 Task: Research Airbnb accommodation in Wijchen, Netherlands from 6th November, 2023 to 8th November, 2023 for 2 adults.1  bedroom having 2 beds and 1 bathroom. Property type can be flat. Amenities needed are: wifi. Look for 5 properties as per requirement.
Action: Mouse moved to (437, 63)
Screenshot: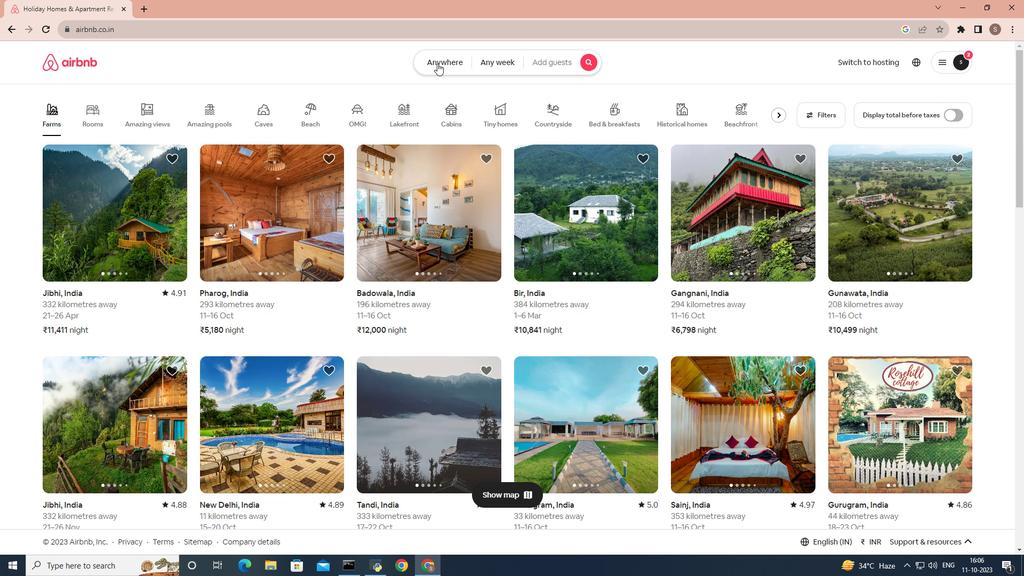 
Action: Mouse pressed left at (437, 63)
Screenshot: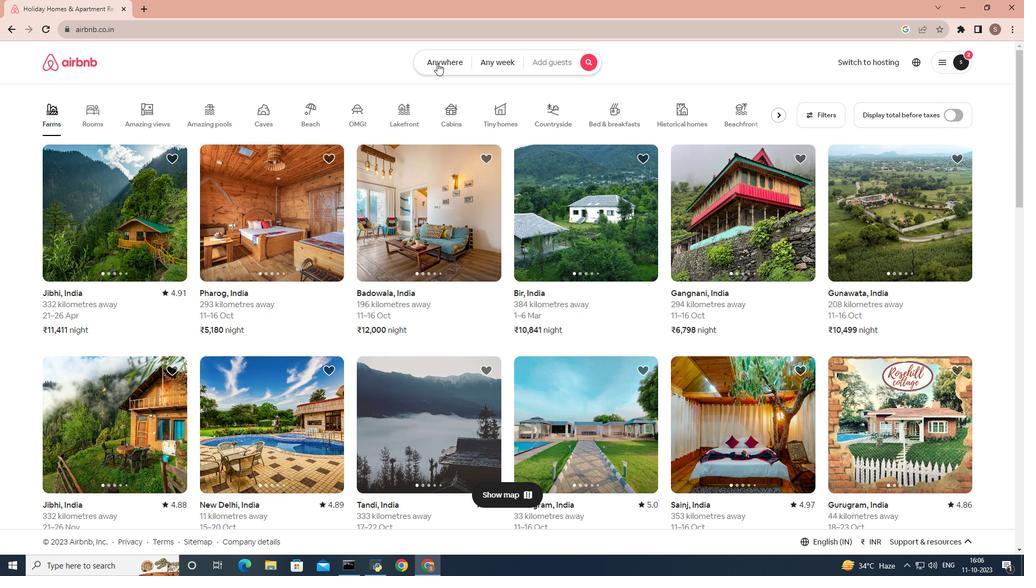
Action: Mouse moved to (333, 105)
Screenshot: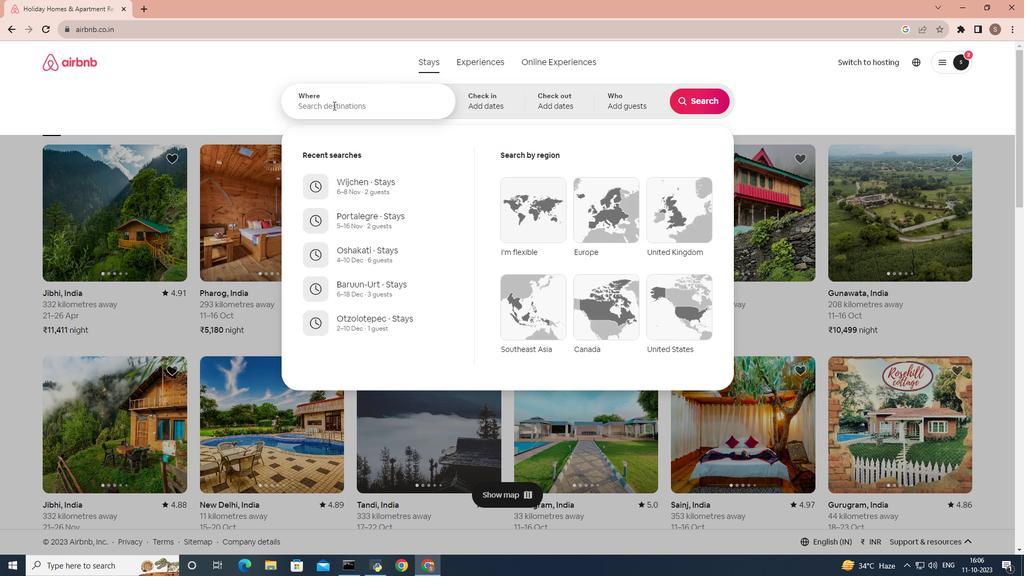 
Action: Mouse pressed left at (333, 105)
Screenshot: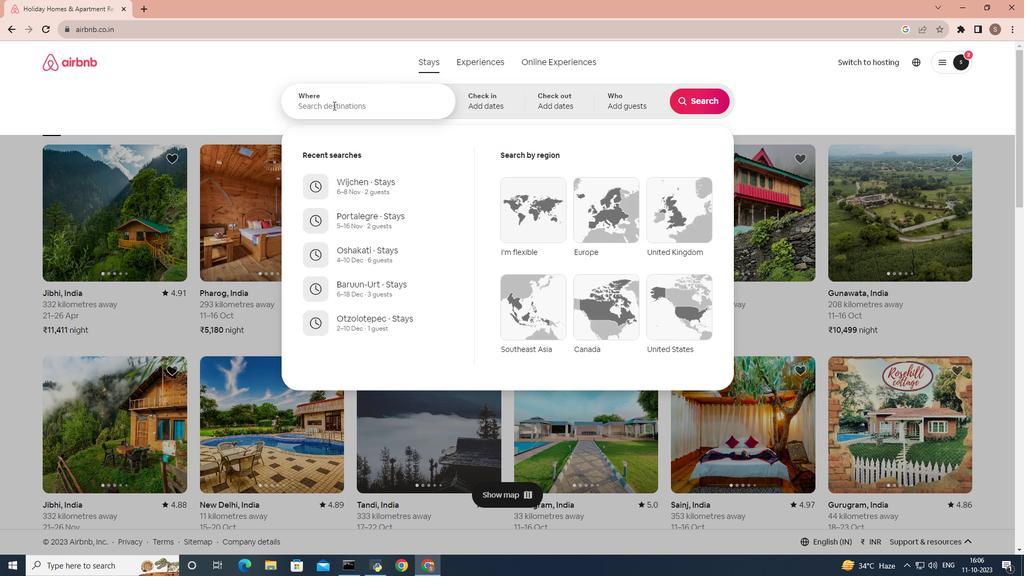 
Action: Mouse moved to (335, 105)
Screenshot: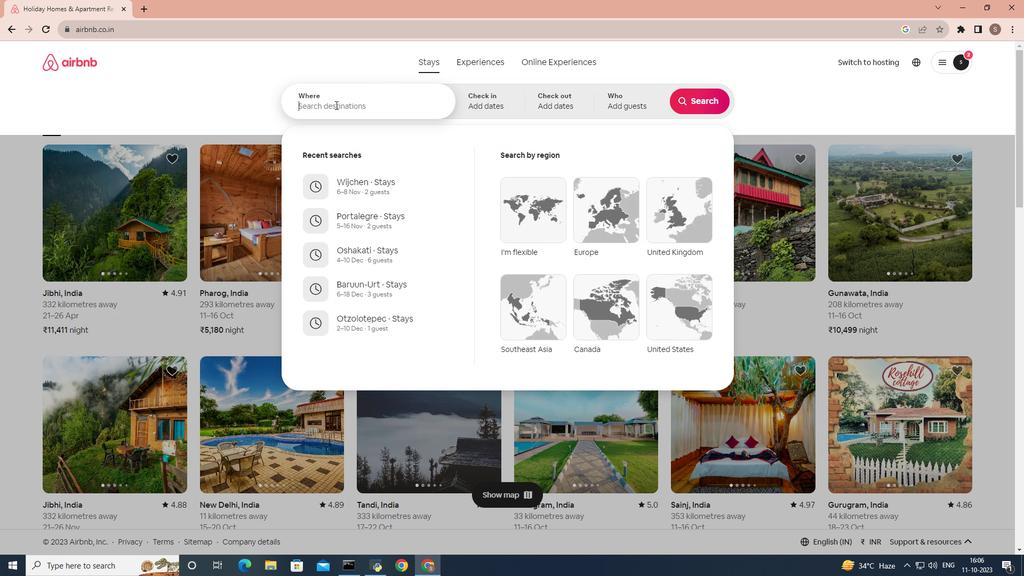 
Action: Key pressed wjichen
Screenshot: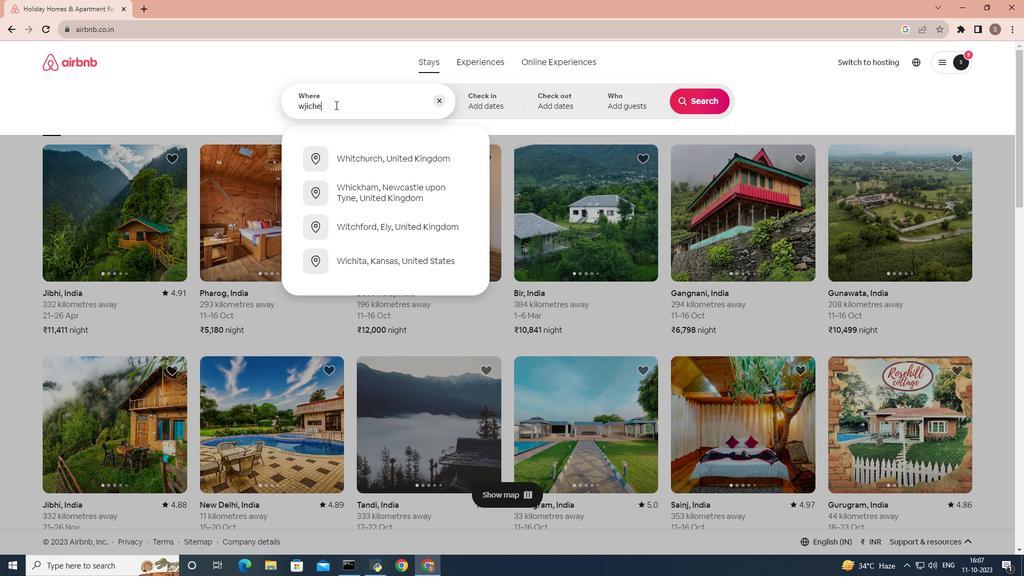 
Action: Mouse moved to (368, 158)
Screenshot: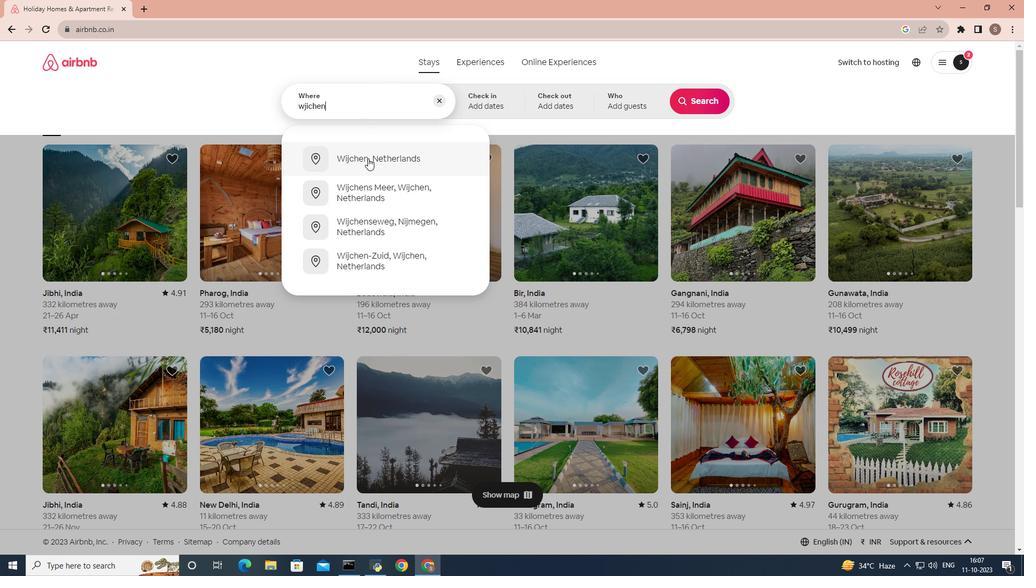 
Action: Mouse pressed left at (368, 158)
Screenshot: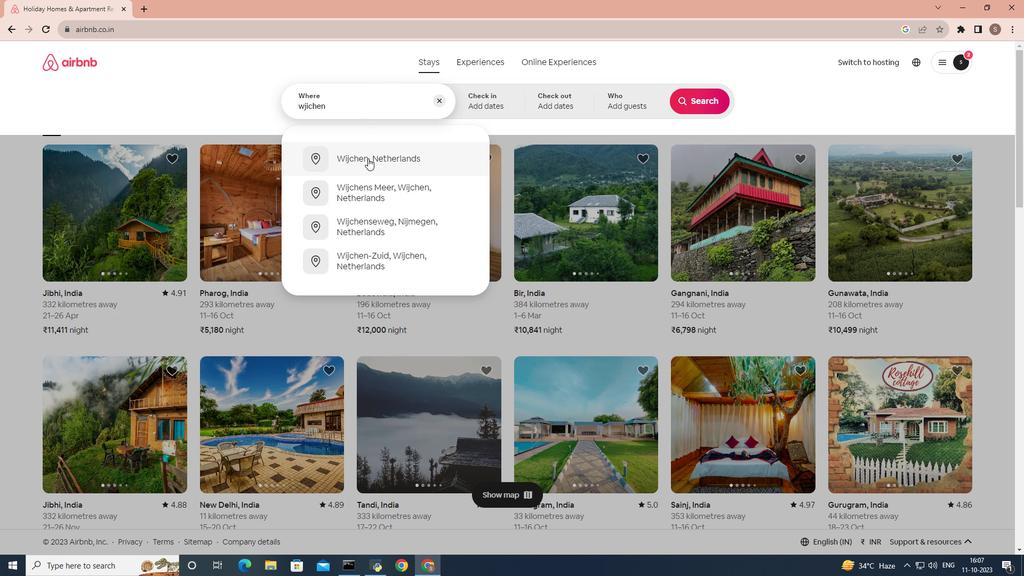 
Action: Mouse moved to (565, 265)
Screenshot: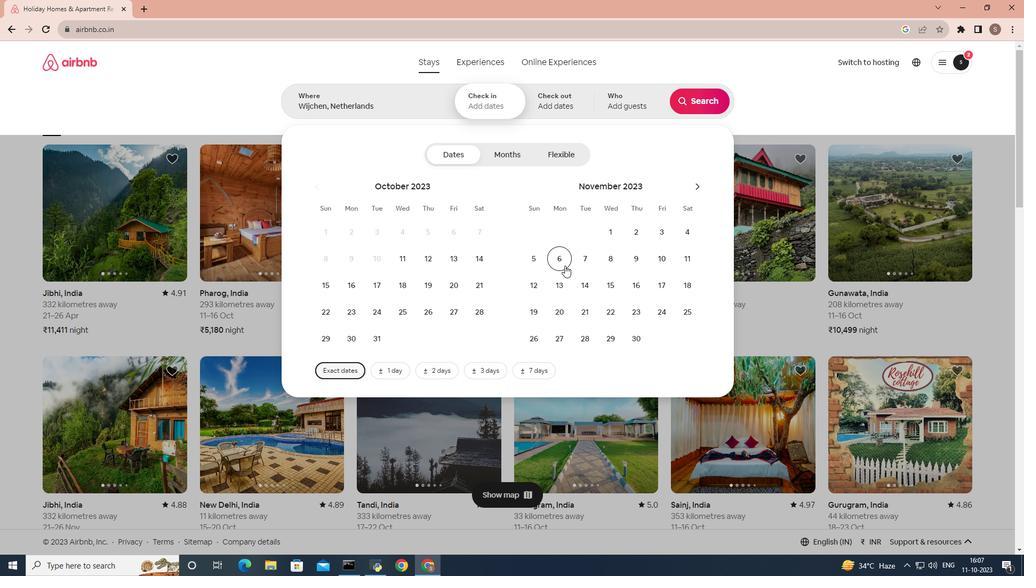 
Action: Mouse pressed left at (565, 265)
Screenshot: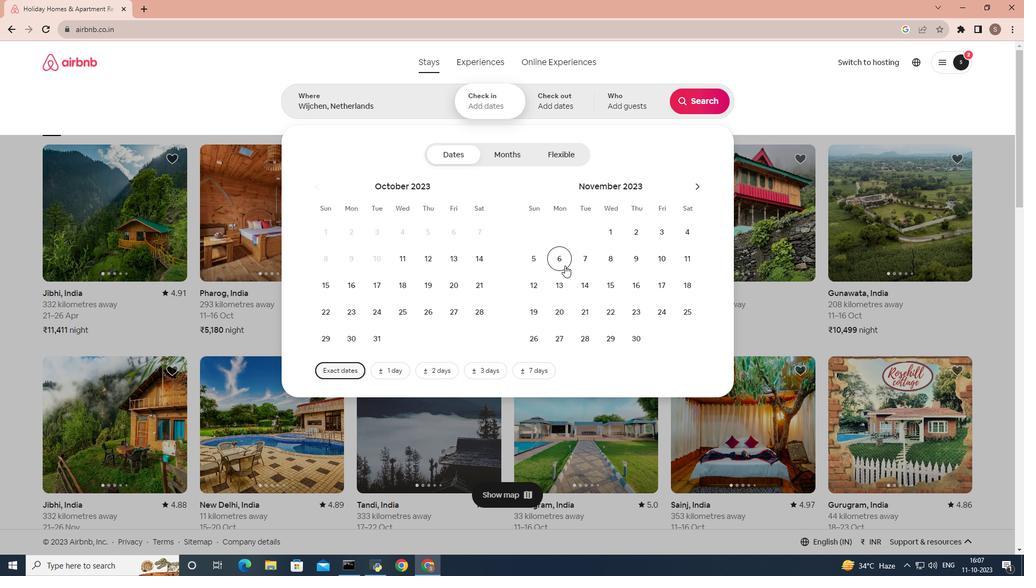 
Action: Mouse moved to (598, 263)
Screenshot: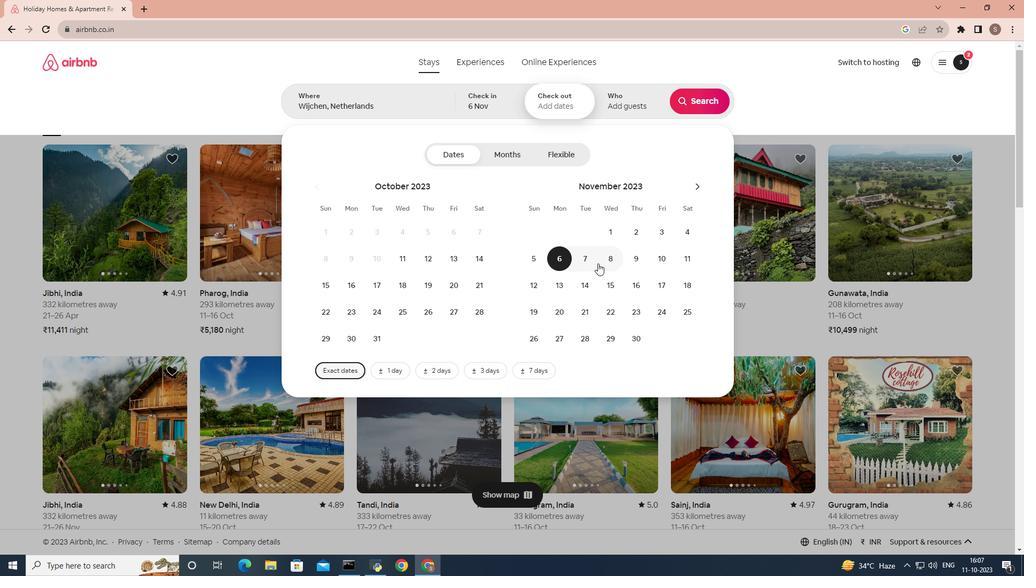 
Action: Mouse pressed left at (598, 263)
Screenshot: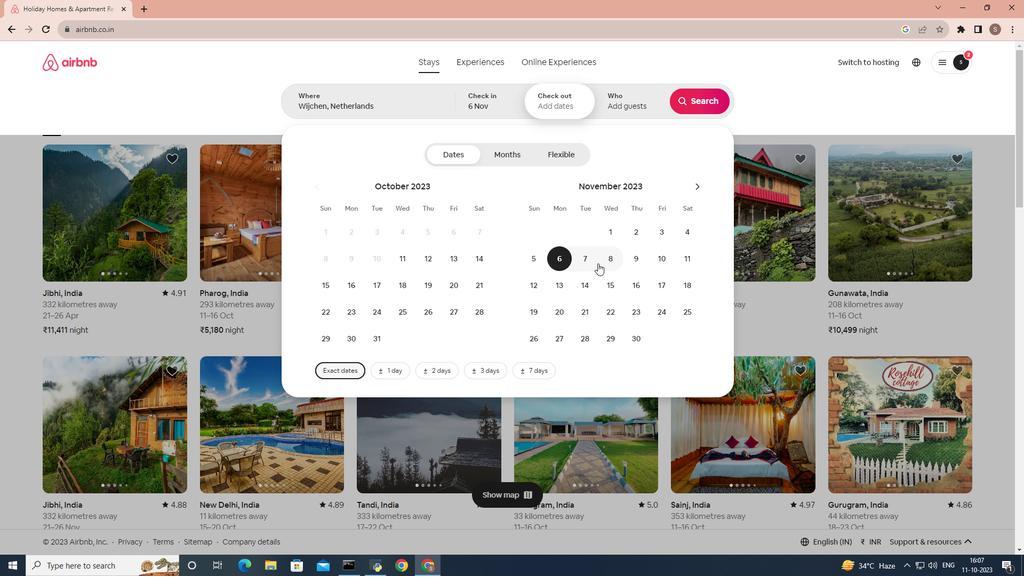
Action: Mouse moved to (643, 108)
Screenshot: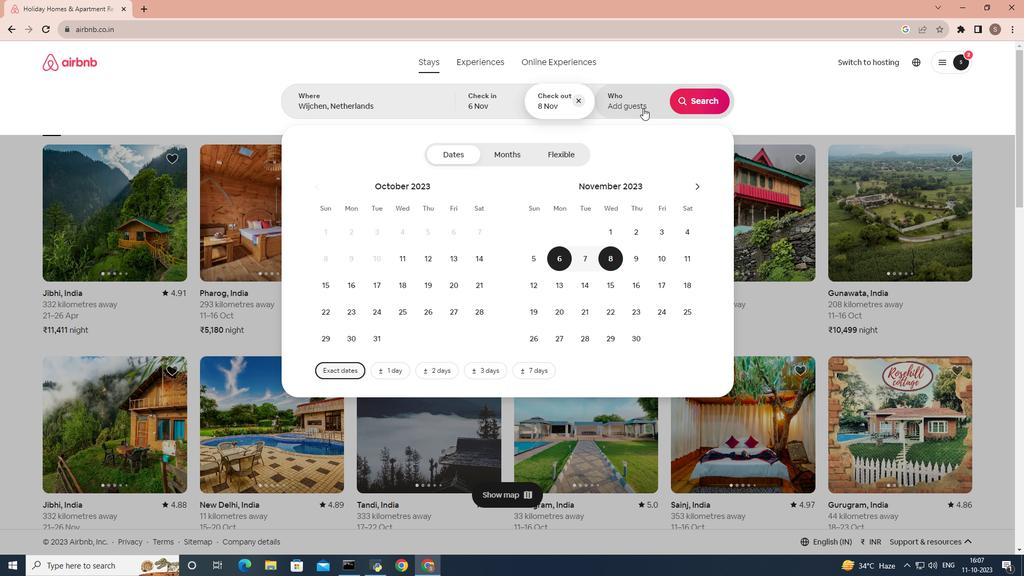 
Action: Mouse pressed left at (643, 108)
Screenshot: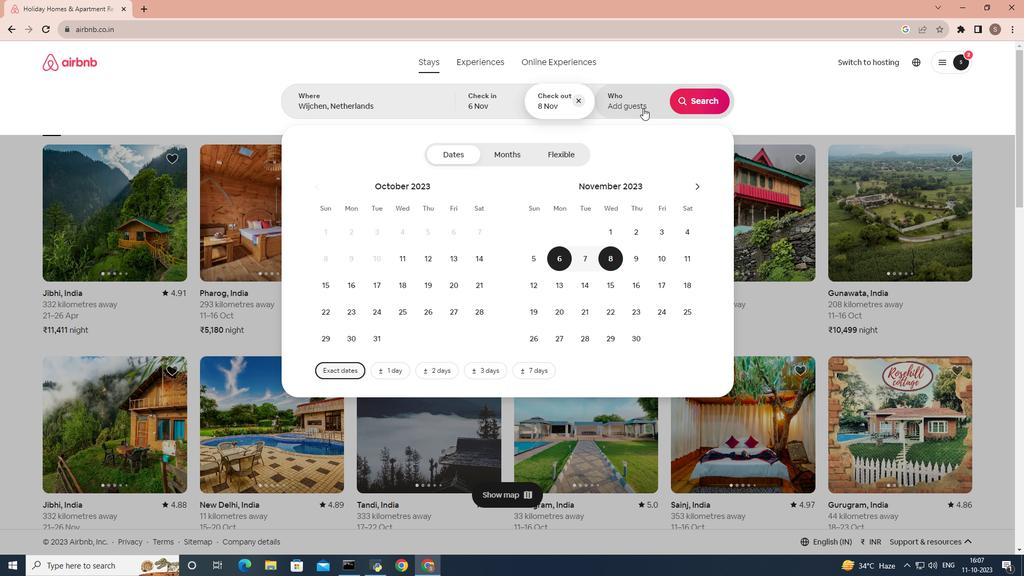 
Action: Mouse moved to (701, 166)
Screenshot: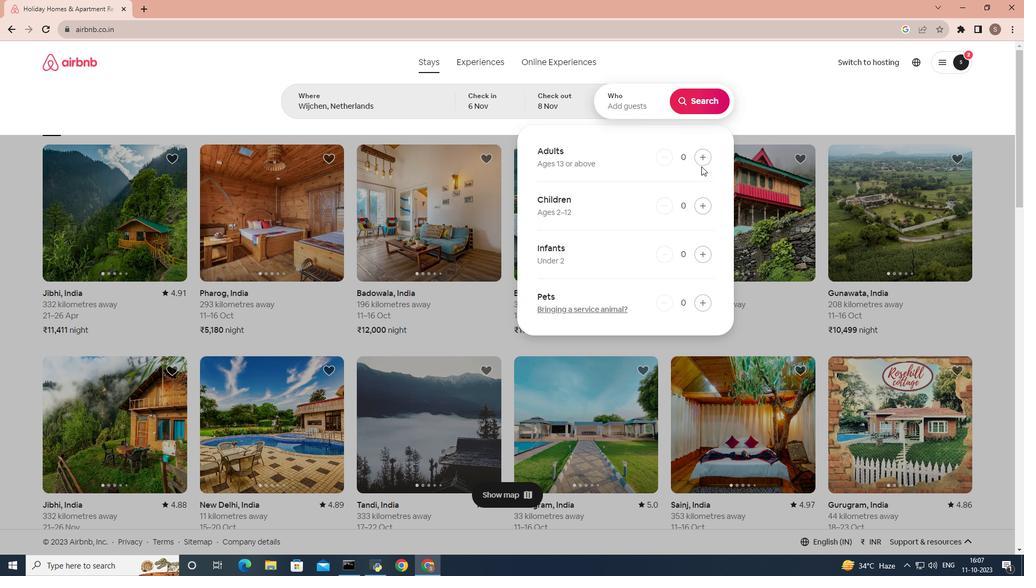
Action: Mouse pressed left at (701, 166)
Screenshot: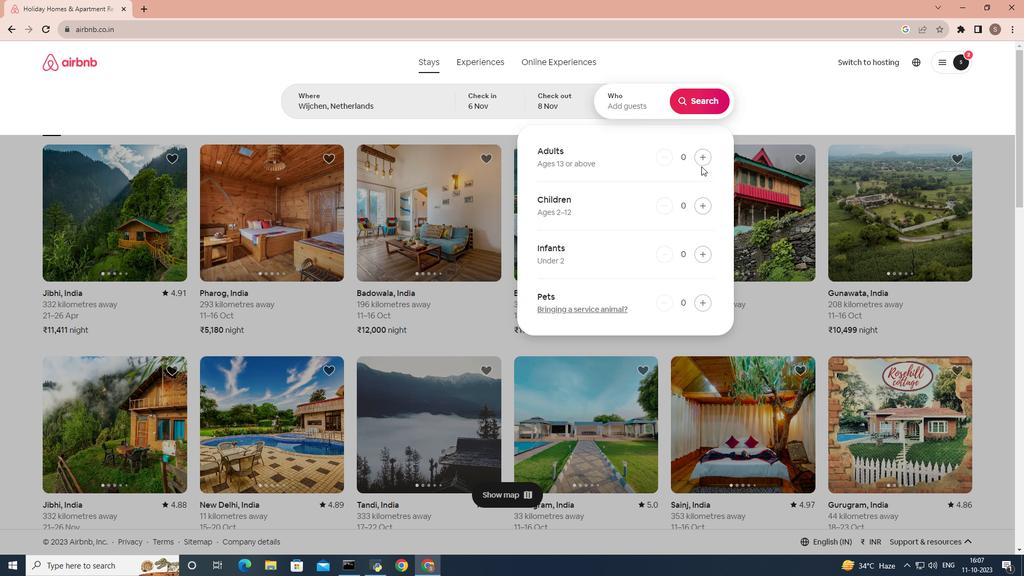 
Action: Mouse moved to (701, 165)
Screenshot: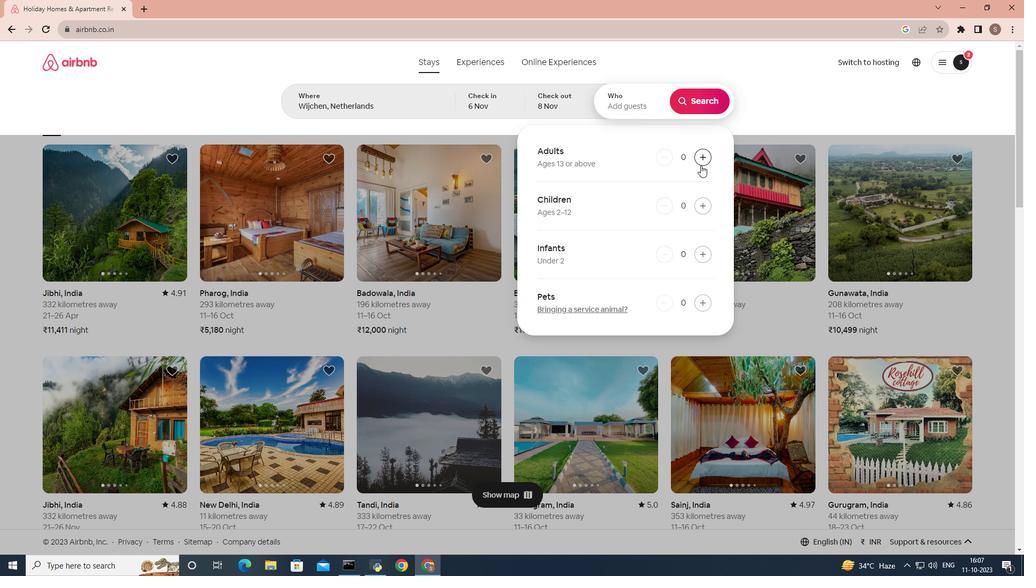 
Action: Mouse pressed left at (701, 165)
Screenshot: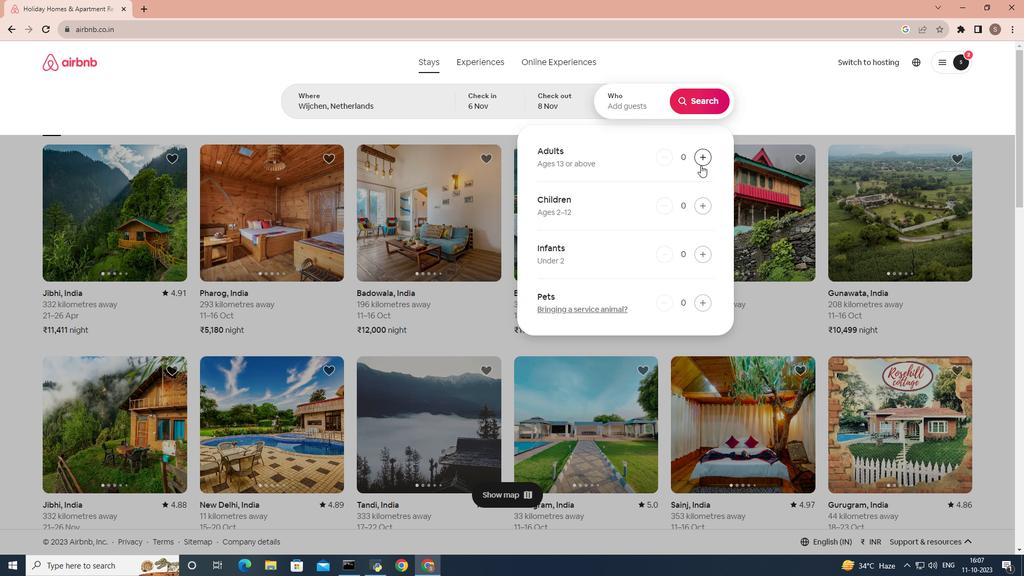 
Action: Mouse pressed left at (701, 165)
Screenshot: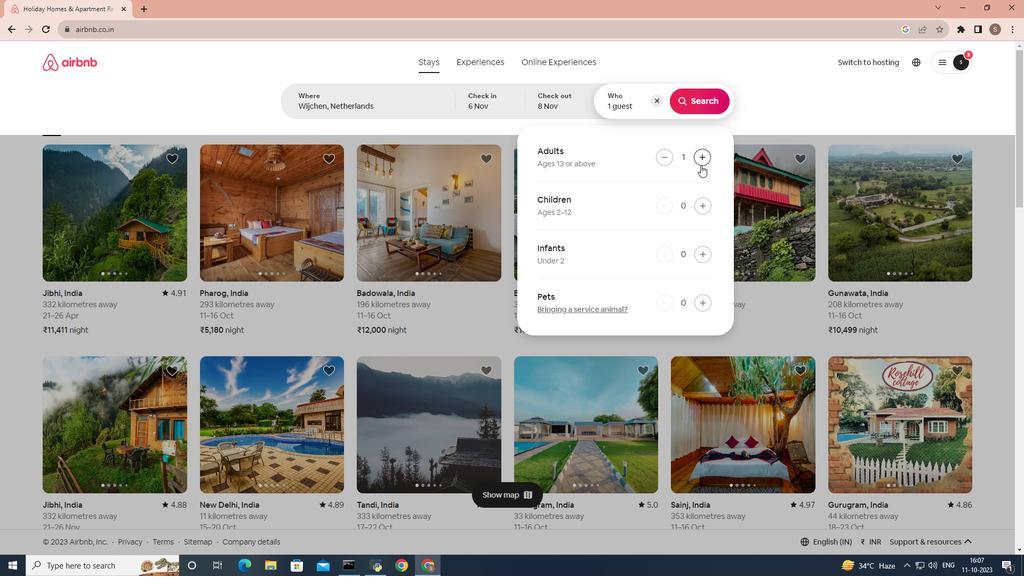 
Action: Mouse pressed left at (701, 165)
Screenshot: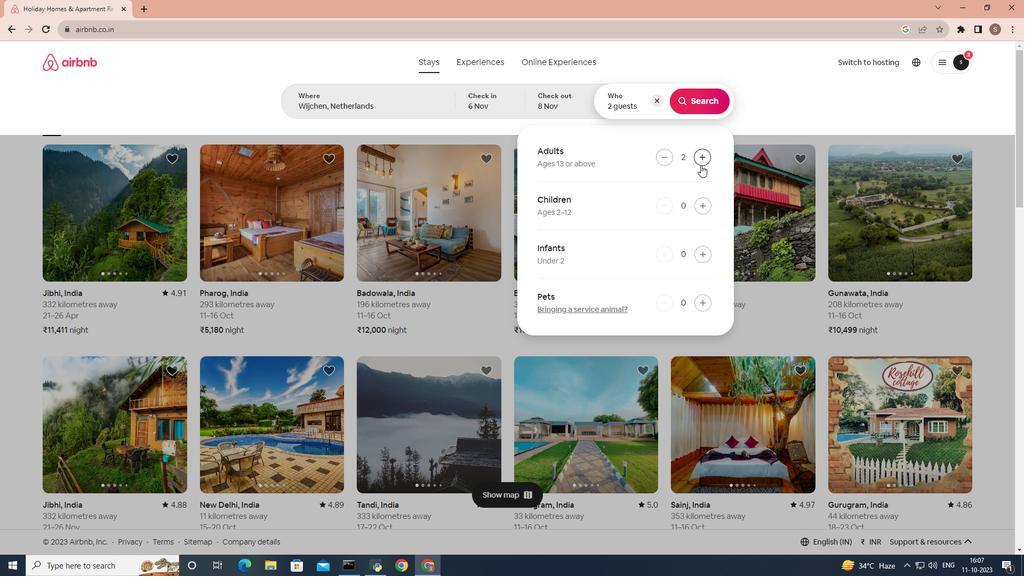 
Action: Mouse moved to (665, 157)
Screenshot: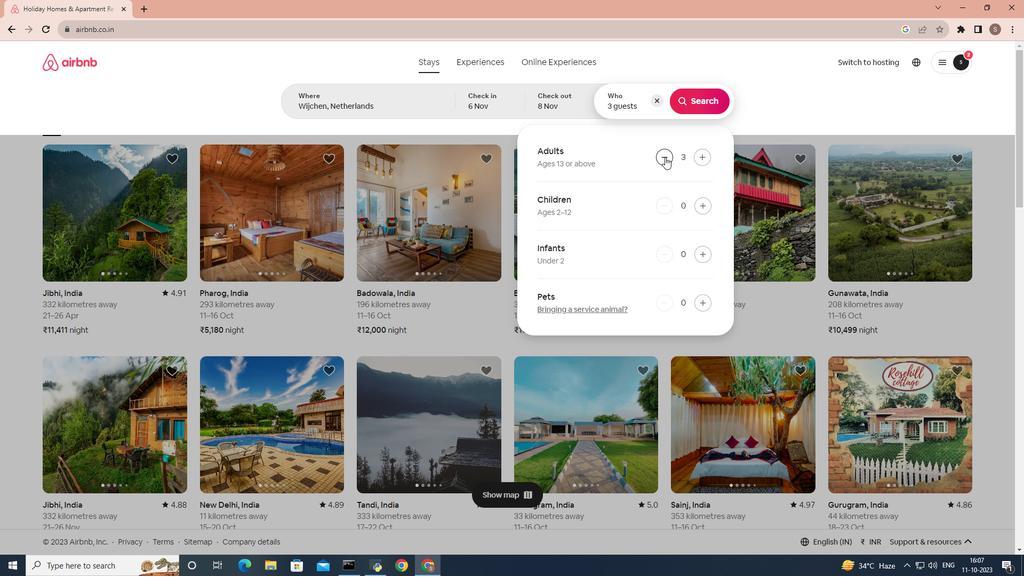 
Action: Mouse pressed left at (665, 157)
Screenshot: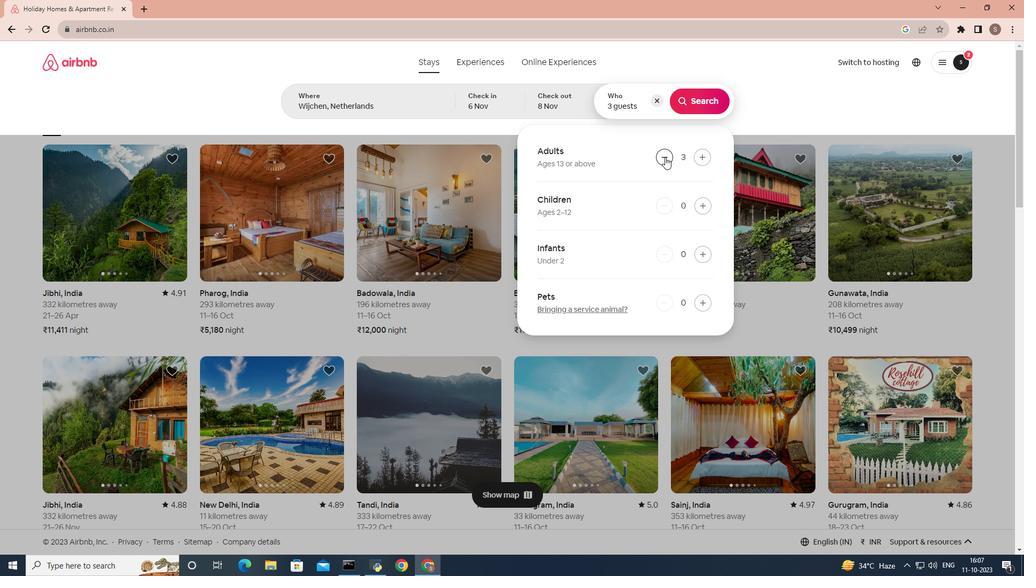 
Action: Mouse moved to (687, 97)
Screenshot: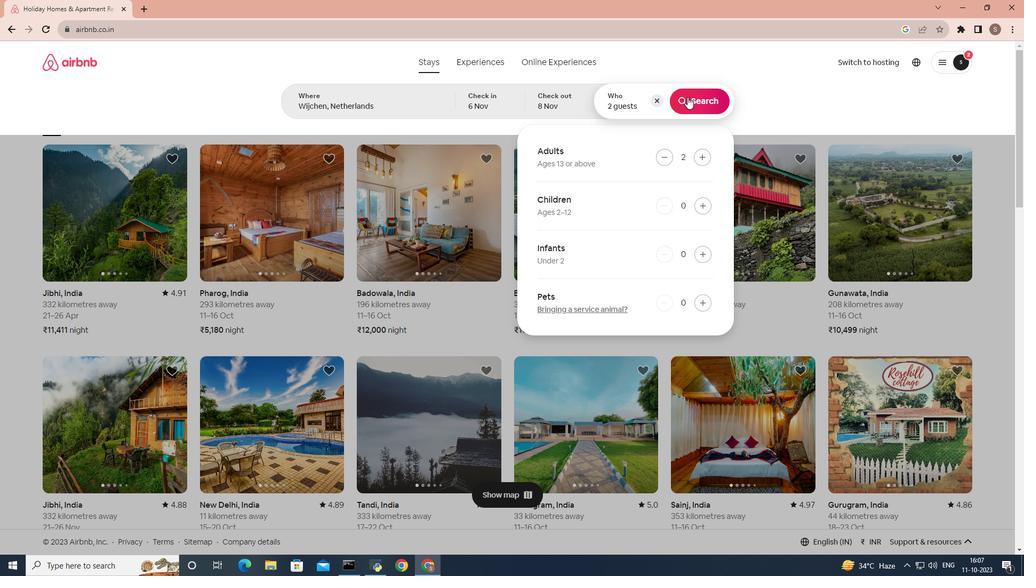 
Action: Mouse pressed left at (687, 97)
Screenshot: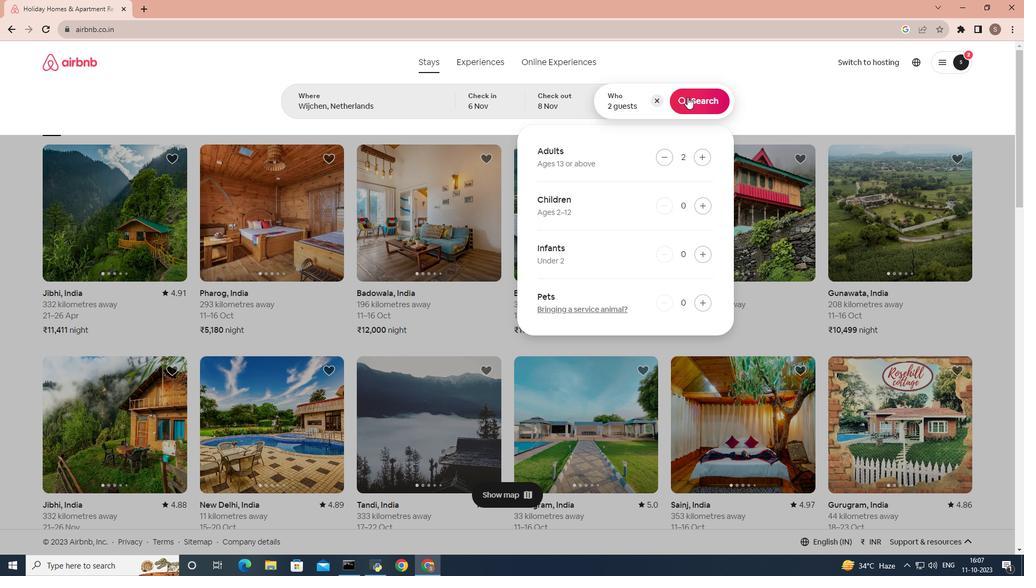 
Action: Mouse moved to (852, 107)
Screenshot: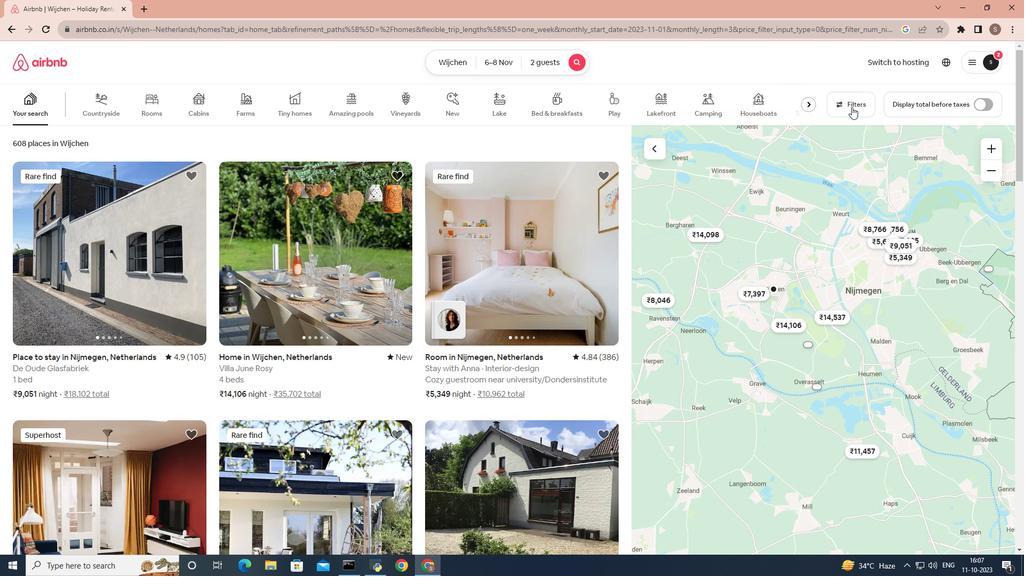 
Action: Mouse pressed left at (852, 107)
Screenshot: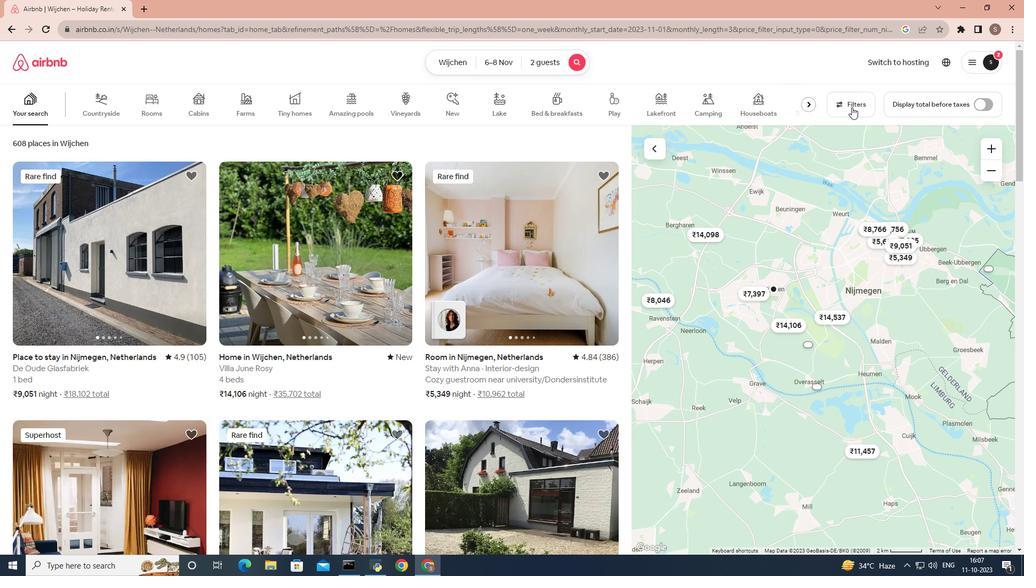 
Action: Mouse moved to (429, 228)
Screenshot: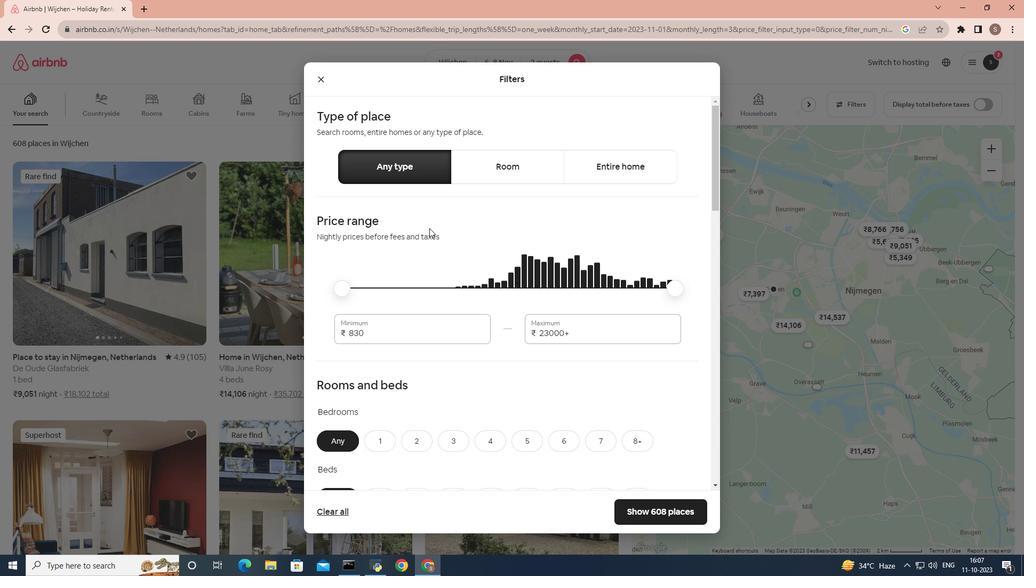 
Action: Mouse scrolled (429, 227) with delta (0, 0)
Screenshot: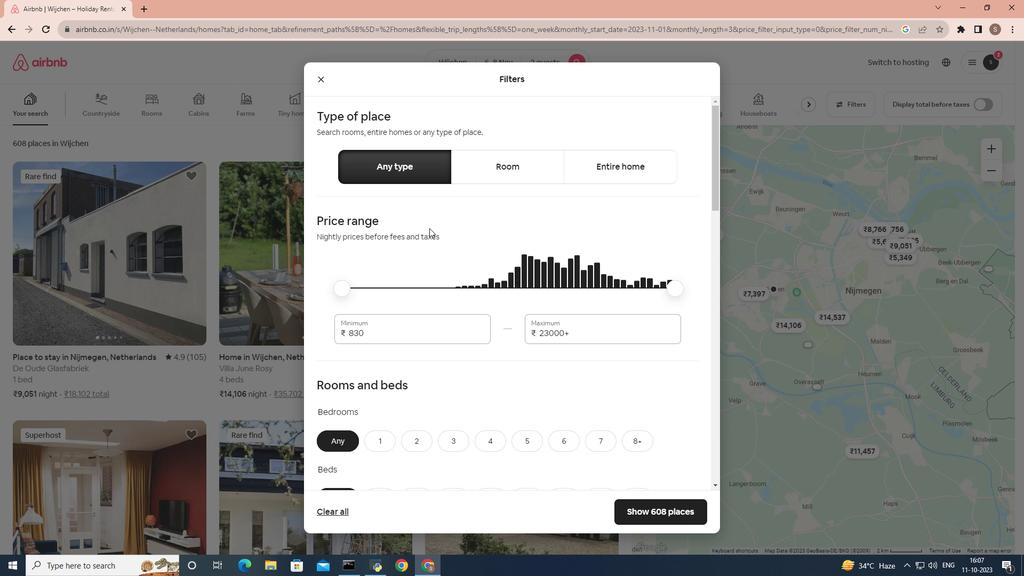 
Action: Mouse scrolled (429, 227) with delta (0, 0)
Screenshot: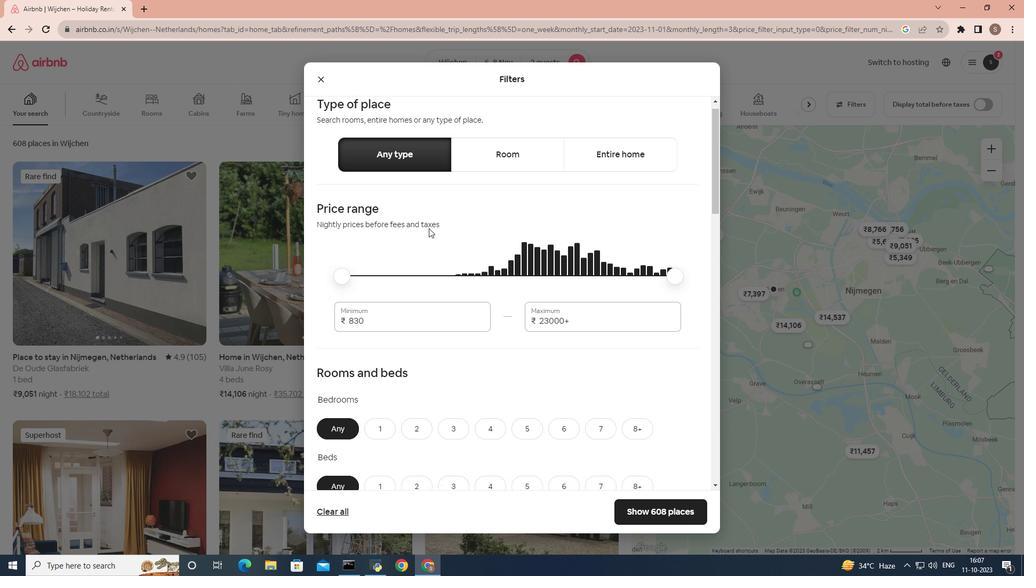 
Action: Mouse moved to (429, 228)
Screenshot: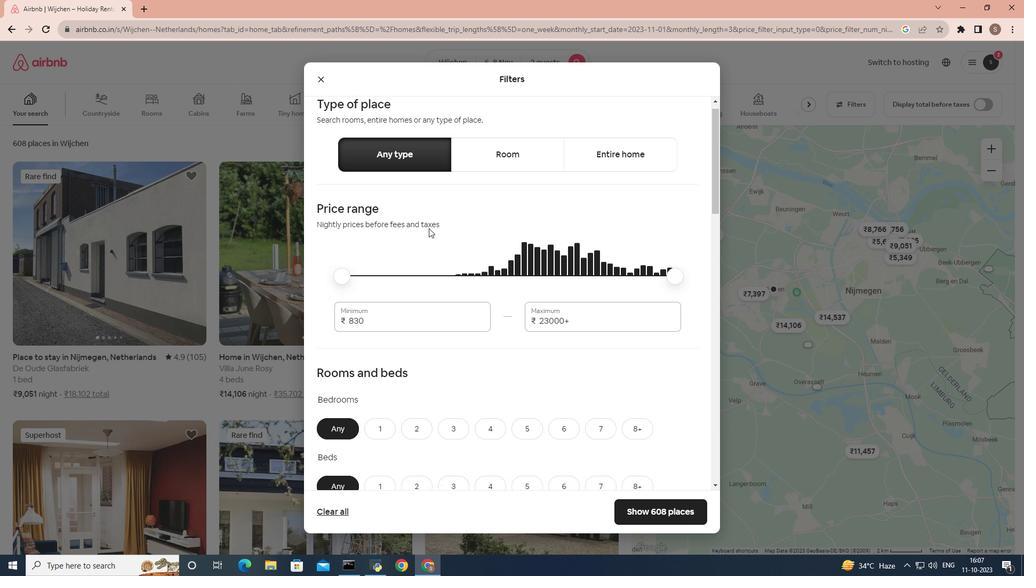 
Action: Mouse scrolled (429, 227) with delta (0, 0)
Screenshot: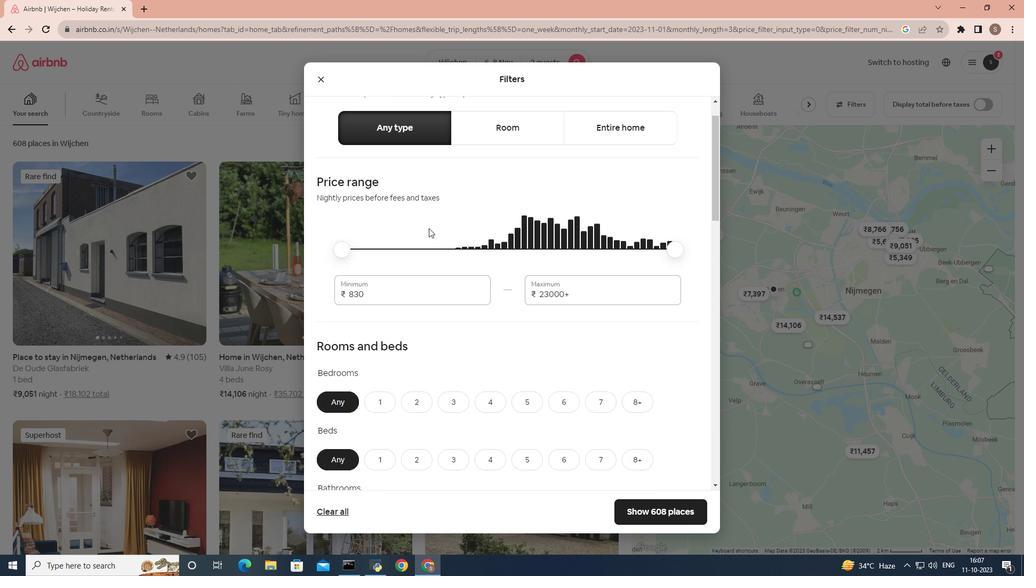 
Action: Mouse scrolled (429, 227) with delta (0, 0)
Screenshot: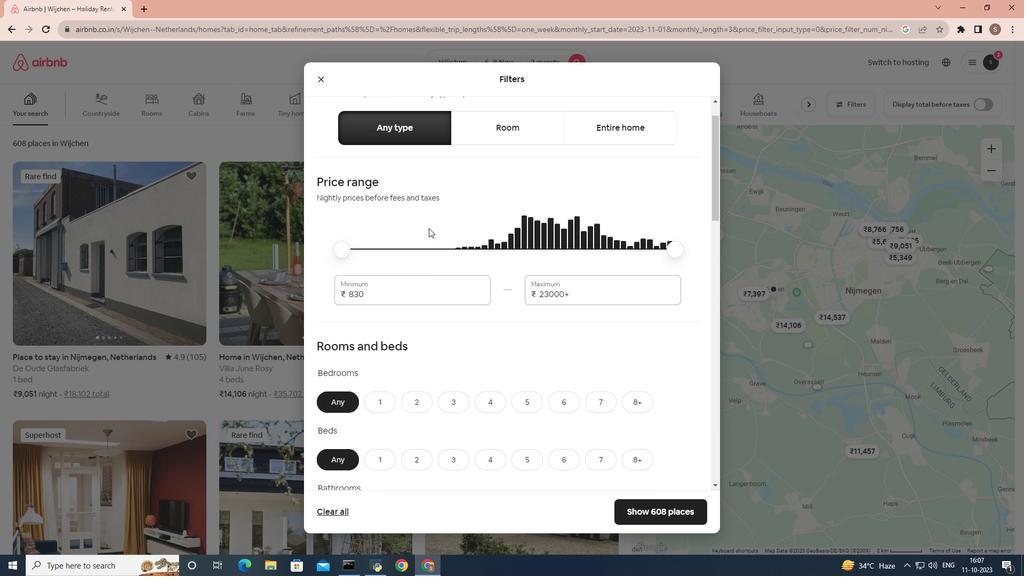 
Action: Mouse scrolled (429, 227) with delta (0, 0)
Screenshot: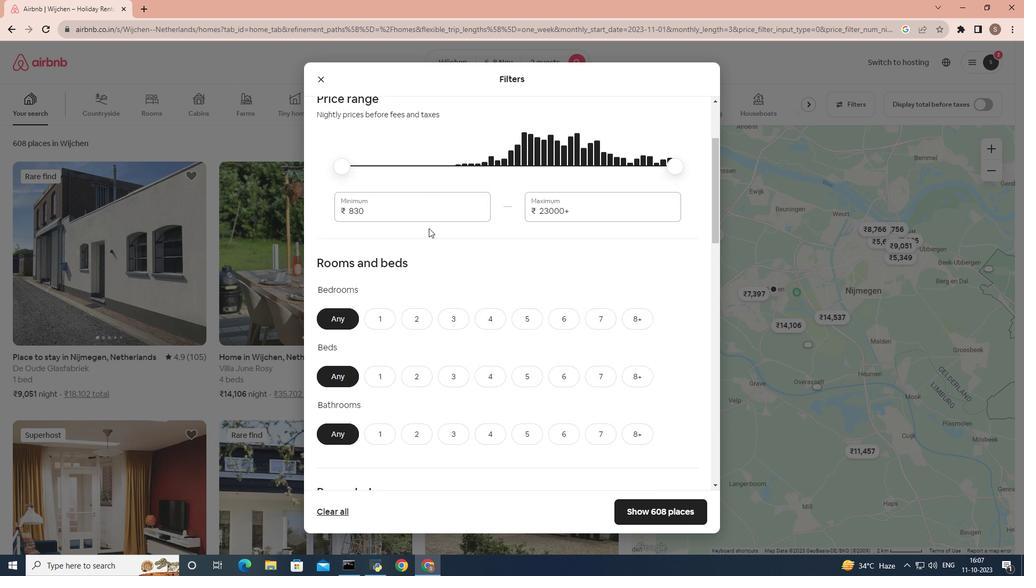 
Action: Mouse moved to (429, 227)
Screenshot: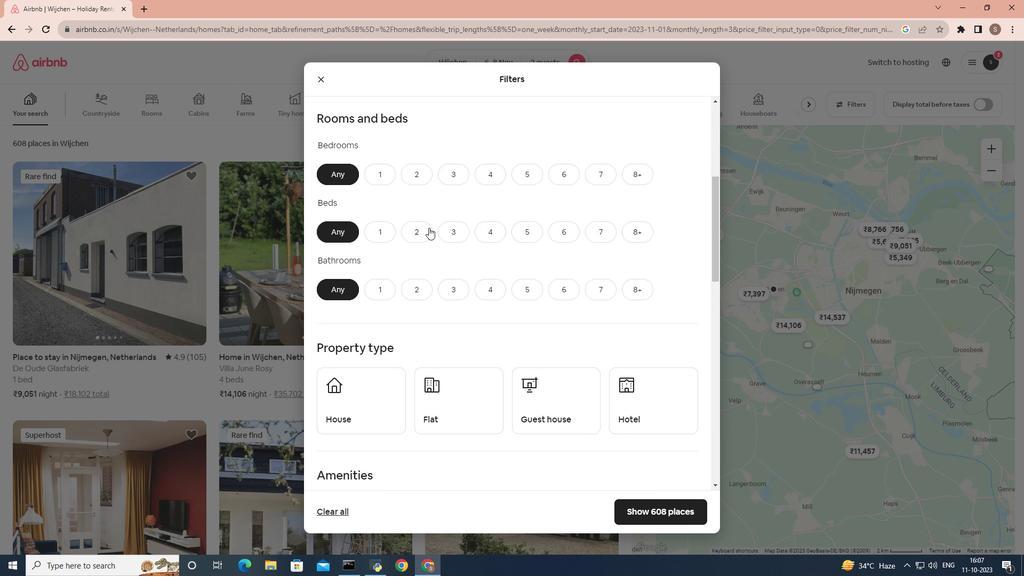
Action: Mouse scrolled (429, 228) with delta (0, 0)
Screenshot: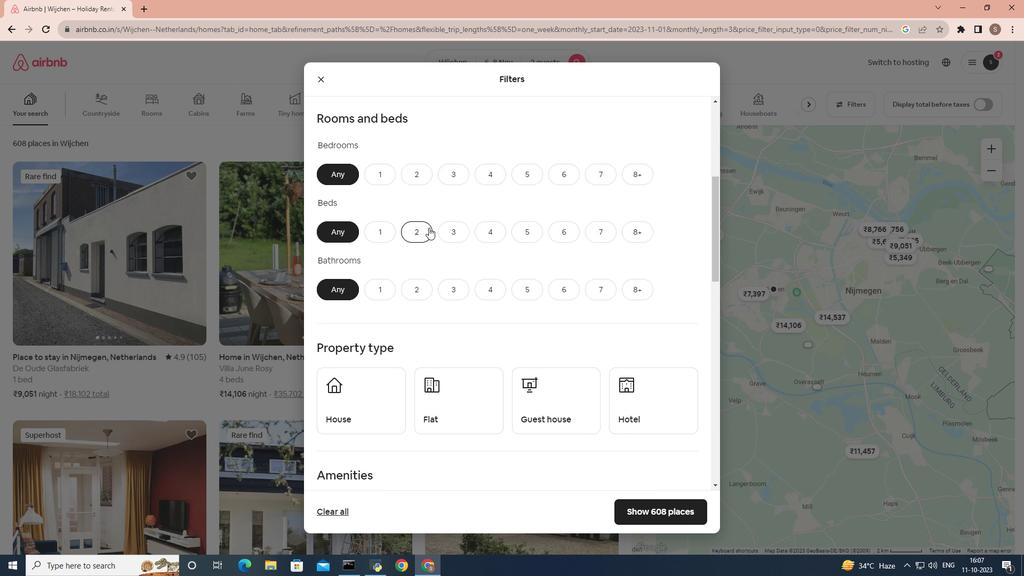 
Action: Mouse scrolled (429, 228) with delta (0, 0)
Screenshot: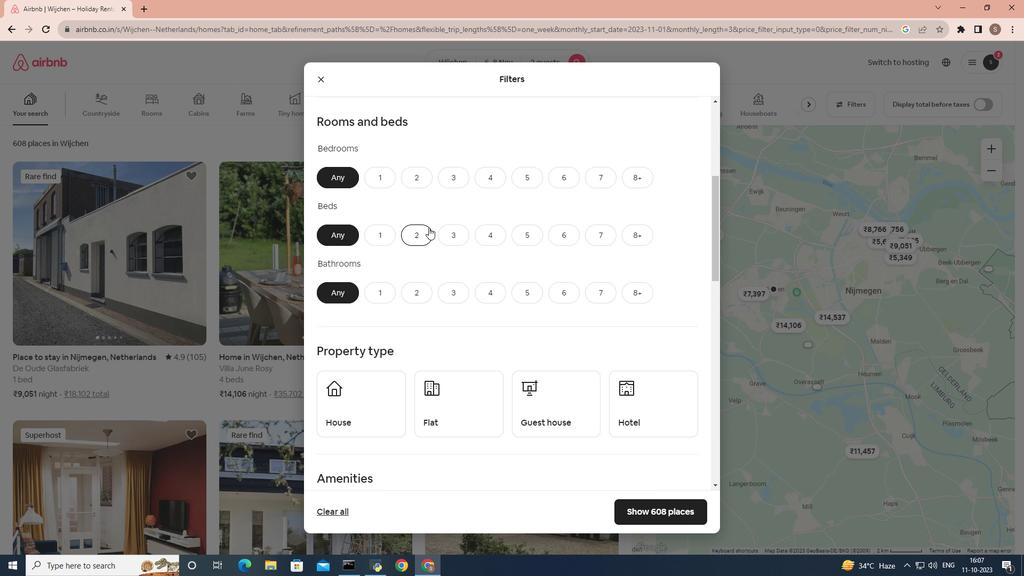 
Action: Mouse scrolled (429, 228) with delta (0, 0)
Screenshot: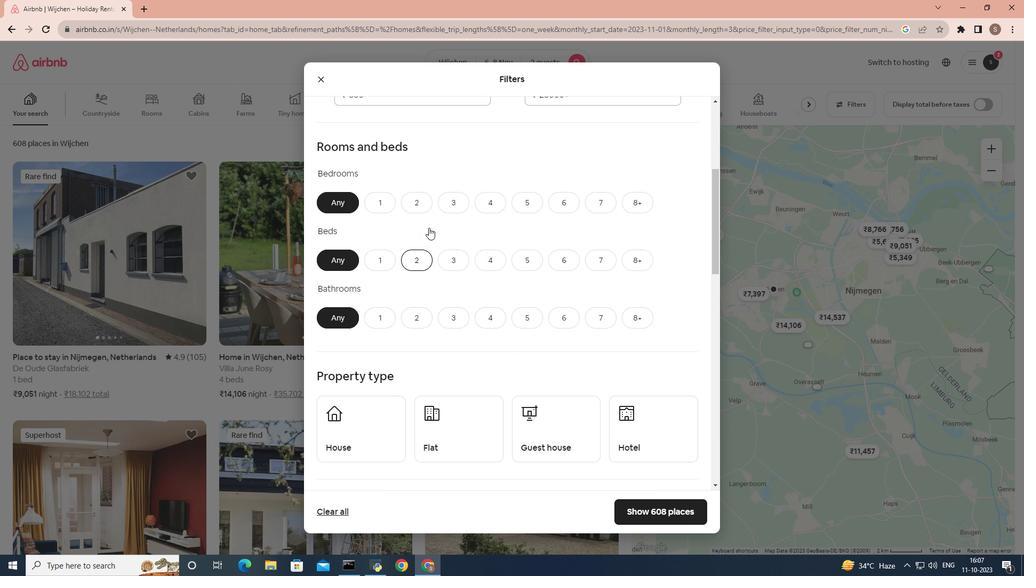 
Action: Mouse scrolled (429, 227) with delta (0, 0)
Screenshot: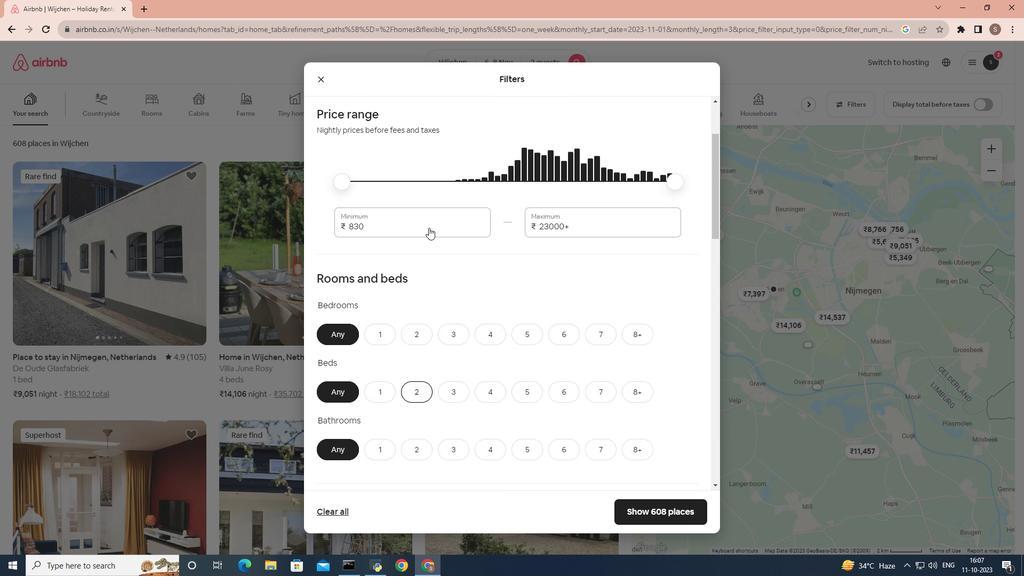 
Action: Mouse scrolled (429, 227) with delta (0, 0)
Screenshot: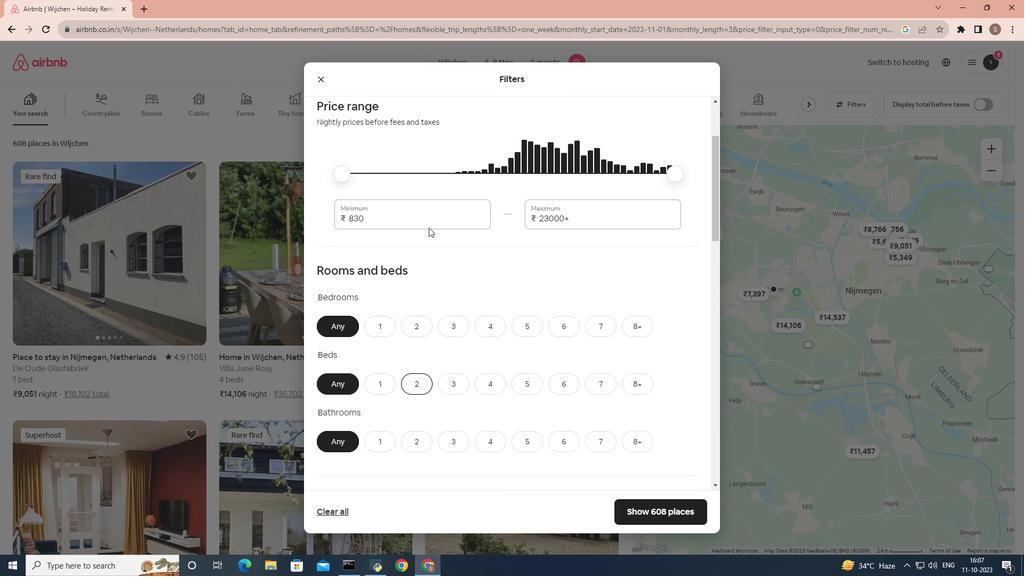 
Action: Mouse scrolled (429, 227) with delta (0, 0)
Screenshot: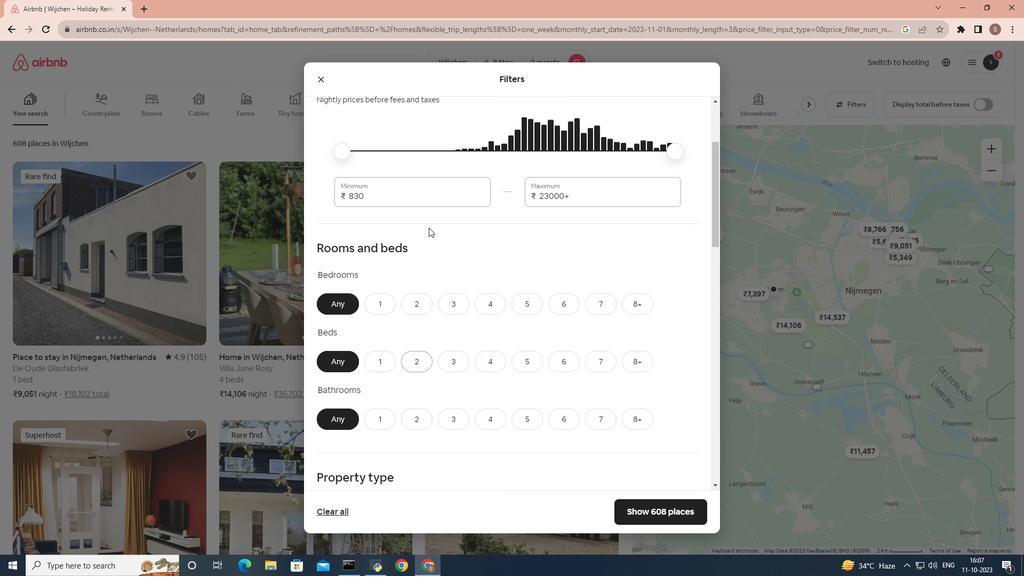 
Action: Mouse scrolled (429, 227) with delta (0, 0)
Screenshot: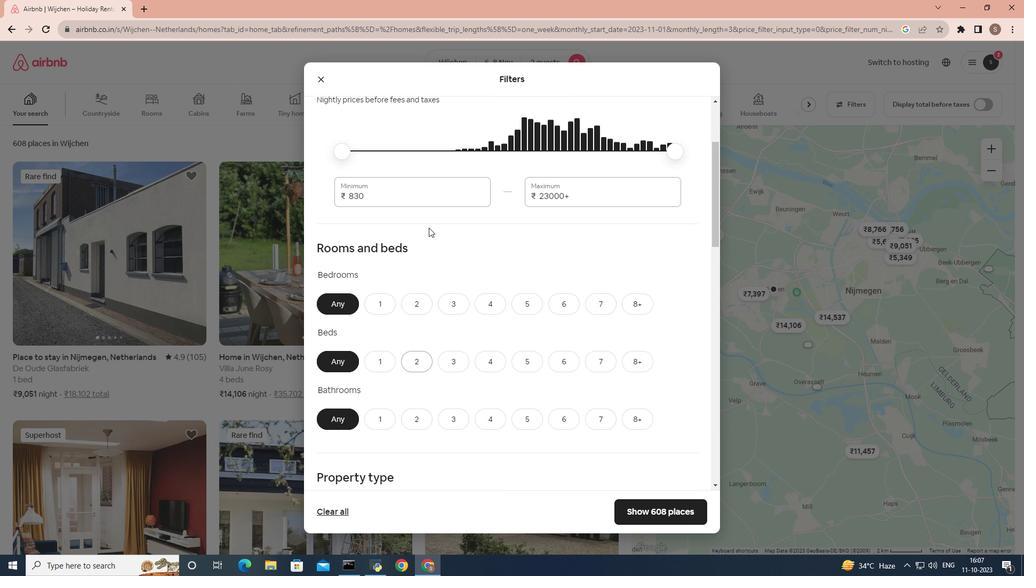 
Action: Mouse moved to (380, 131)
Screenshot: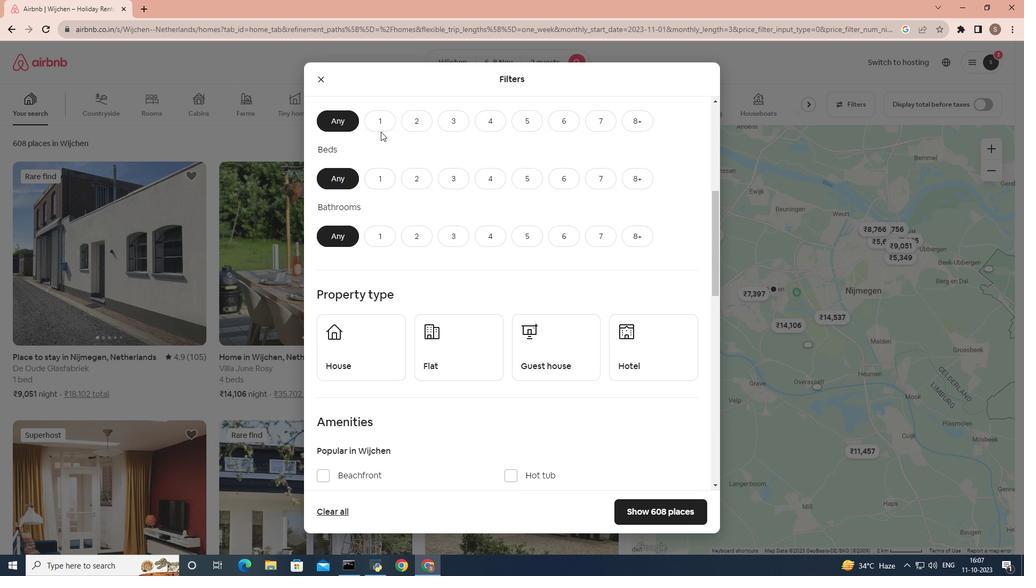 
Action: Mouse pressed left at (380, 131)
Screenshot: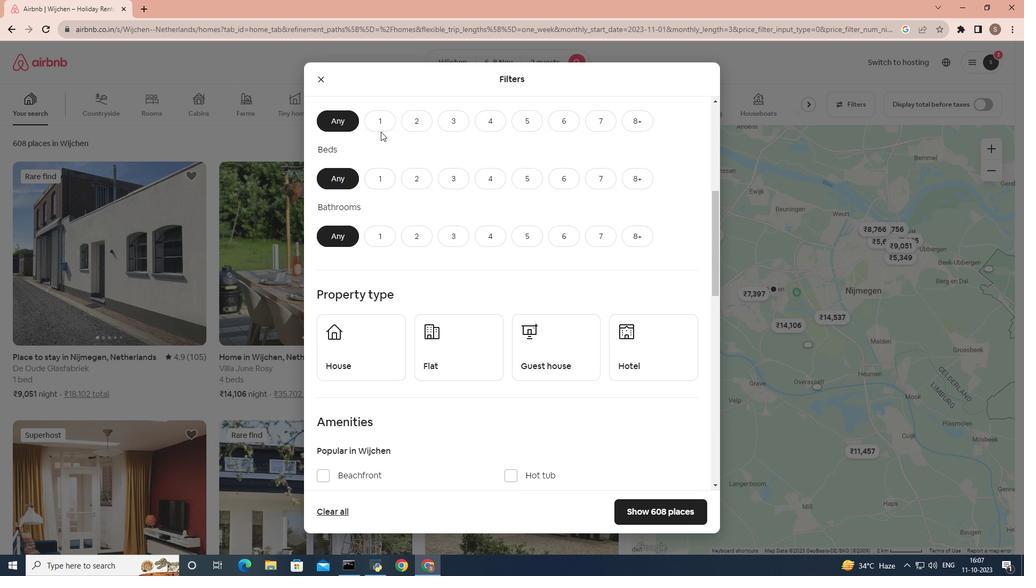 
Action: Mouse moved to (383, 129)
Screenshot: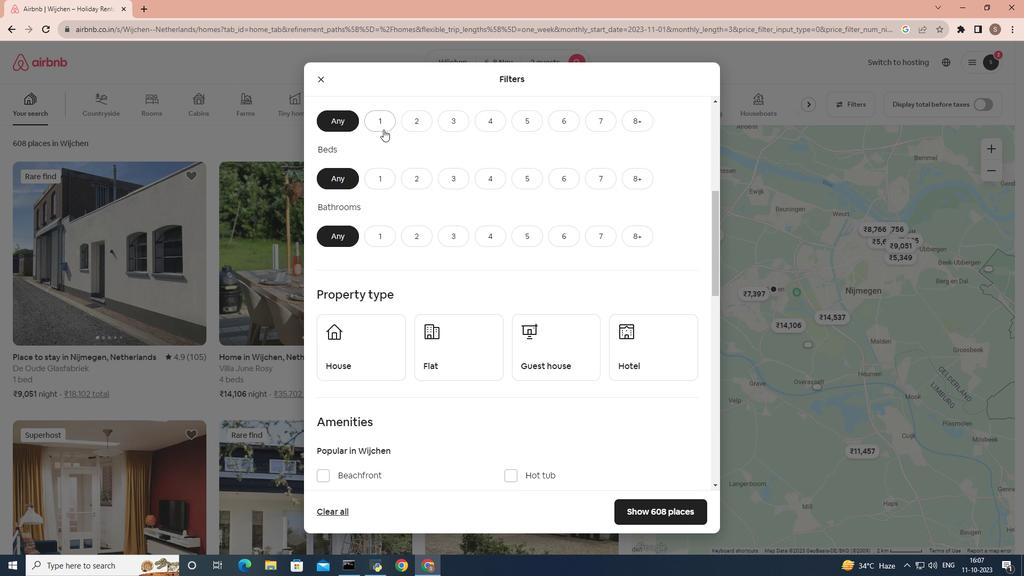 
Action: Mouse pressed left at (383, 129)
Screenshot: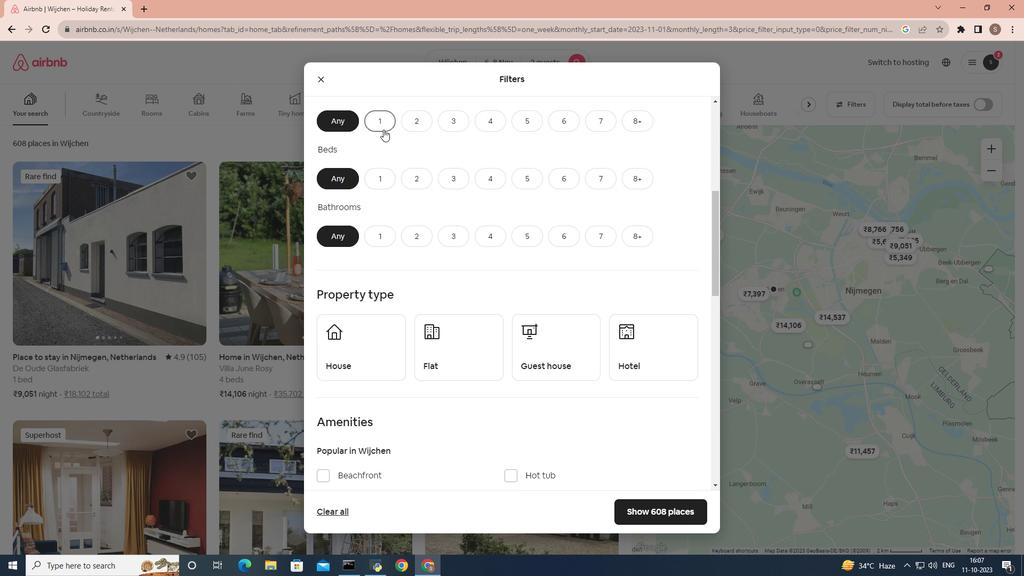 
Action: Mouse moved to (412, 174)
Screenshot: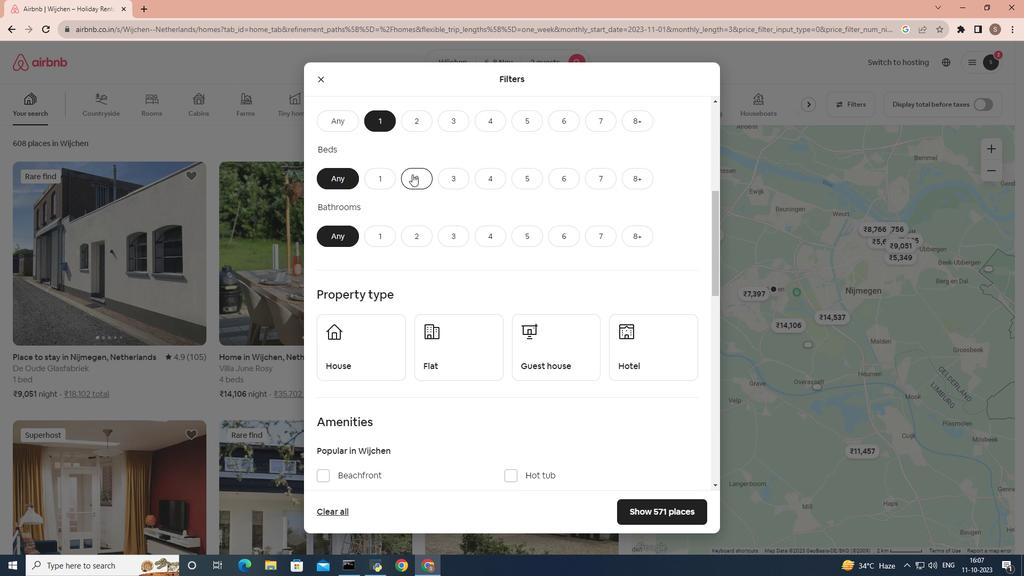 
Action: Mouse pressed left at (412, 174)
Screenshot: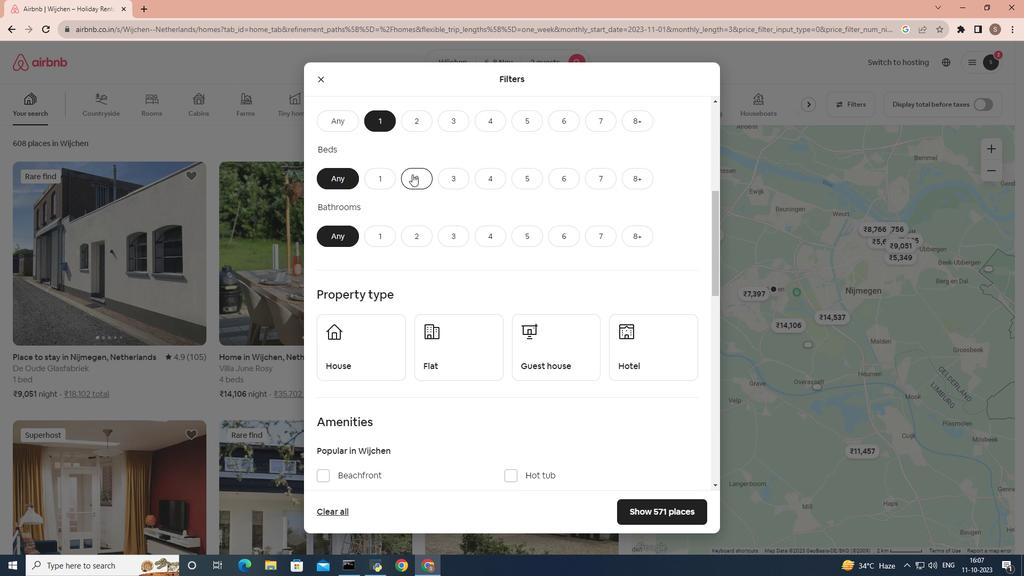 
Action: Mouse moved to (387, 239)
Screenshot: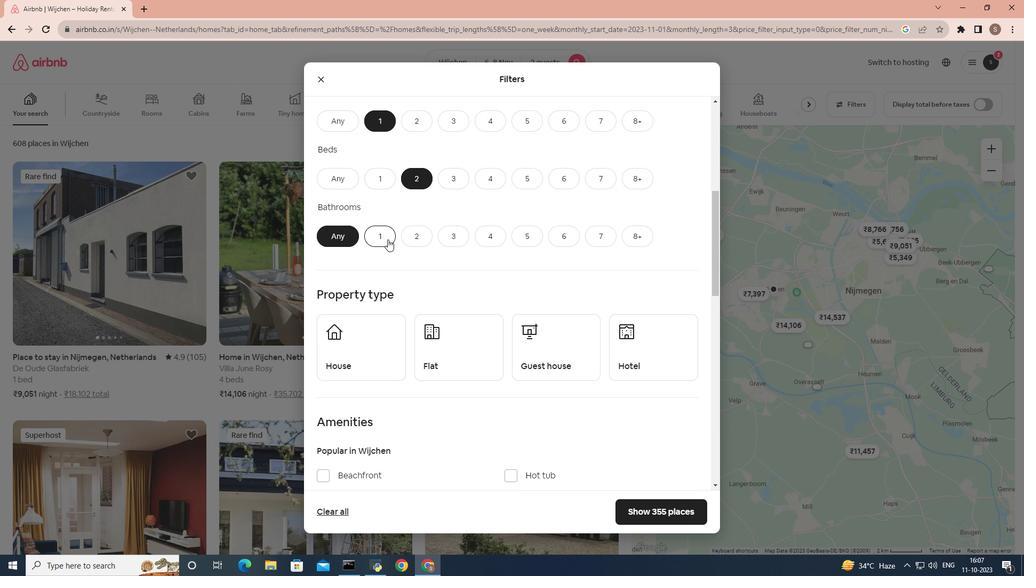 
Action: Mouse pressed left at (387, 239)
Screenshot: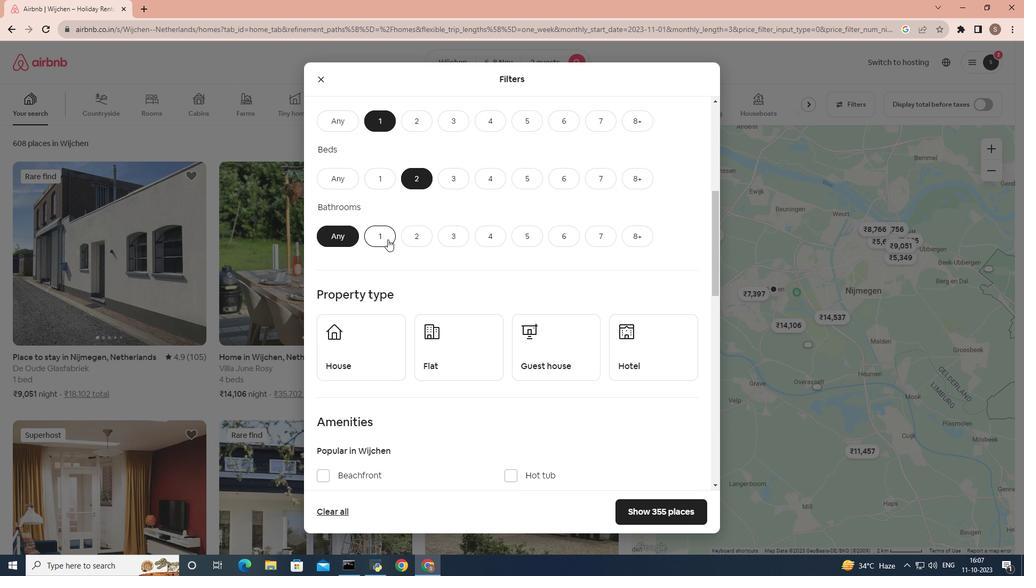 
Action: Mouse moved to (408, 227)
Screenshot: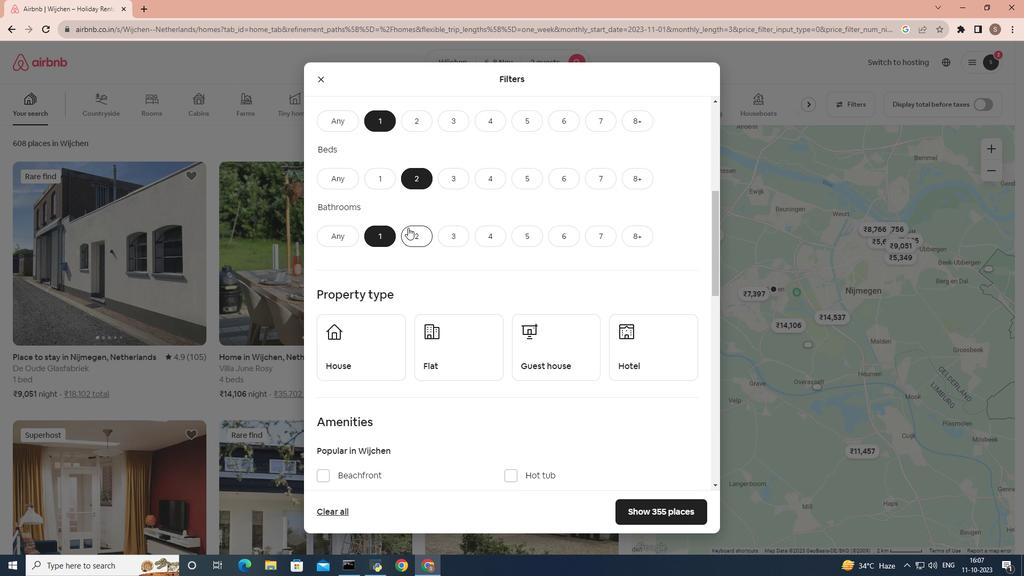 
Action: Mouse scrolled (408, 227) with delta (0, 0)
Screenshot: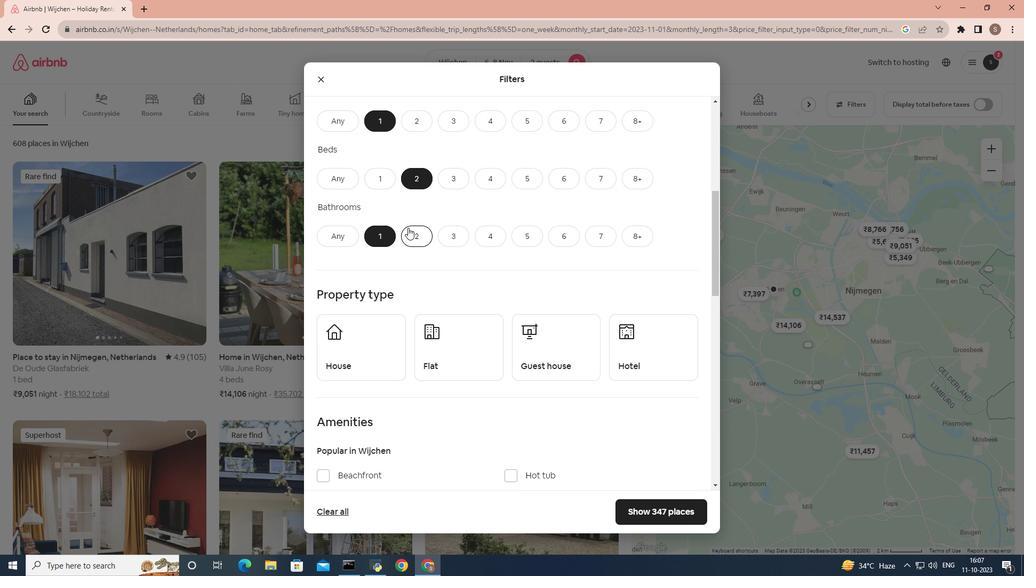 
Action: Mouse scrolled (408, 227) with delta (0, 0)
Screenshot: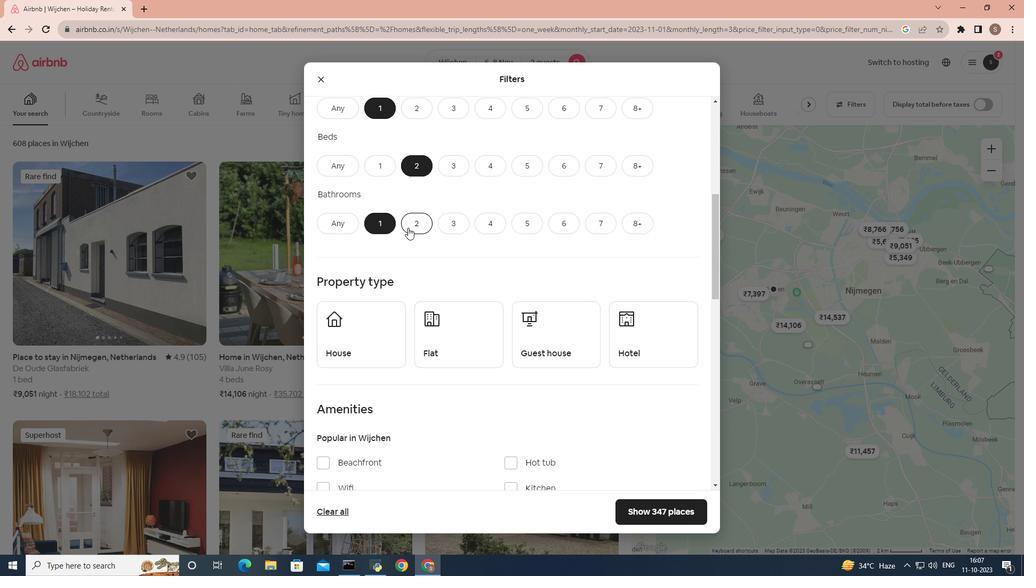 
Action: Mouse scrolled (408, 227) with delta (0, 0)
Screenshot: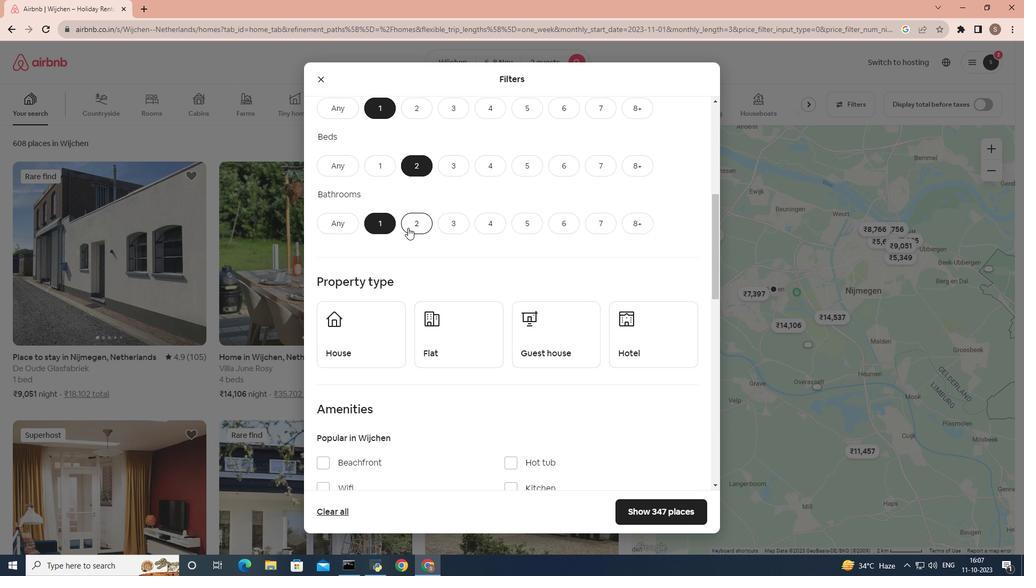 
Action: Mouse scrolled (408, 227) with delta (0, 0)
Screenshot: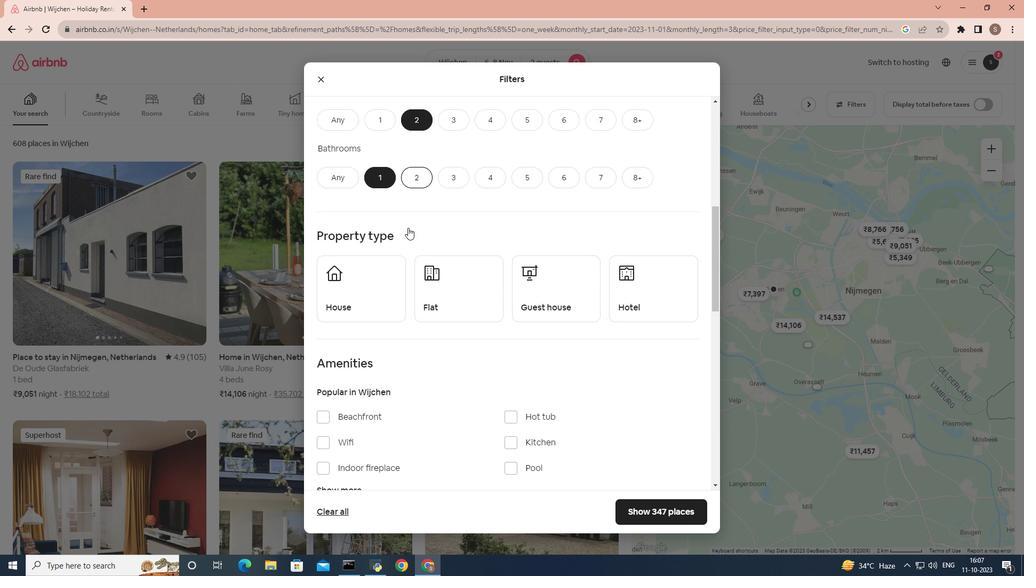 
Action: Mouse scrolled (408, 227) with delta (0, 0)
Screenshot: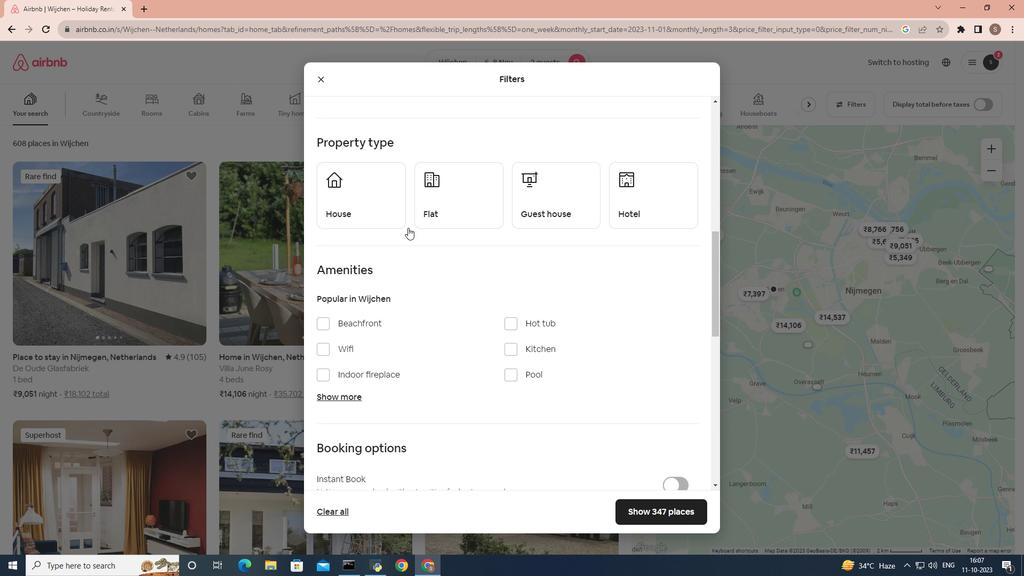 
Action: Mouse moved to (434, 175)
Screenshot: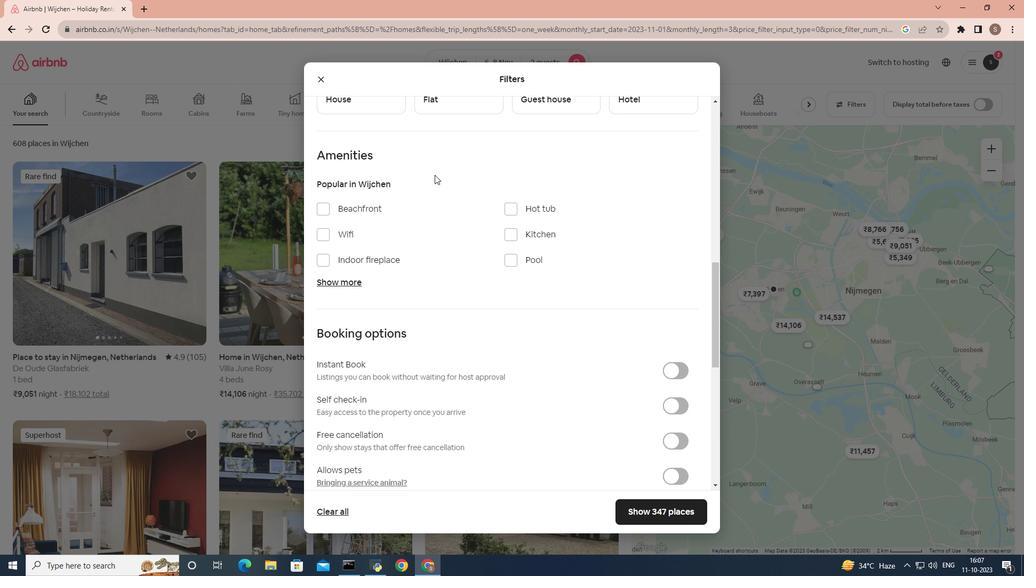 
Action: Mouse scrolled (434, 175) with delta (0, 0)
Screenshot: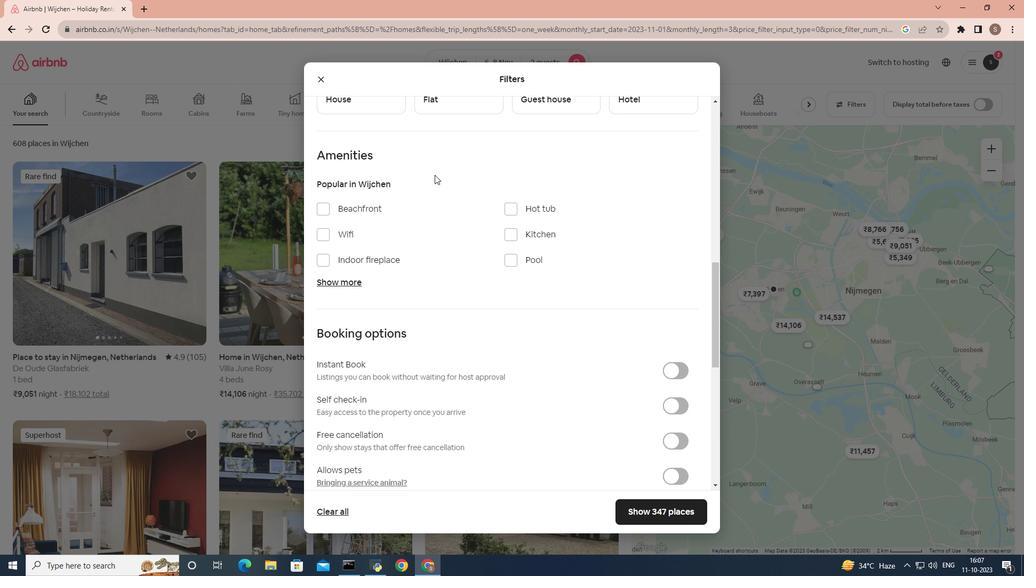 
Action: Mouse moved to (429, 137)
Screenshot: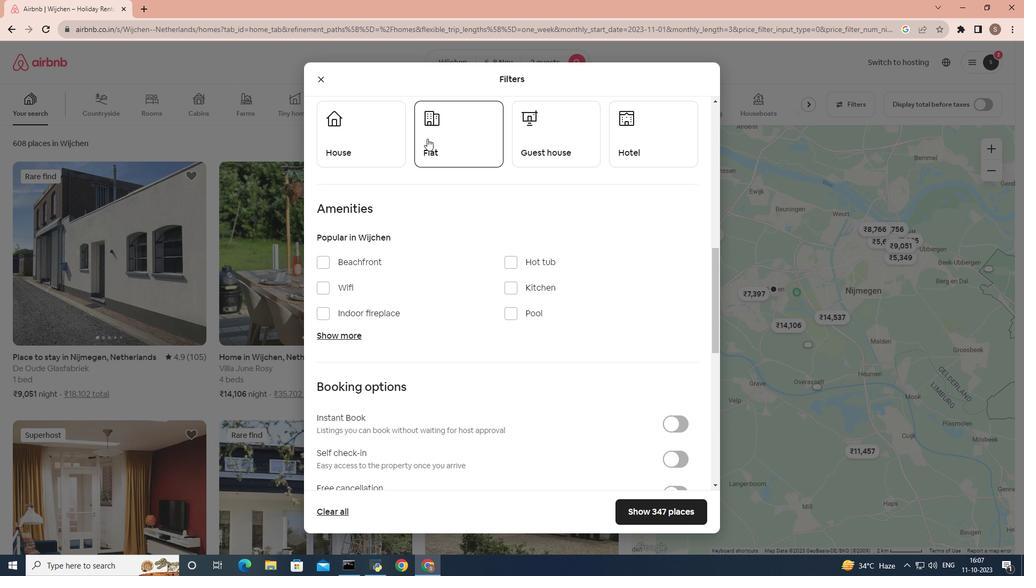 
Action: Mouse pressed left at (429, 137)
Screenshot: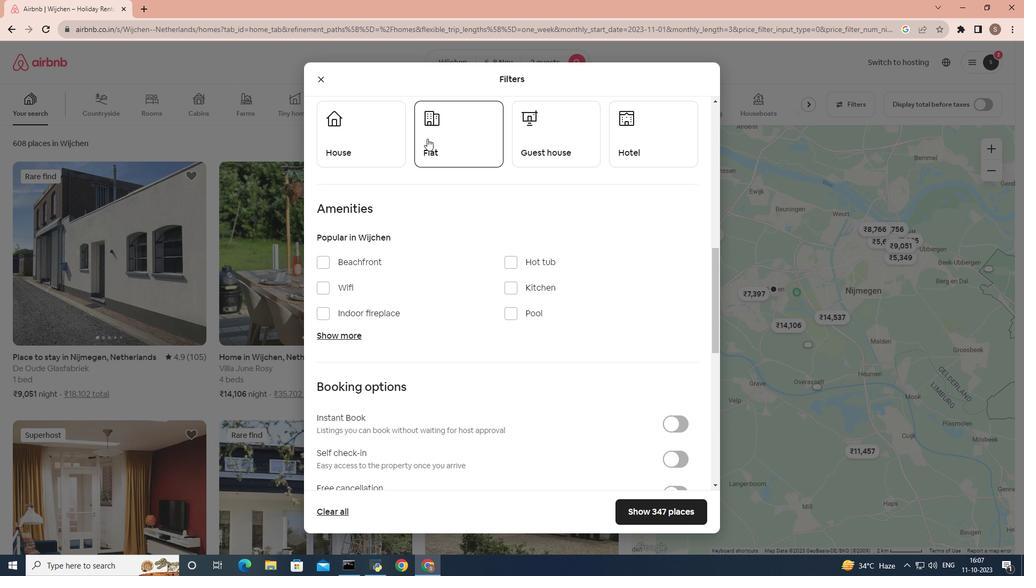 
Action: Mouse moved to (467, 223)
Screenshot: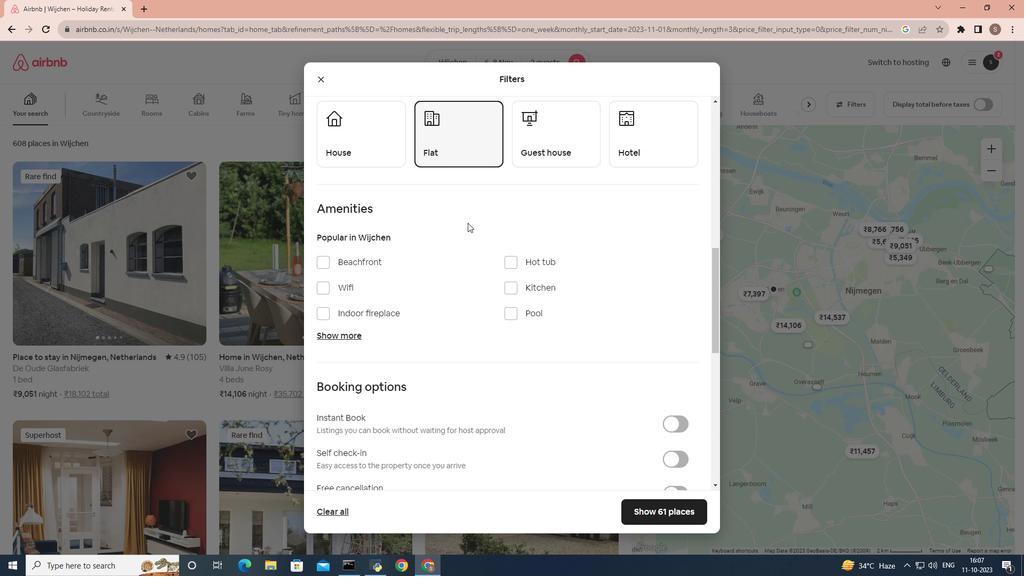 
Action: Mouse scrolled (467, 222) with delta (0, 0)
Screenshot: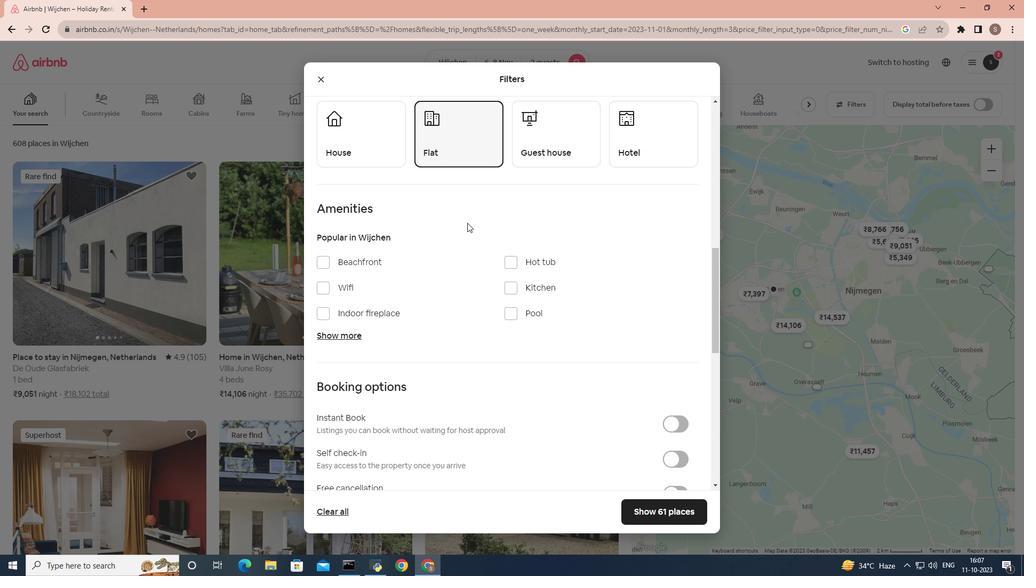 
Action: Mouse scrolled (467, 222) with delta (0, 0)
Screenshot: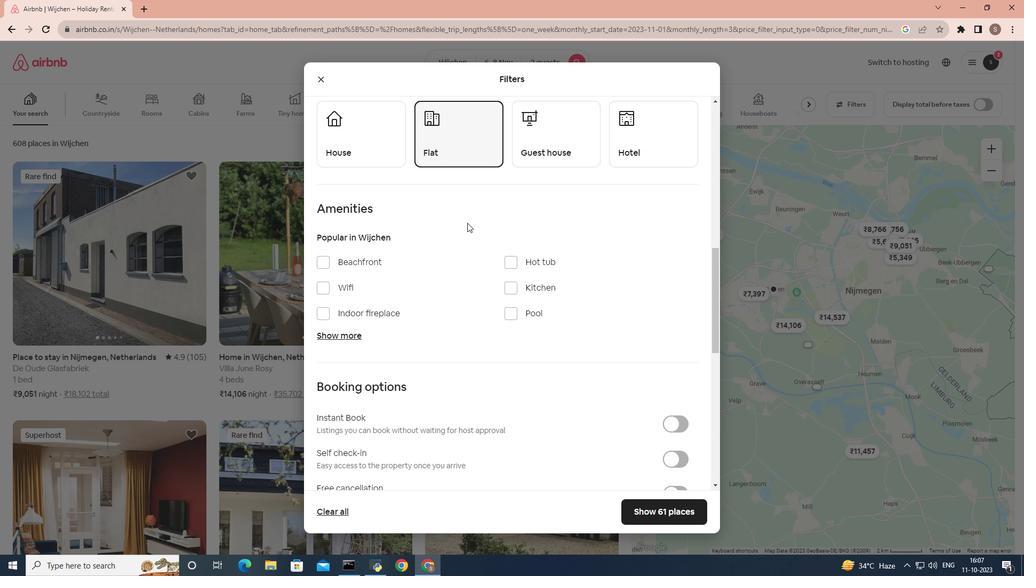 
Action: Mouse scrolled (467, 222) with delta (0, 0)
Screenshot: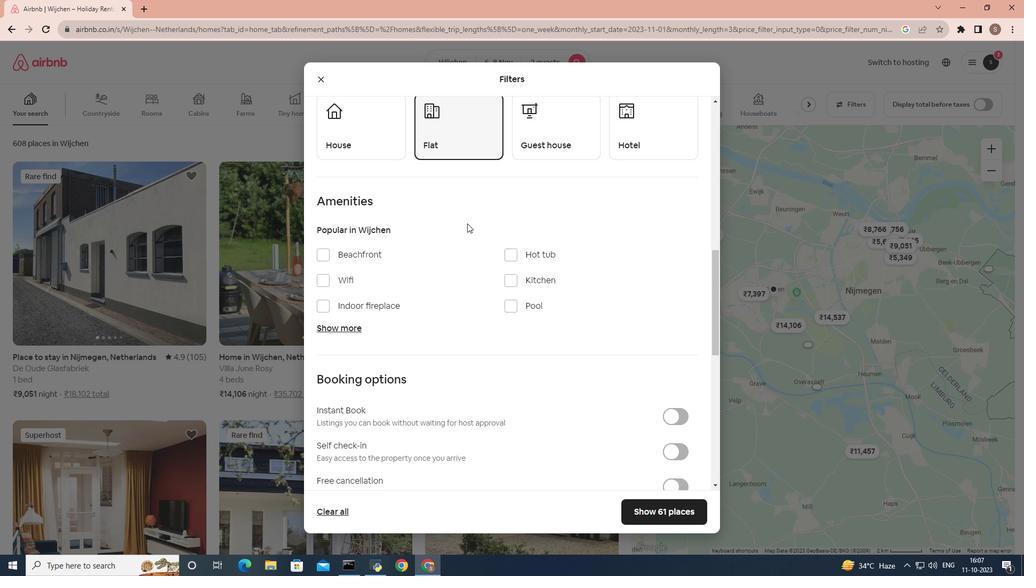 
Action: Mouse moved to (467, 223)
Screenshot: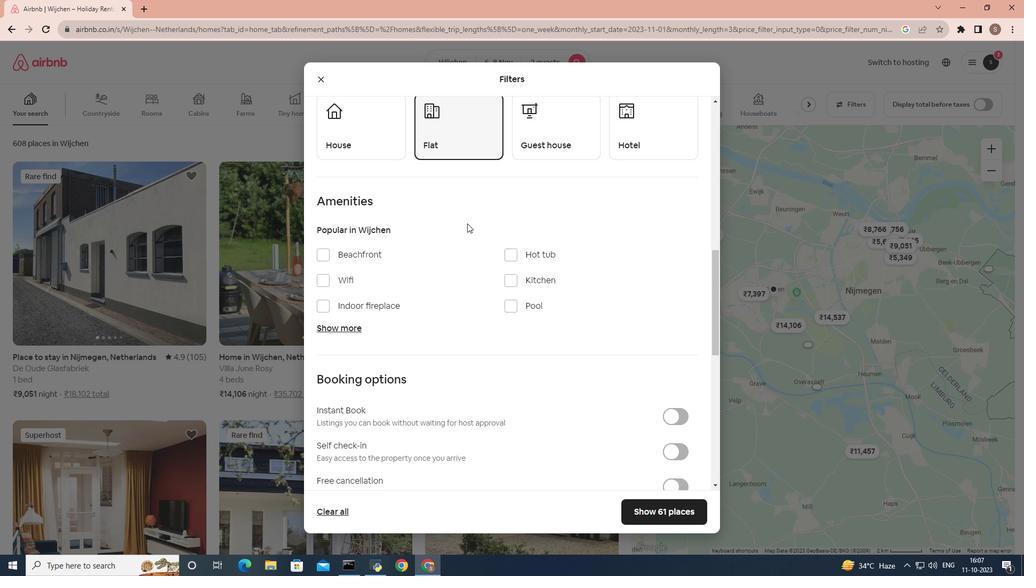 
Action: Mouse scrolled (467, 223) with delta (0, 0)
Screenshot: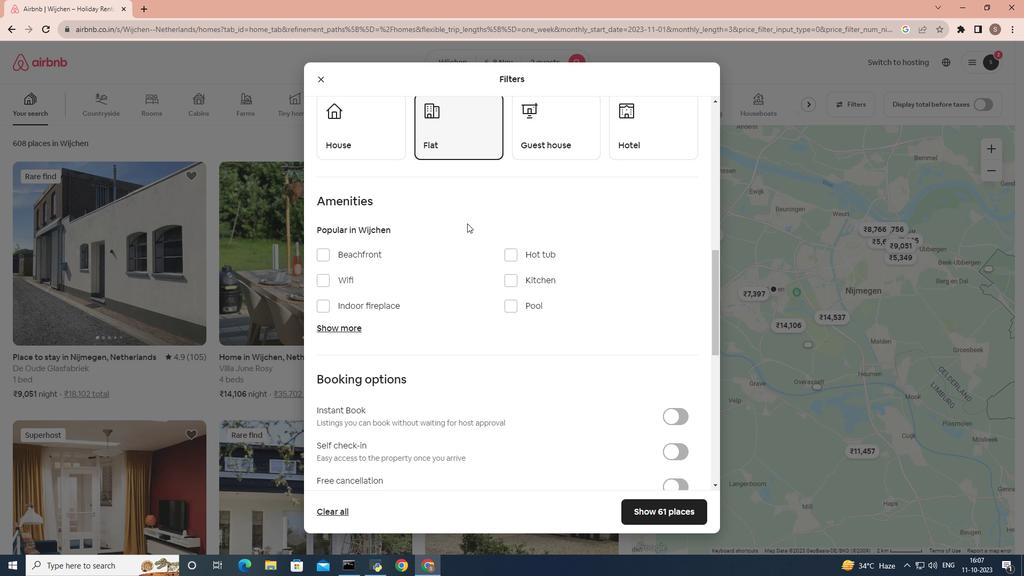 
Action: Mouse scrolled (467, 224) with delta (0, 0)
Screenshot: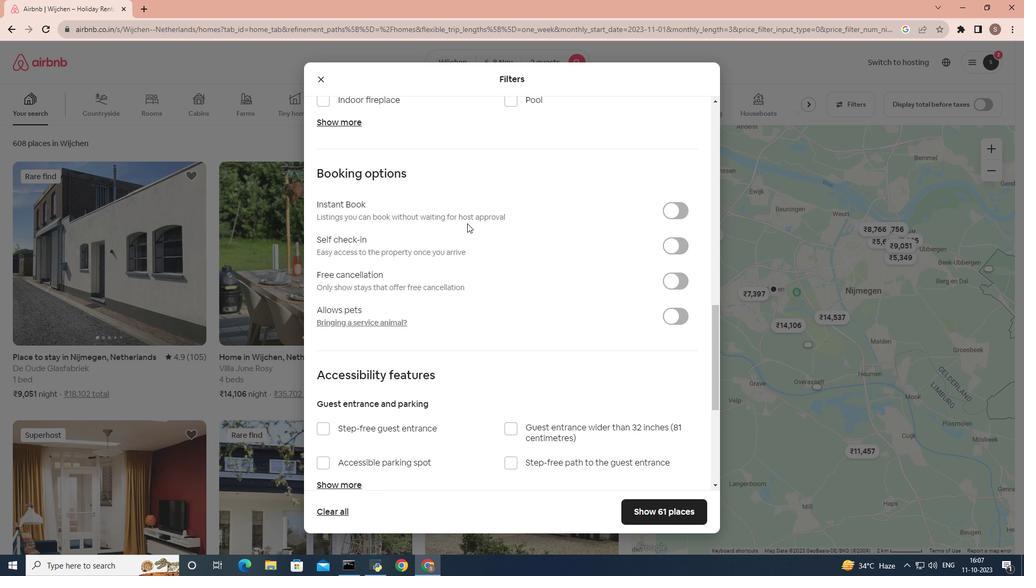 
Action: Mouse scrolled (467, 224) with delta (0, 0)
Screenshot: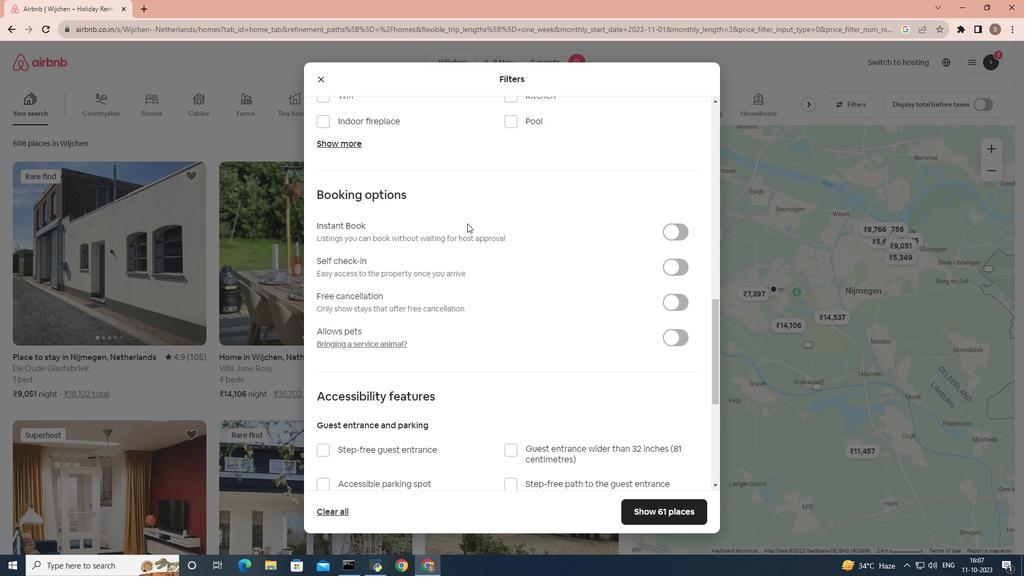 
Action: Mouse moved to (351, 183)
Screenshot: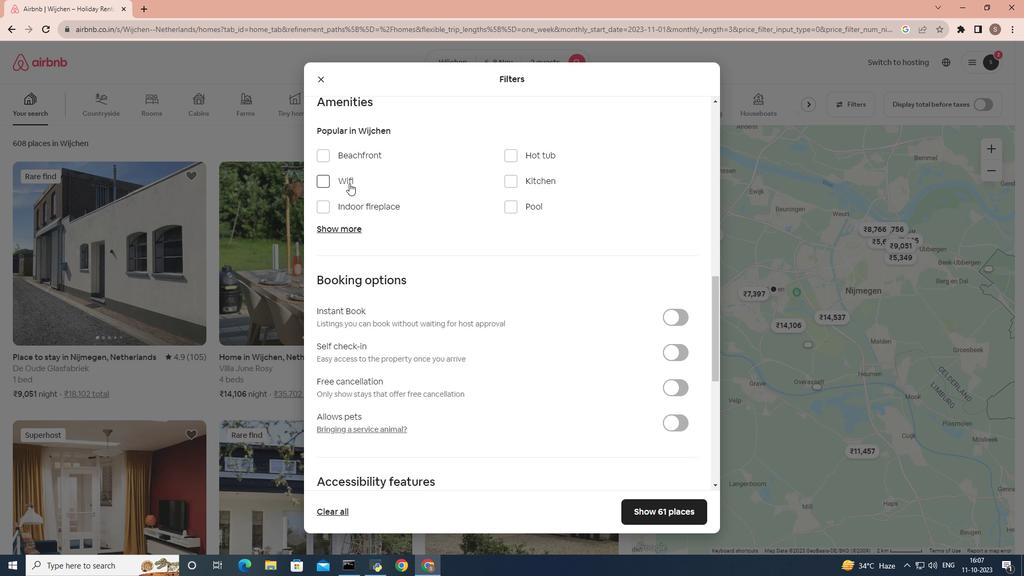 
Action: Mouse pressed left at (351, 183)
Screenshot: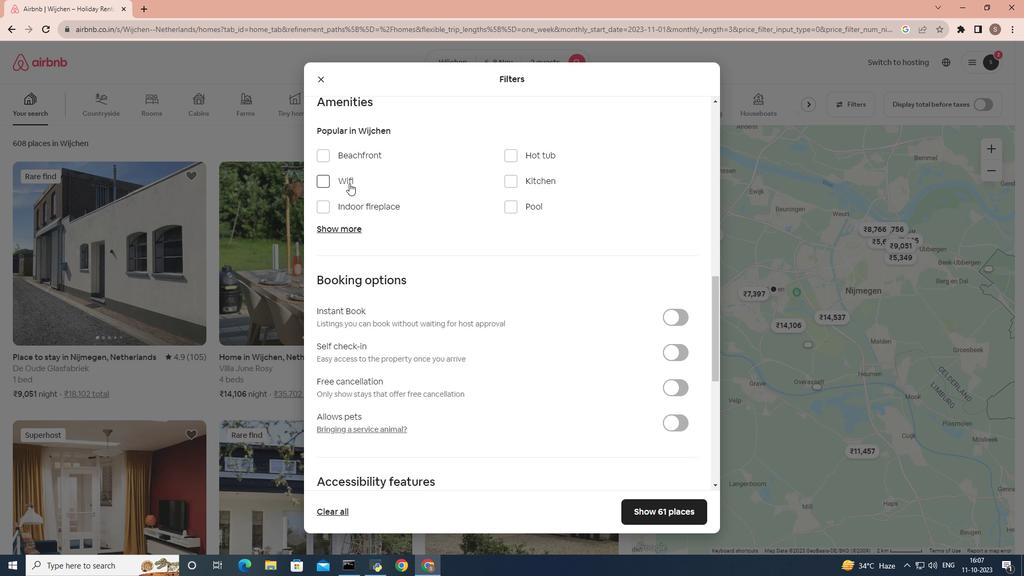 
Action: Mouse moved to (345, 185)
Screenshot: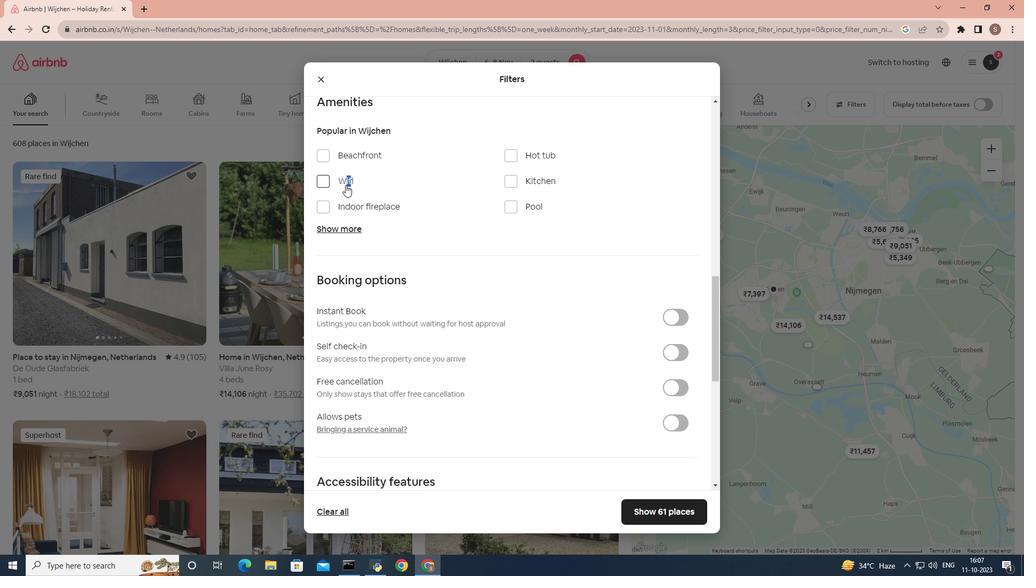 
Action: Mouse pressed left at (345, 185)
Screenshot: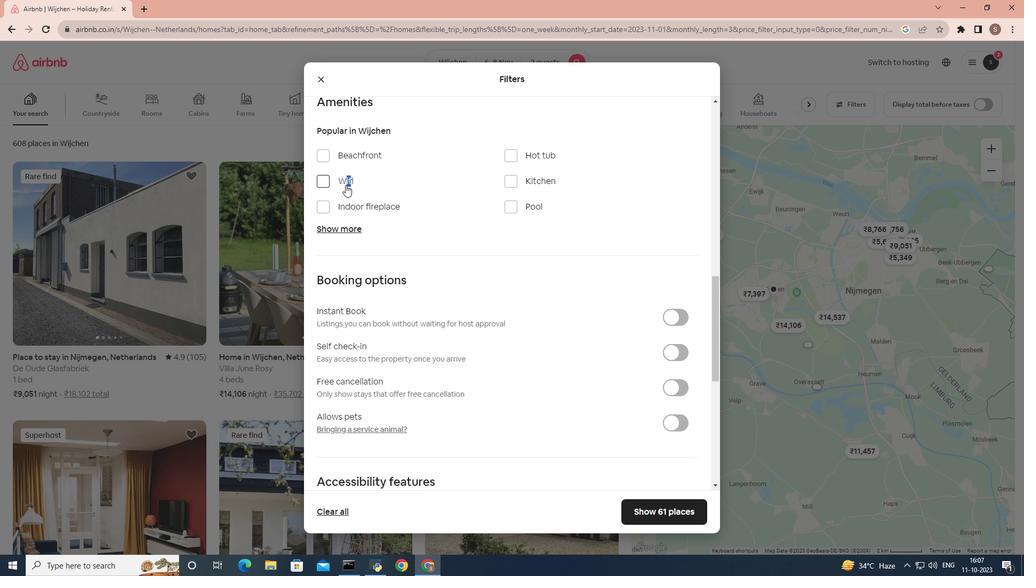 
Action: Mouse moved to (653, 516)
Screenshot: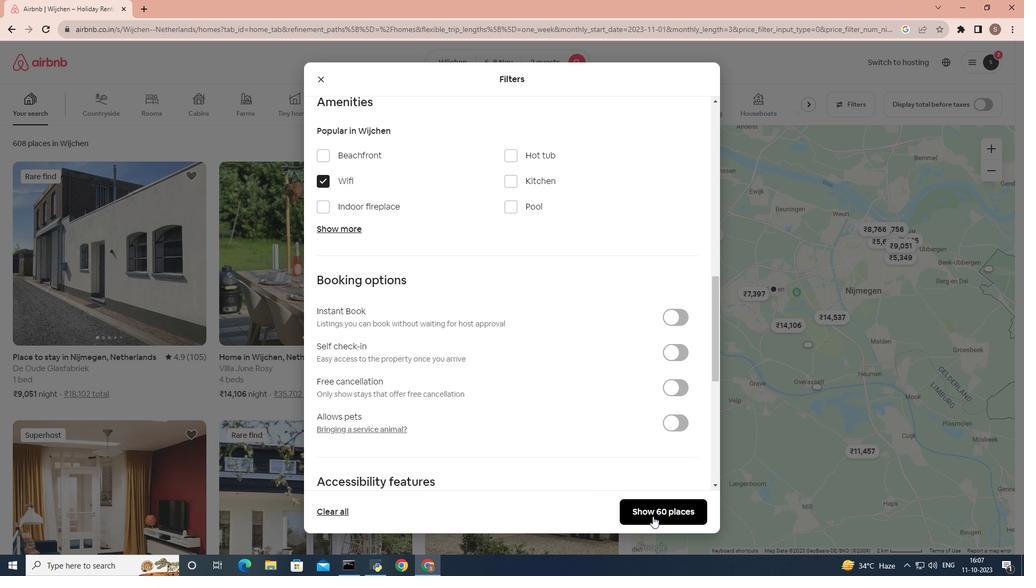 
Action: Mouse pressed left at (653, 516)
Screenshot: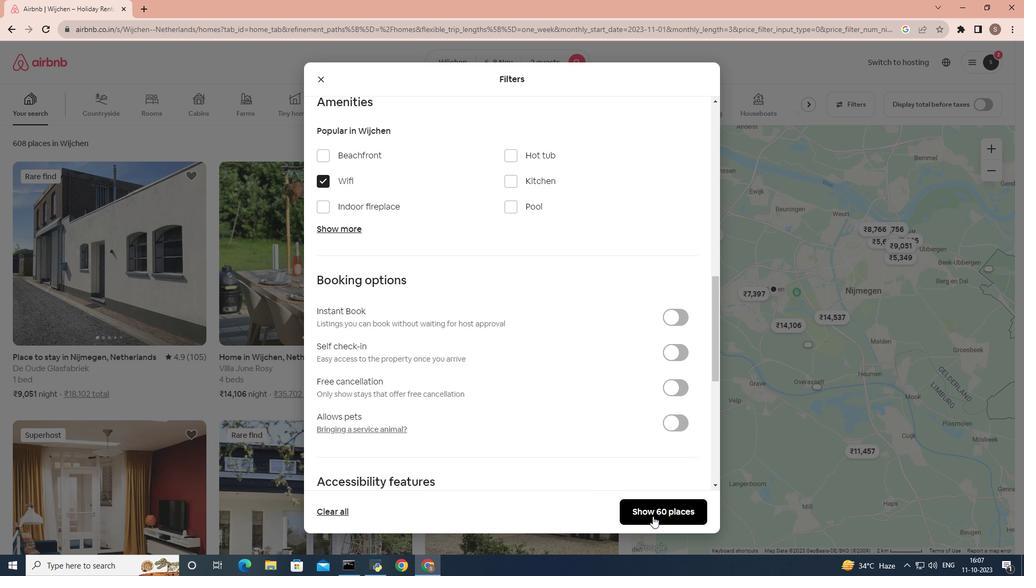 
Action: Mouse moved to (89, 288)
Screenshot: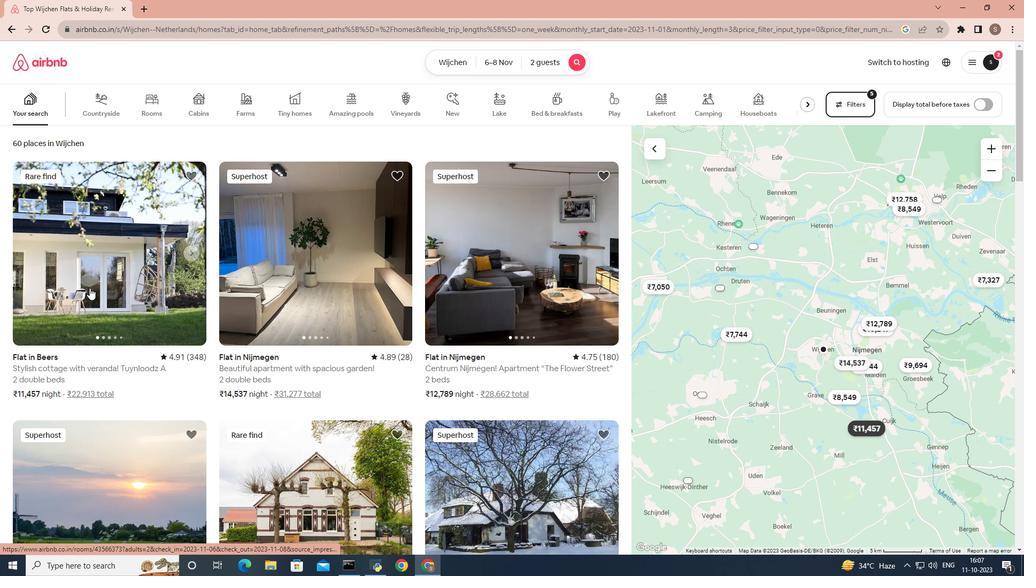 
Action: Mouse pressed left at (89, 288)
Screenshot: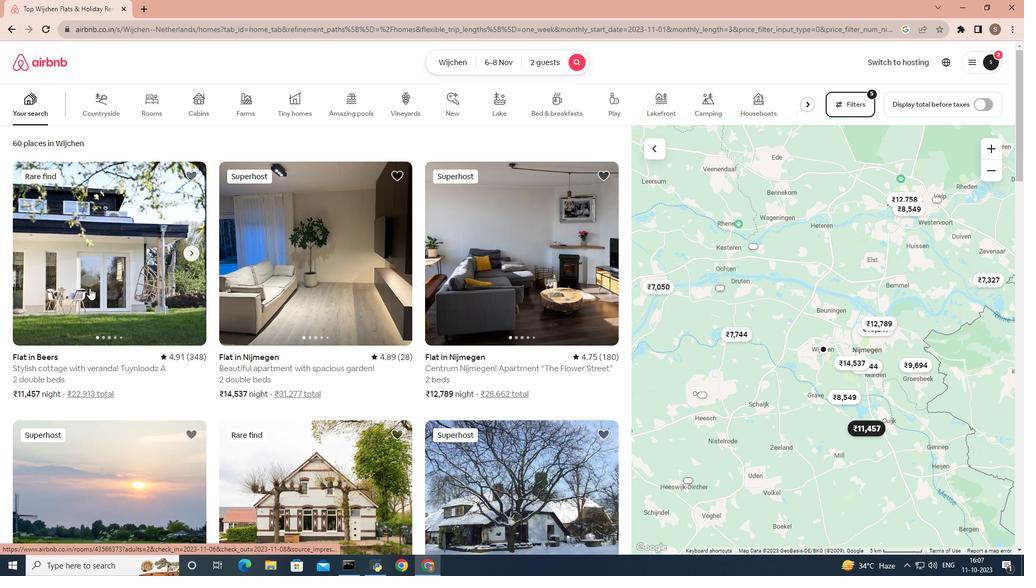 
Action: Mouse moved to (229, 282)
Screenshot: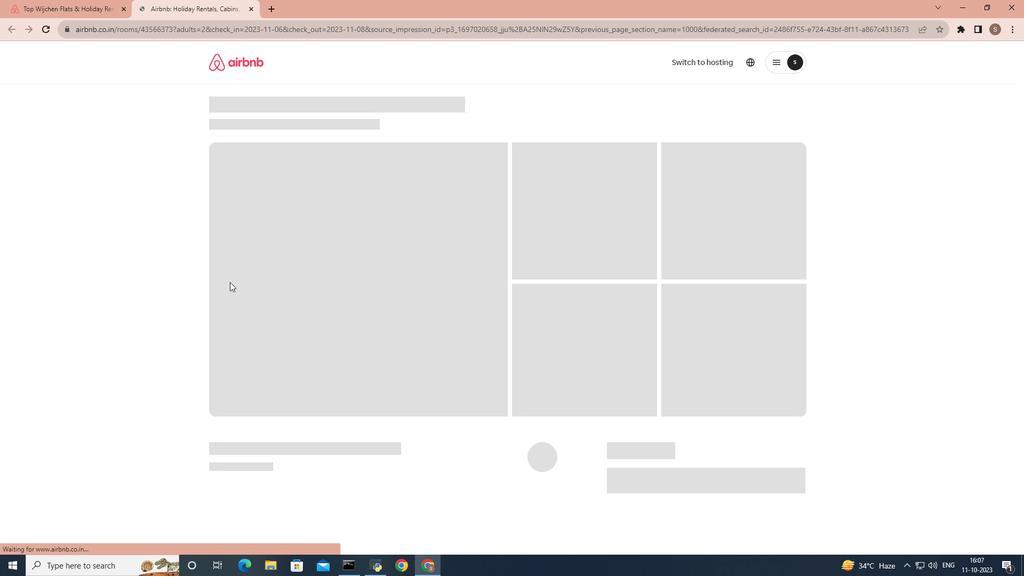 
Action: Mouse scrolled (229, 281) with delta (0, 0)
Screenshot: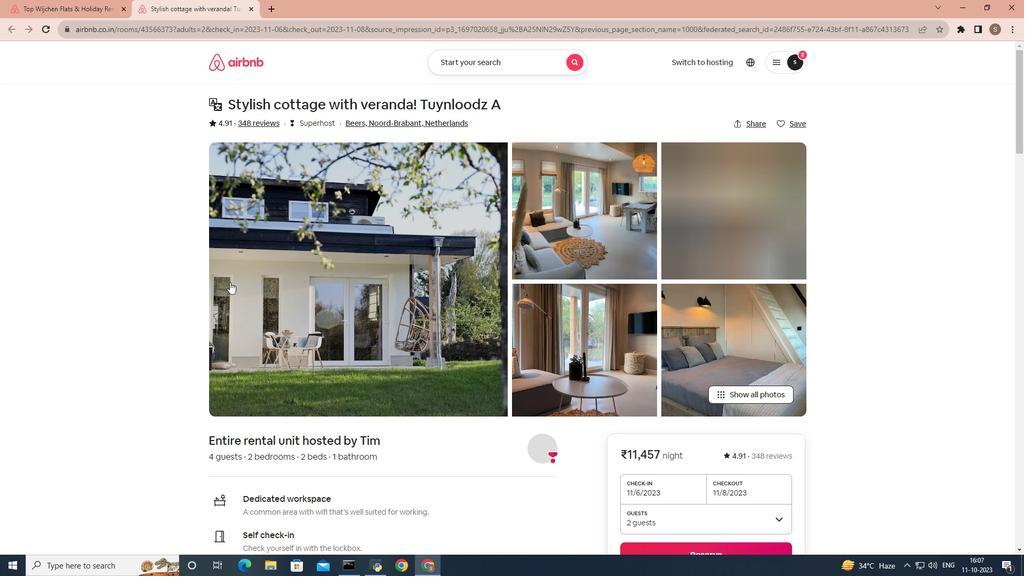 
Action: Mouse scrolled (229, 281) with delta (0, 0)
Screenshot: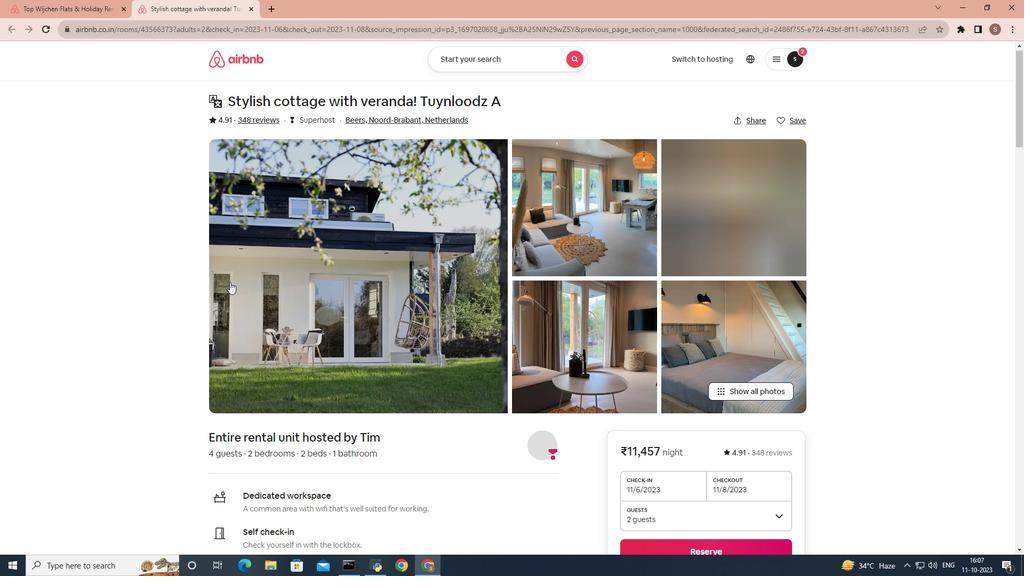 
Action: Mouse scrolled (229, 281) with delta (0, 0)
Screenshot: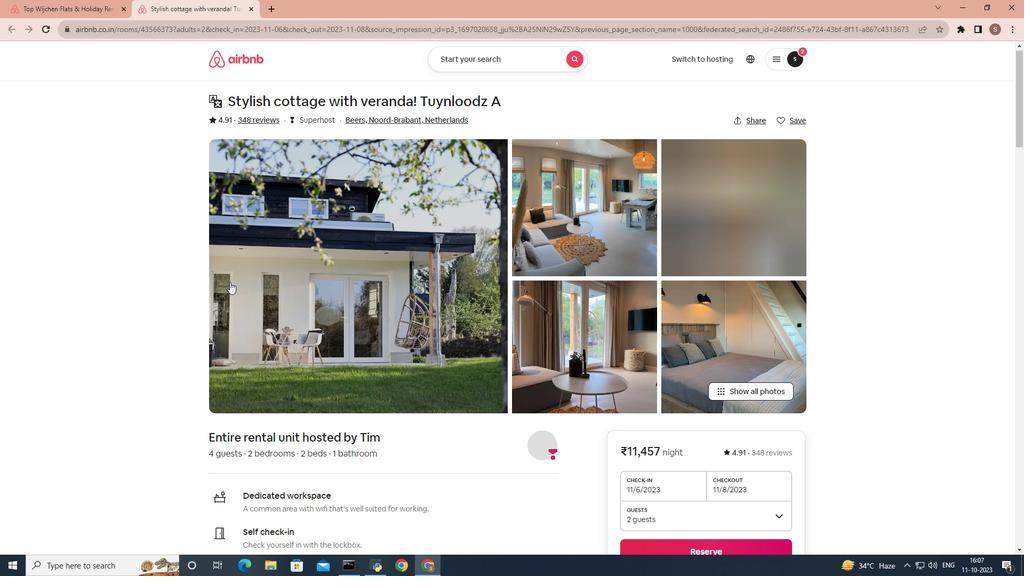 
Action: Mouse scrolled (229, 281) with delta (0, 0)
Screenshot: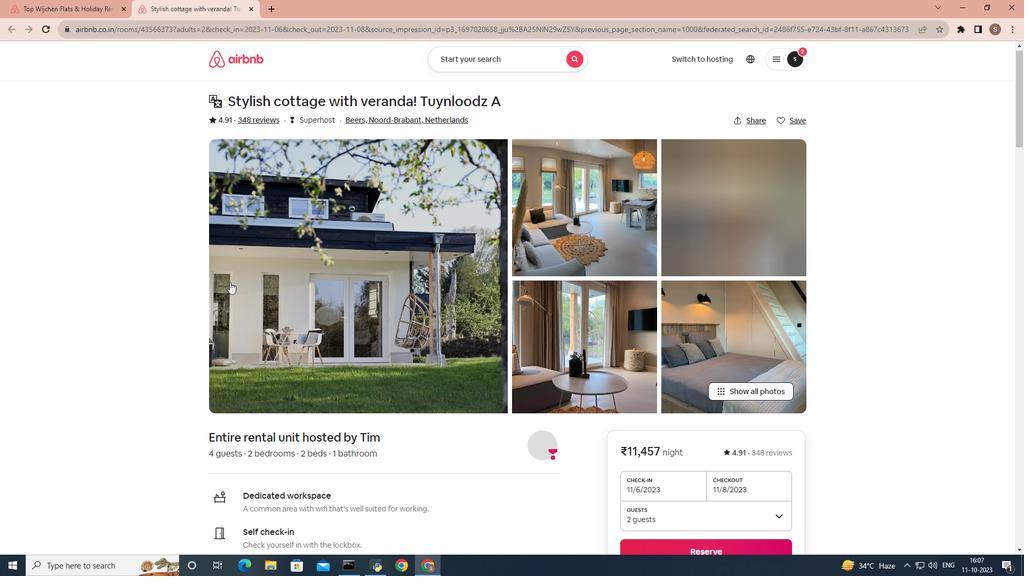 
Action: Mouse scrolled (229, 281) with delta (0, 0)
Screenshot: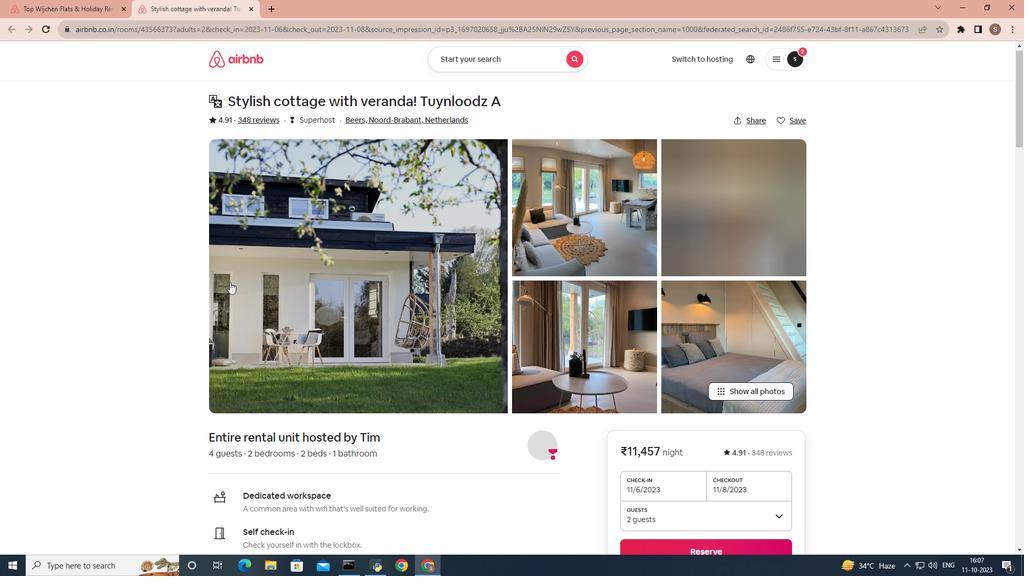 
Action: Mouse scrolled (229, 281) with delta (0, 0)
Screenshot: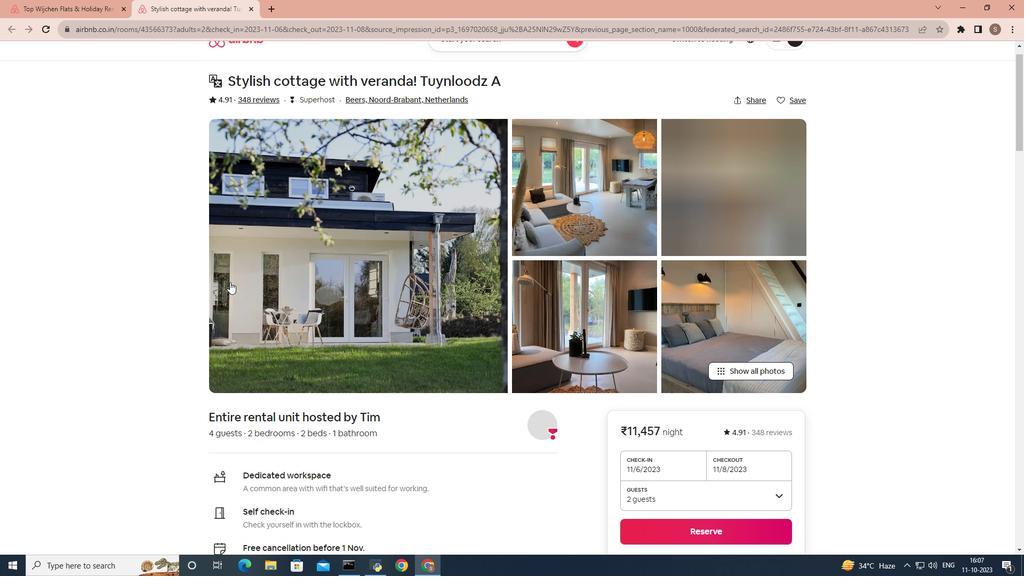 
Action: Mouse scrolled (229, 281) with delta (0, 0)
Screenshot: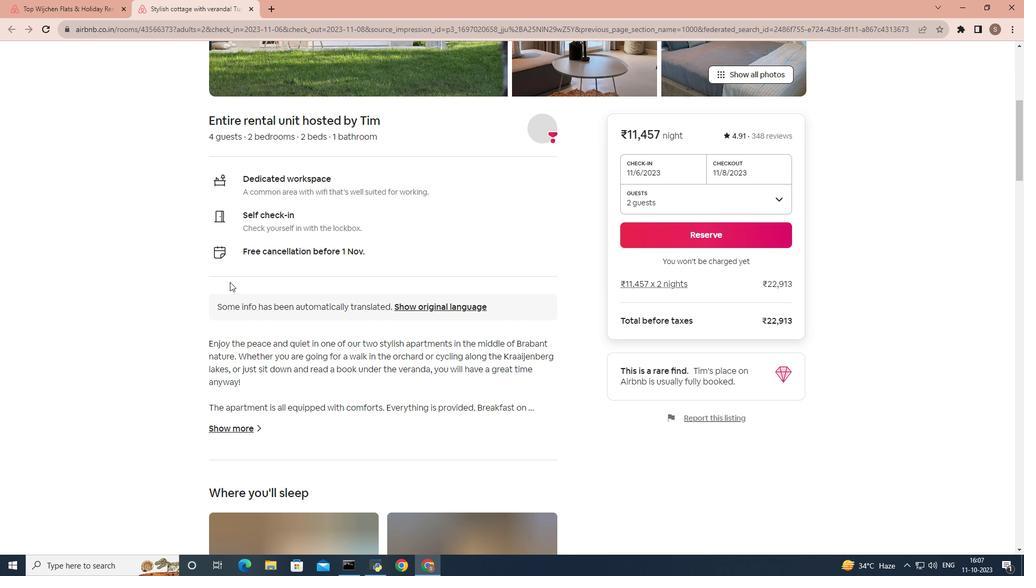
Action: Mouse scrolled (229, 281) with delta (0, 0)
Screenshot: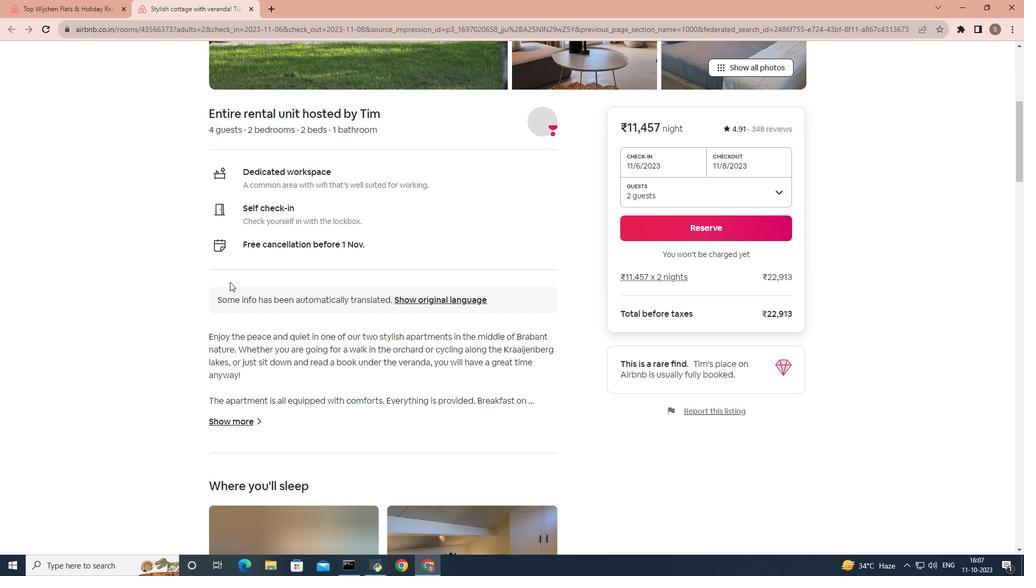 
Action: Mouse scrolled (229, 281) with delta (0, 0)
Screenshot: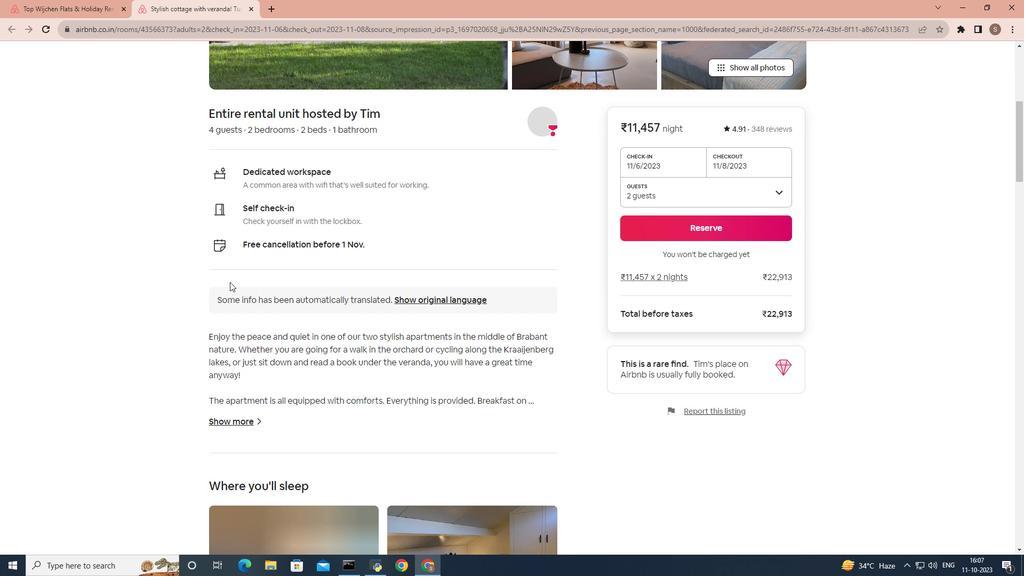 
Action: Mouse scrolled (229, 281) with delta (0, 0)
Screenshot: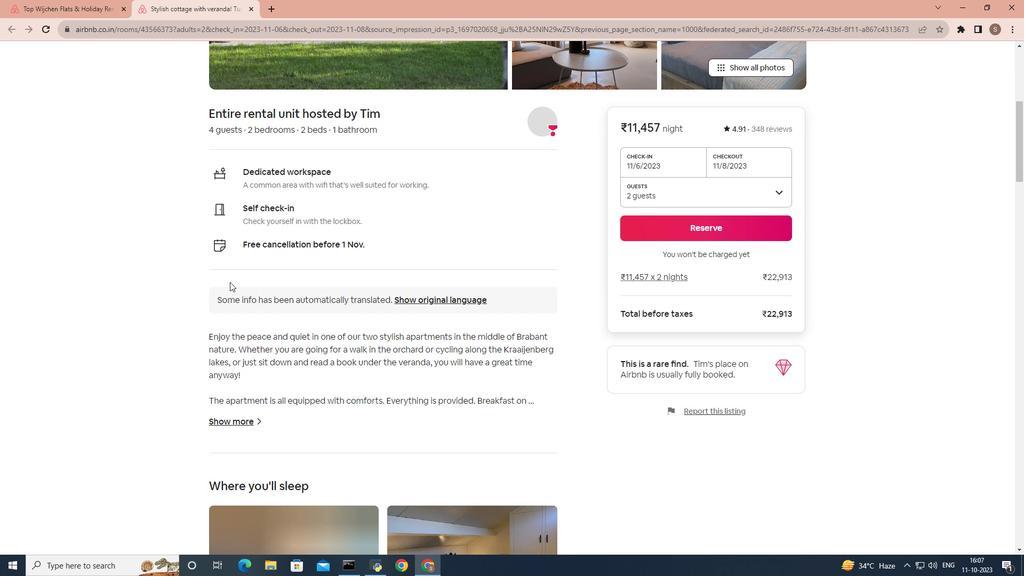 
Action: Mouse scrolled (229, 281) with delta (0, 0)
Screenshot: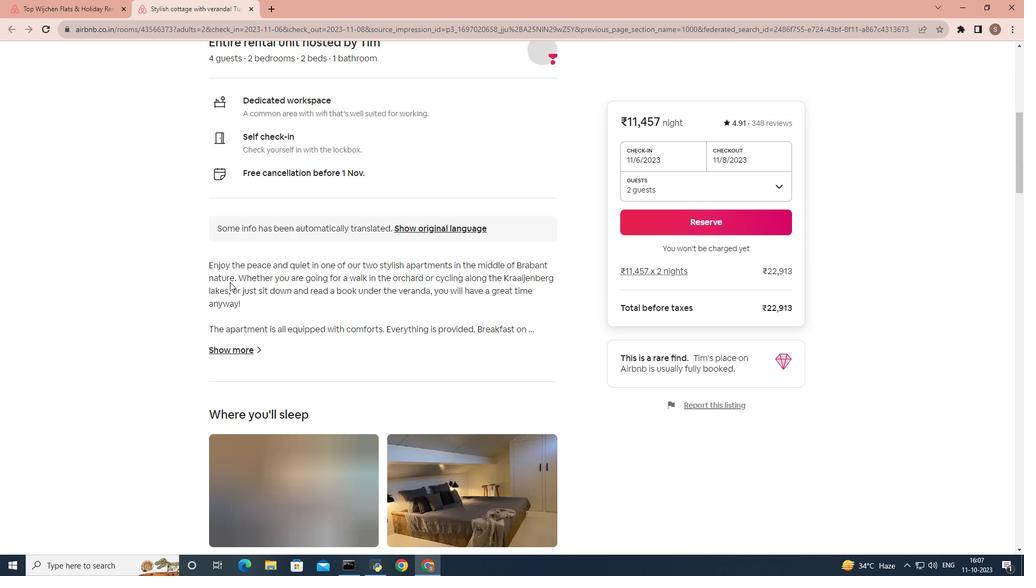 
Action: Mouse scrolled (229, 281) with delta (0, 0)
Screenshot: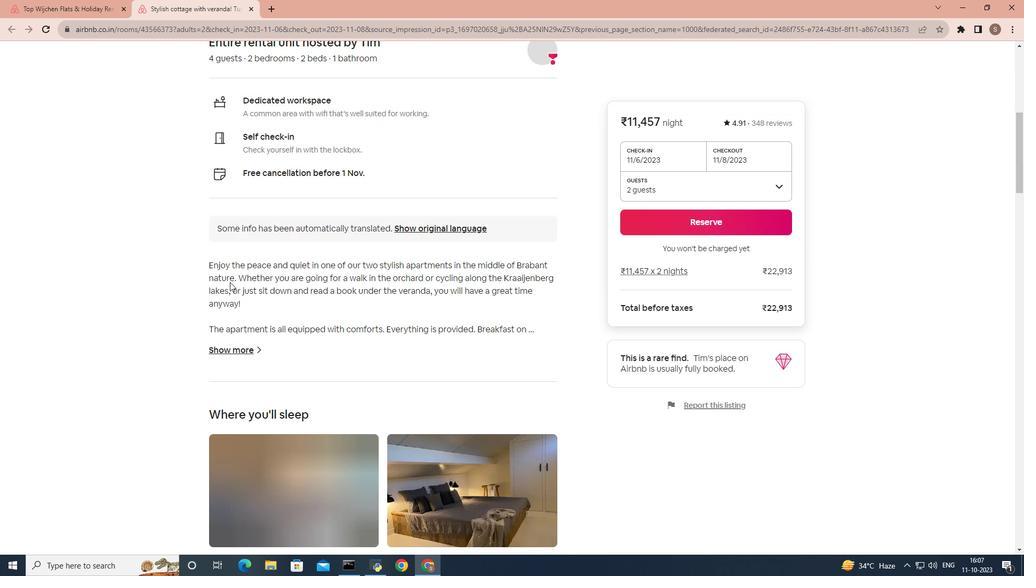 
Action: Mouse scrolled (229, 282) with delta (0, 0)
Screenshot: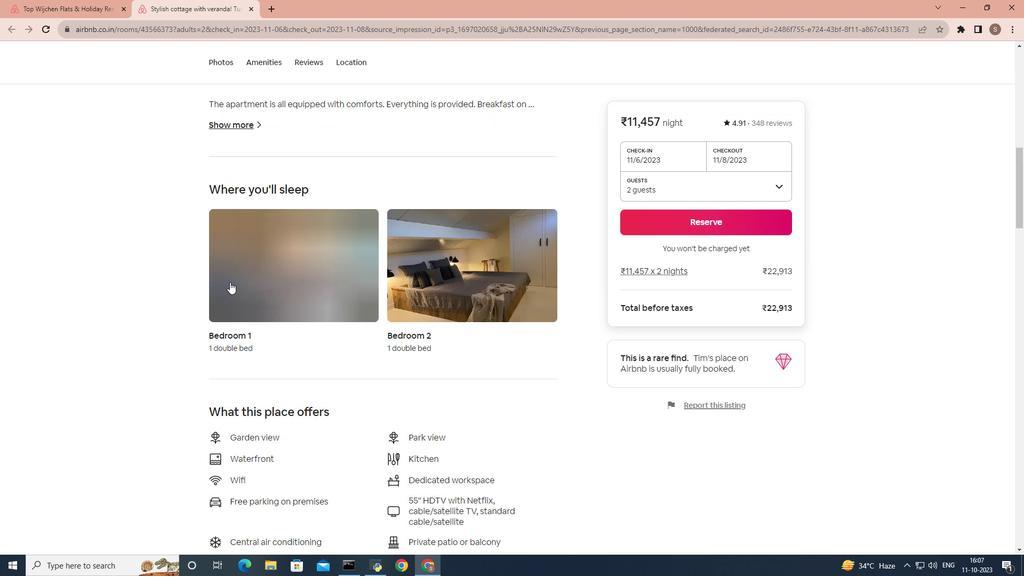 
Action: Mouse moved to (224, 169)
Screenshot: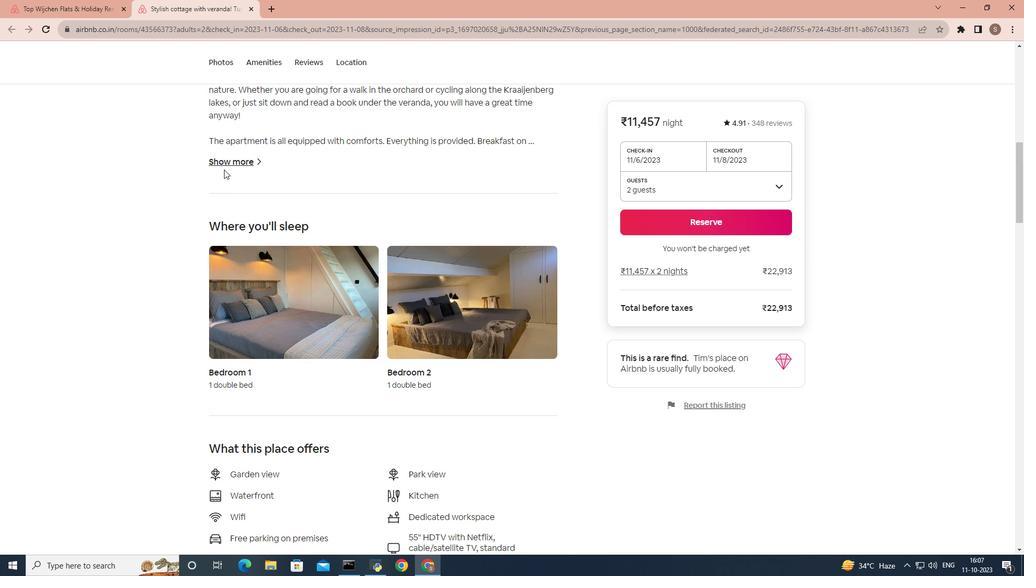 
Action: Mouse pressed left at (224, 169)
Screenshot: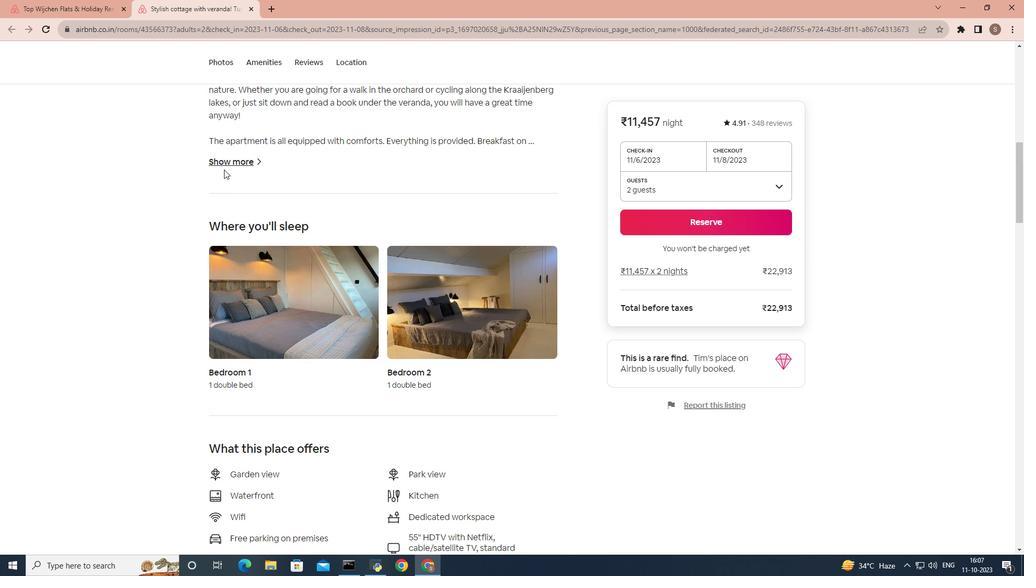 
Action: Mouse moved to (235, 162)
Screenshot: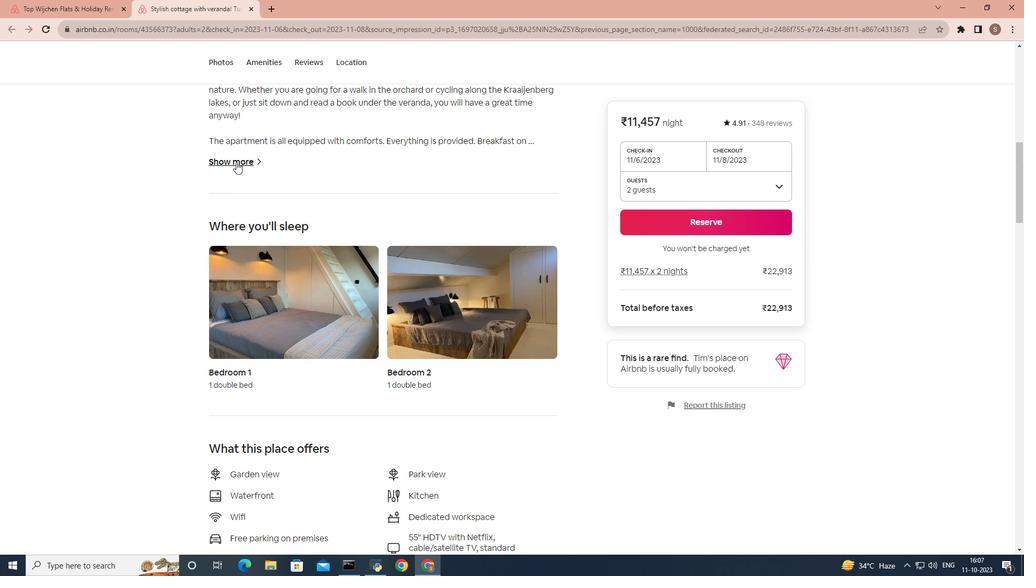 
Action: Mouse pressed left at (235, 162)
Screenshot: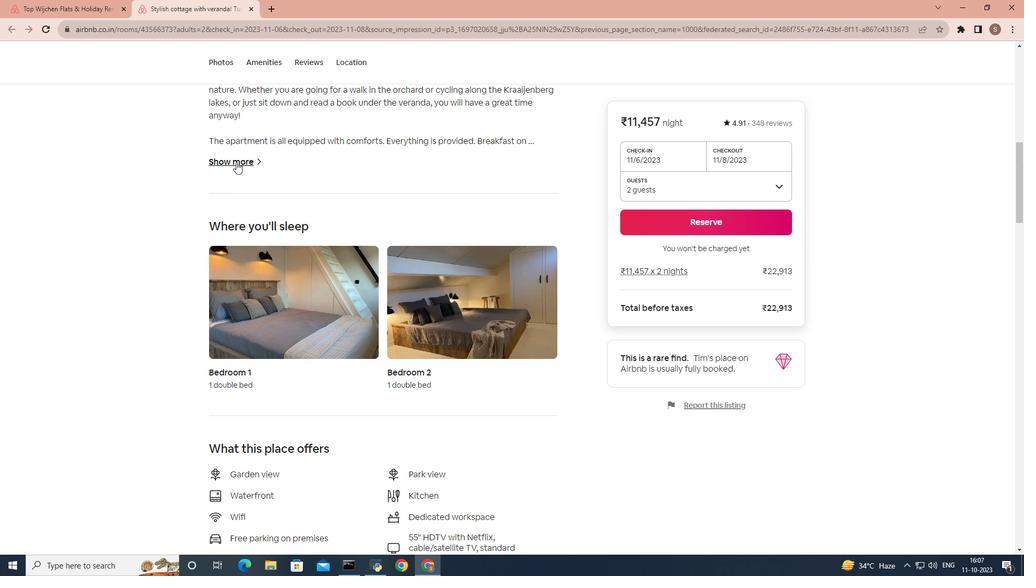
Action: Mouse moved to (321, 138)
Screenshot: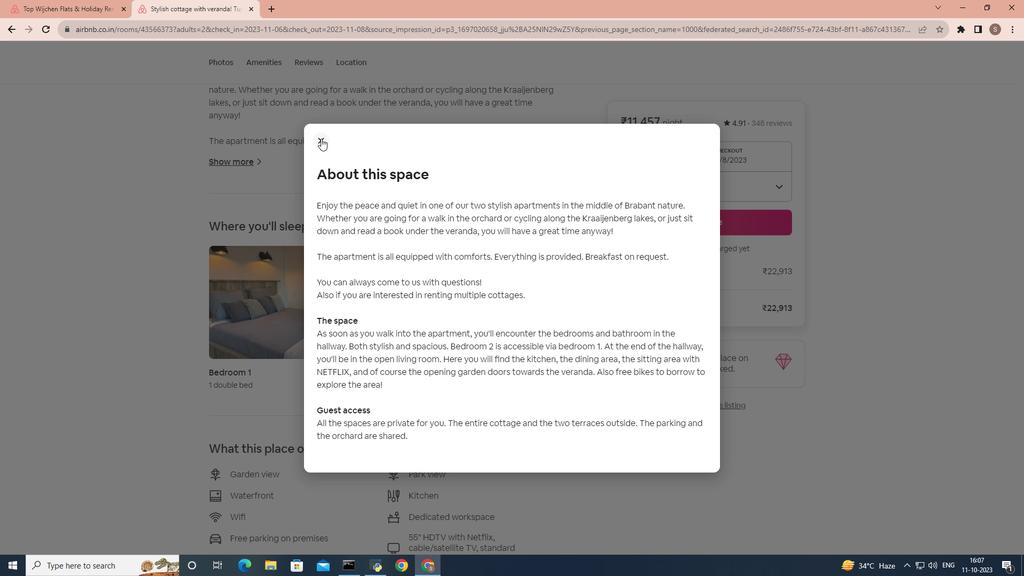 
Action: Mouse pressed left at (321, 138)
Screenshot: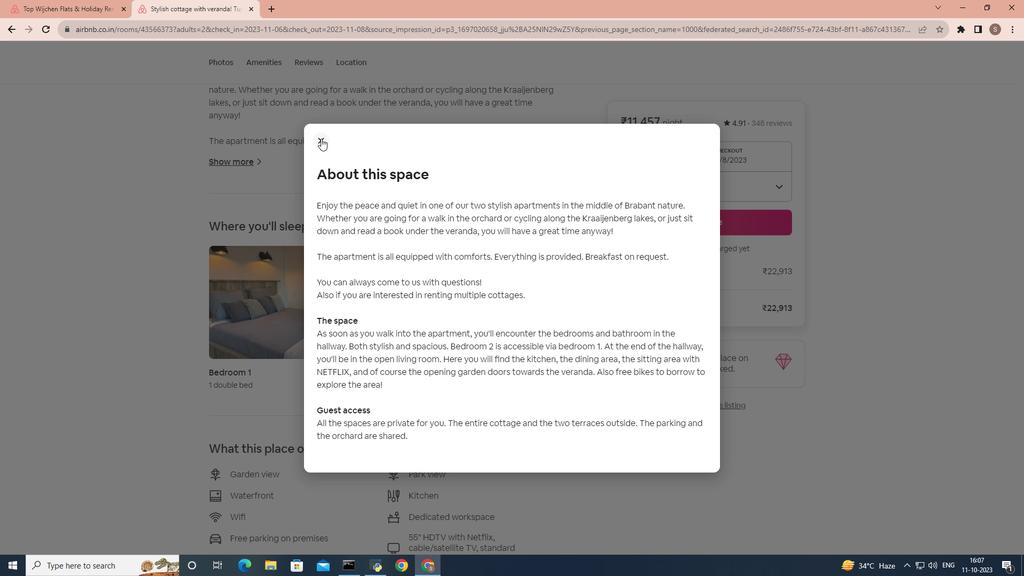 
Action: Mouse moved to (298, 154)
Screenshot: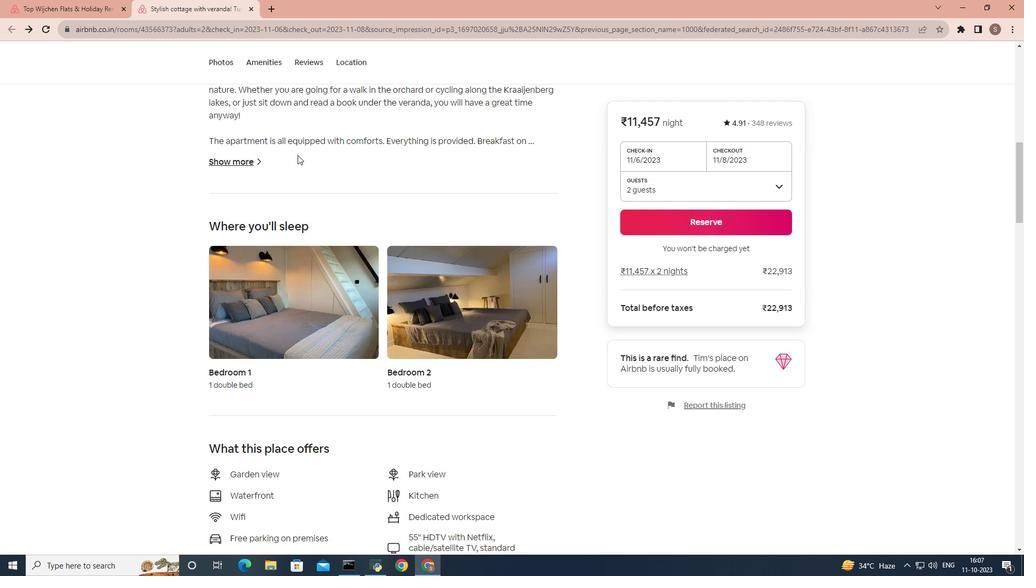 
Action: Mouse scrolled (298, 154) with delta (0, 0)
Screenshot: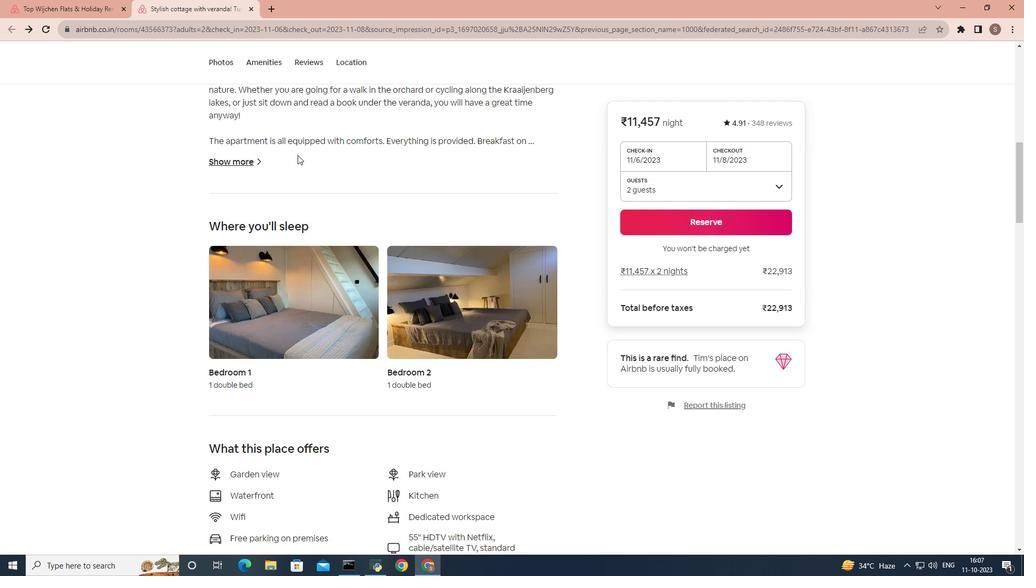 
Action: Mouse moved to (296, 155)
Screenshot: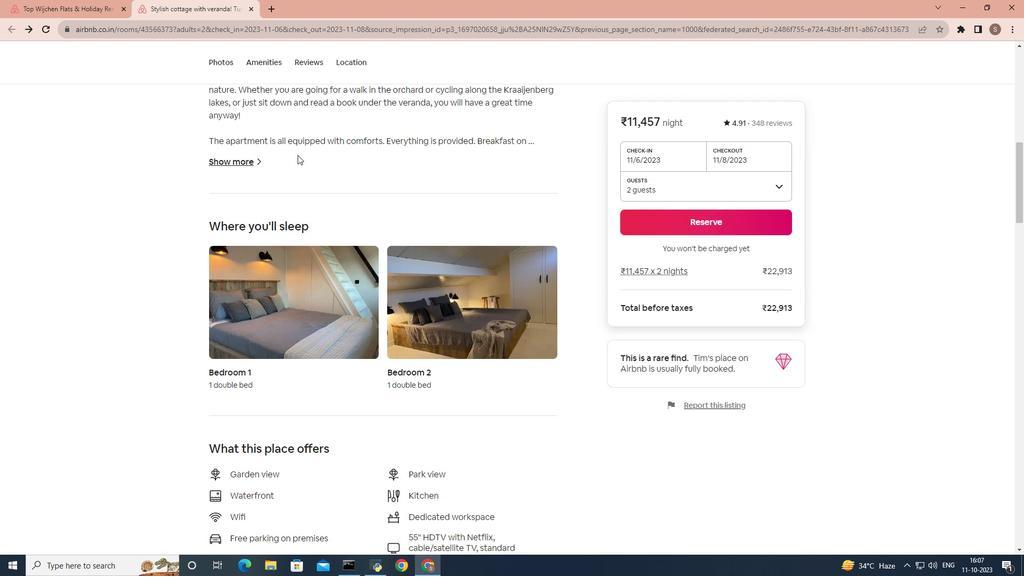 
Action: Mouse scrolled (296, 155) with delta (0, 0)
Screenshot: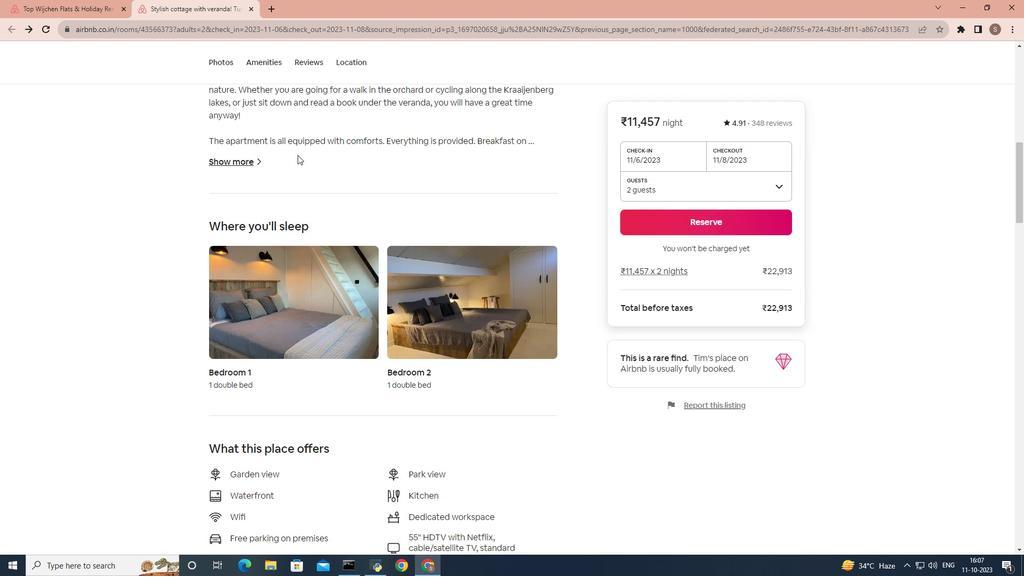 
Action: Mouse scrolled (296, 155) with delta (0, 0)
Screenshot: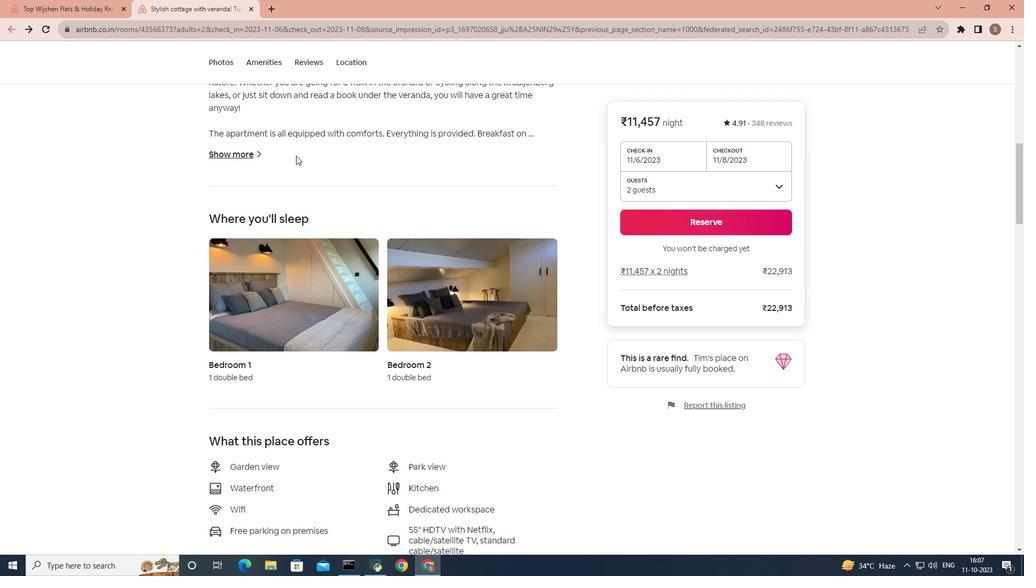 
Action: Mouse moved to (296, 155)
Screenshot: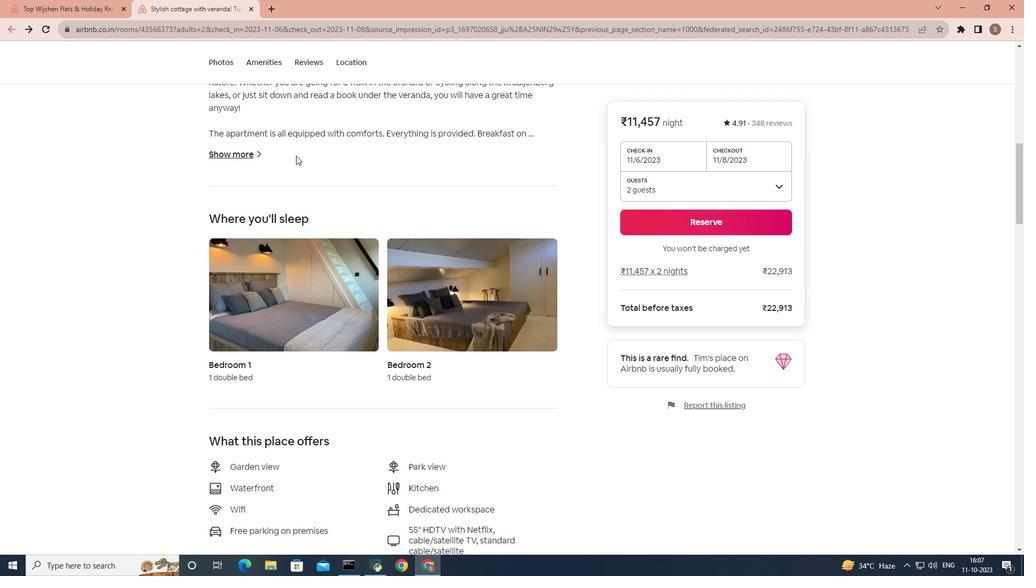
Action: Mouse scrolled (296, 155) with delta (0, 0)
Screenshot: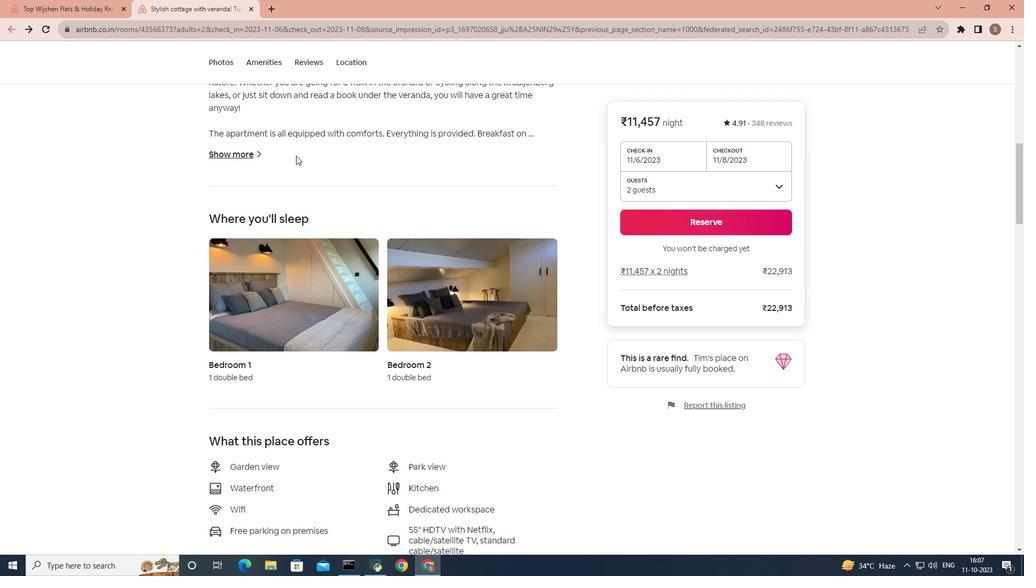 
Action: Mouse scrolled (296, 155) with delta (0, 0)
Screenshot: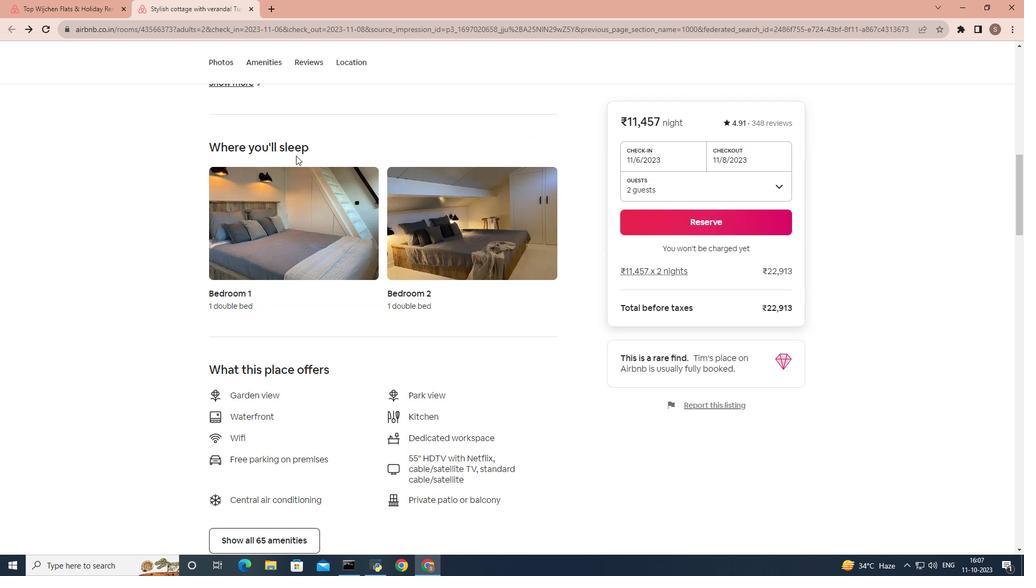 
Action: Mouse scrolled (296, 155) with delta (0, 0)
Screenshot: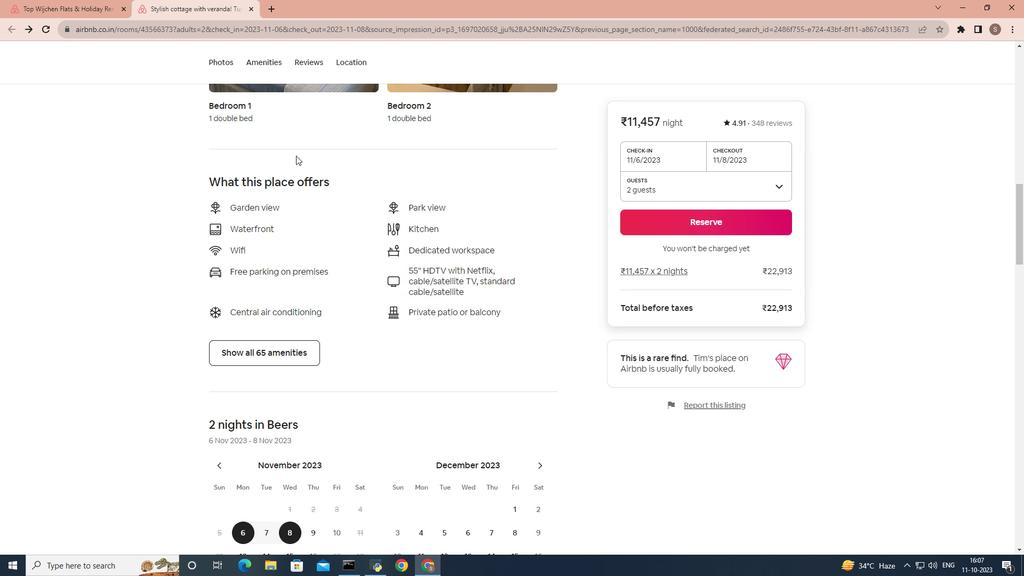 
Action: Mouse scrolled (296, 155) with delta (0, 0)
Screenshot: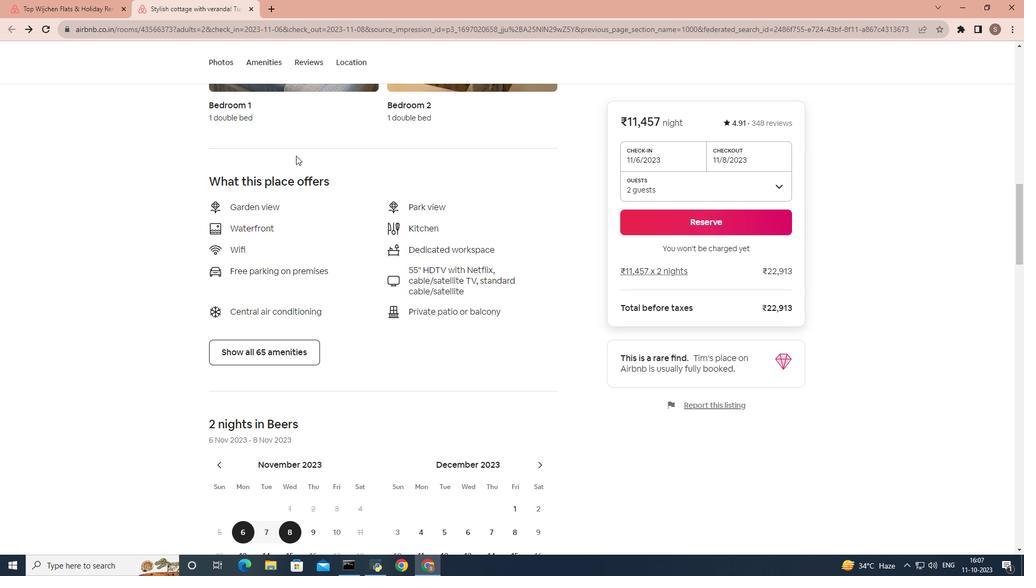 
Action: Mouse scrolled (296, 155) with delta (0, 0)
Screenshot: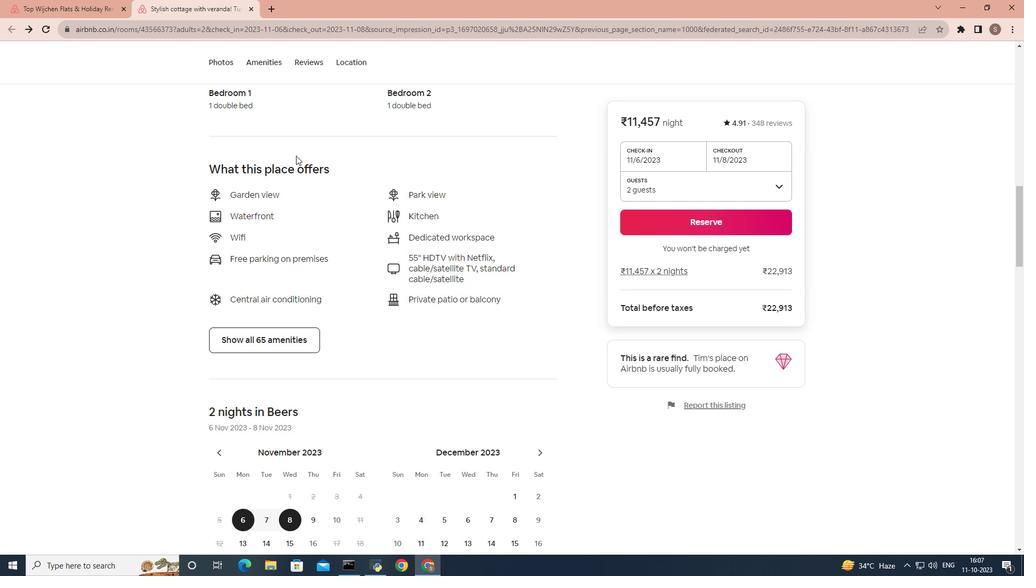 
Action: Mouse moved to (258, 186)
Screenshot: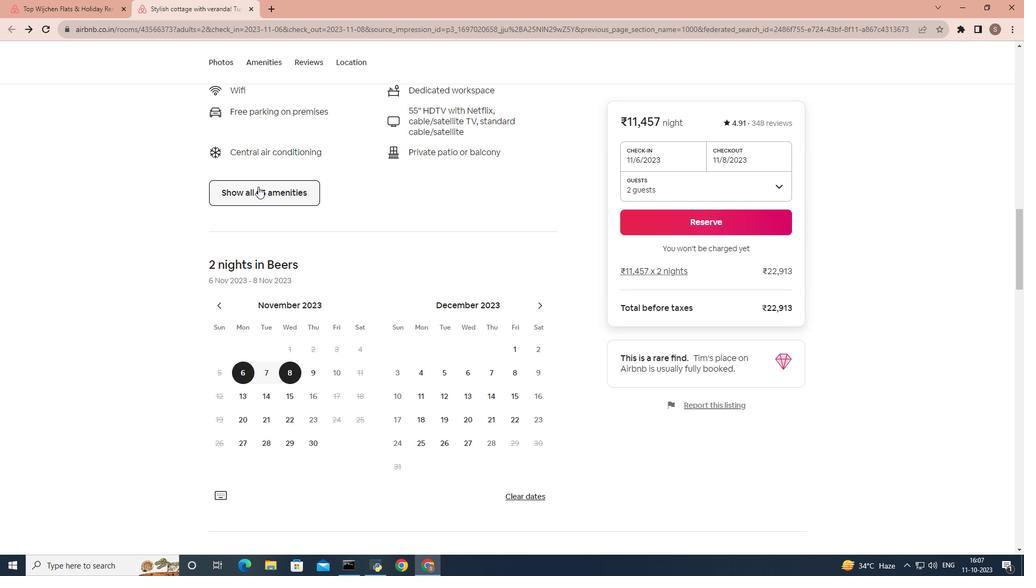 
Action: Mouse pressed left at (258, 186)
Screenshot: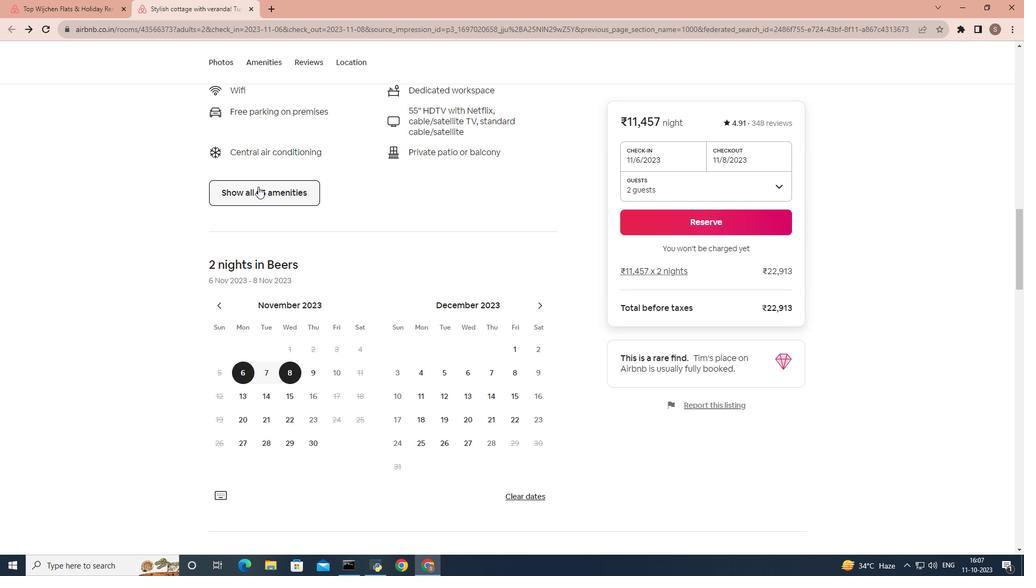 
Action: Mouse moved to (442, 371)
Screenshot: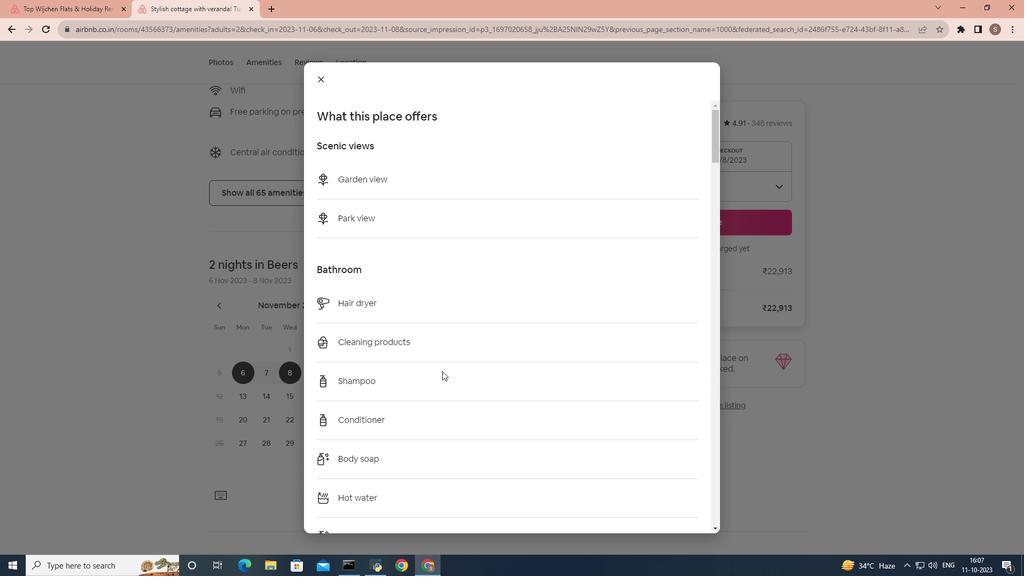 
Action: Mouse scrolled (442, 370) with delta (0, 0)
Screenshot: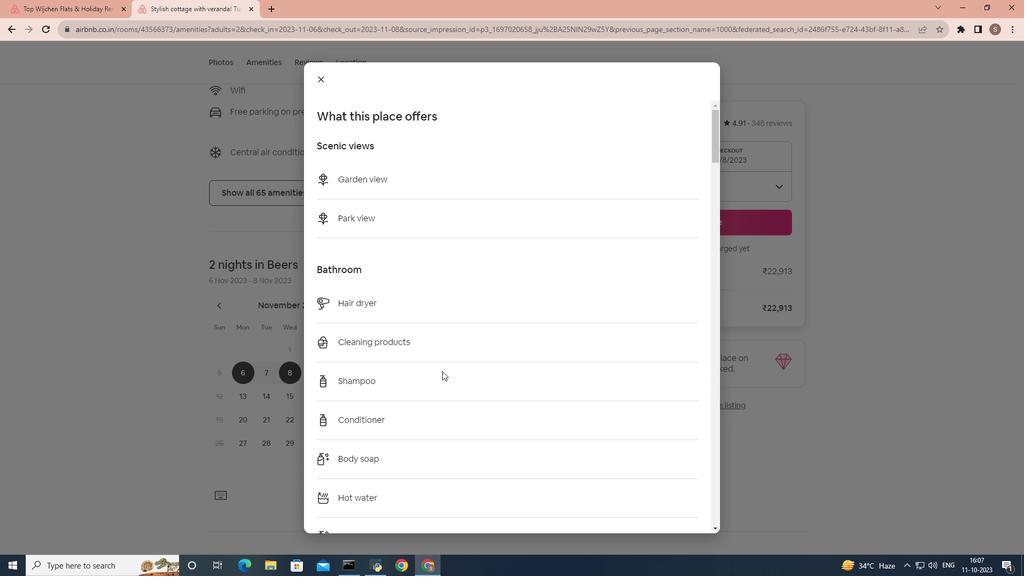 
Action: Mouse scrolled (442, 370) with delta (0, 0)
Screenshot: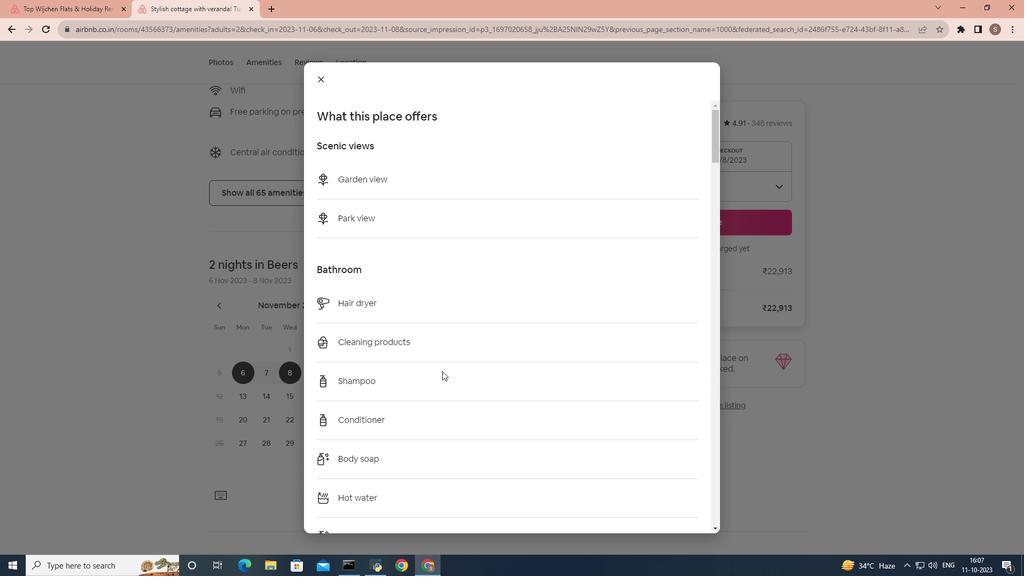 
Action: Mouse scrolled (442, 370) with delta (0, 0)
Screenshot: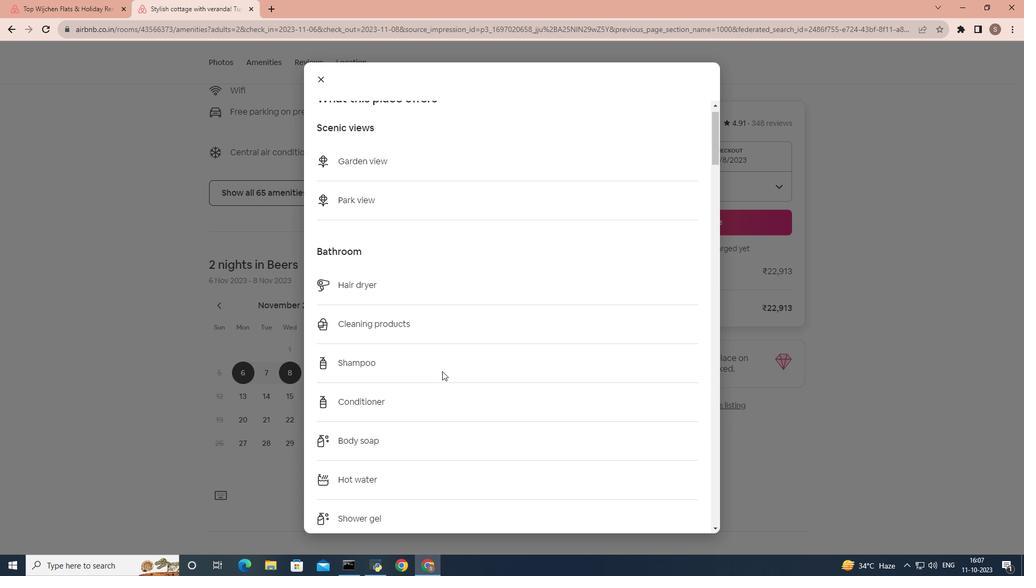
Action: Mouse scrolled (442, 370) with delta (0, 0)
Screenshot: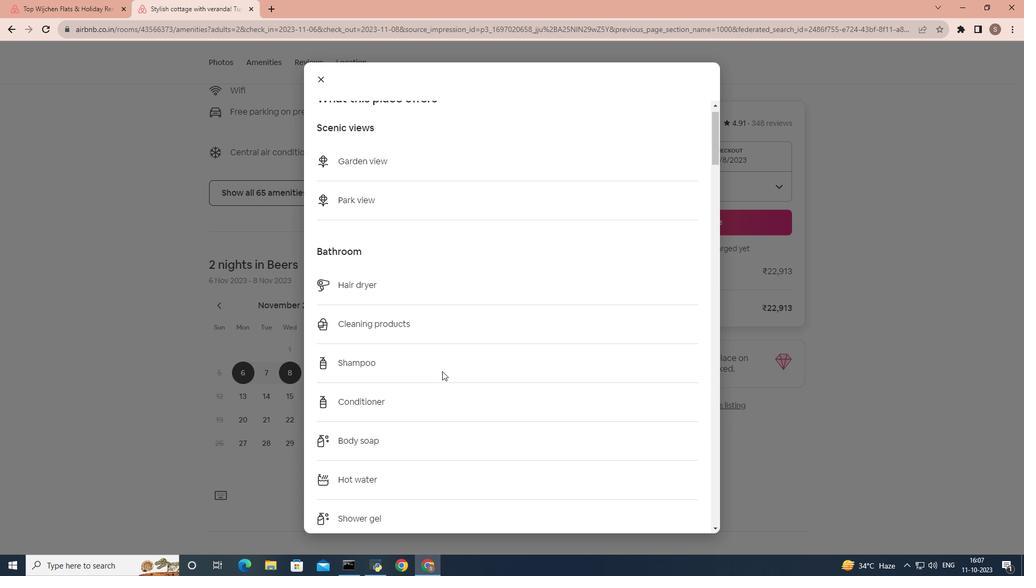 
Action: Mouse scrolled (442, 370) with delta (0, 0)
Screenshot: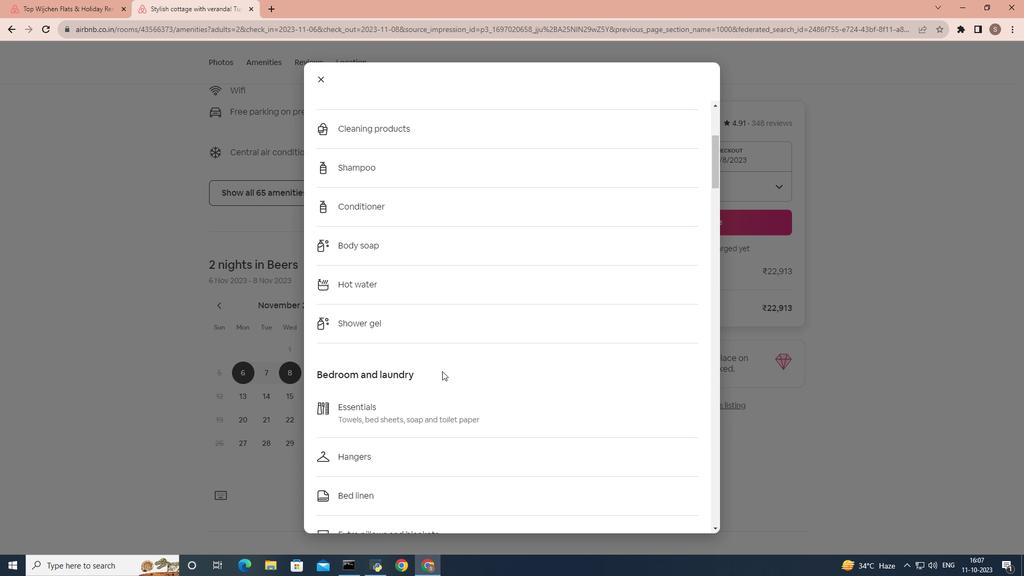 
Action: Mouse scrolled (442, 370) with delta (0, 0)
Screenshot: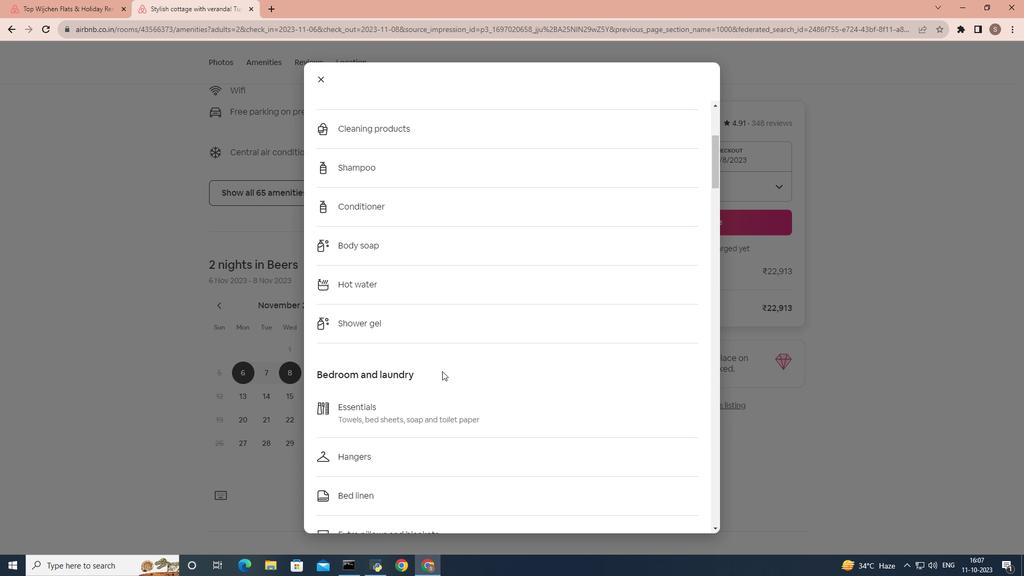 
Action: Mouse scrolled (442, 370) with delta (0, 0)
Screenshot: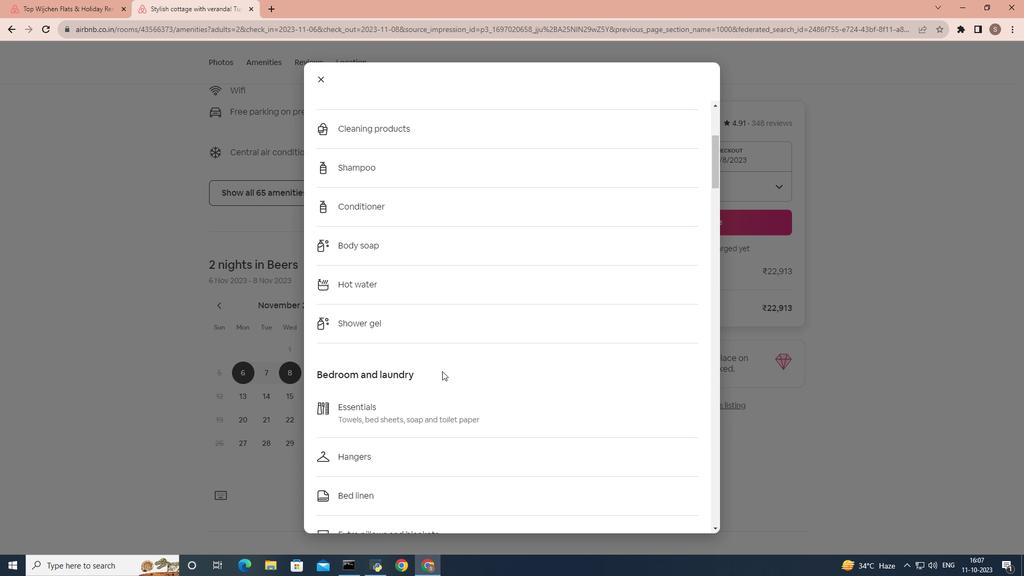
Action: Mouse scrolled (442, 370) with delta (0, 0)
Screenshot: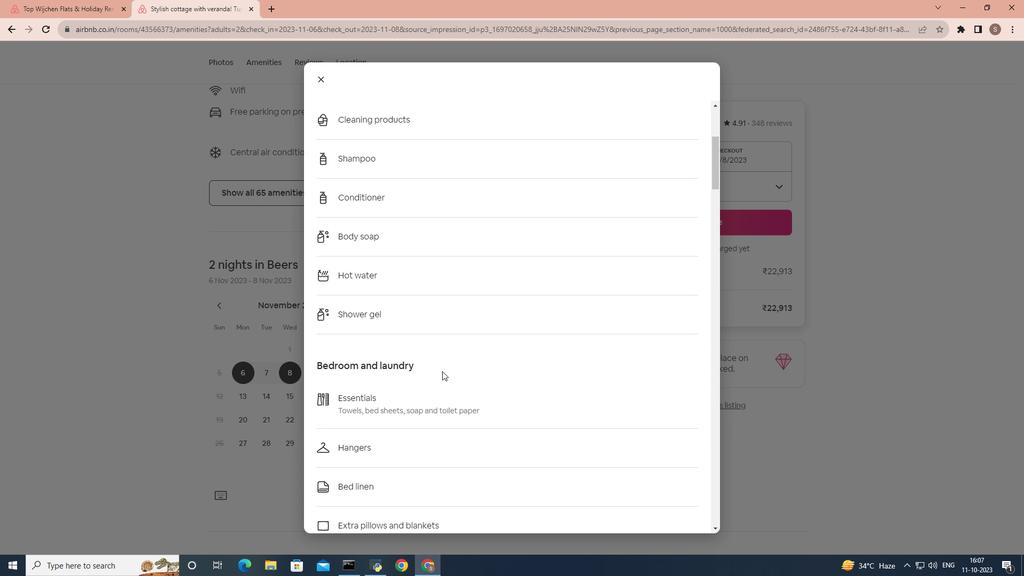 
Action: Mouse scrolled (442, 370) with delta (0, 0)
Screenshot: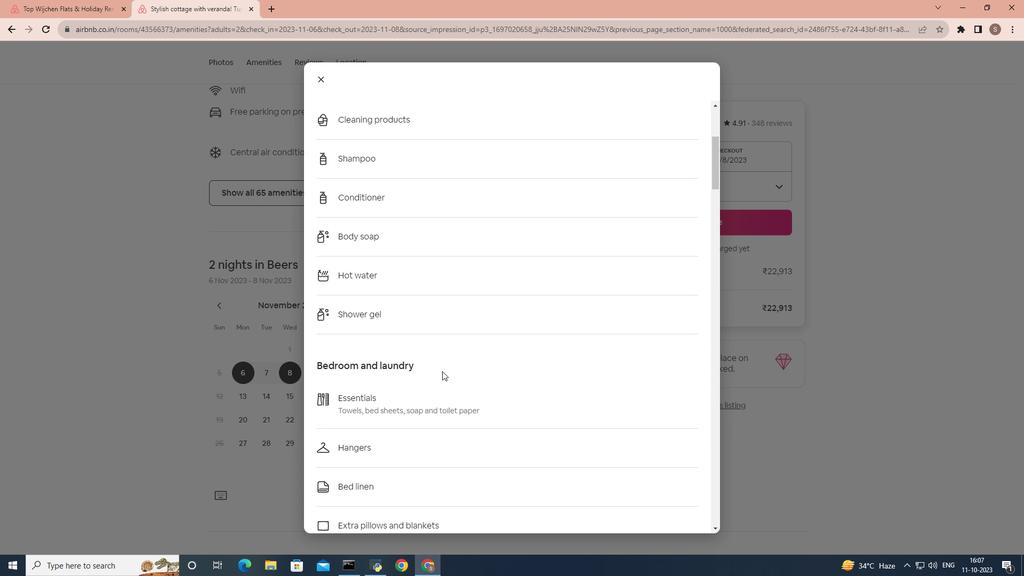 
Action: Mouse scrolled (442, 370) with delta (0, 0)
Screenshot: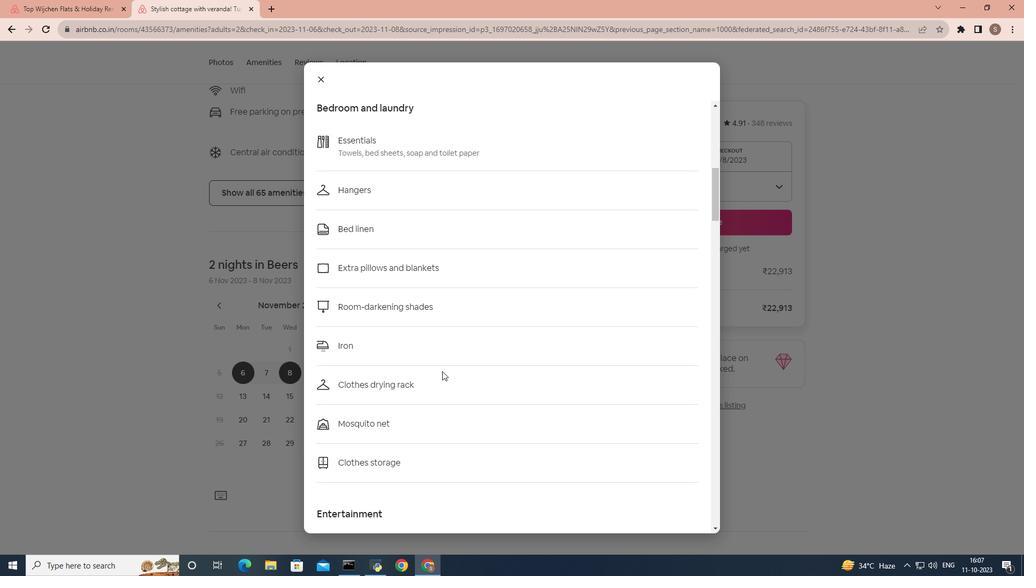 
Action: Mouse scrolled (442, 370) with delta (0, 0)
Screenshot: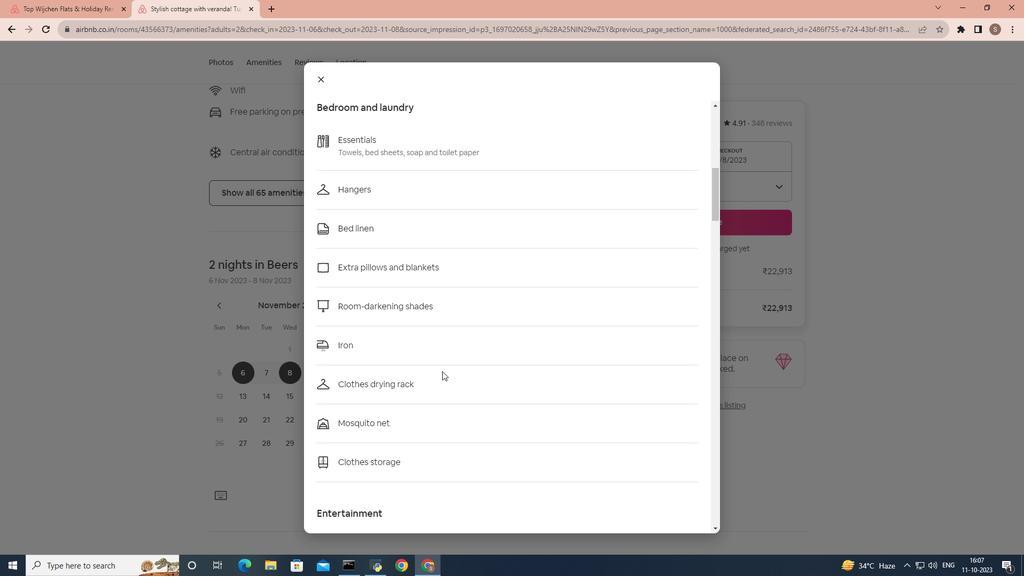 
Action: Mouse scrolled (442, 370) with delta (0, 0)
Screenshot: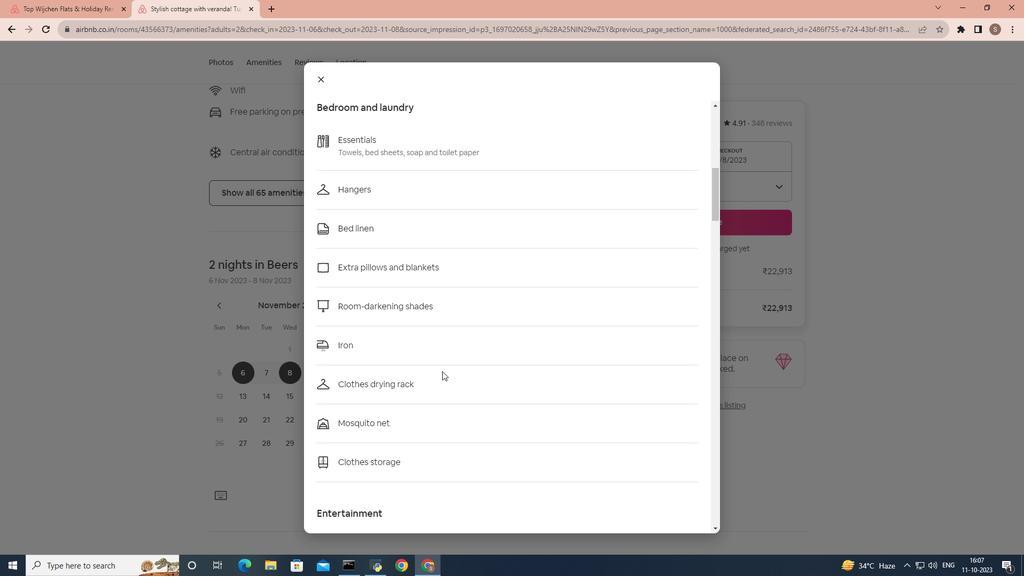 
Action: Mouse scrolled (442, 370) with delta (0, 0)
Screenshot: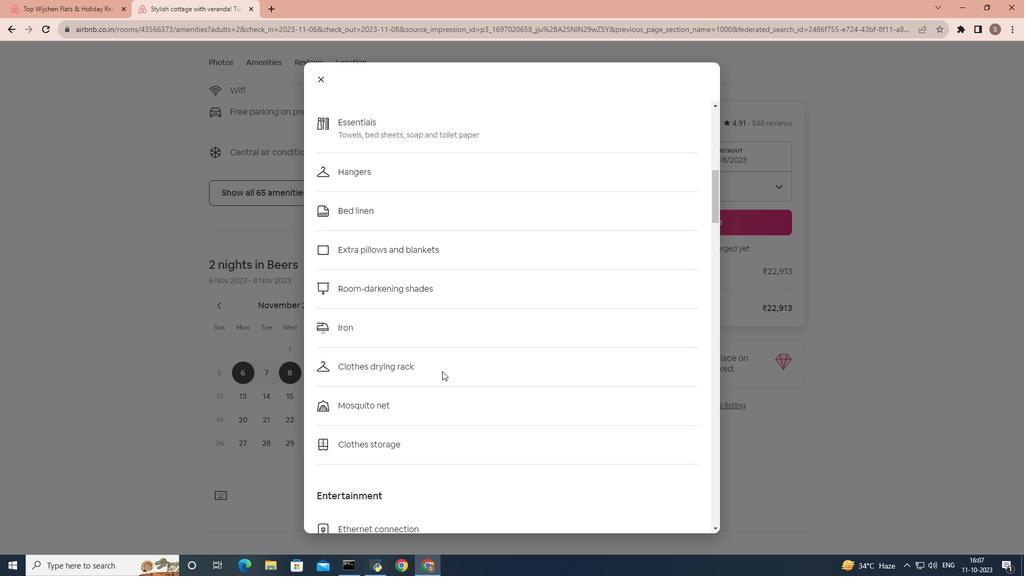 
Action: Mouse scrolled (442, 370) with delta (0, 0)
Screenshot: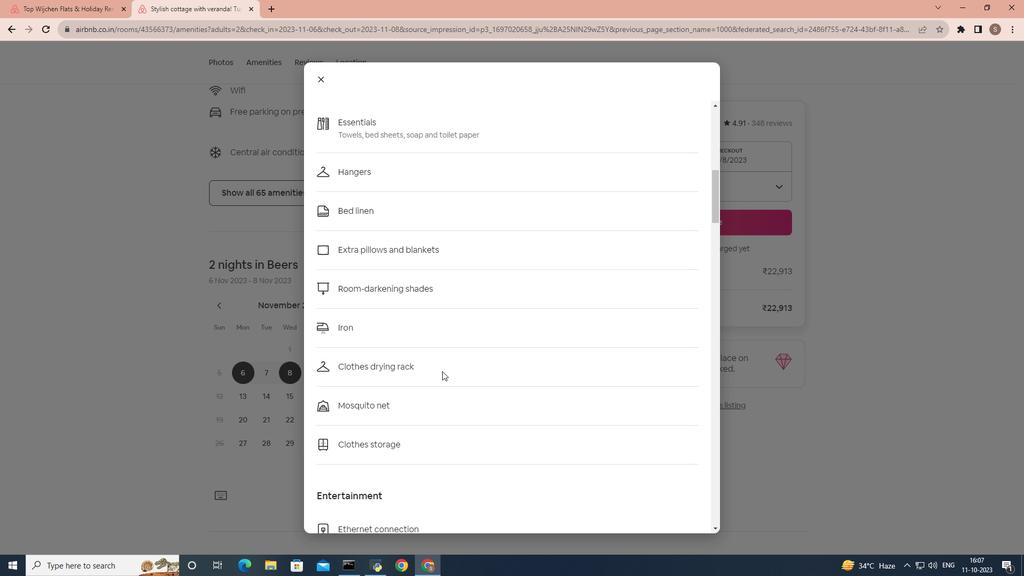 
Action: Mouse scrolled (442, 370) with delta (0, 0)
Screenshot: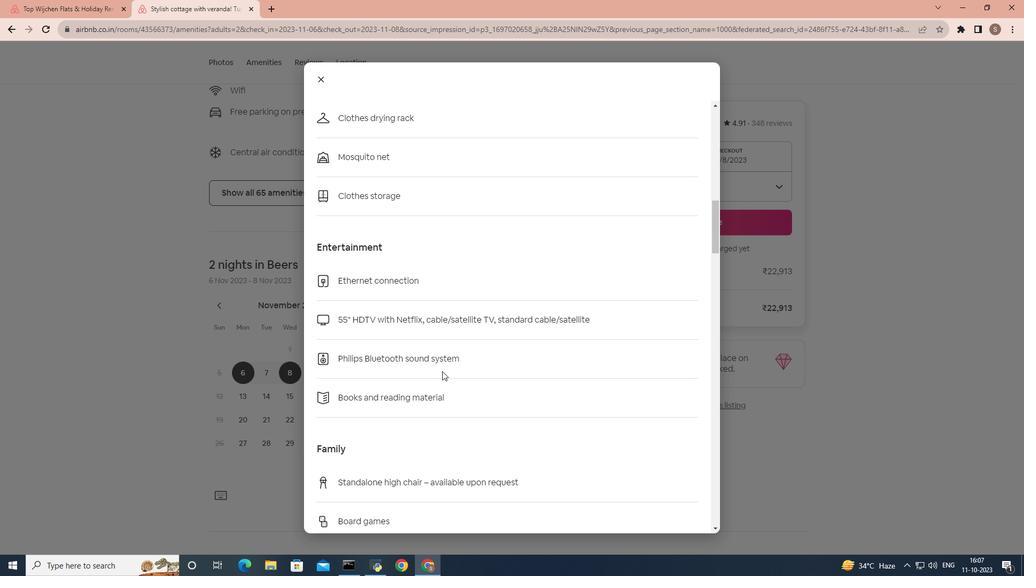 
Action: Mouse scrolled (442, 370) with delta (0, 0)
Screenshot: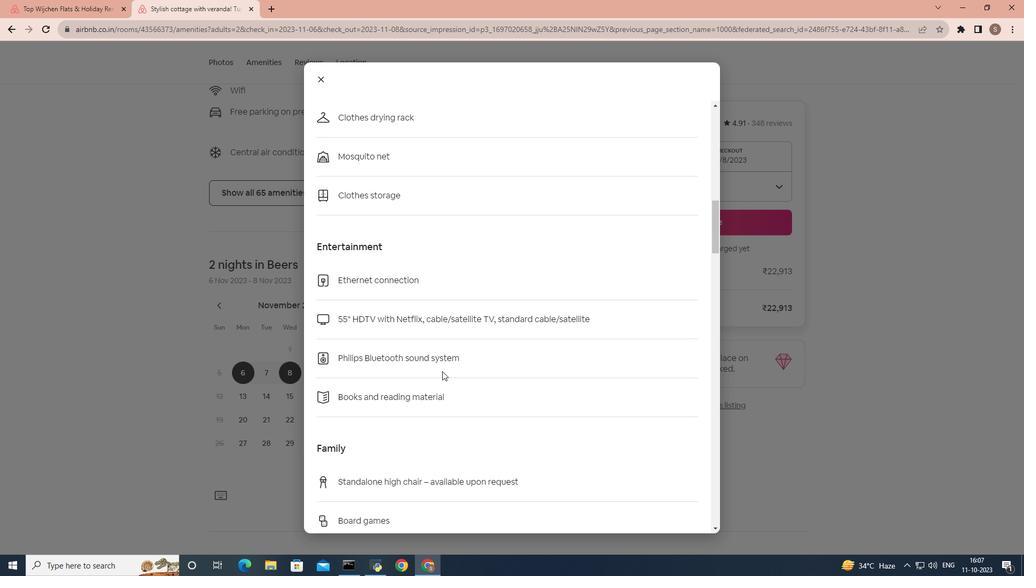 
Action: Mouse scrolled (442, 370) with delta (0, 0)
Screenshot: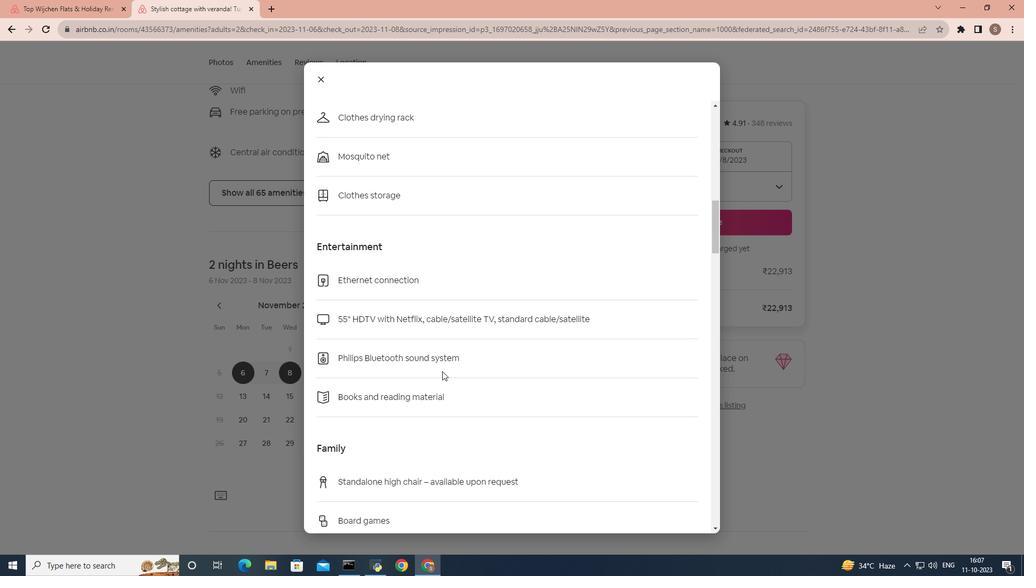 
Action: Mouse scrolled (442, 370) with delta (0, 0)
Screenshot: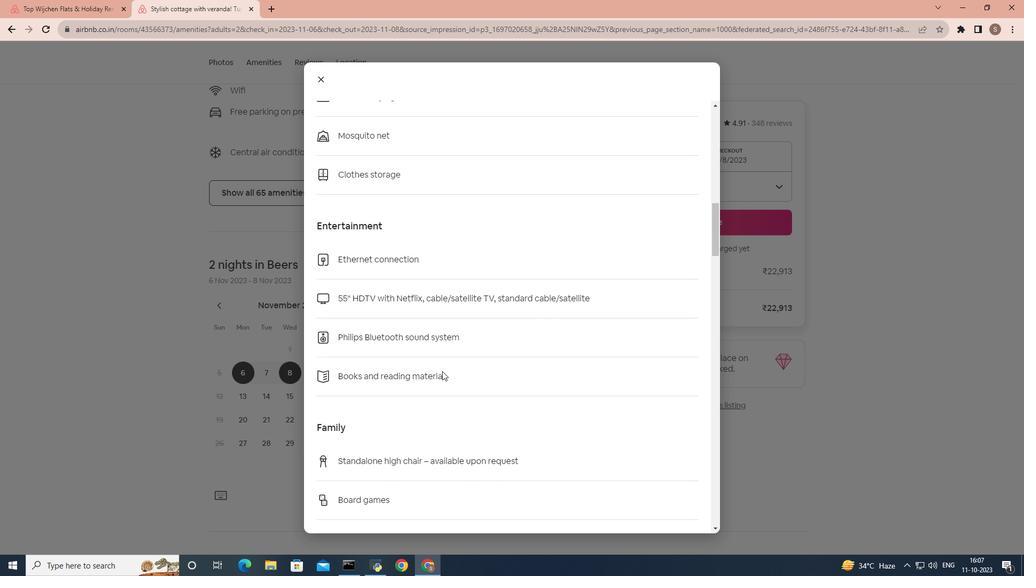 
Action: Mouse scrolled (442, 370) with delta (0, 0)
Screenshot: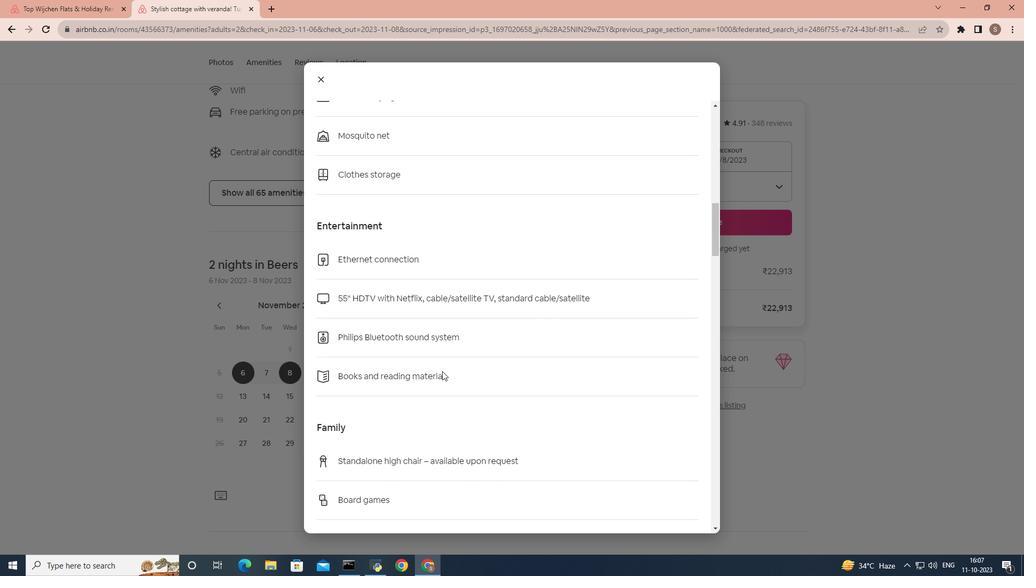 
Action: Mouse scrolled (442, 370) with delta (0, 0)
Screenshot: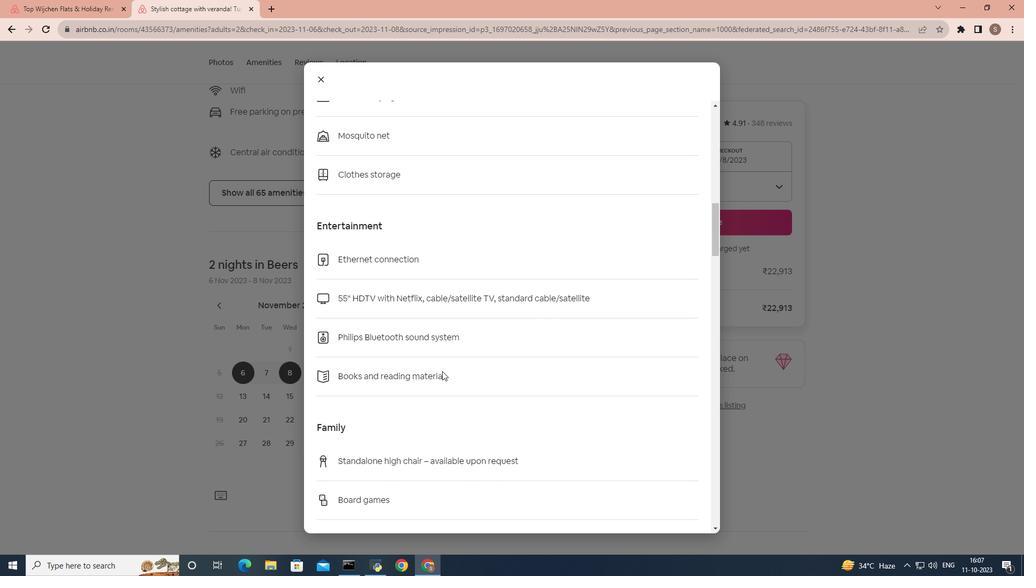 
Action: Mouse scrolled (442, 370) with delta (0, 0)
Screenshot: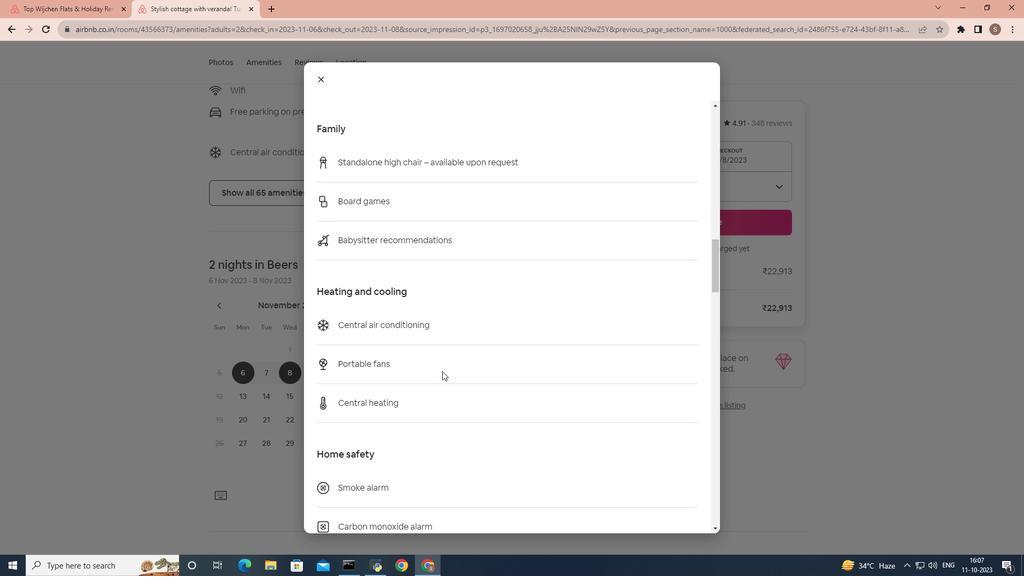 
Action: Mouse scrolled (442, 370) with delta (0, 0)
Screenshot: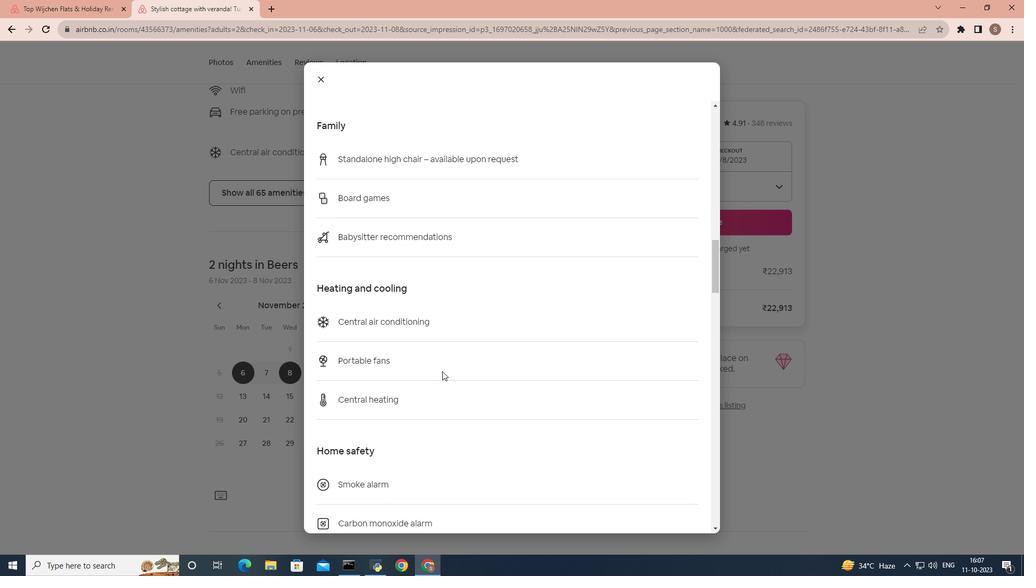 
Action: Mouse scrolled (442, 370) with delta (0, 0)
Screenshot: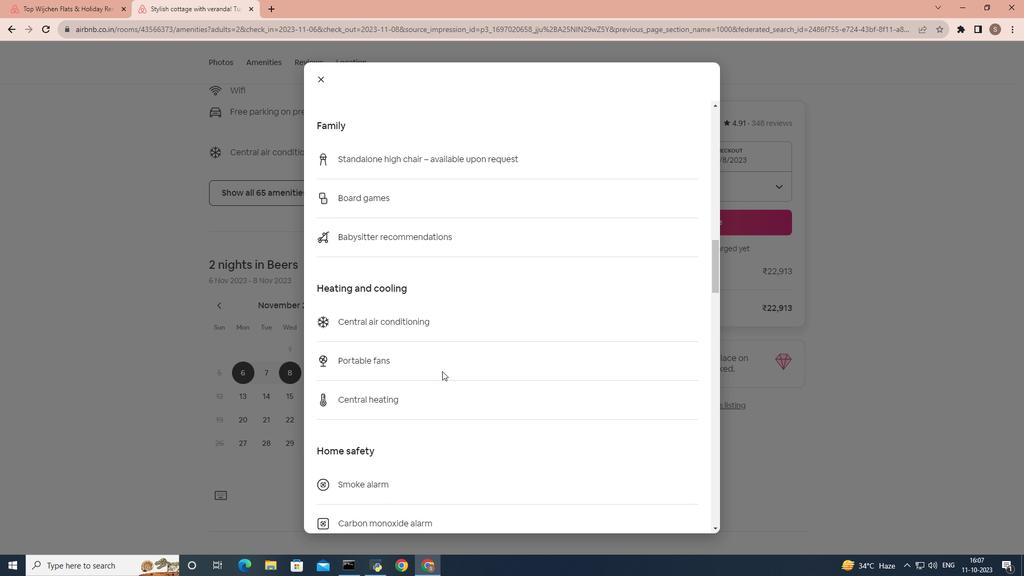 
Action: Mouse scrolled (442, 370) with delta (0, 0)
Screenshot: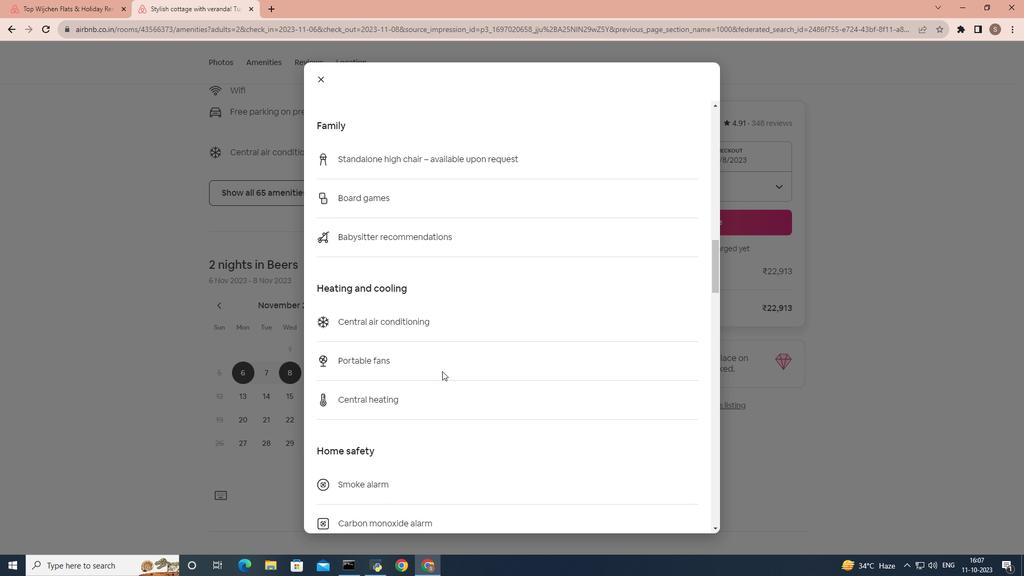 
Action: Mouse scrolled (442, 370) with delta (0, 0)
Screenshot: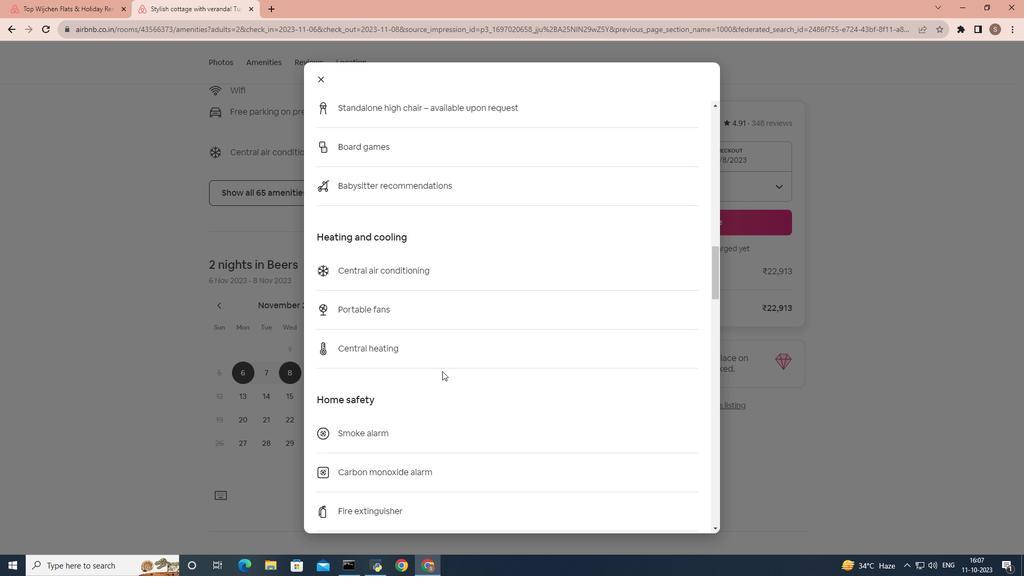 
Action: Mouse scrolled (442, 370) with delta (0, 0)
Screenshot: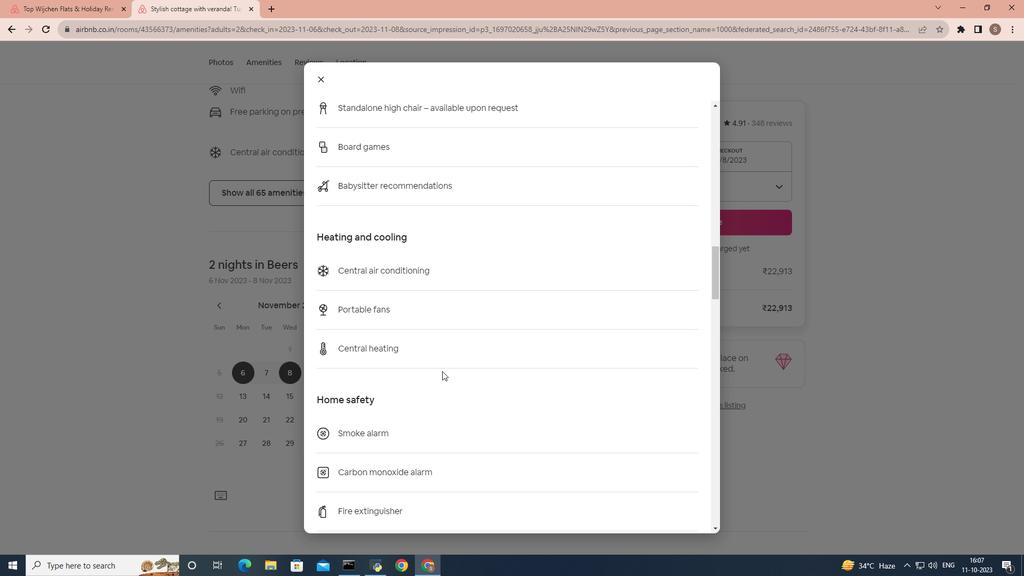 
Action: Mouse scrolled (442, 370) with delta (0, 0)
Screenshot: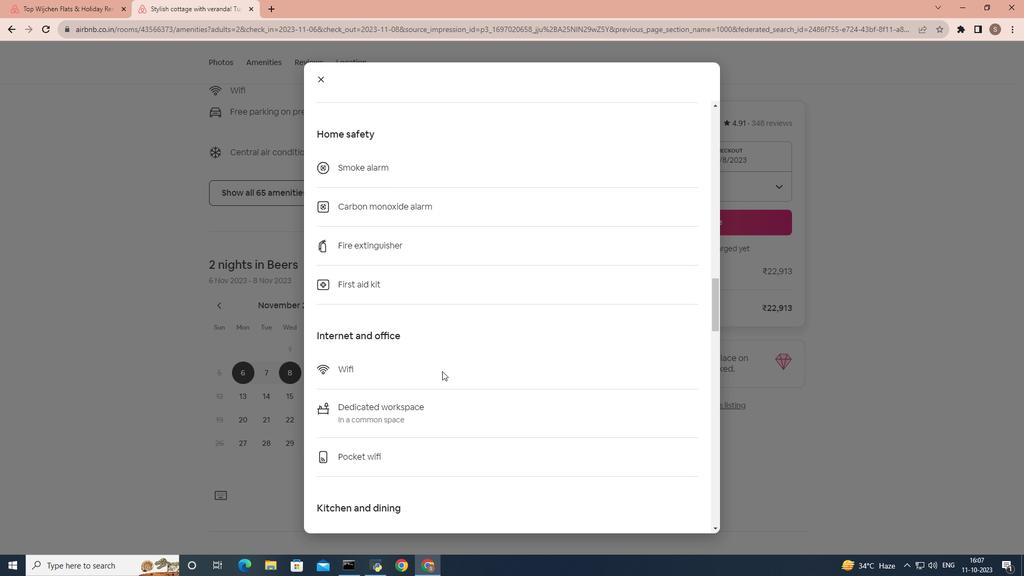 
Action: Mouse scrolled (442, 370) with delta (0, 0)
Screenshot: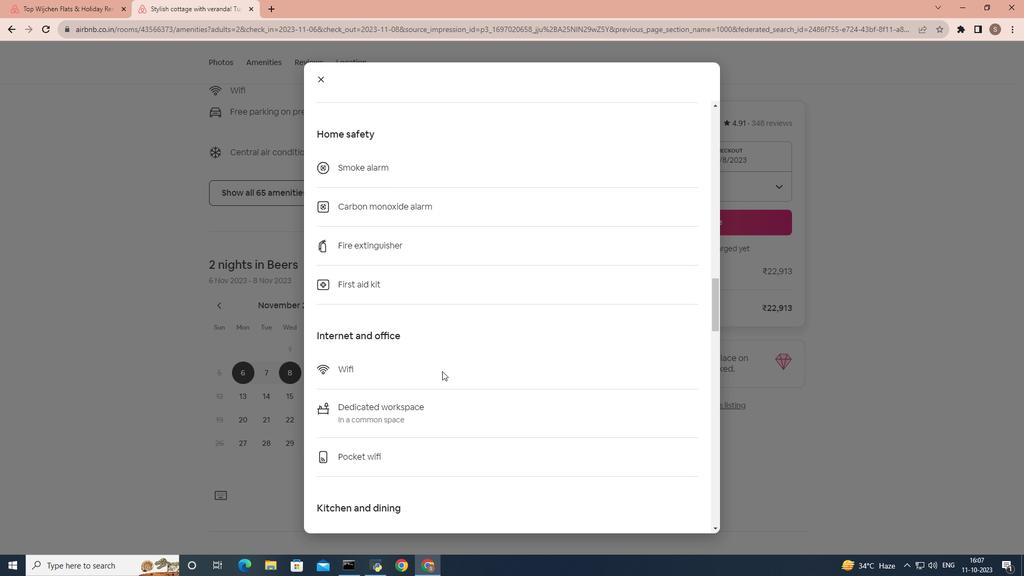 
Action: Mouse scrolled (442, 370) with delta (0, 0)
Screenshot: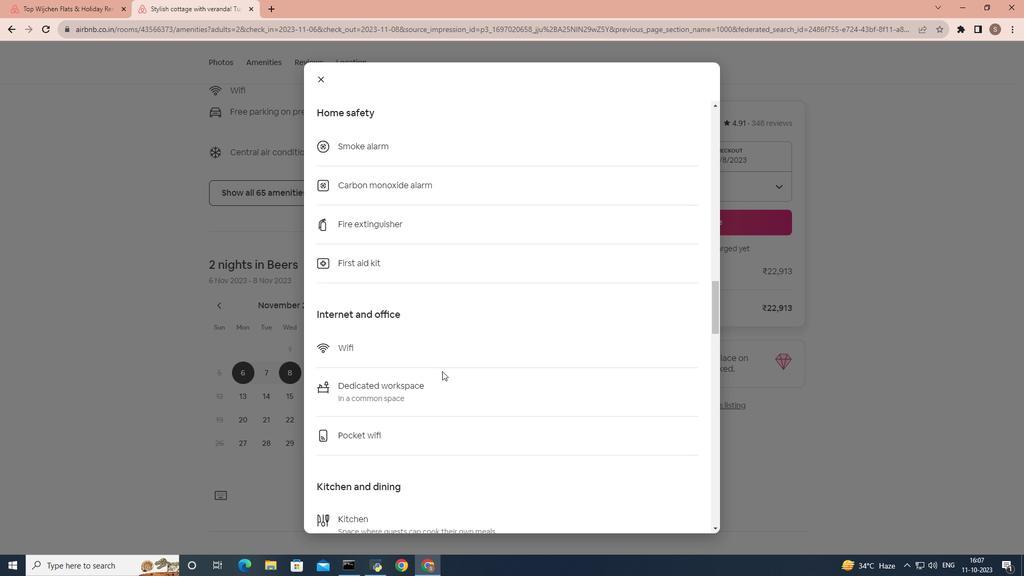 
Action: Mouse scrolled (442, 370) with delta (0, 0)
Screenshot: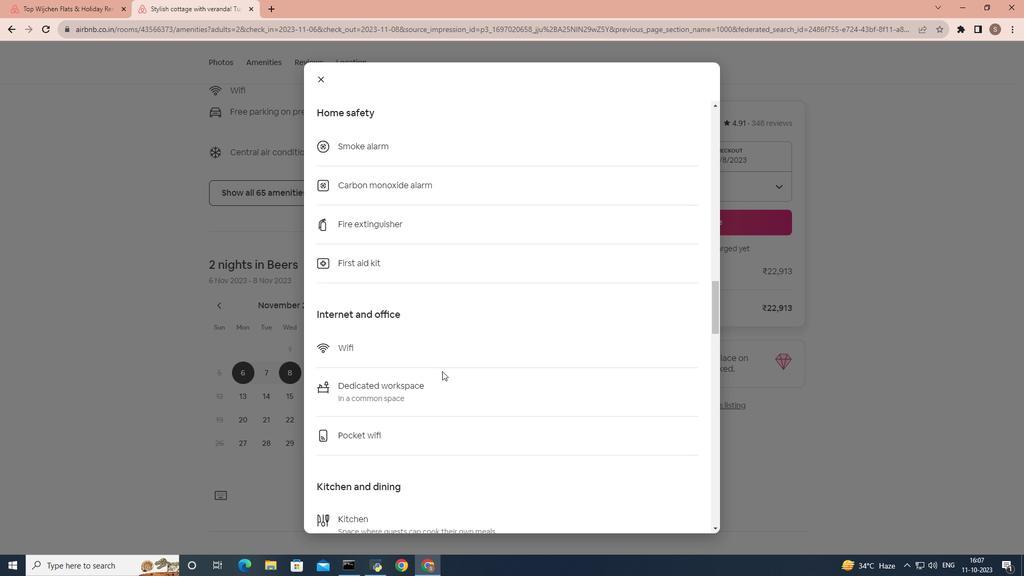 
Action: Mouse scrolled (442, 370) with delta (0, 0)
Screenshot: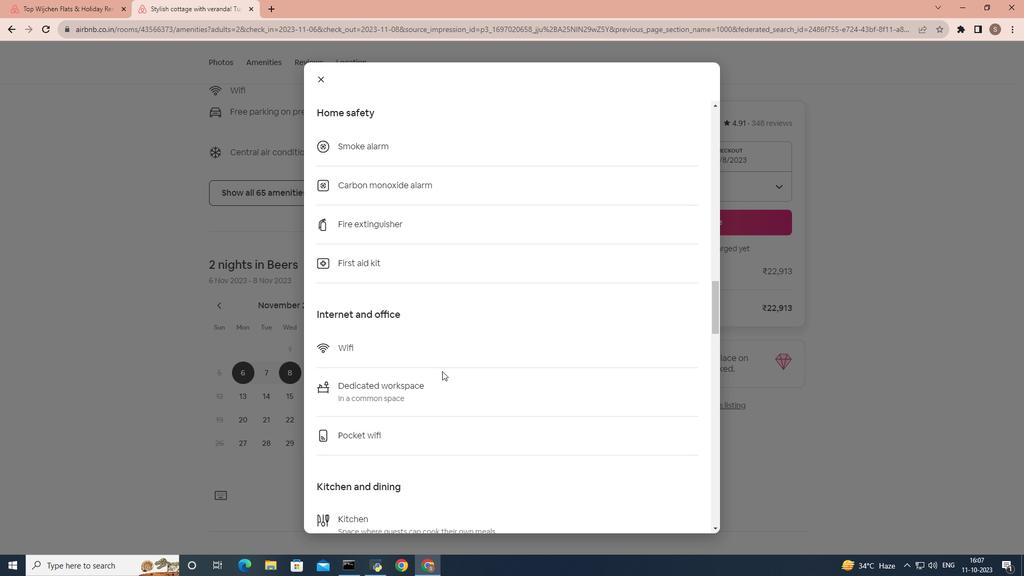
Action: Mouse scrolled (442, 370) with delta (0, 0)
Screenshot: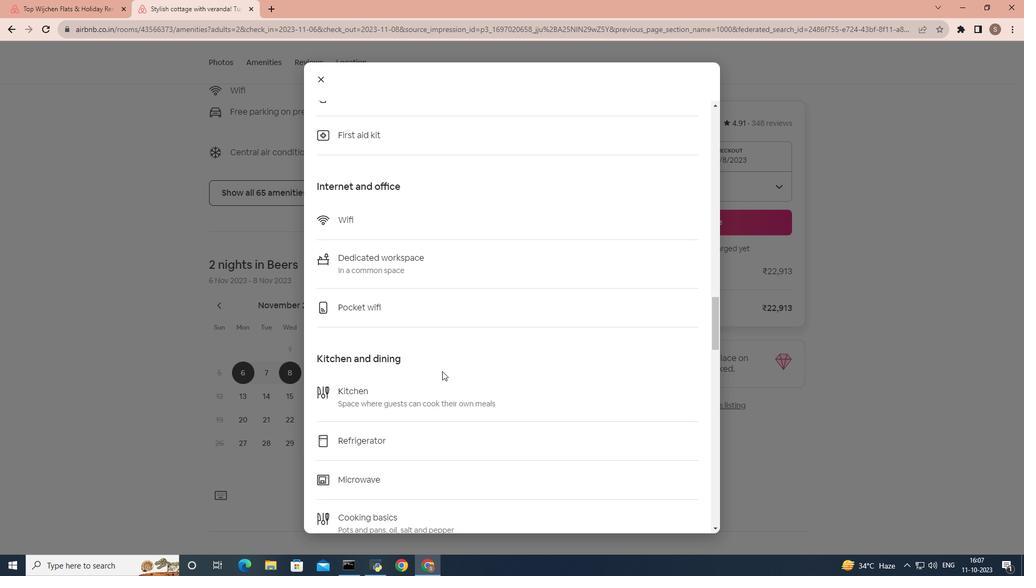 
Action: Mouse scrolled (442, 370) with delta (0, 0)
Screenshot: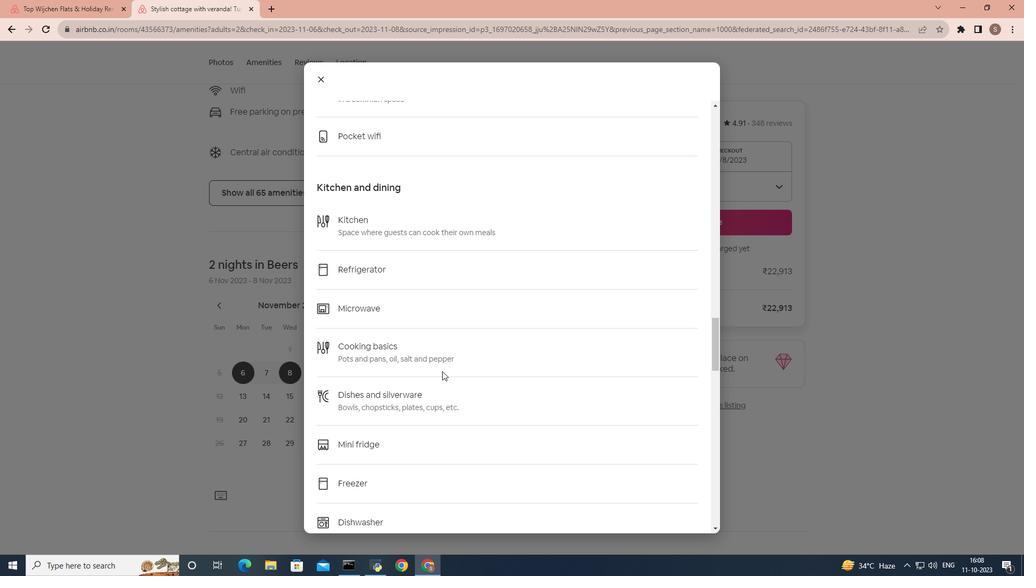 
Action: Mouse scrolled (442, 370) with delta (0, 0)
Screenshot: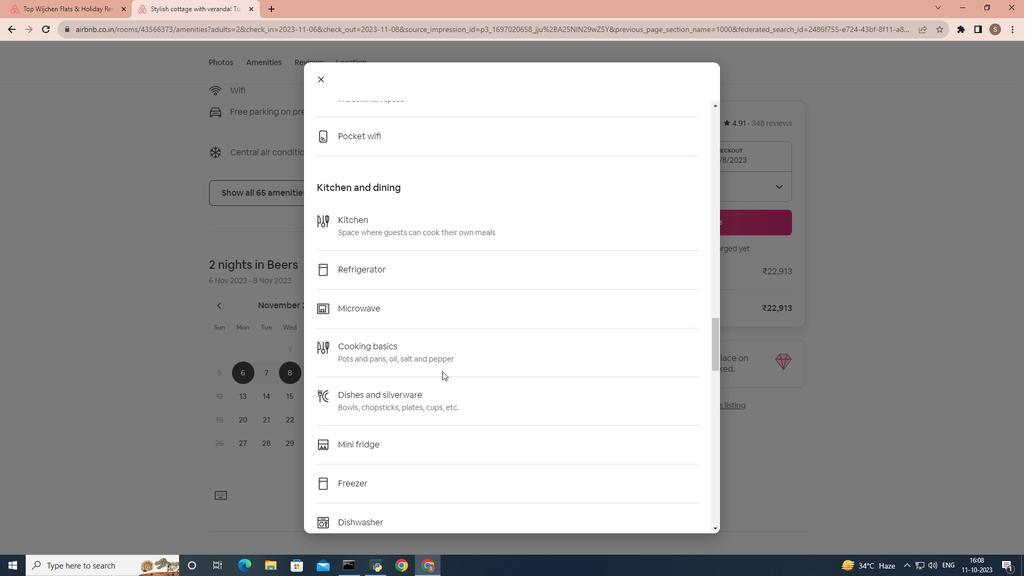 
Action: Mouse scrolled (442, 370) with delta (0, 0)
Screenshot: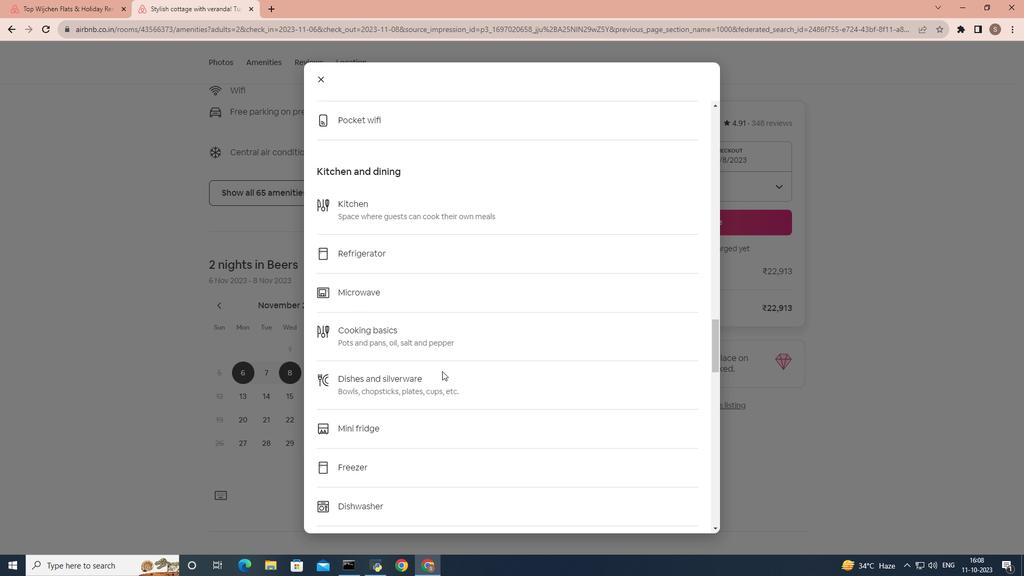 
Action: Mouse scrolled (442, 370) with delta (0, 0)
Screenshot: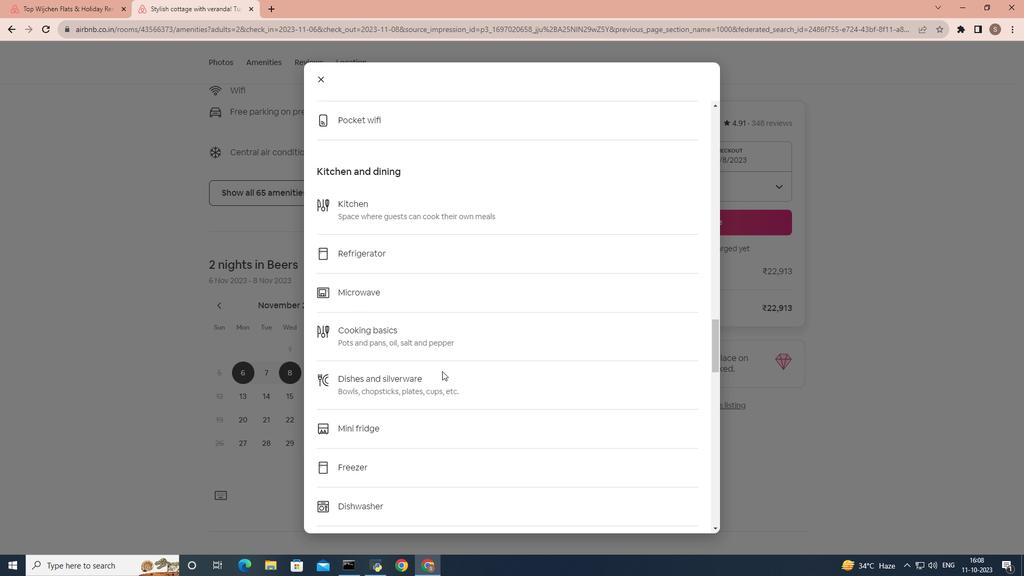 
Action: Mouse scrolled (442, 370) with delta (0, 0)
Screenshot: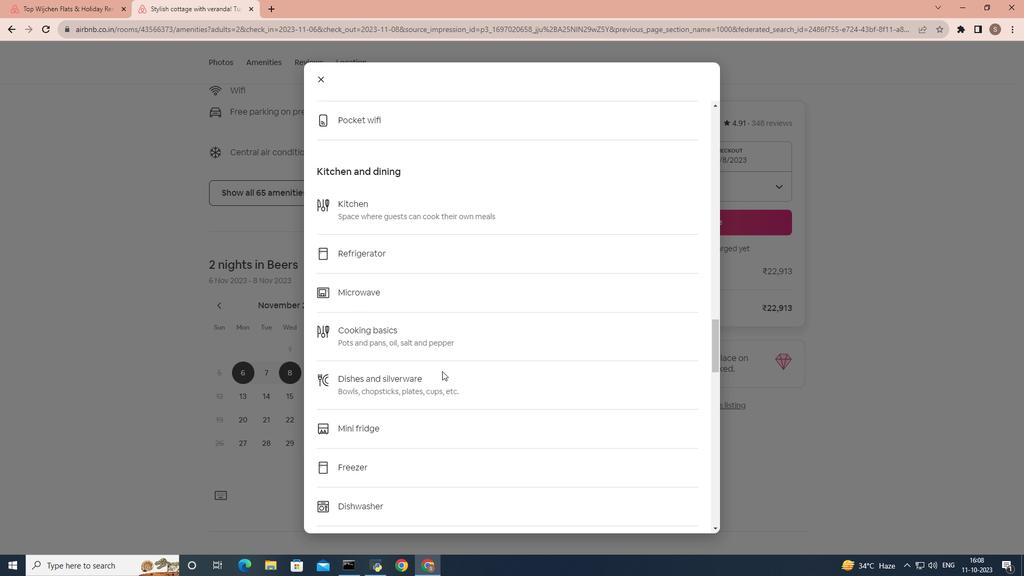 
Action: Mouse scrolled (442, 370) with delta (0, 0)
Screenshot: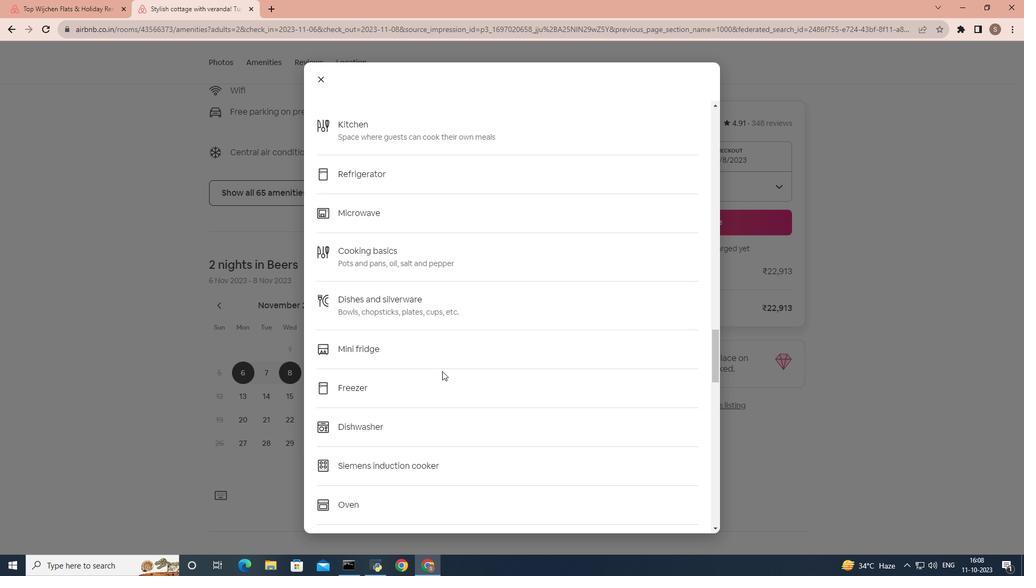 
Action: Mouse scrolled (442, 370) with delta (0, 0)
Screenshot: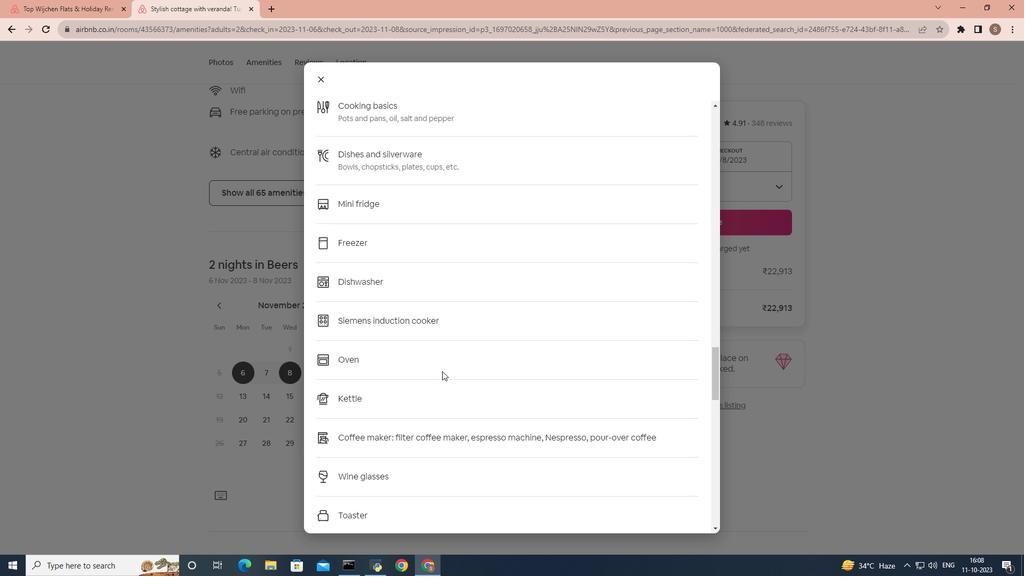 
Action: Mouse scrolled (442, 370) with delta (0, 0)
Screenshot: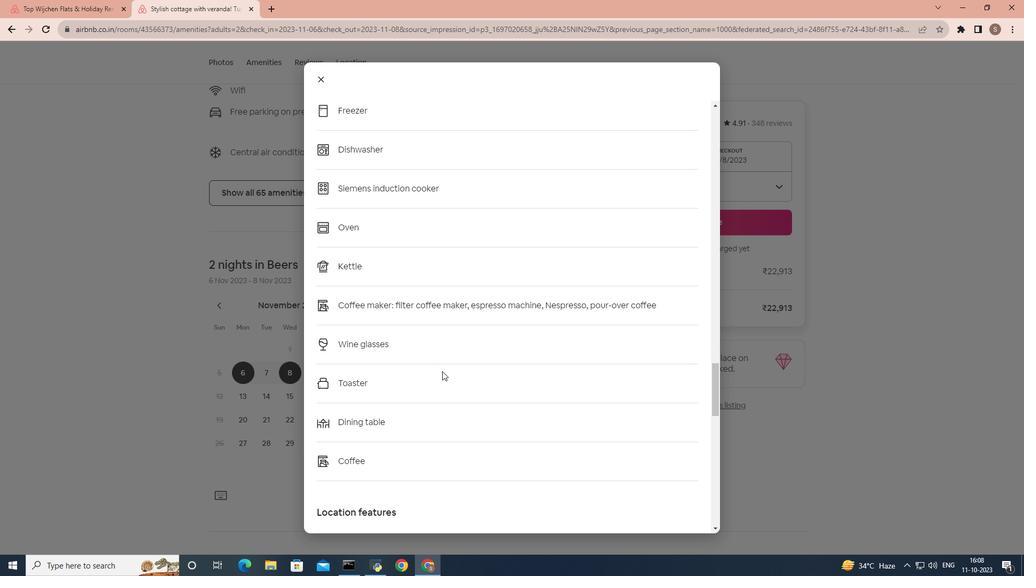 
Action: Mouse scrolled (442, 370) with delta (0, 0)
Screenshot: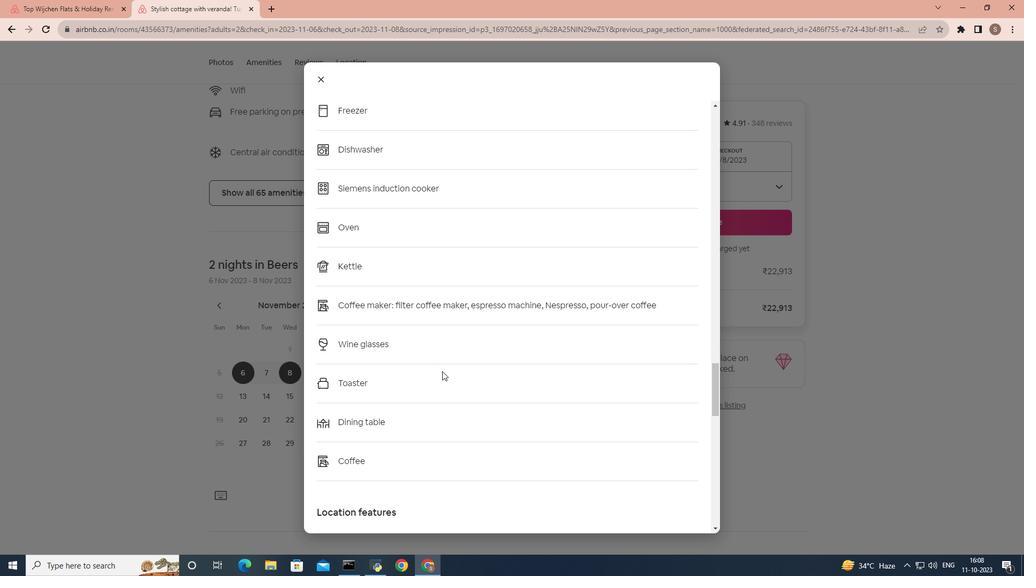 
Action: Mouse scrolled (442, 370) with delta (0, 0)
Screenshot: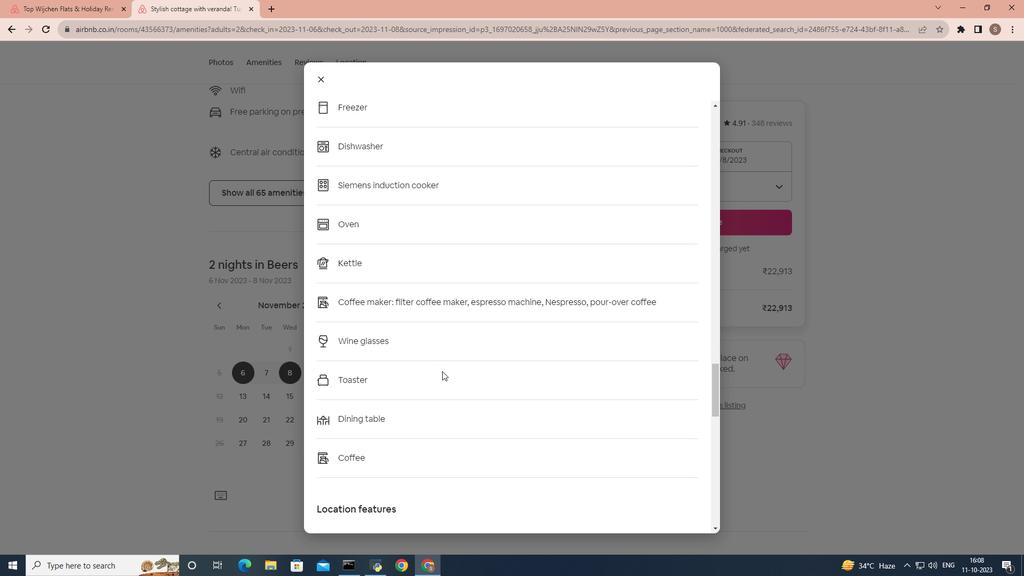 
Action: Mouse scrolled (442, 370) with delta (0, 0)
Screenshot: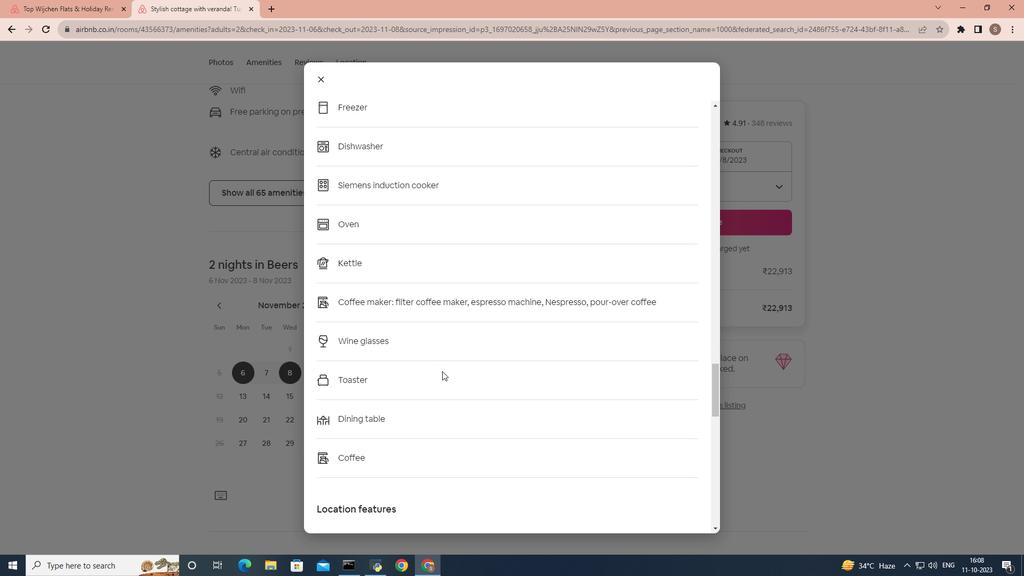 
Action: Mouse scrolled (442, 370) with delta (0, 0)
Screenshot: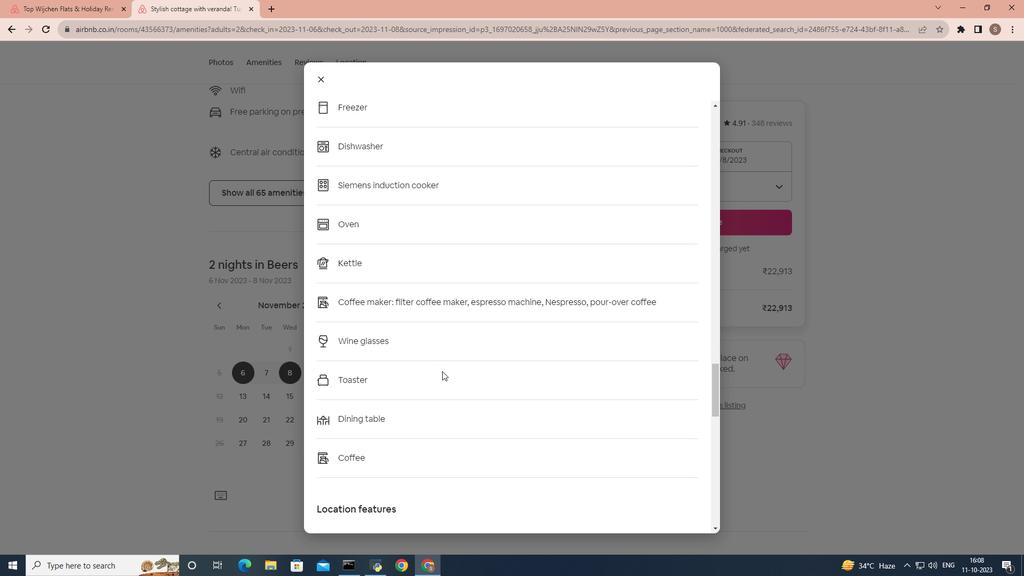 
Action: Mouse scrolled (442, 370) with delta (0, 0)
Screenshot: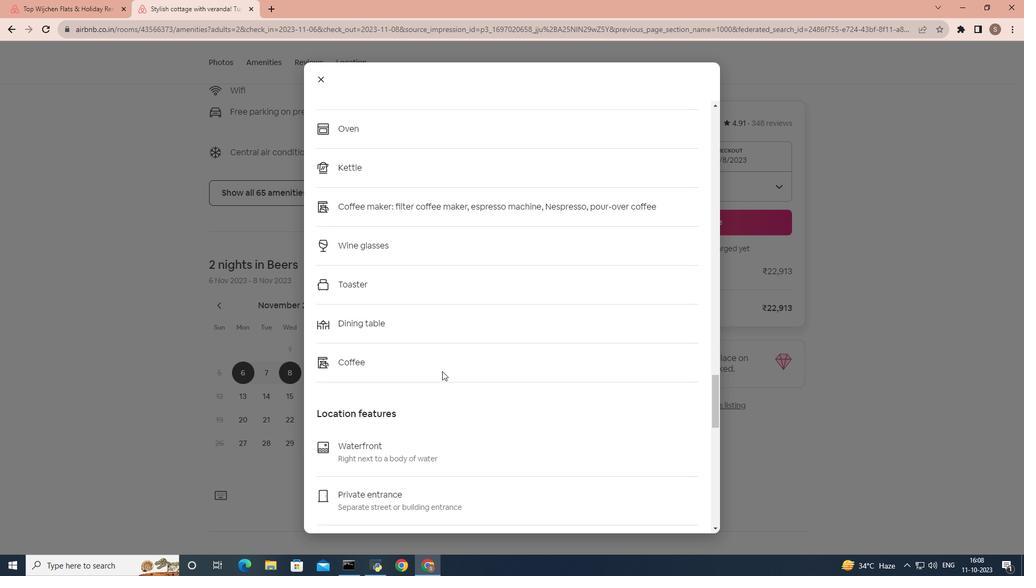 
Action: Mouse scrolled (442, 370) with delta (0, 0)
Screenshot: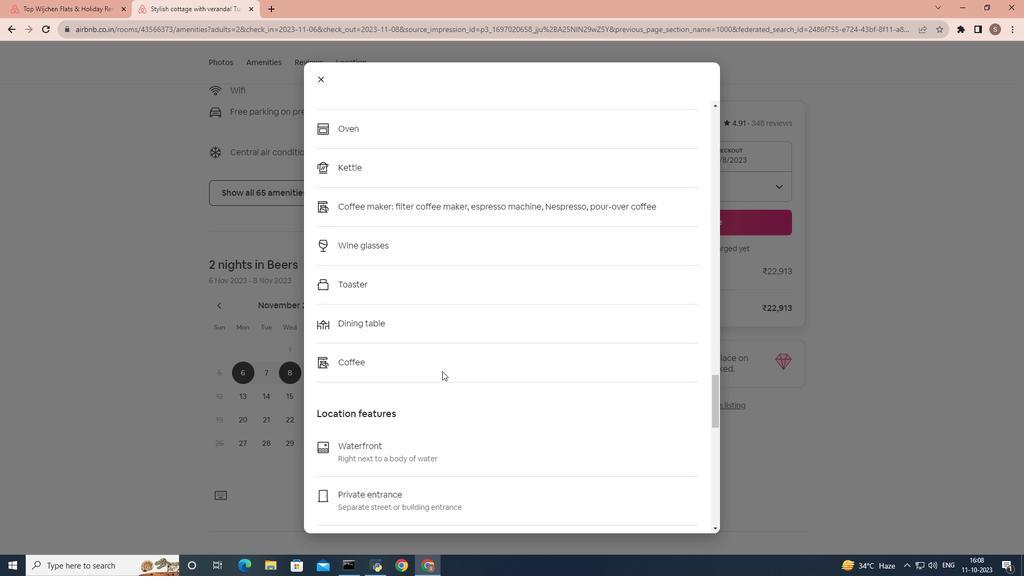 
Action: Mouse scrolled (442, 370) with delta (0, 0)
Screenshot: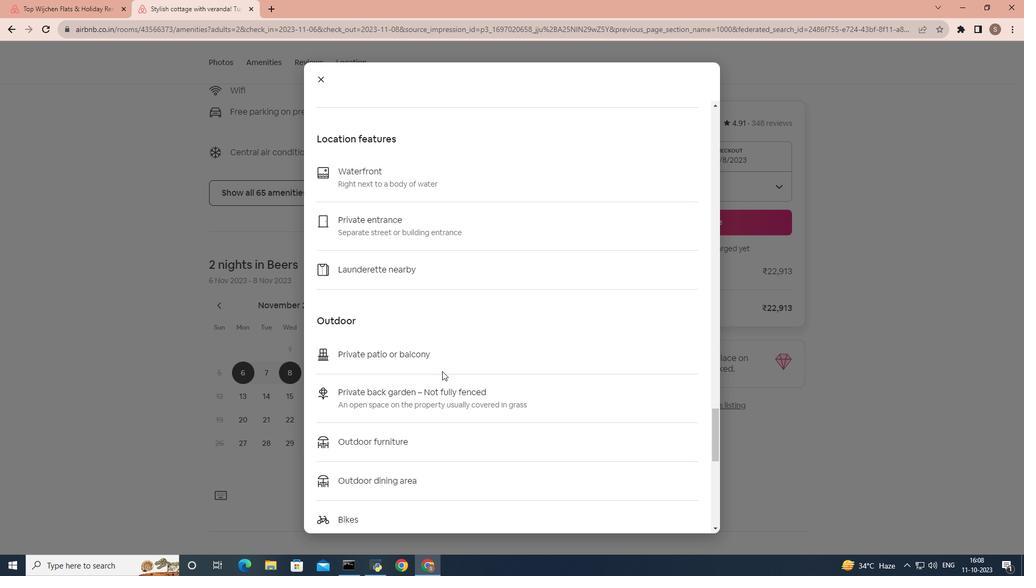 
Action: Mouse scrolled (442, 370) with delta (0, 0)
Screenshot: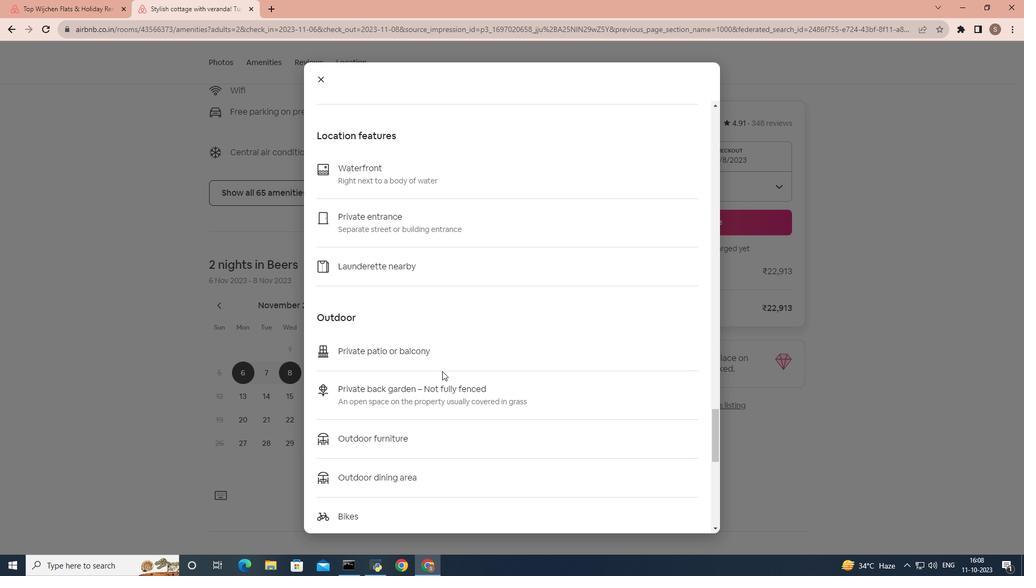 
Action: Mouse scrolled (442, 370) with delta (0, 0)
Screenshot: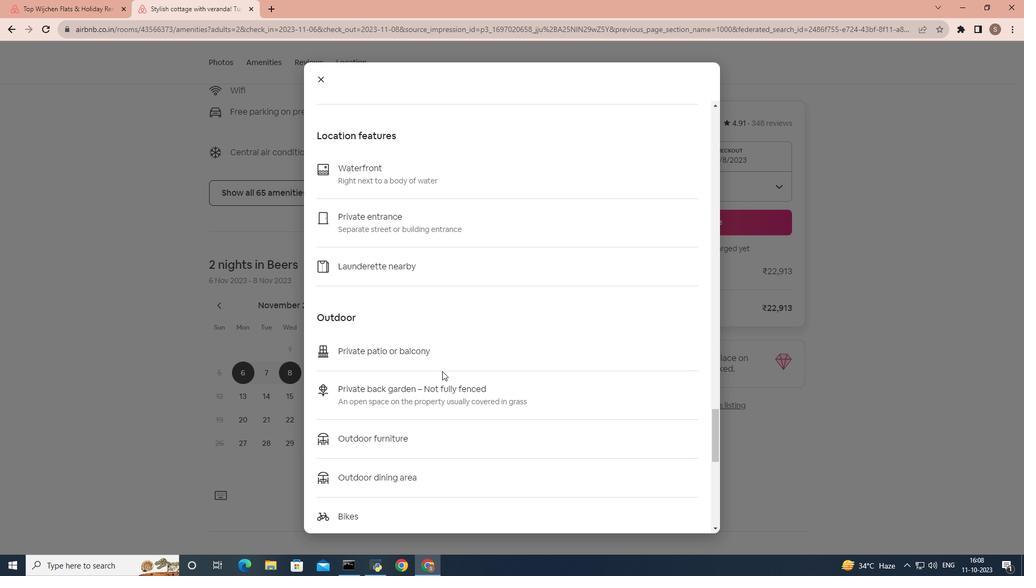 
Action: Mouse scrolled (442, 370) with delta (0, 0)
Screenshot: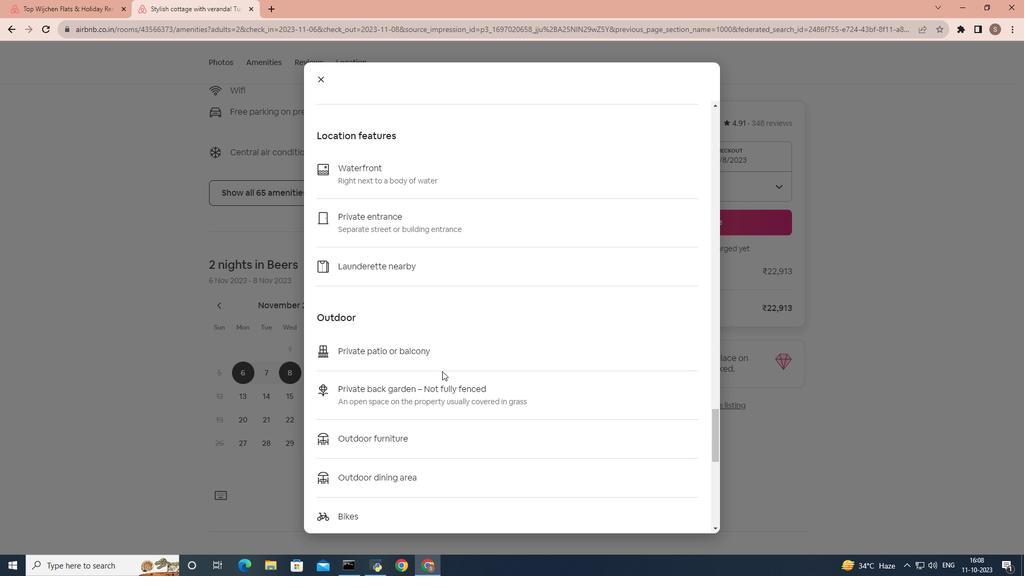 
Action: Mouse scrolled (442, 370) with delta (0, 0)
Screenshot: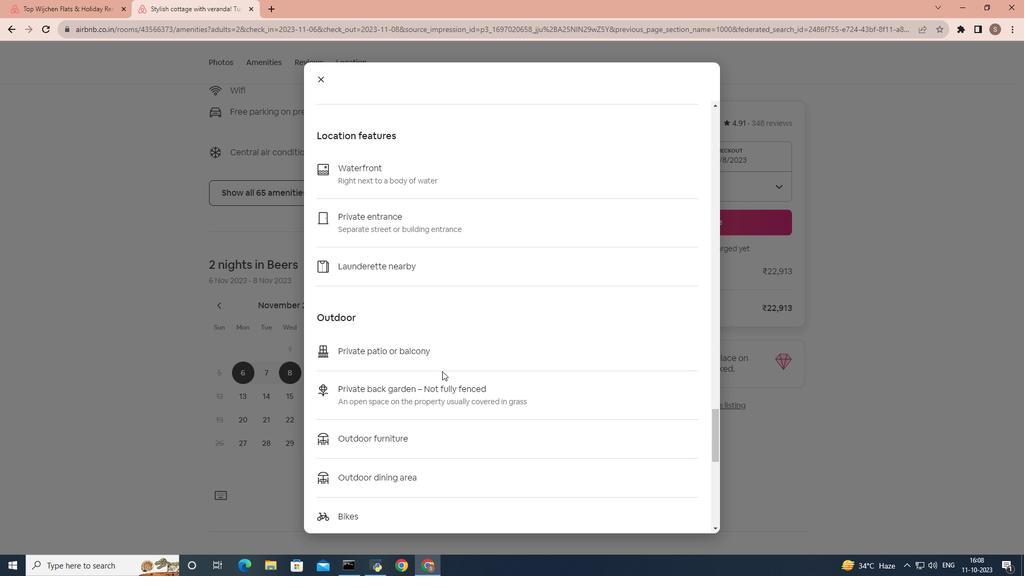 
Action: Mouse scrolled (442, 370) with delta (0, 0)
Screenshot: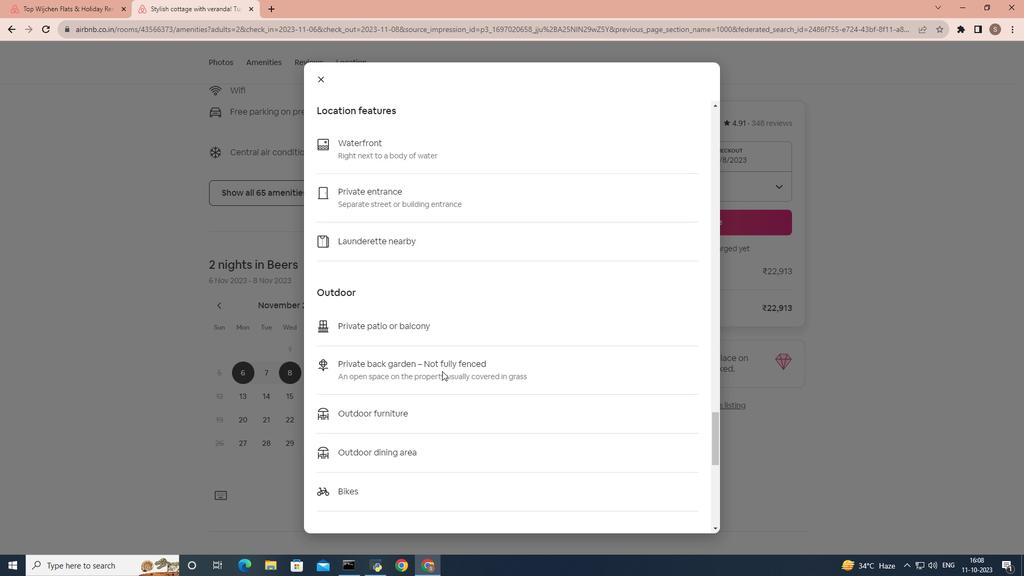 
Action: Mouse scrolled (442, 370) with delta (0, 0)
Screenshot: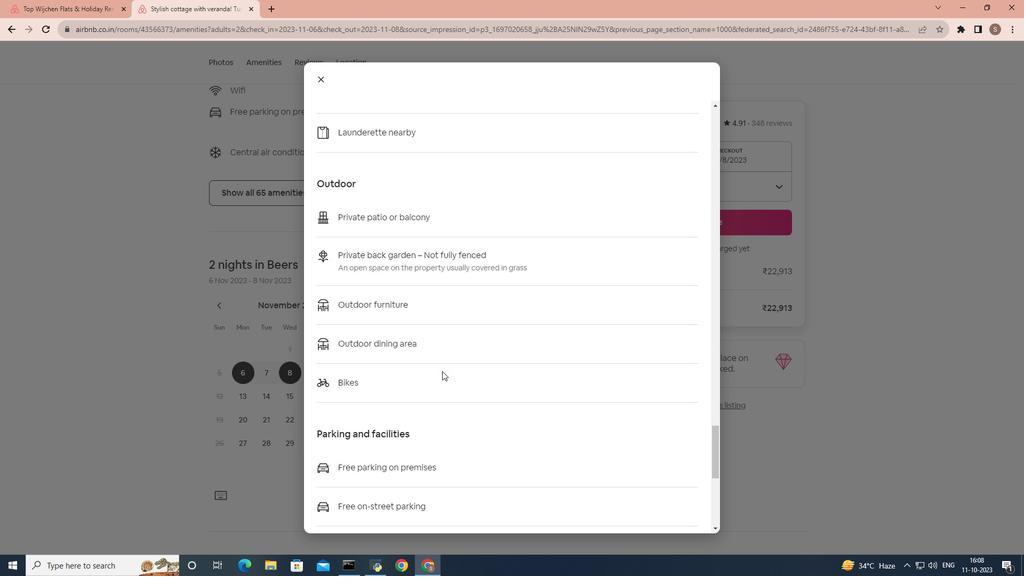 
Action: Mouse moved to (441, 369)
Screenshot: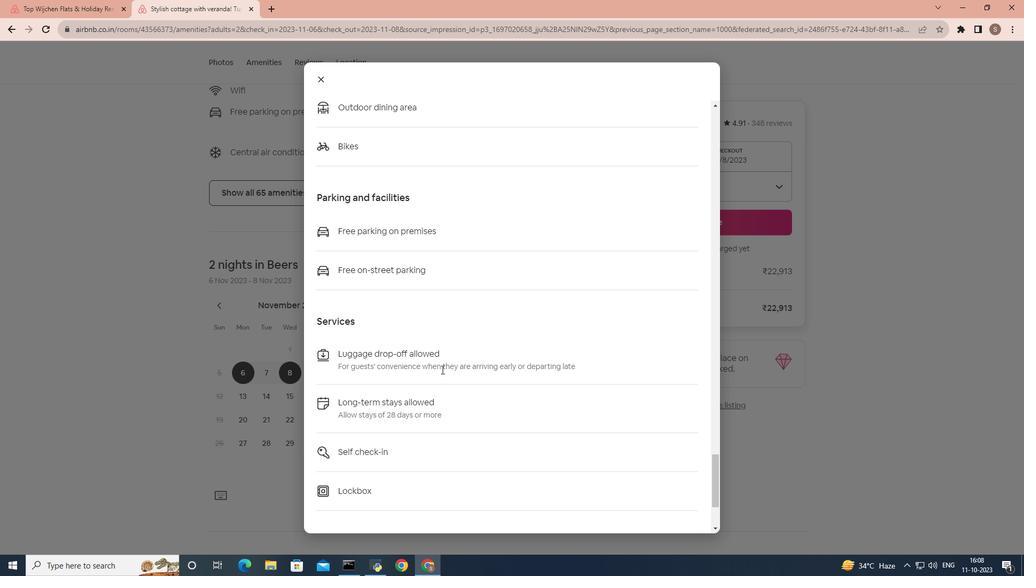 
Action: Mouse scrolled (441, 369) with delta (0, 0)
Screenshot: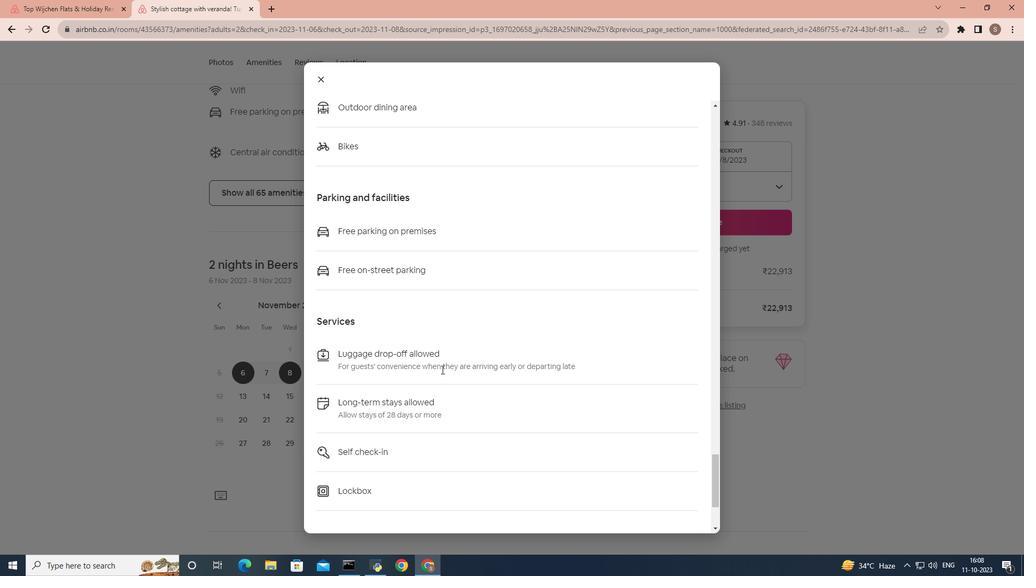 
Action: Mouse scrolled (441, 369) with delta (0, 0)
Screenshot: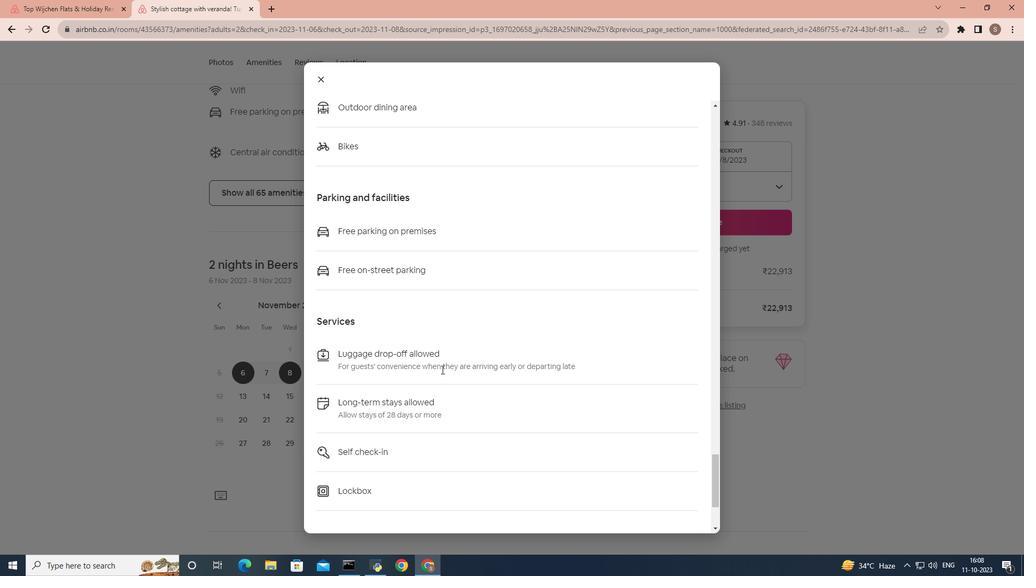 
Action: Mouse scrolled (441, 369) with delta (0, 0)
Screenshot: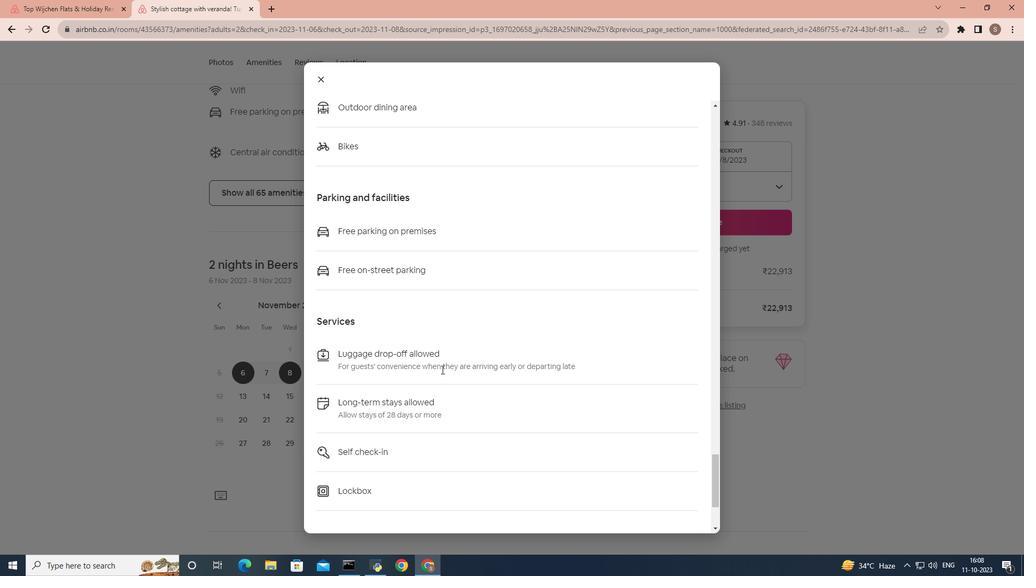 
Action: Mouse scrolled (441, 369) with delta (0, 0)
Screenshot: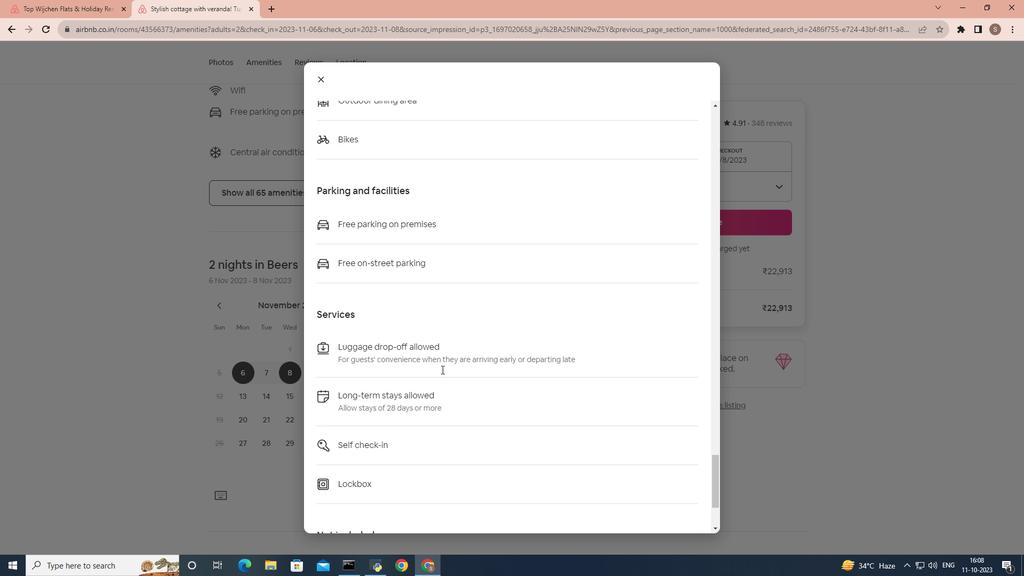
Action: Mouse scrolled (441, 369) with delta (0, 0)
Screenshot: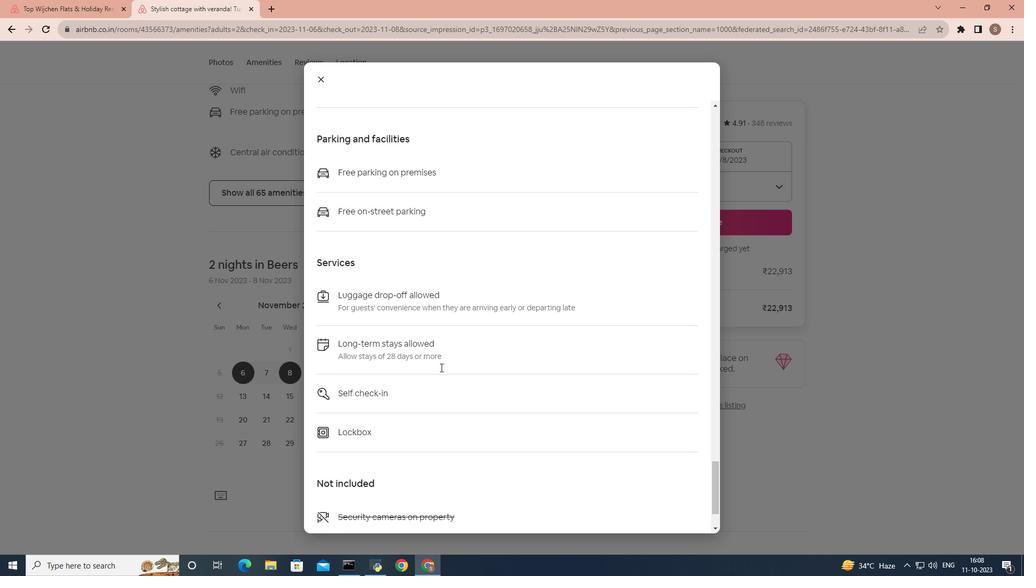 
Action: Mouse moved to (418, 255)
Screenshot: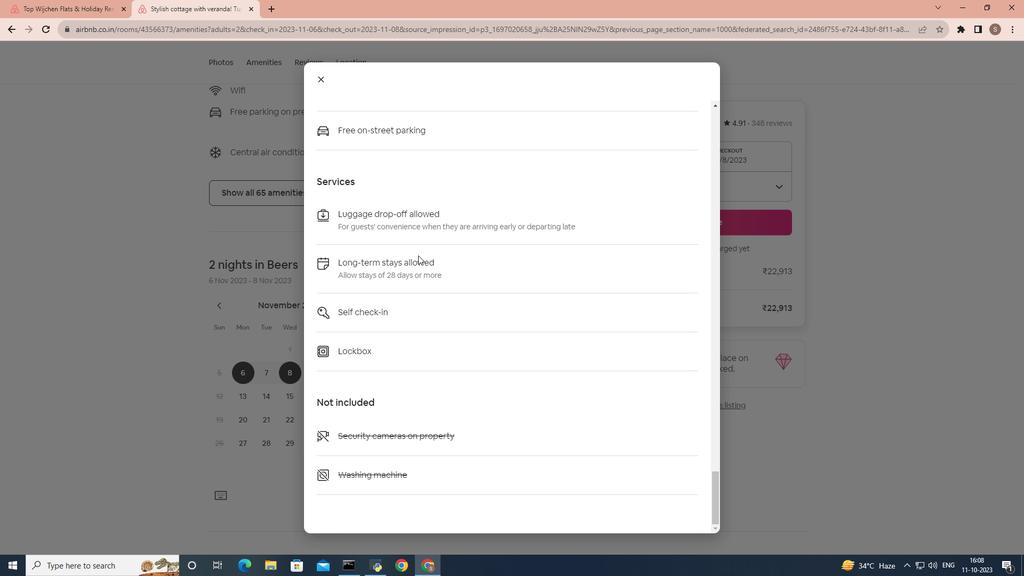 
Action: Mouse scrolled (418, 255) with delta (0, 0)
Screenshot: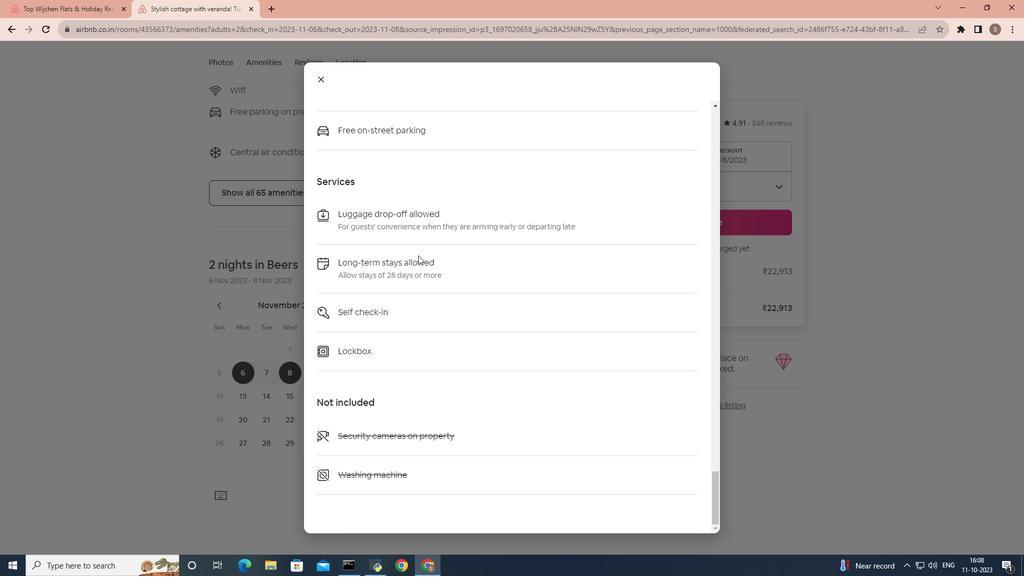 
Action: Mouse scrolled (418, 255) with delta (0, 0)
Screenshot: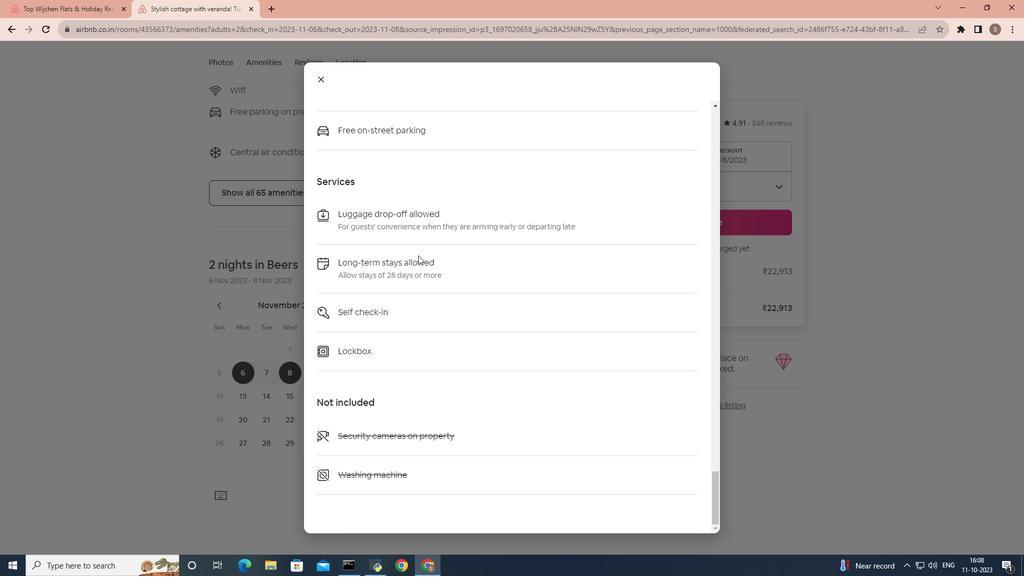 
Action: Mouse scrolled (418, 255) with delta (0, 0)
Screenshot: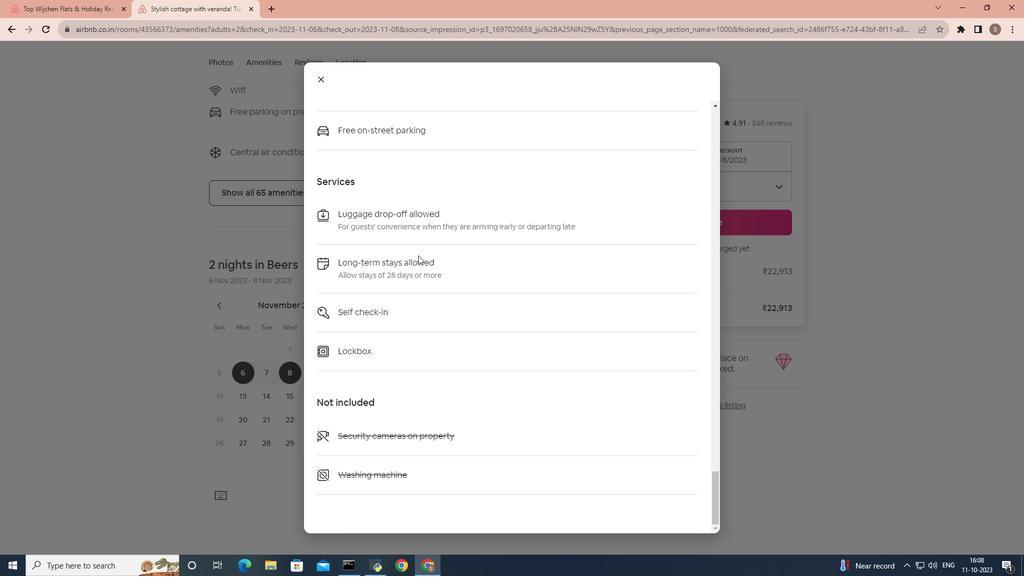
Action: Mouse scrolled (418, 255) with delta (0, 0)
Screenshot: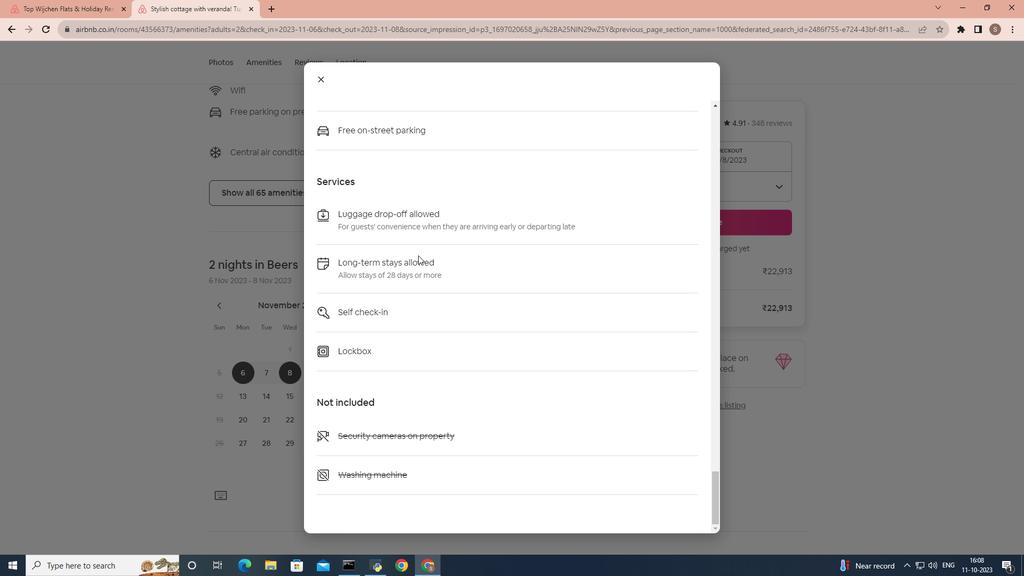 
Action: Mouse scrolled (418, 255) with delta (0, 0)
Screenshot: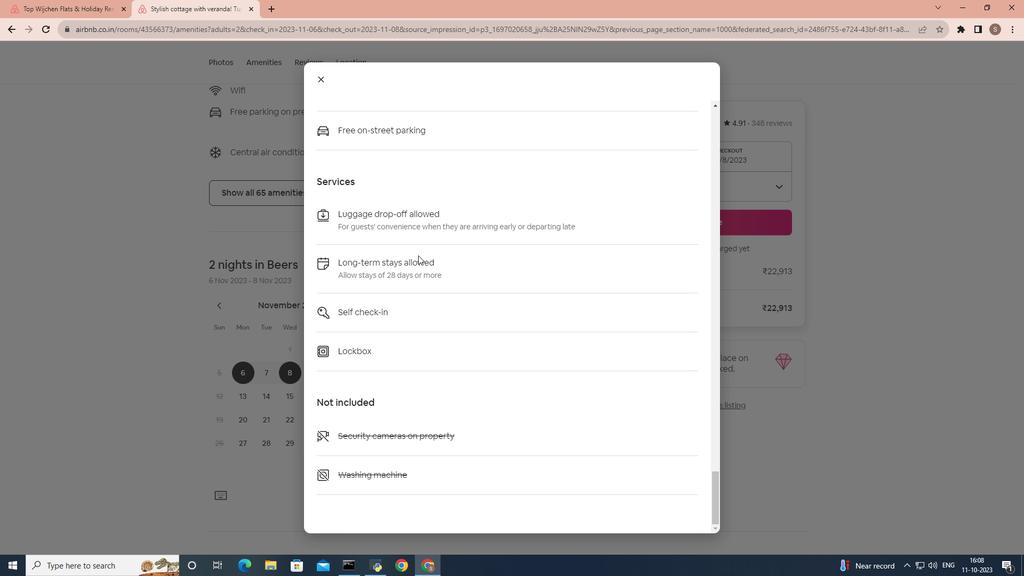 
Action: Mouse scrolled (418, 255) with delta (0, 0)
Screenshot: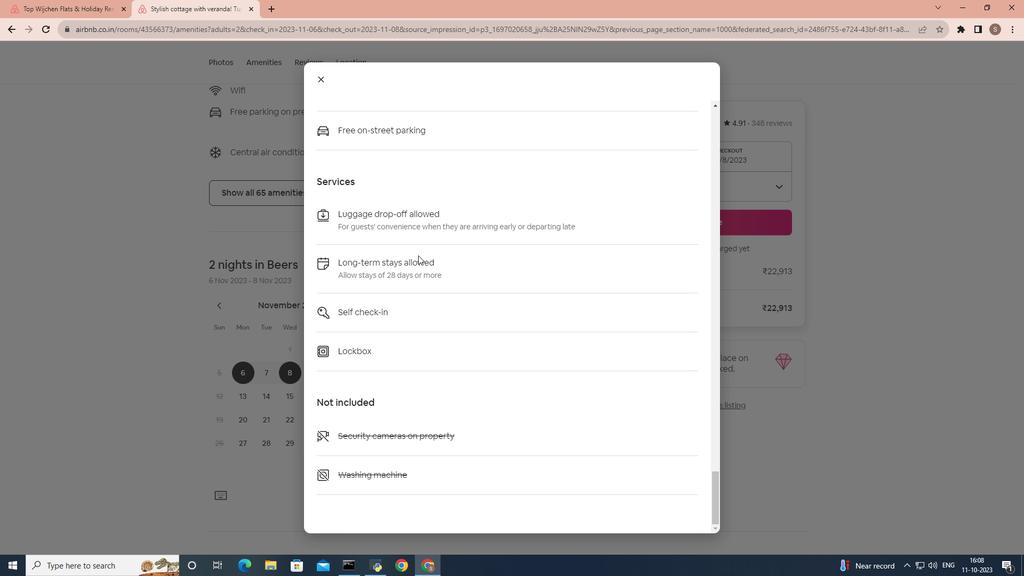 
Action: Mouse moved to (323, 77)
Screenshot: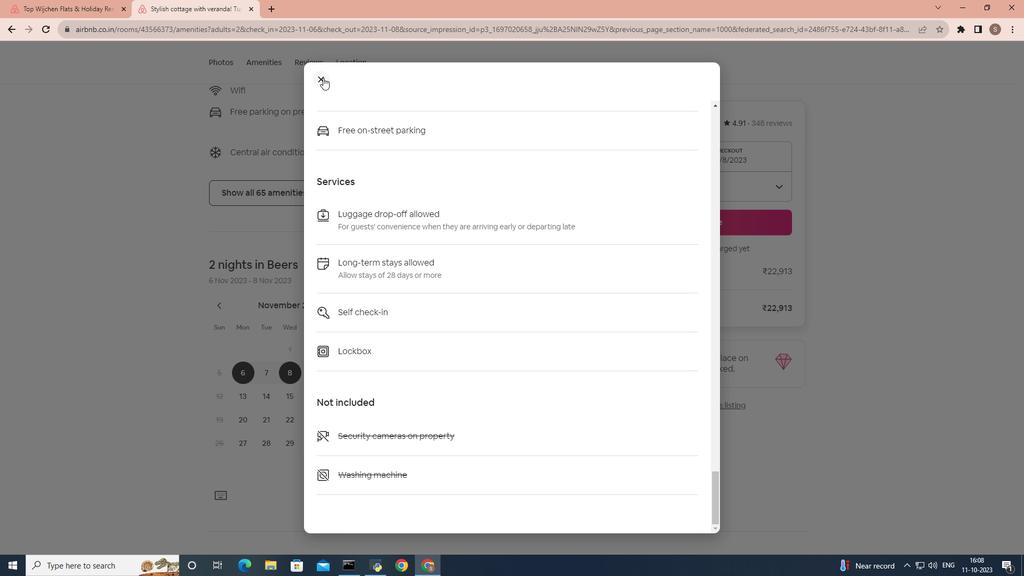 
Action: Mouse pressed left at (323, 77)
Screenshot: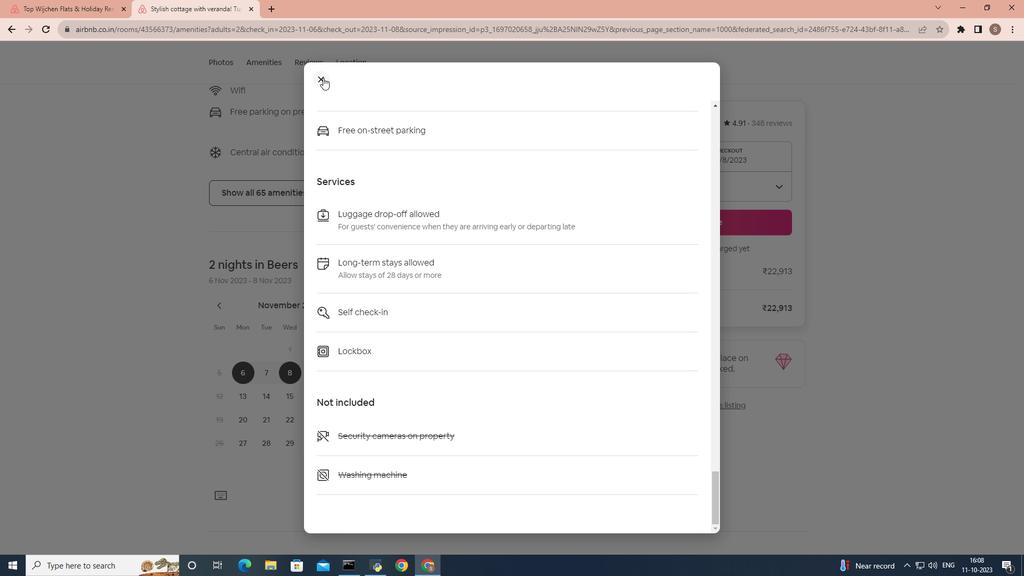 
Action: Mouse moved to (300, 286)
Screenshot: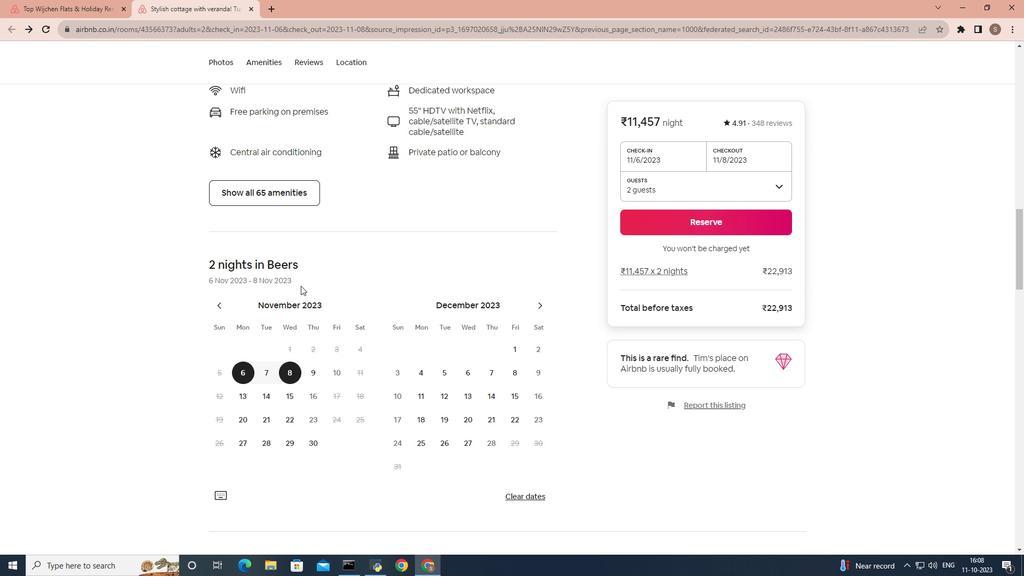 
Action: Mouse scrolled (300, 285) with delta (0, 0)
Screenshot: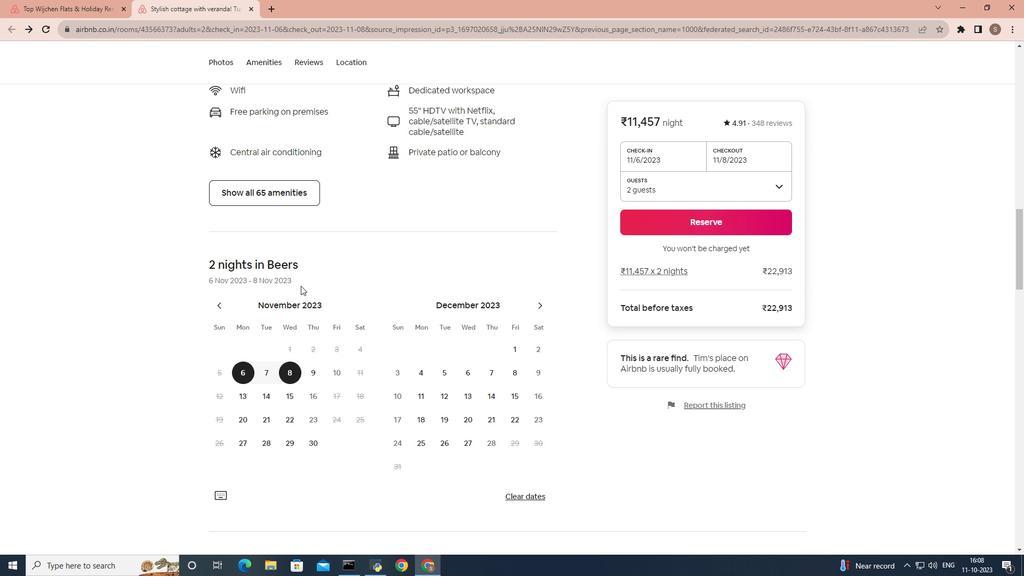 
Action: Mouse scrolled (300, 285) with delta (0, 0)
Screenshot: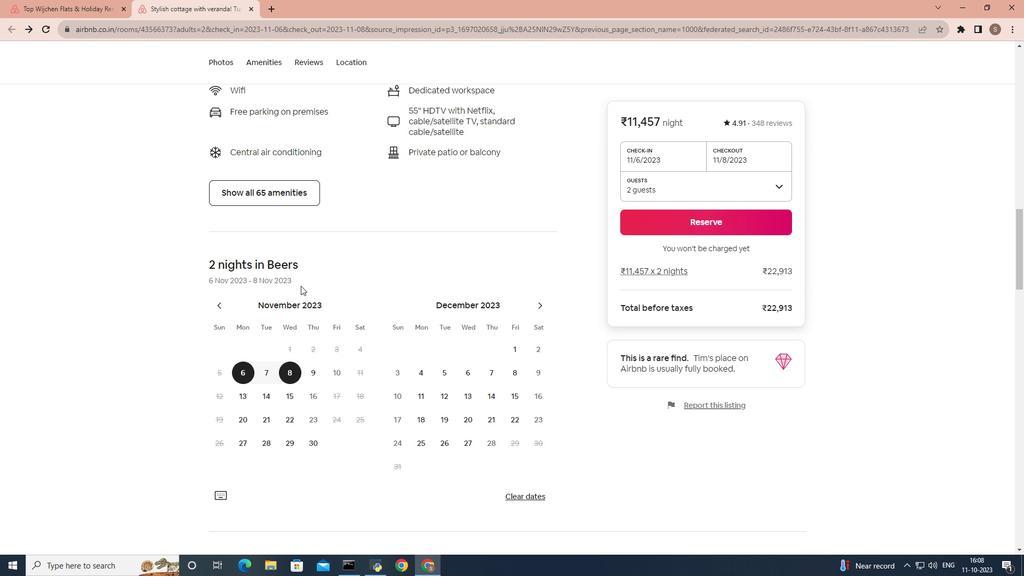 
Action: Mouse scrolled (300, 285) with delta (0, 0)
Screenshot: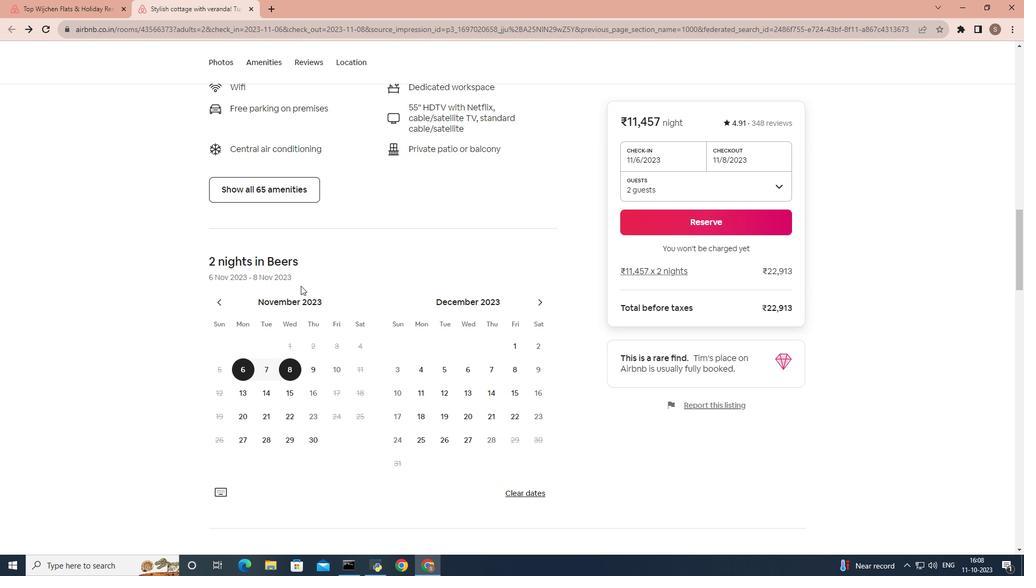 
Action: Mouse scrolled (300, 285) with delta (0, 0)
Screenshot: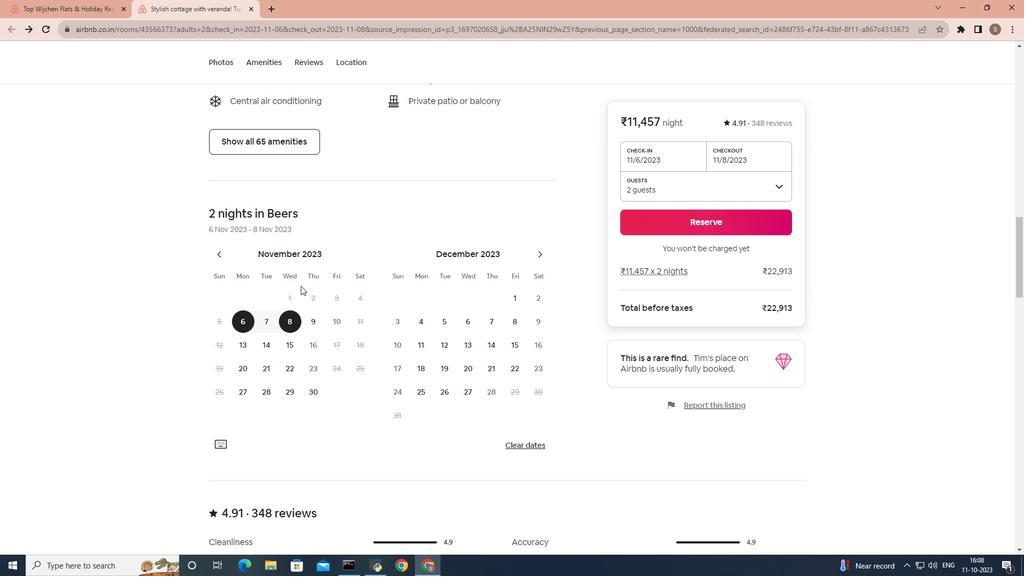 
Action: Mouse scrolled (300, 285) with delta (0, 0)
Screenshot: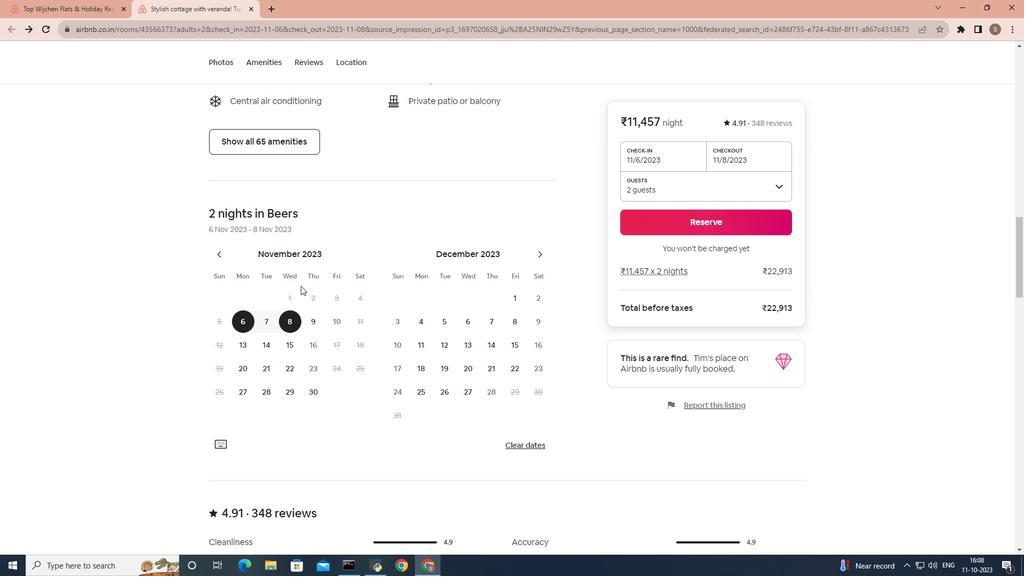 
Action: Mouse scrolled (300, 285) with delta (0, 0)
Screenshot: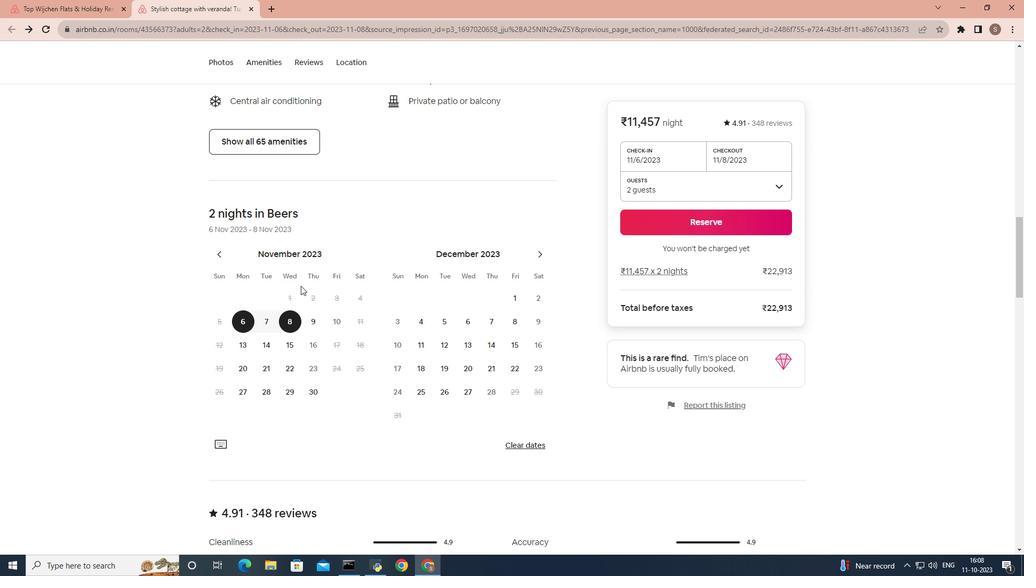 
Action: Mouse scrolled (300, 285) with delta (0, 0)
Screenshot: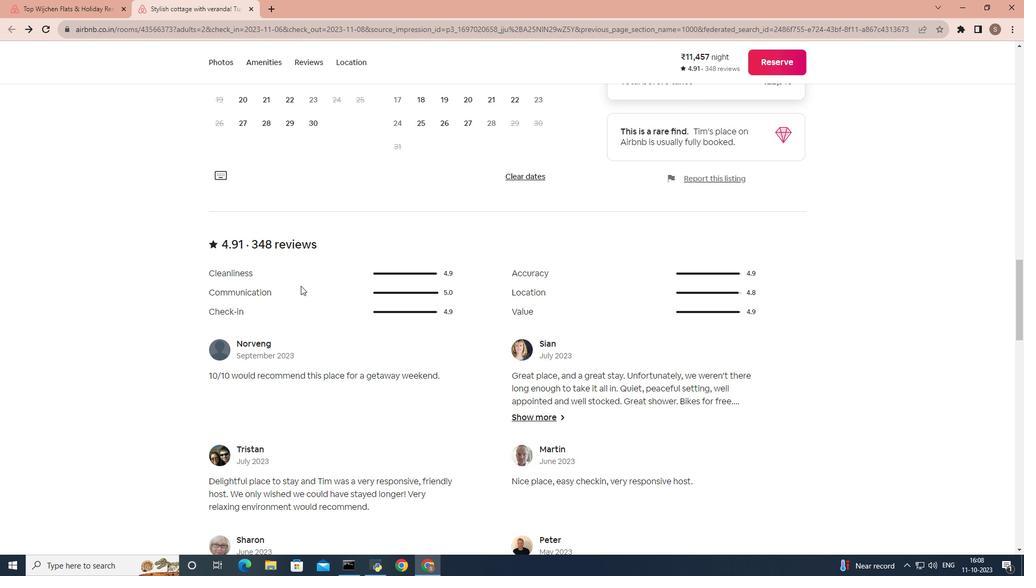 
Action: Mouse scrolled (300, 285) with delta (0, 0)
Screenshot: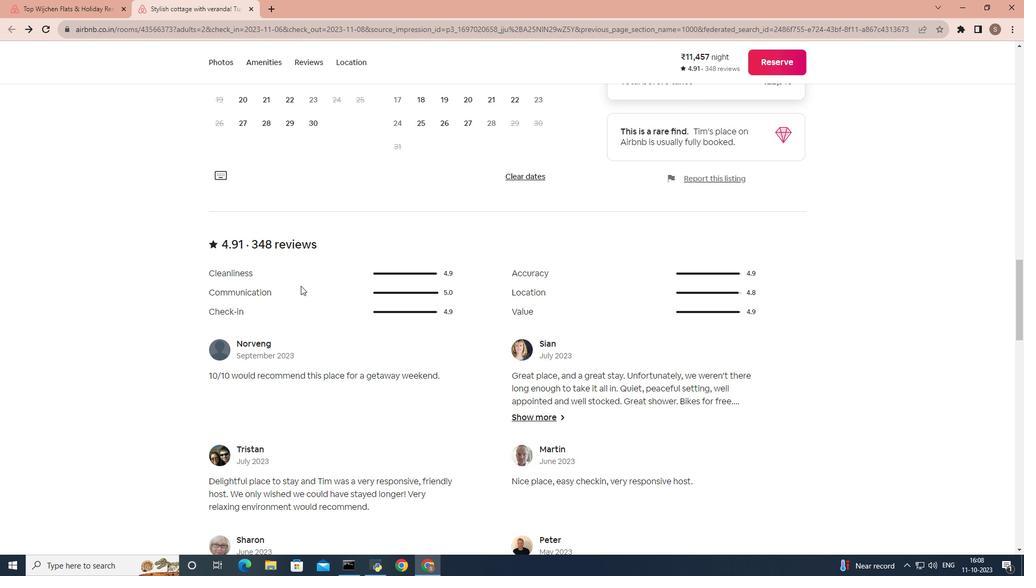 
Action: Mouse scrolled (300, 285) with delta (0, 0)
Screenshot: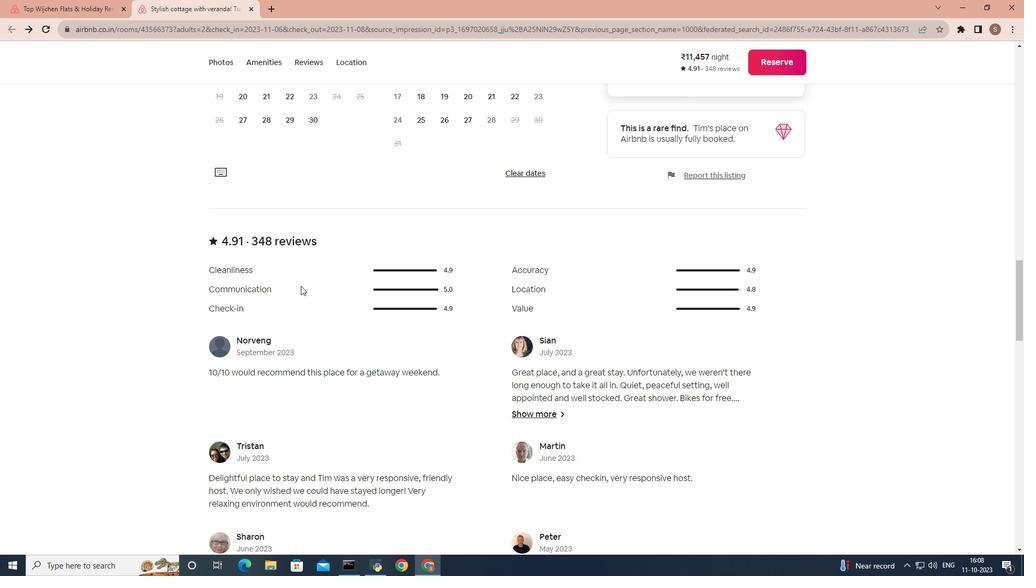 
Action: Mouse scrolled (300, 285) with delta (0, 0)
Screenshot: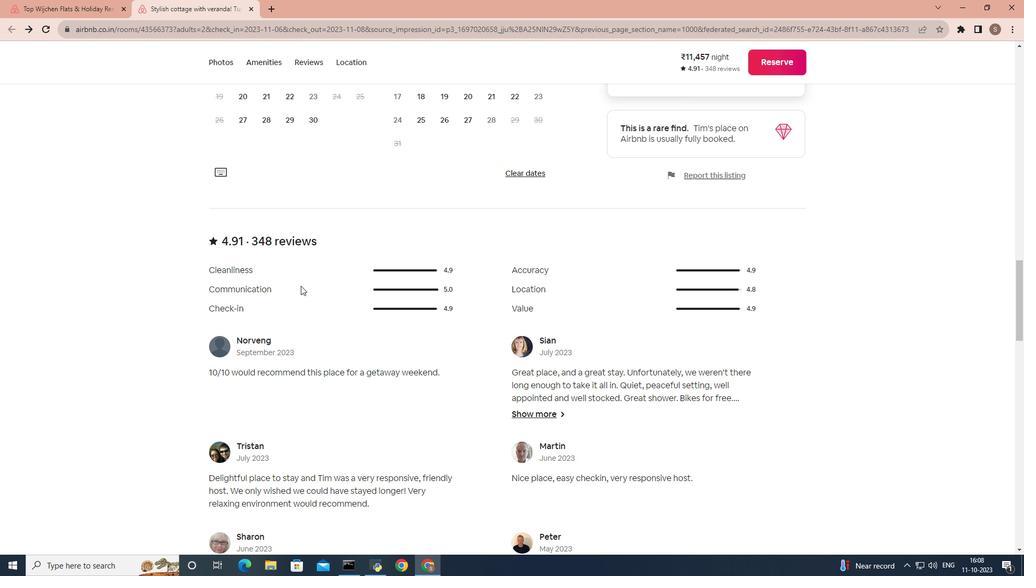 
Action: Mouse scrolled (300, 285) with delta (0, 0)
Screenshot: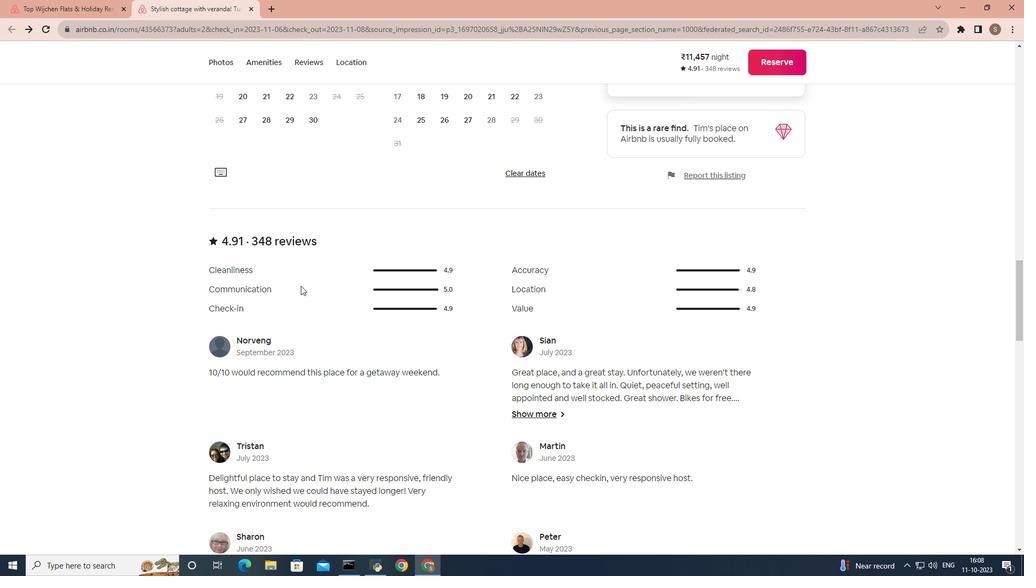 
Action: Mouse moved to (251, 385)
Screenshot: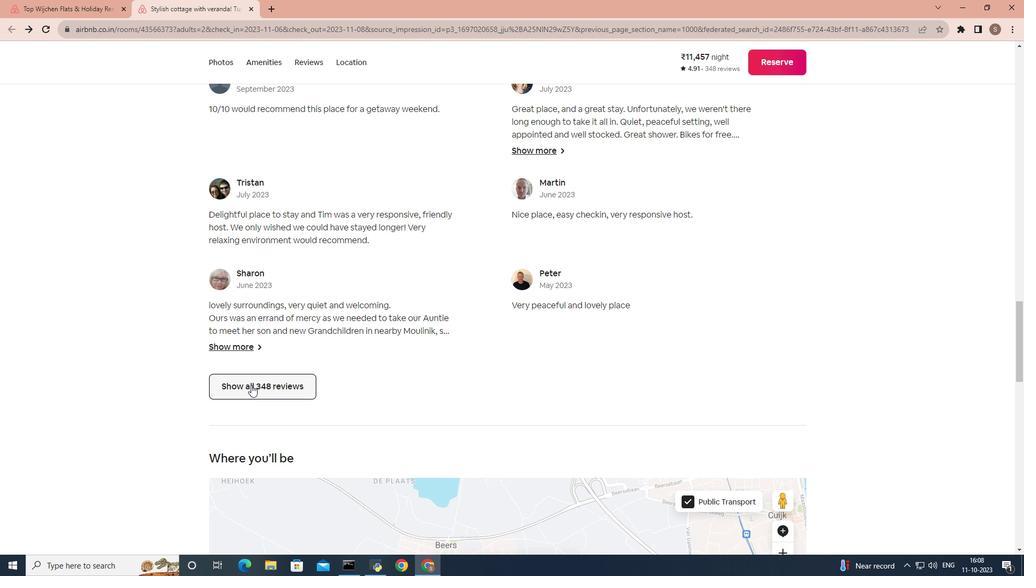 
Action: Mouse pressed left at (251, 385)
Screenshot: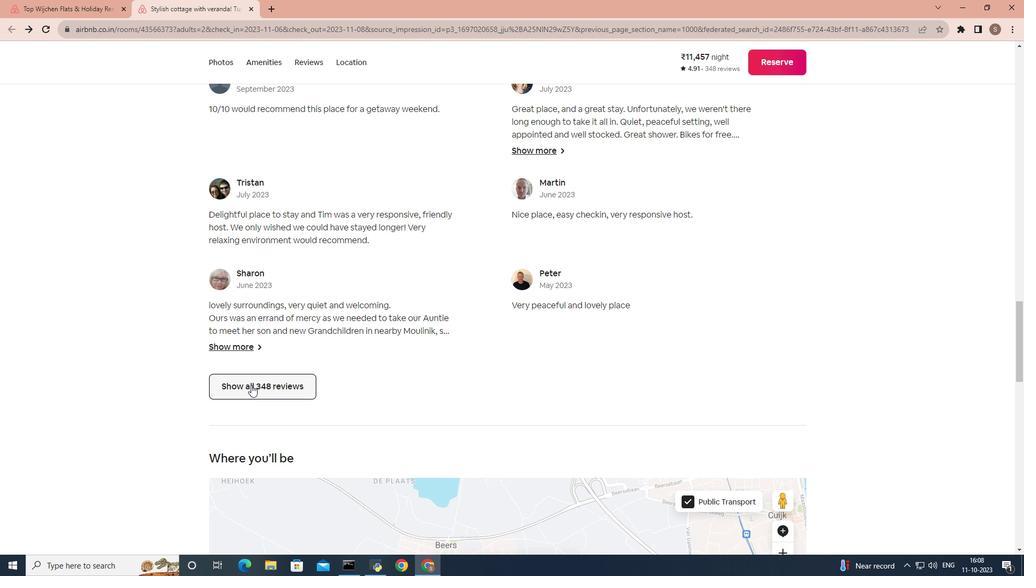 
Action: Mouse moved to (530, 313)
Screenshot: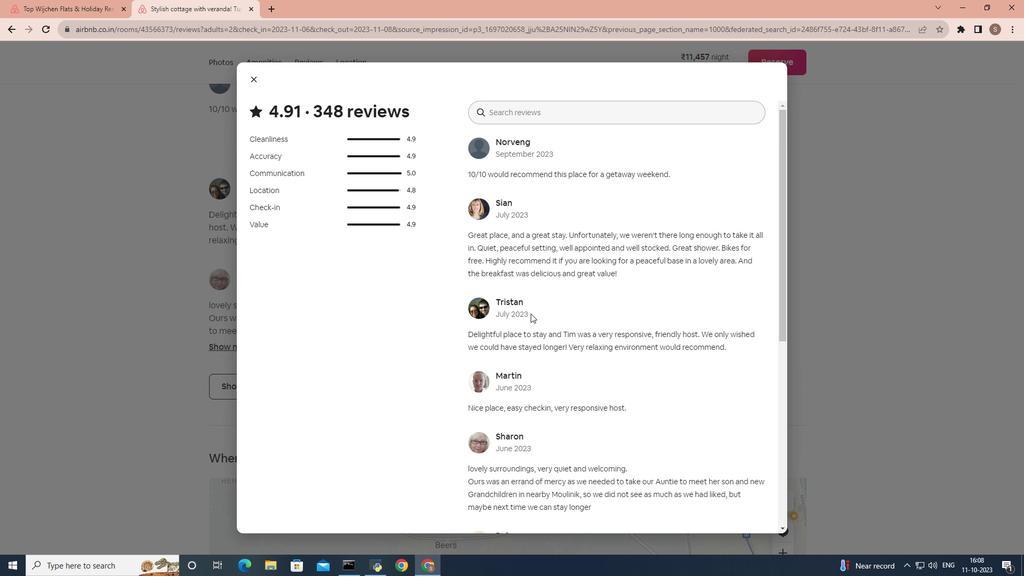 
Action: Mouse scrolled (530, 313) with delta (0, 0)
Screenshot: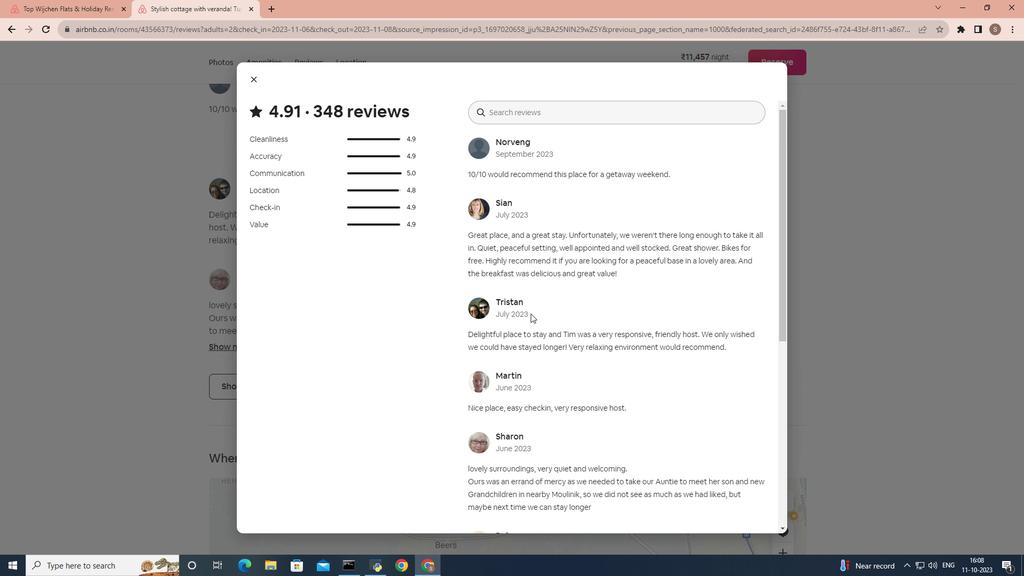 
Action: Mouse scrolled (530, 313) with delta (0, 0)
Screenshot: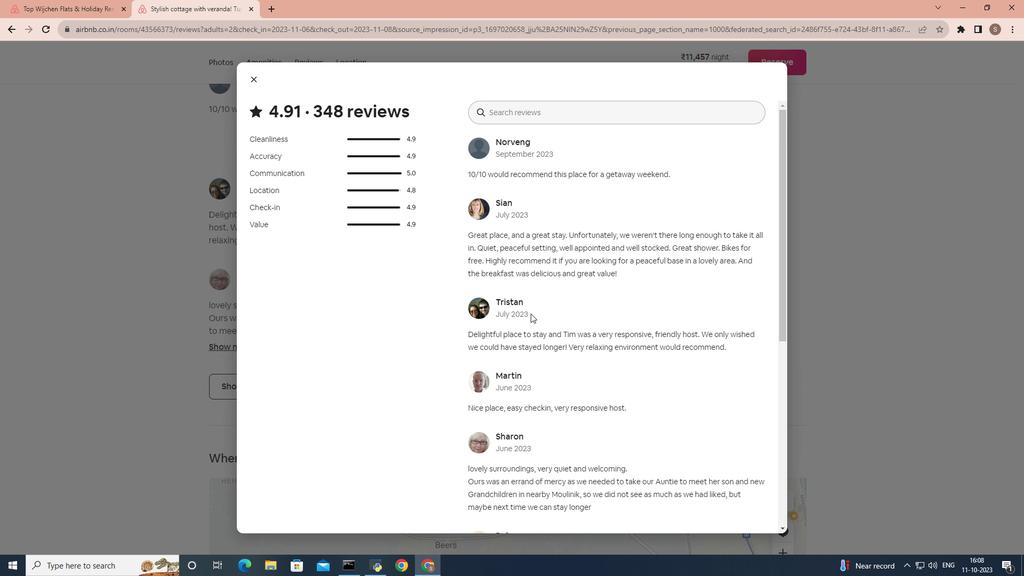 
Action: Mouse scrolled (530, 313) with delta (0, 0)
Screenshot: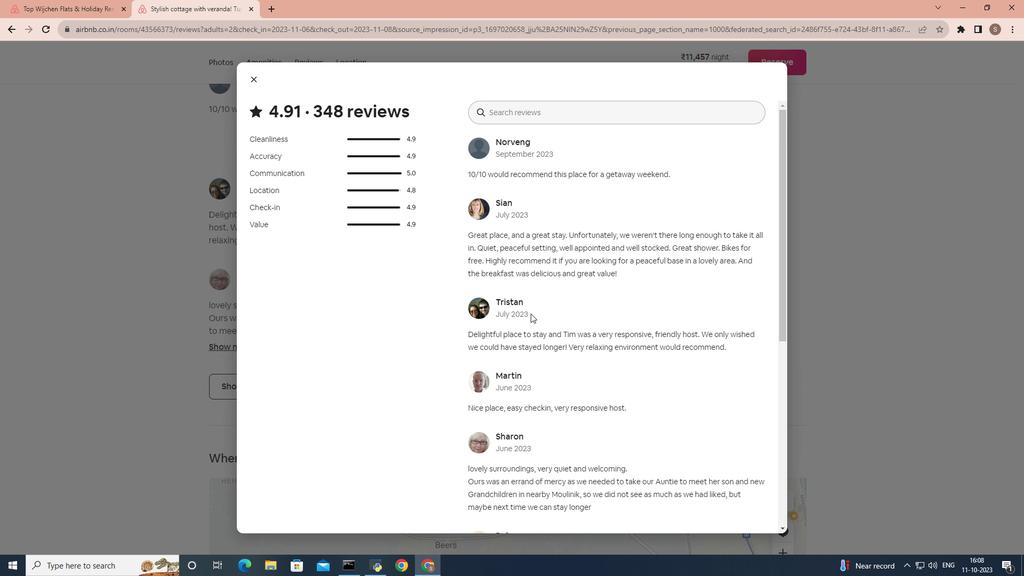 
Action: Mouse scrolled (530, 313) with delta (0, 0)
Screenshot: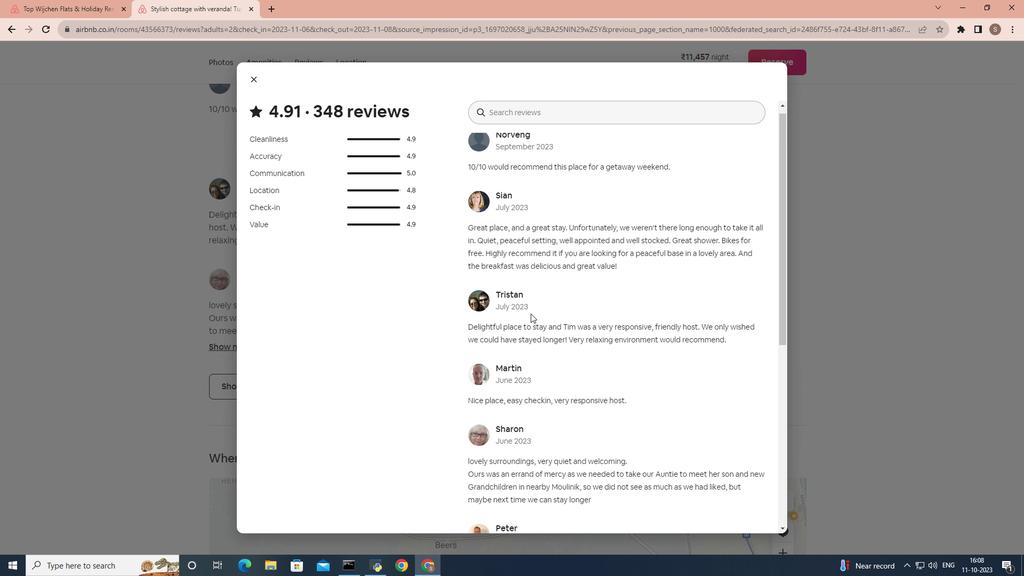 
Action: Mouse scrolled (530, 313) with delta (0, 0)
Screenshot: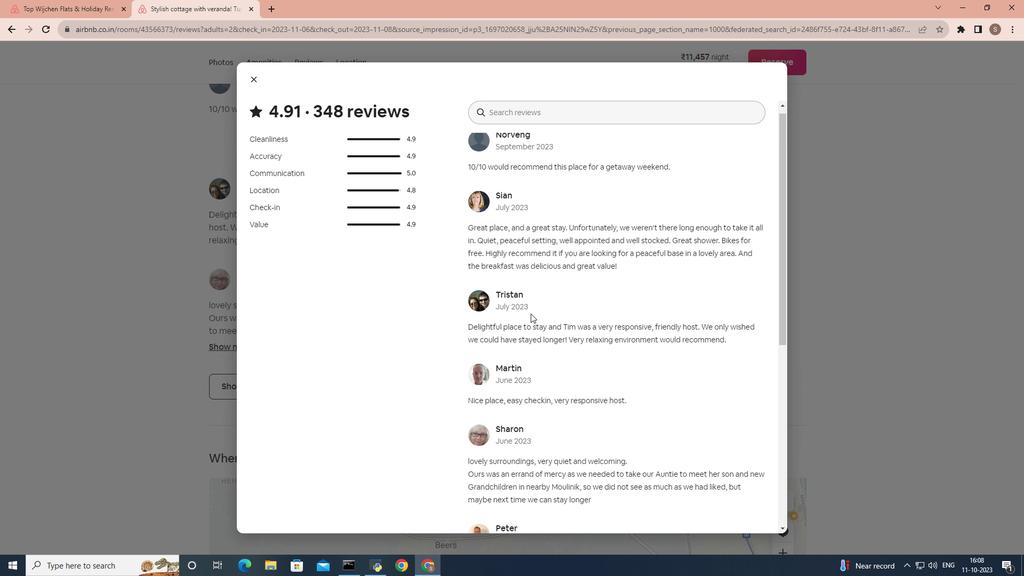 
Action: Mouse scrolled (530, 313) with delta (0, 0)
Screenshot: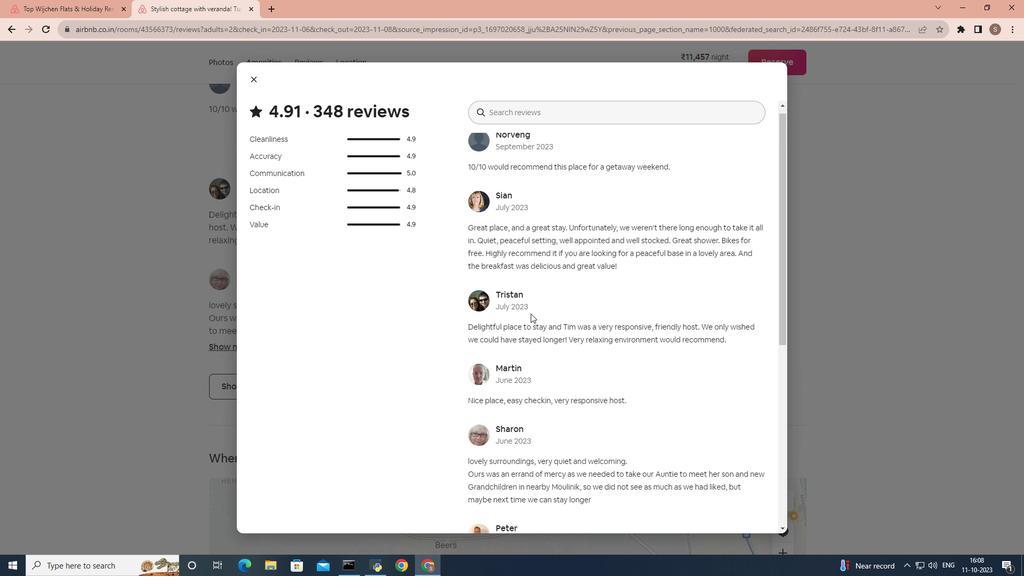 
Action: Mouse scrolled (530, 313) with delta (0, 0)
Screenshot: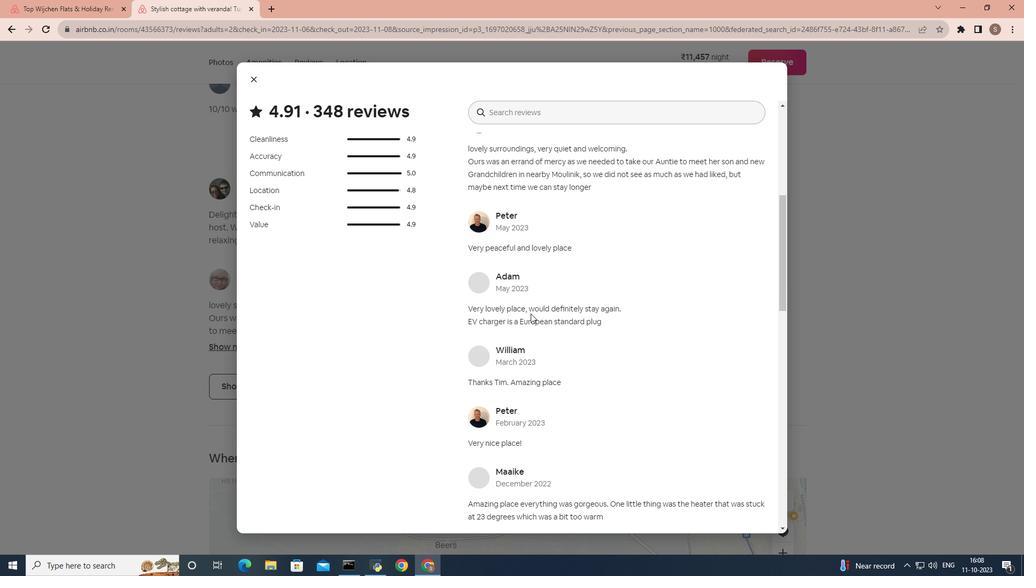 
Action: Mouse scrolled (530, 313) with delta (0, 0)
Screenshot: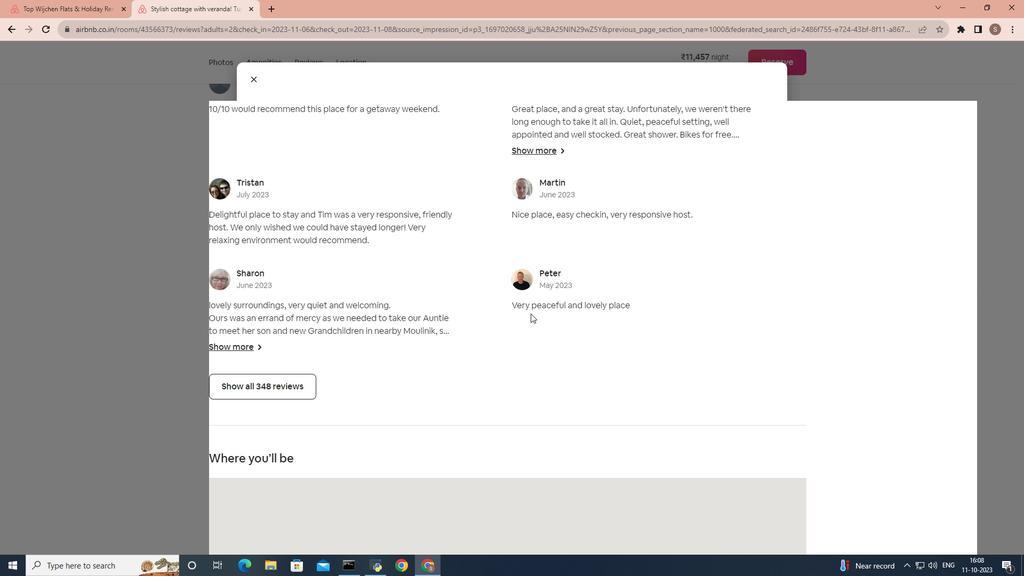 
Action: Mouse scrolled (530, 313) with delta (0, 0)
Screenshot: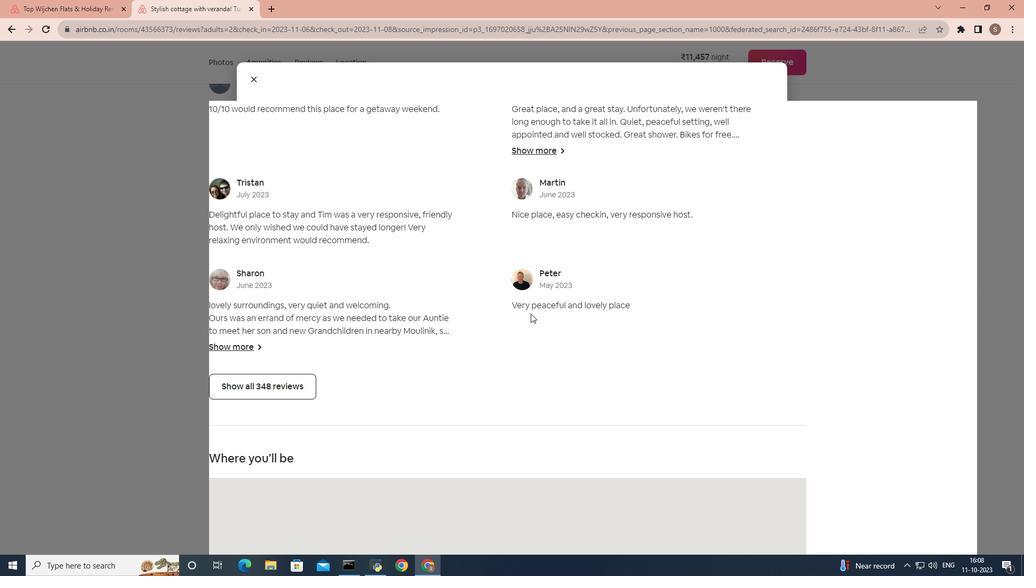 
Action: Mouse scrolled (530, 313) with delta (0, 0)
Screenshot: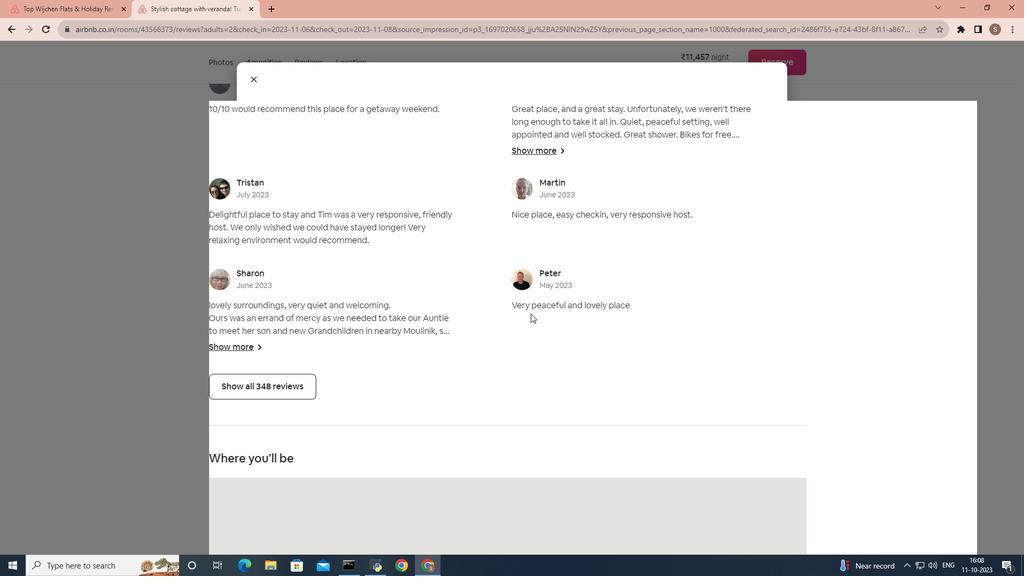 
Action: Mouse scrolled (530, 313) with delta (0, 0)
Screenshot: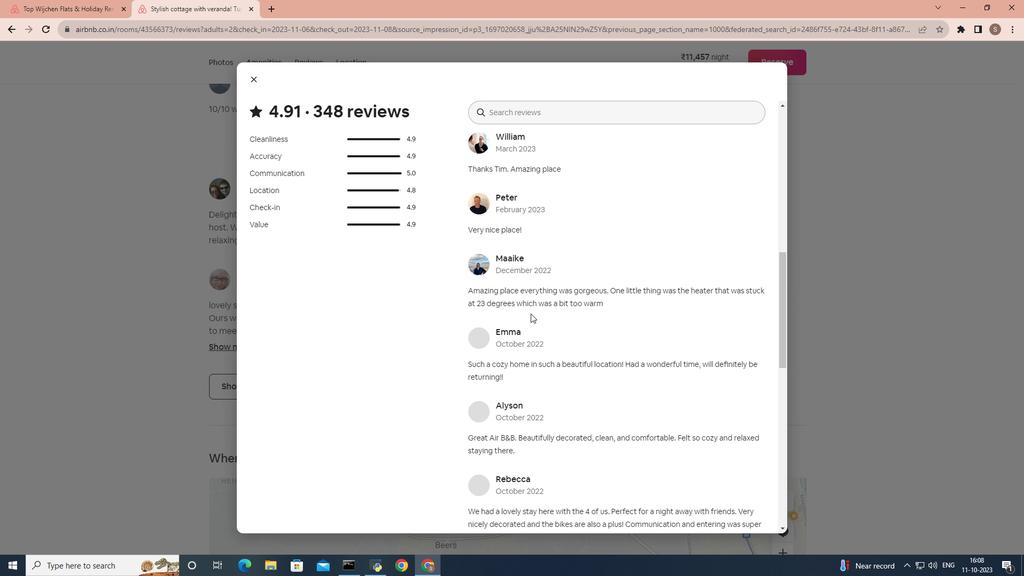 
Action: Mouse scrolled (530, 313) with delta (0, 0)
Screenshot: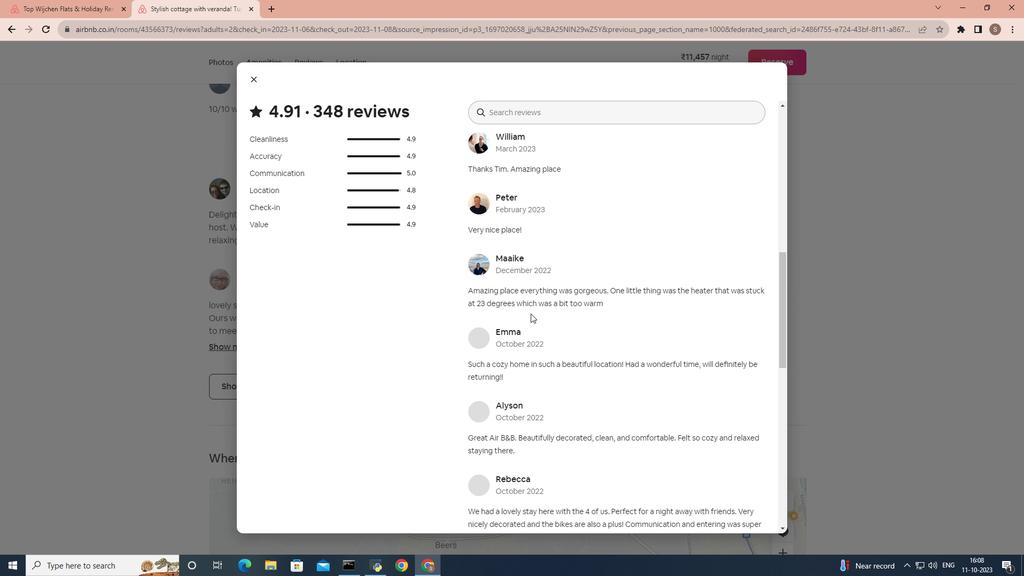 
Action: Mouse scrolled (530, 313) with delta (0, 0)
Screenshot: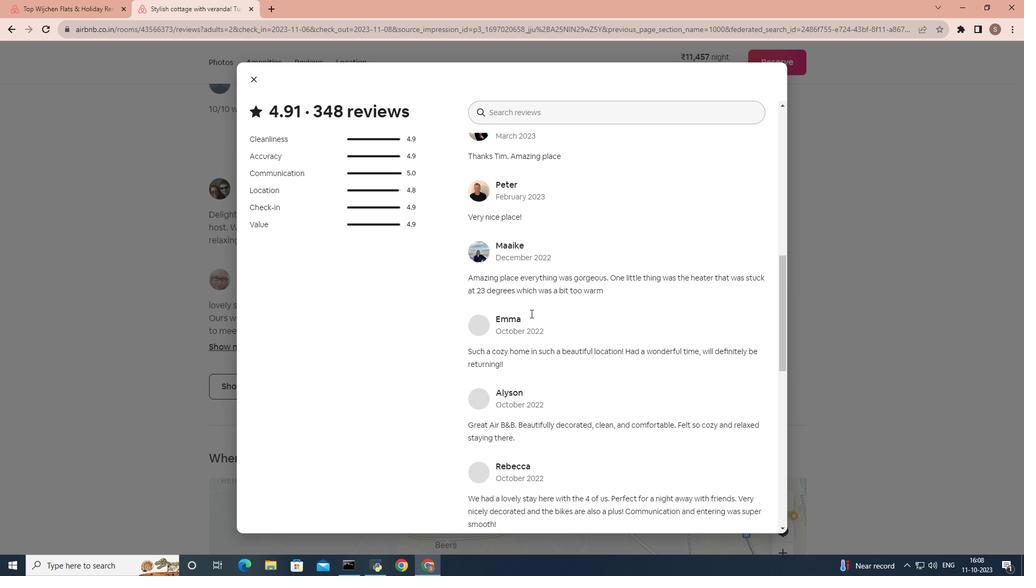 
Action: Mouse scrolled (530, 313) with delta (0, 0)
Screenshot: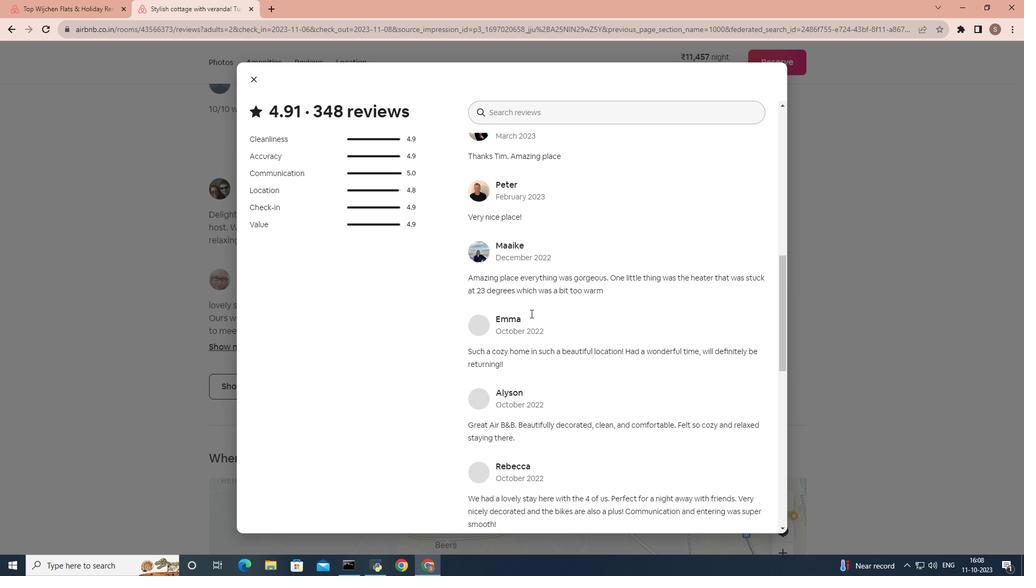 
Action: Mouse scrolled (530, 313) with delta (0, 0)
Screenshot: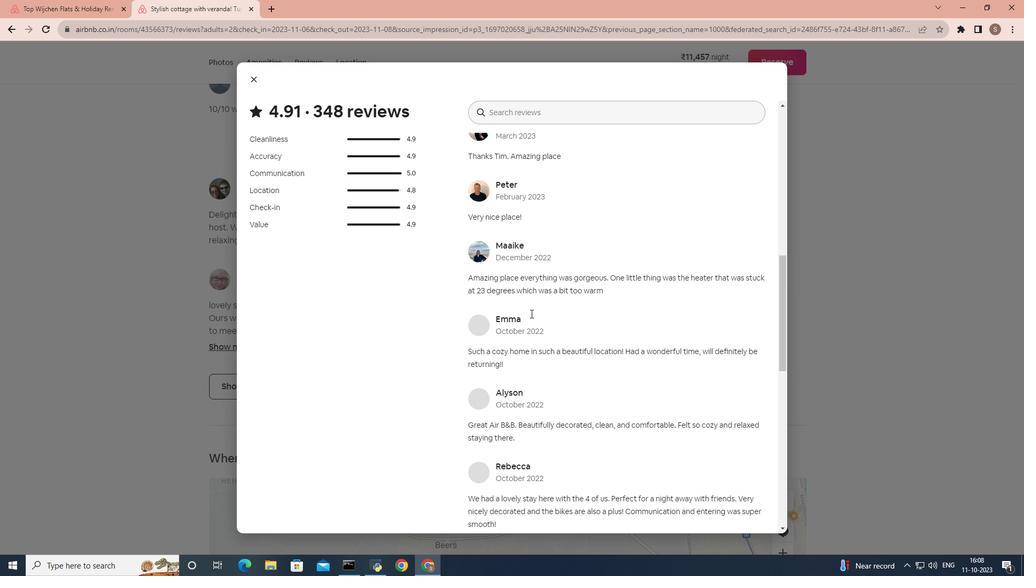 
Action: Mouse scrolled (530, 313) with delta (0, 0)
Screenshot: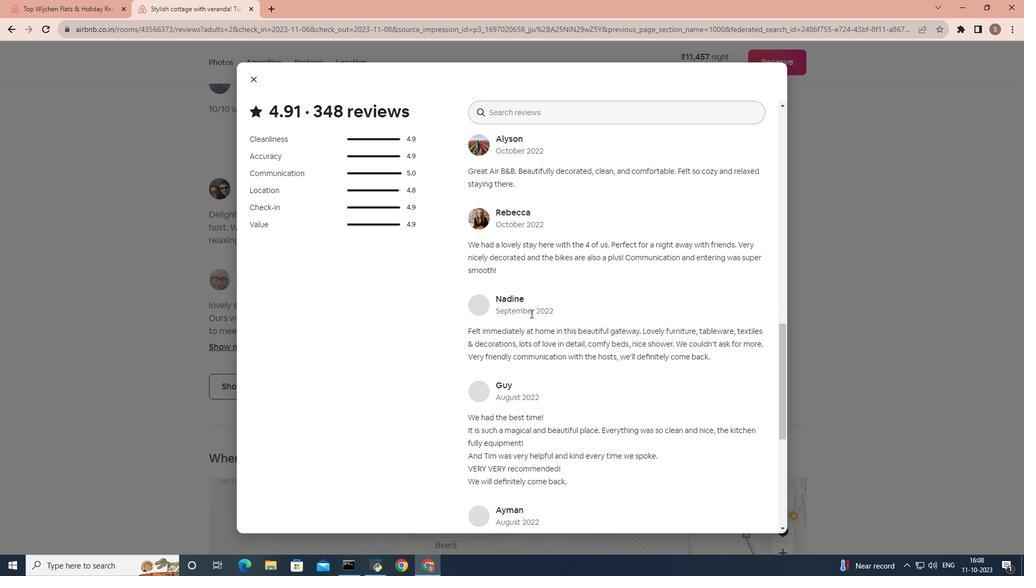 
Action: Mouse scrolled (530, 313) with delta (0, 0)
Screenshot: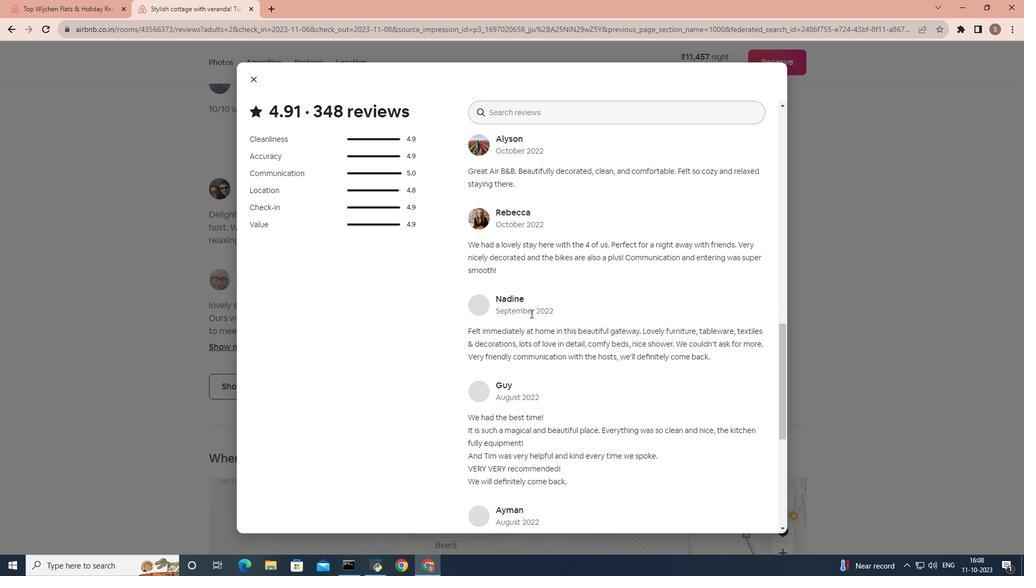 
Action: Mouse scrolled (530, 313) with delta (0, 0)
Screenshot: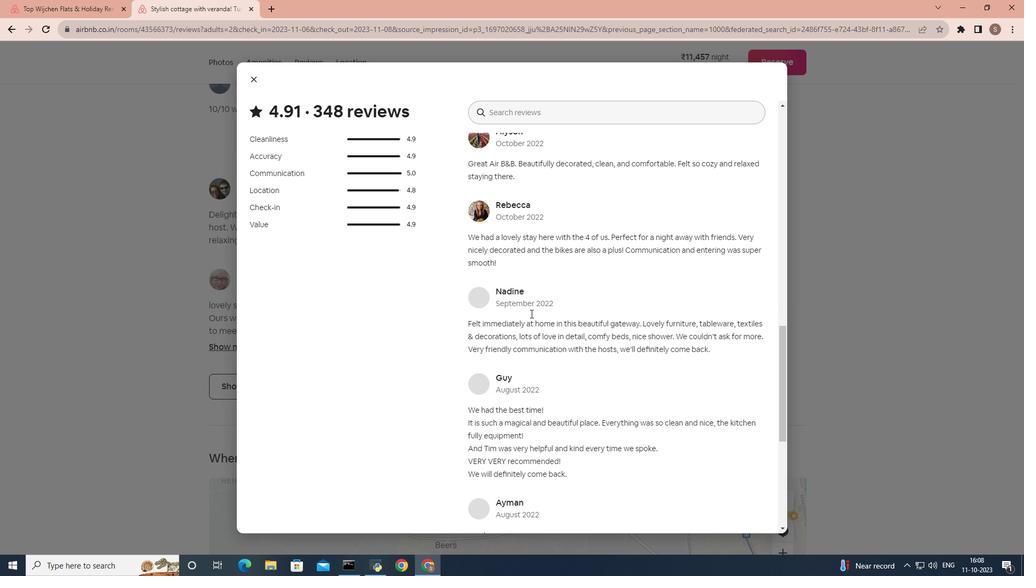 
Action: Mouse scrolled (530, 313) with delta (0, 0)
Screenshot: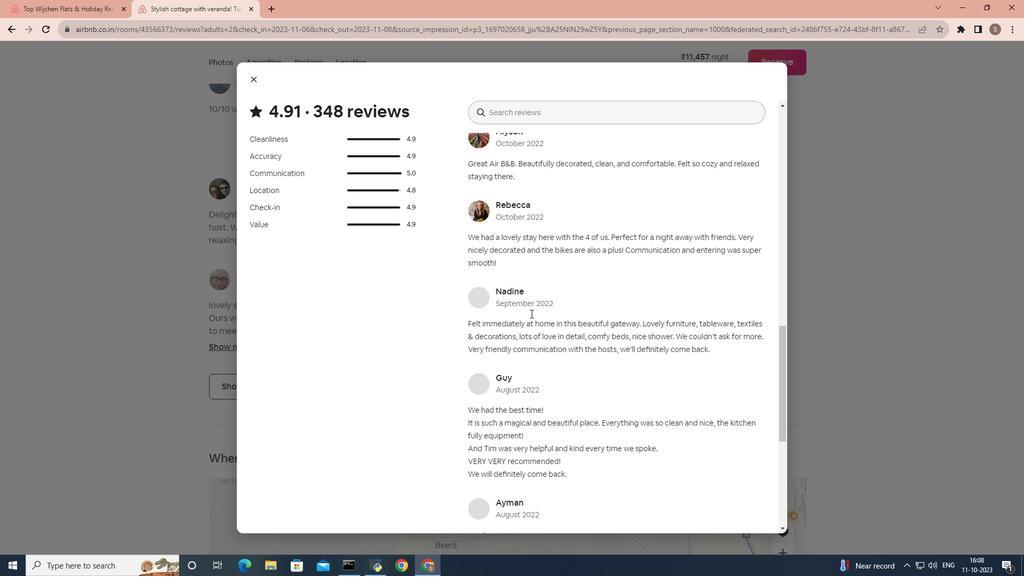 
Action: Mouse scrolled (530, 313) with delta (0, 0)
Screenshot: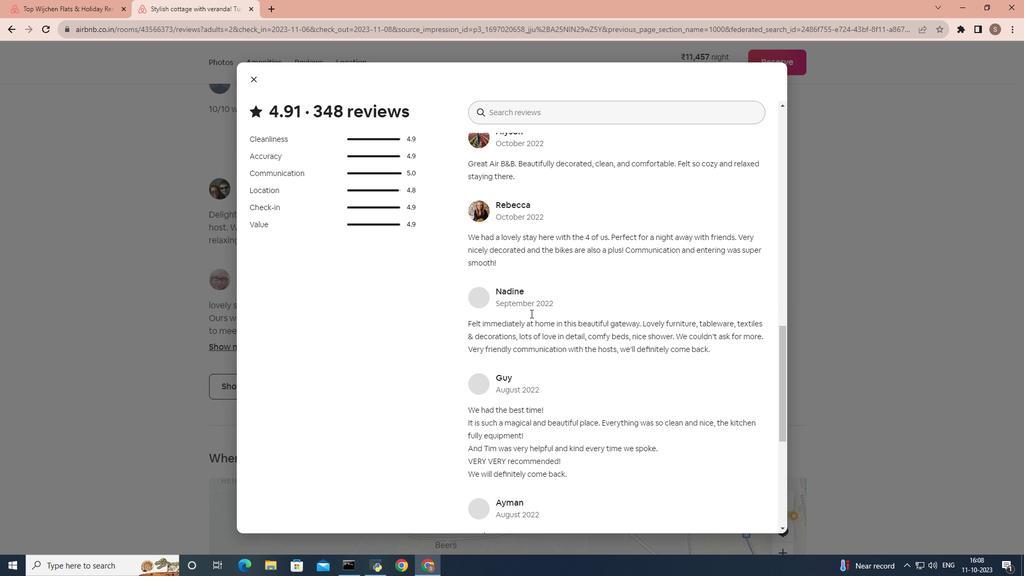 
Action: Mouse scrolled (530, 313) with delta (0, 0)
Screenshot: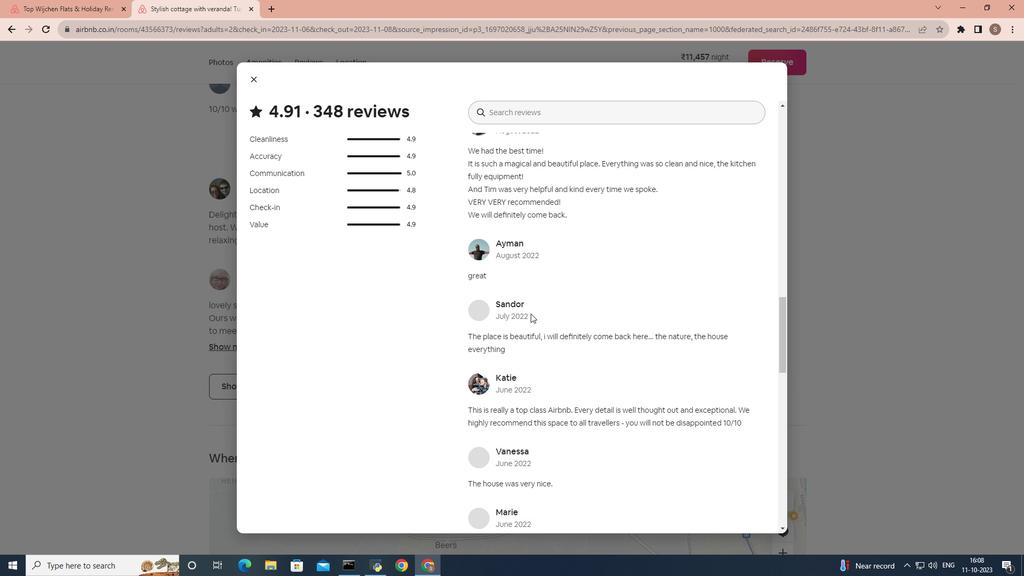 
Action: Mouse scrolled (530, 313) with delta (0, 0)
Screenshot: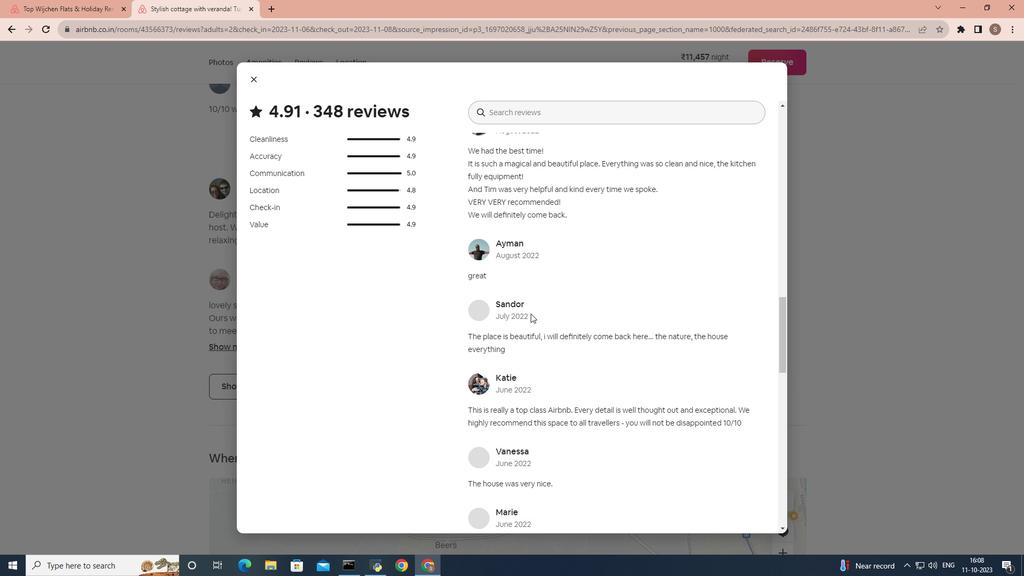 
Action: Mouse scrolled (530, 313) with delta (0, 0)
Screenshot: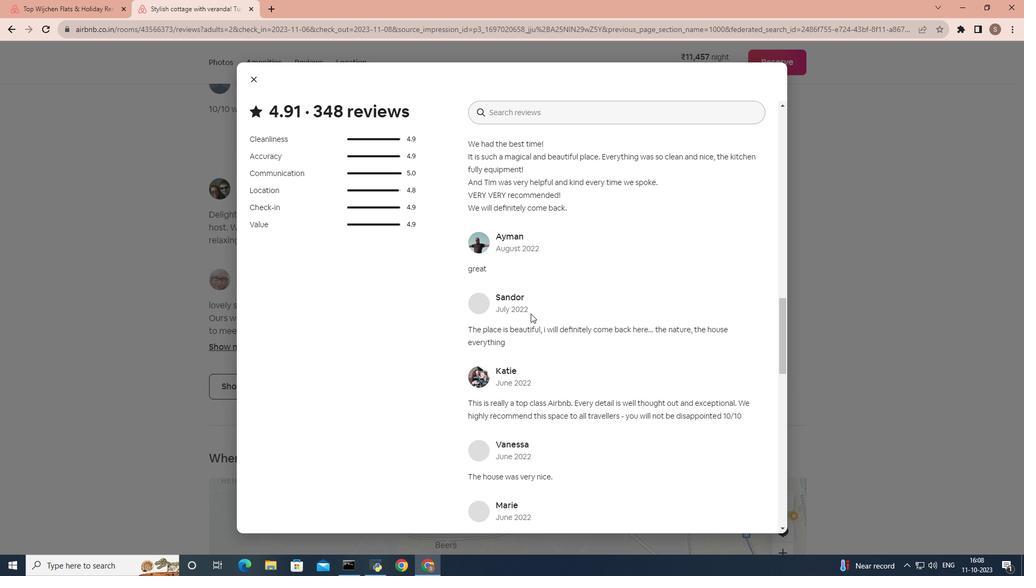 
Action: Mouse scrolled (530, 313) with delta (0, 0)
Screenshot: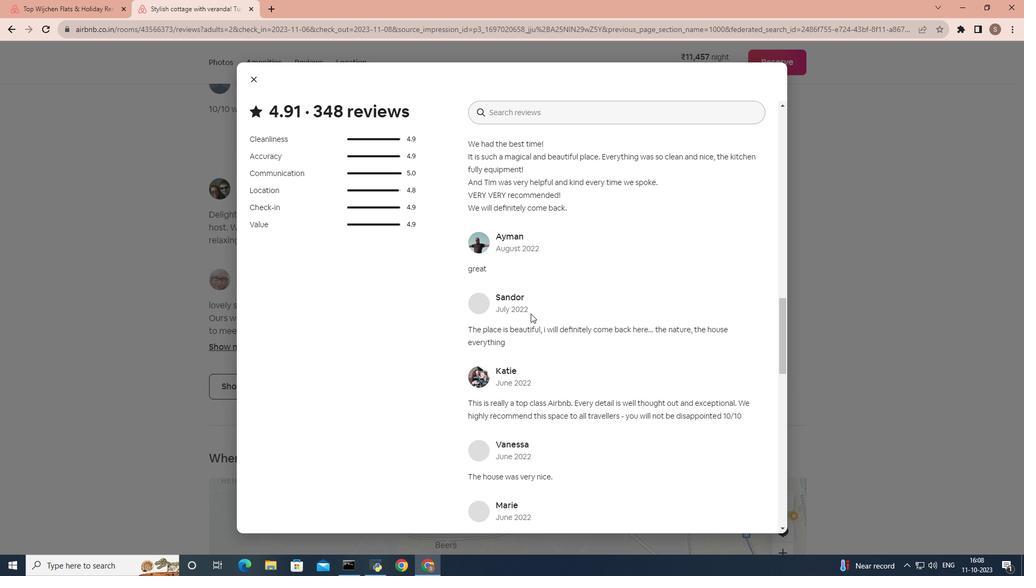 
Action: Mouse scrolled (530, 313) with delta (0, 0)
Screenshot: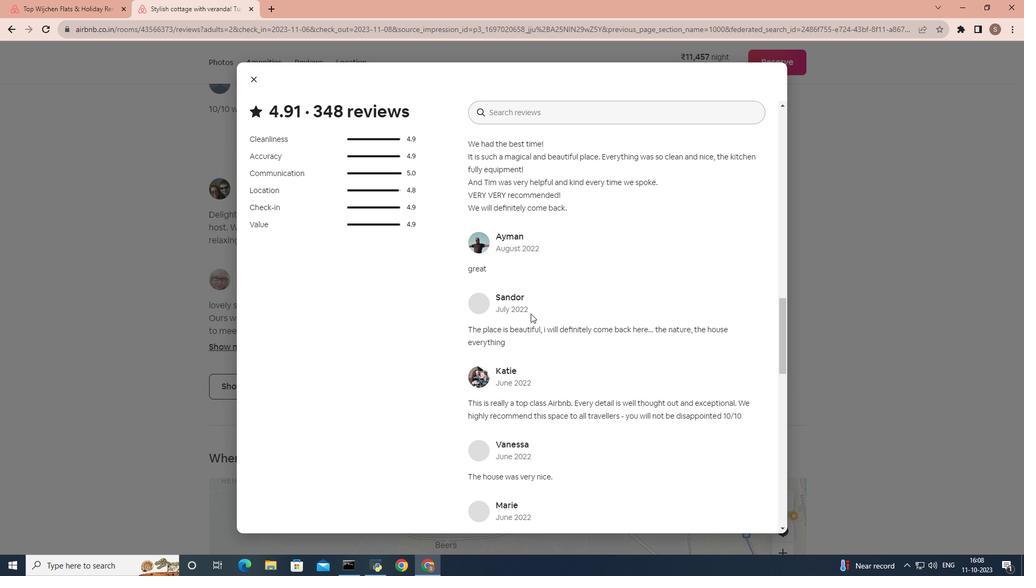 
Action: Mouse scrolled (530, 313) with delta (0, 0)
Screenshot: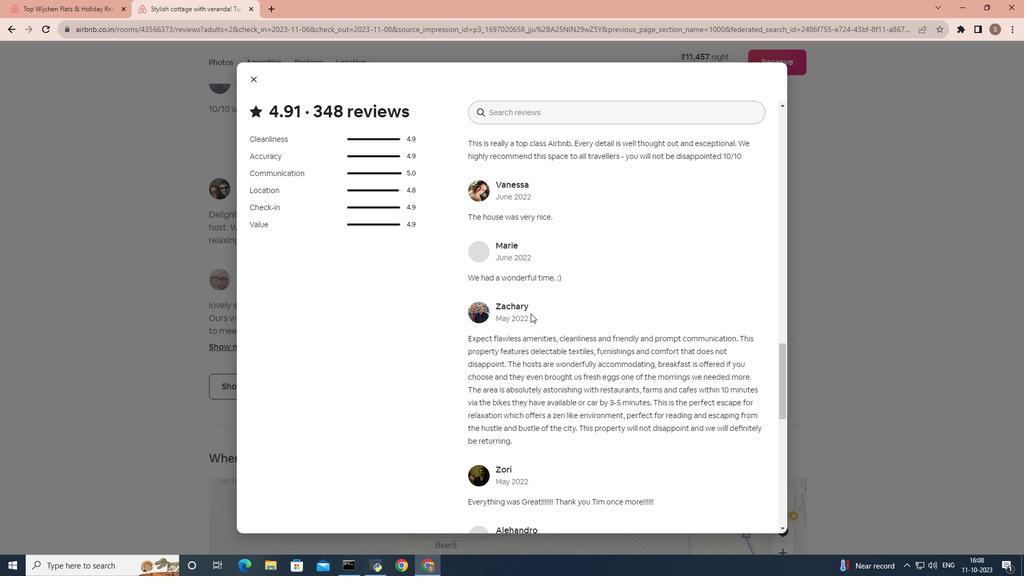 
Action: Mouse scrolled (530, 313) with delta (0, 0)
Screenshot: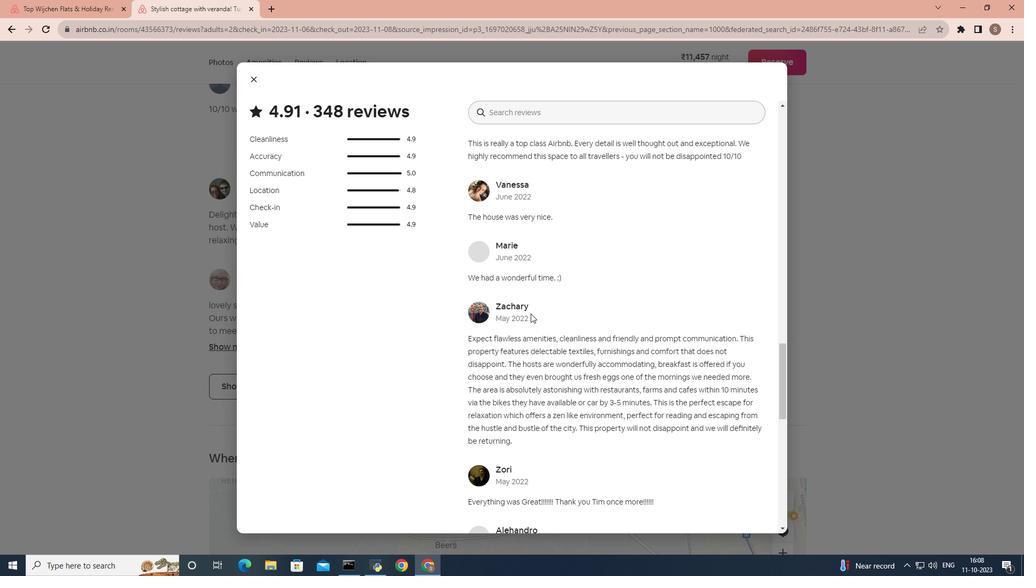 
Action: Mouse scrolled (530, 313) with delta (0, 0)
Screenshot: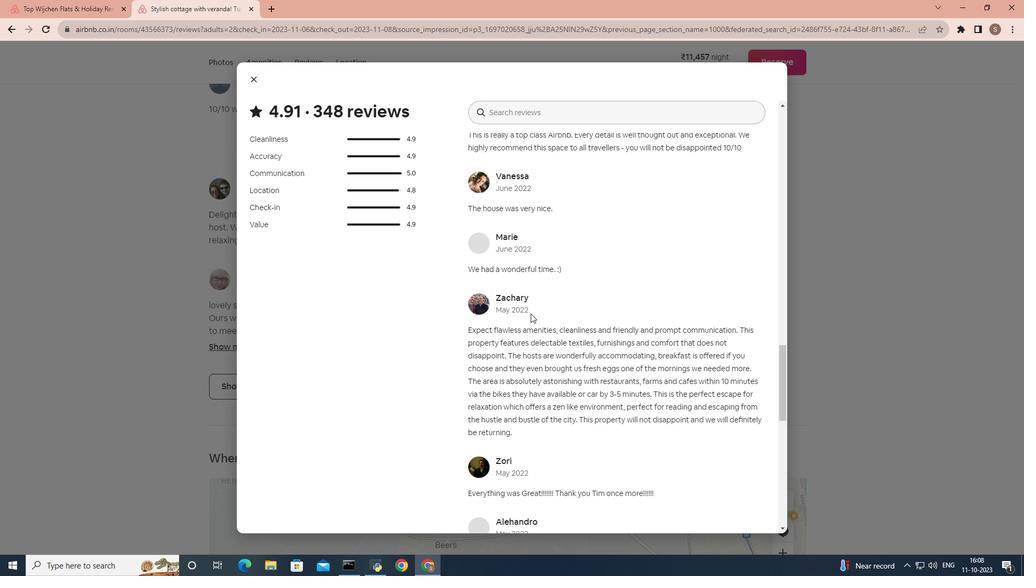 
Action: Mouse scrolled (530, 313) with delta (0, 0)
Screenshot: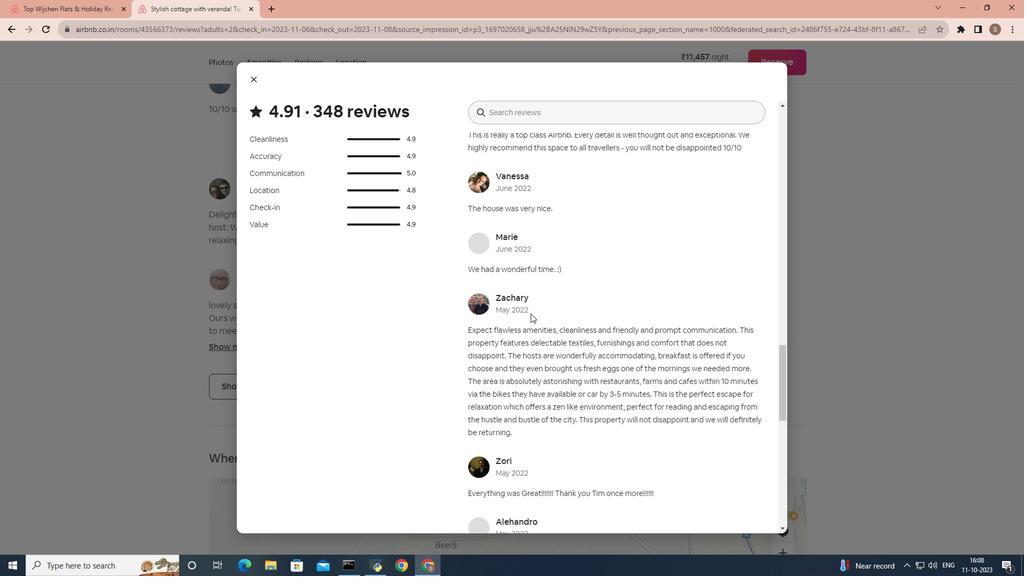
Action: Mouse scrolled (530, 313) with delta (0, 0)
Screenshot: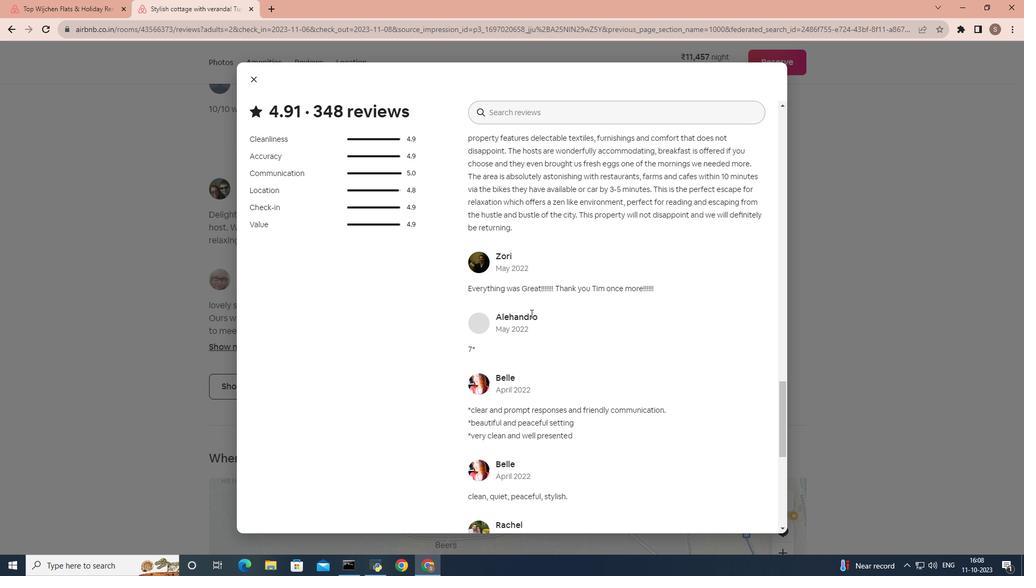 
Action: Mouse scrolled (530, 313) with delta (0, 0)
Screenshot: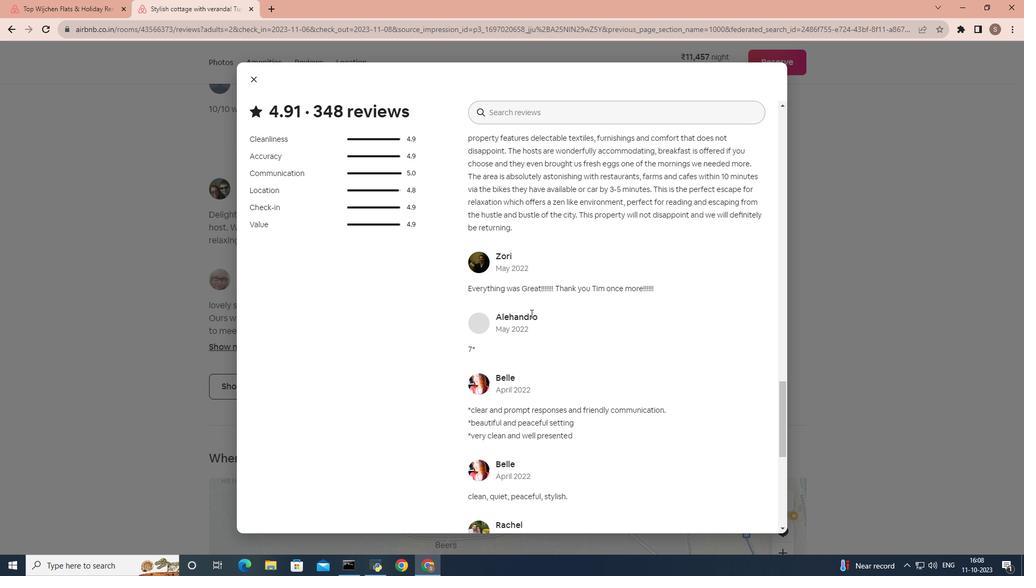 
Action: Mouse scrolled (530, 313) with delta (0, 0)
Screenshot: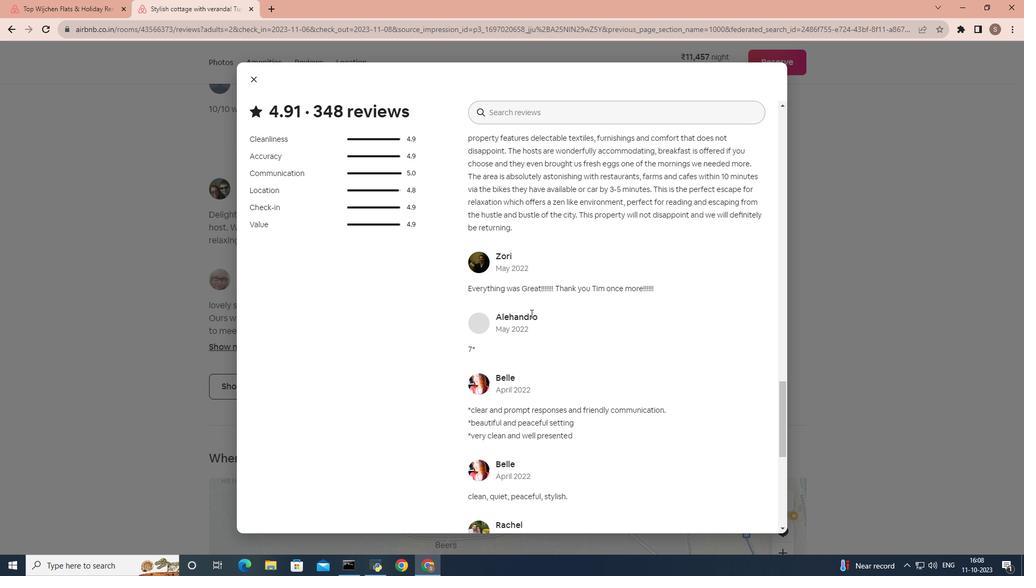 
Action: Mouse scrolled (530, 313) with delta (0, 0)
Screenshot: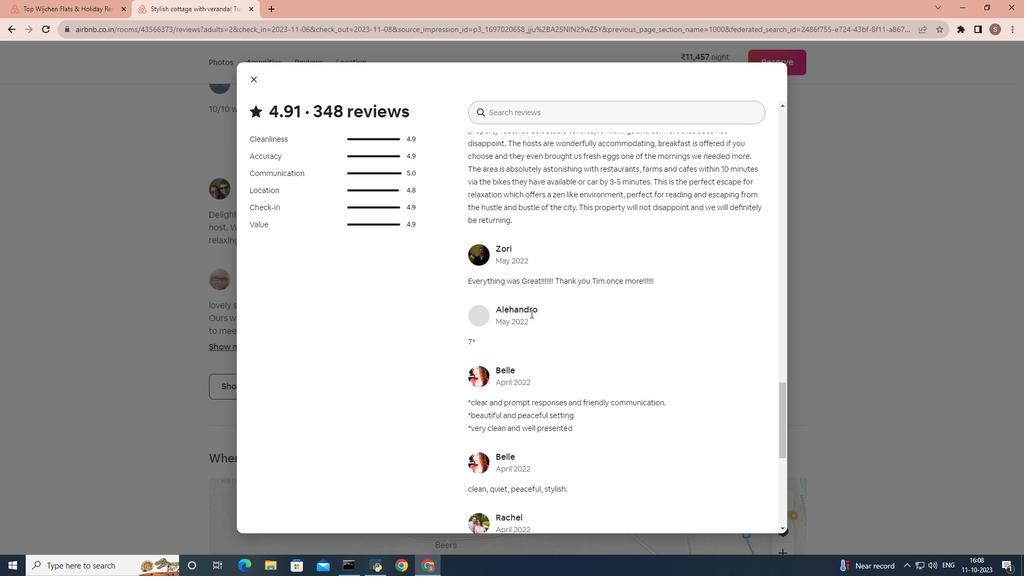 
Action: Mouse scrolled (530, 313) with delta (0, 0)
Screenshot: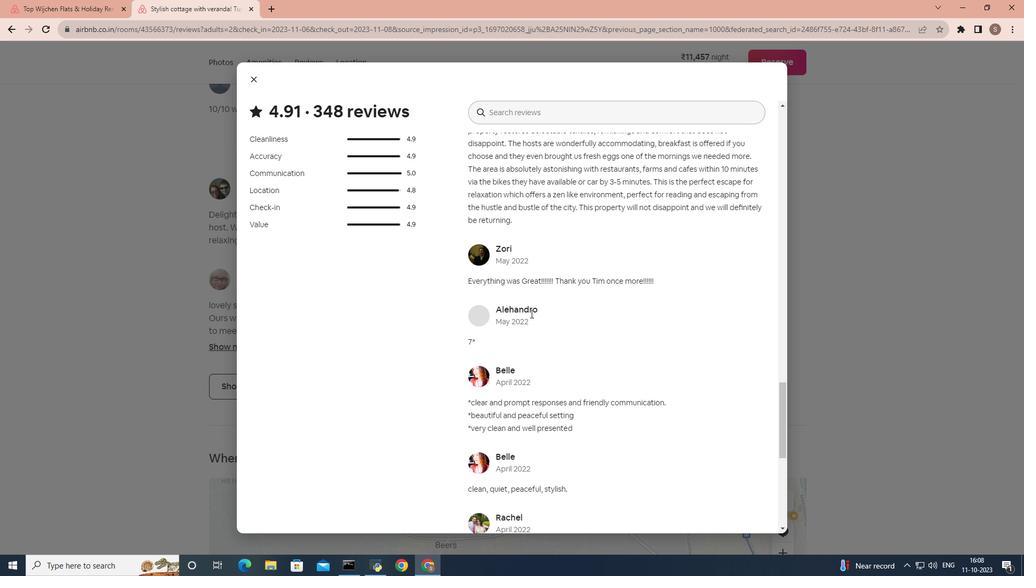 
Action: Mouse scrolled (530, 313) with delta (0, 0)
Screenshot: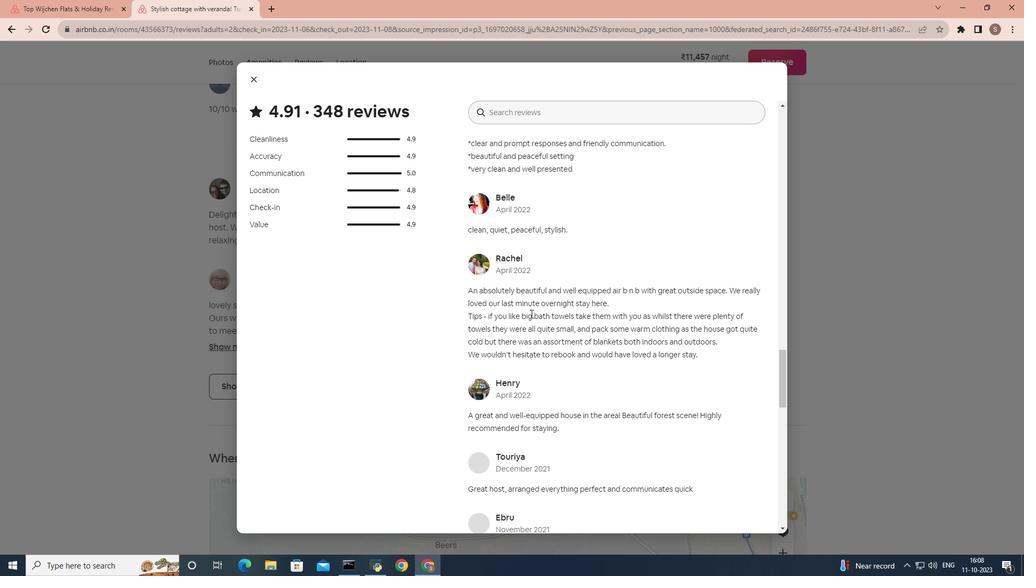 
Action: Mouse scrolled (530, 313) with delta (0, 0)
Screenshot: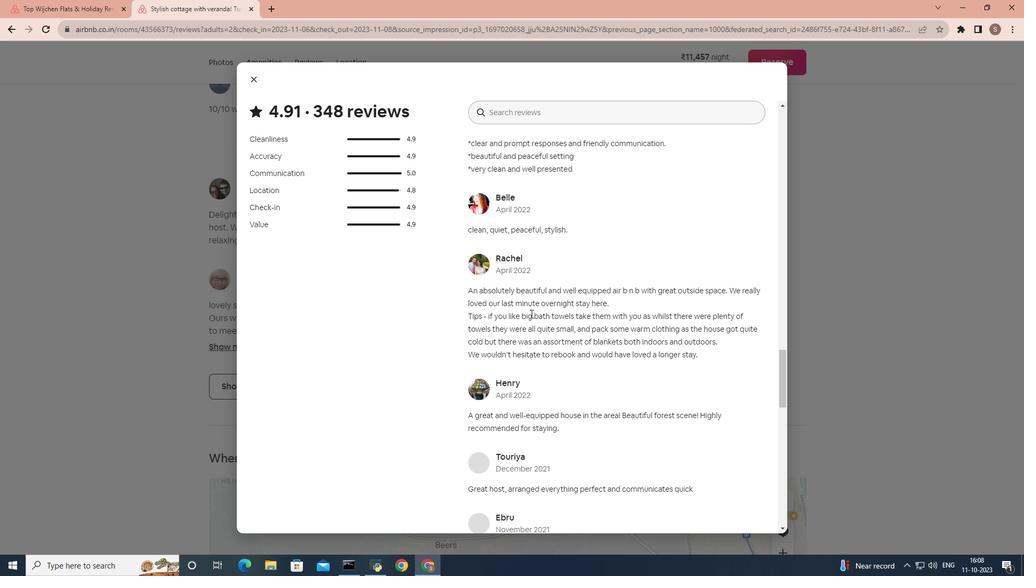 
Action: Mouse scrolled (530, 313) with delta (0, 0)
Screenshot: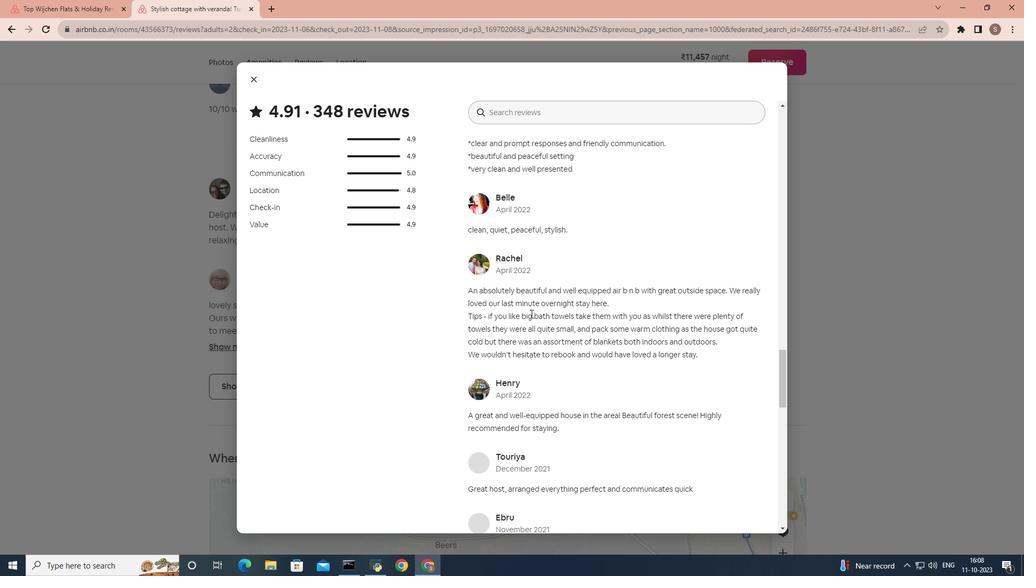 
Action: Mouse scrolled (530, 313) with delta (0, 0)
Screenshot: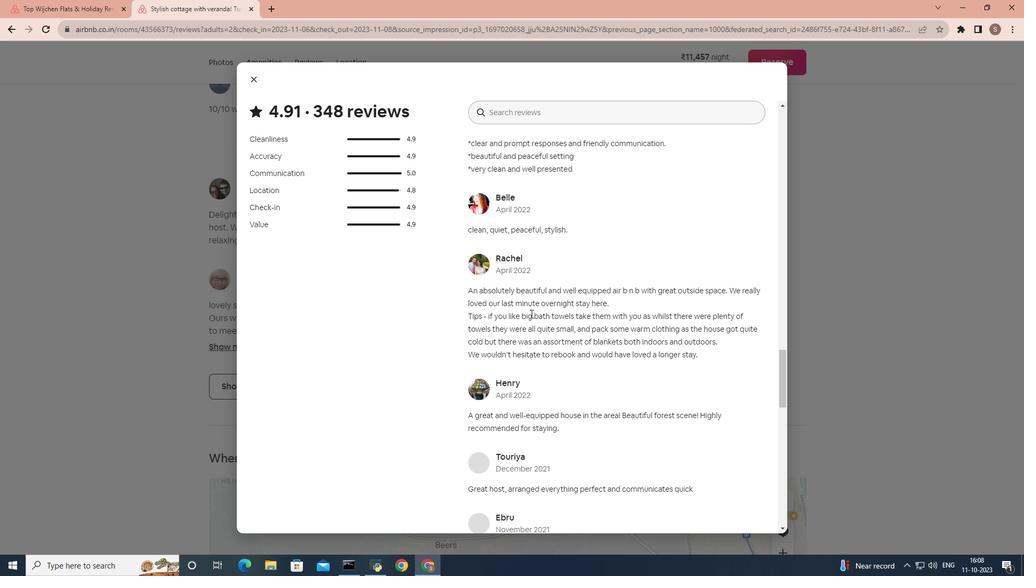 
Action: Mouse scrolled (530, 313) with delta (0, 0)
Screenshot: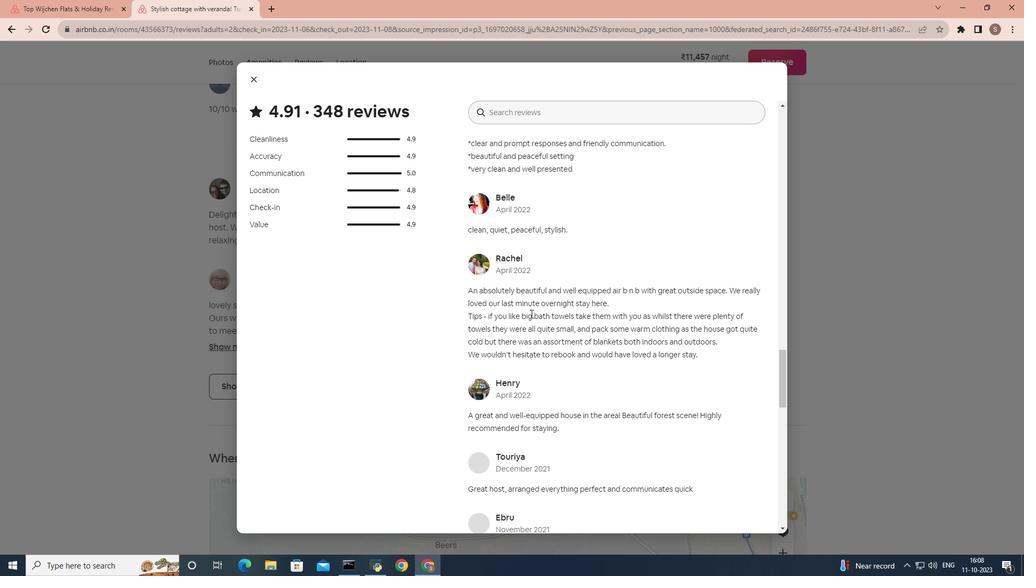 
Action: Mouse scrolled (530, 313) with delta (0, 0)
Screenshot: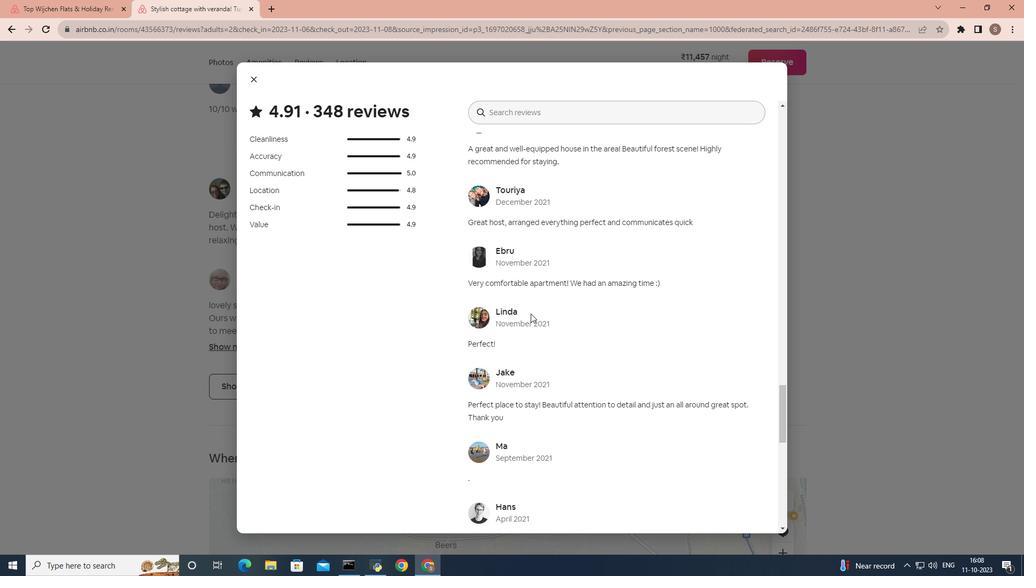 
Action: Mouse scrolled (530, 313) with delta (0, 0)
Screenshot: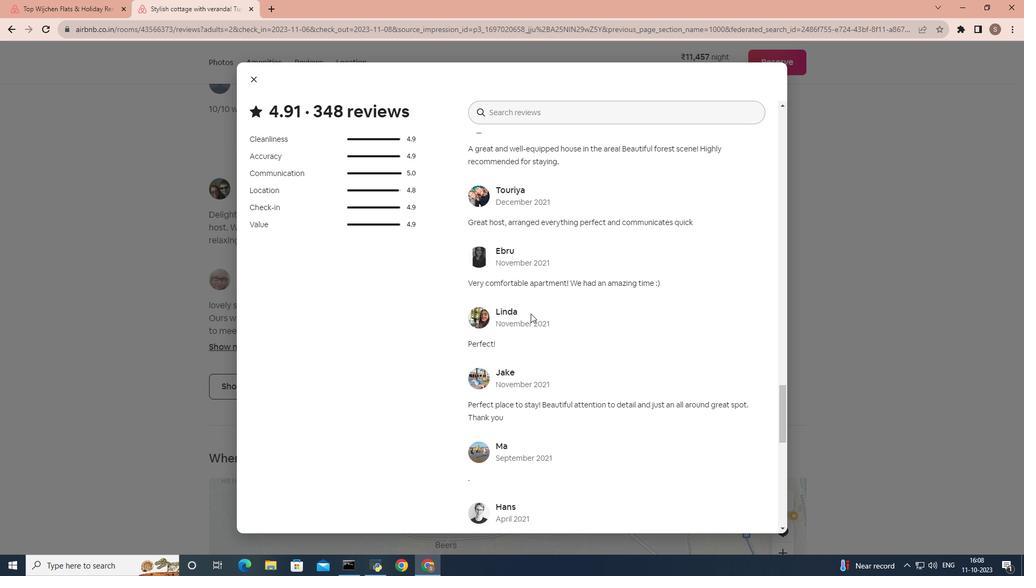 
Action: Mouse scrolled (530, 313) with delta (0, 0)
Screenshot: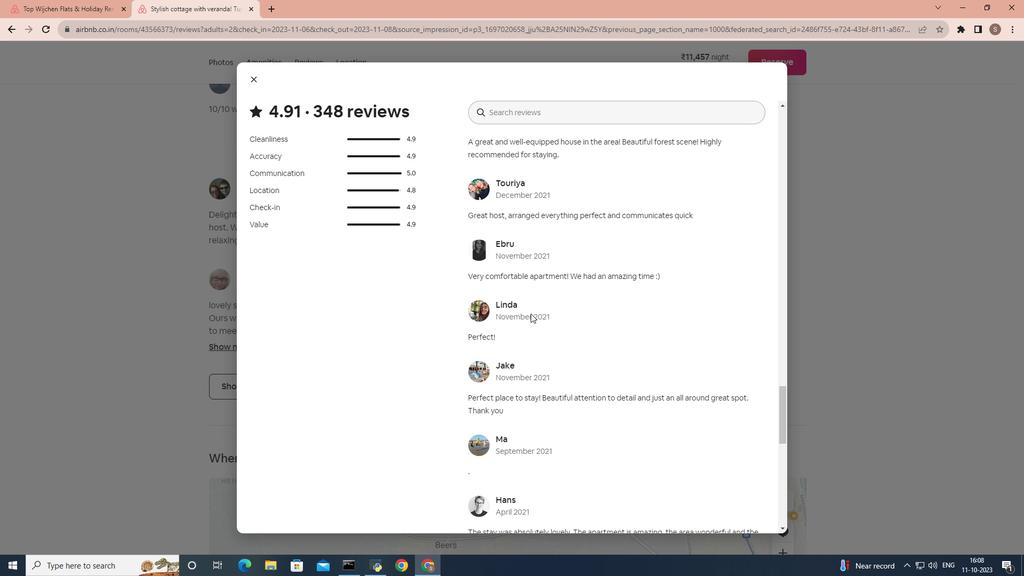 
Action: Mouse scrolled (530, 313) with delta (0, 0)
Screenshot: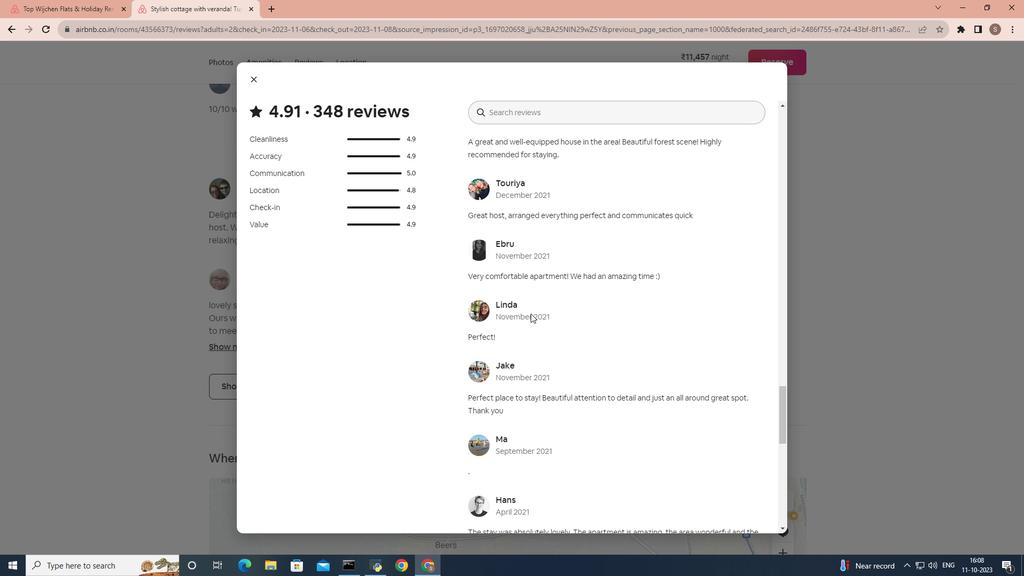 
Action: Mouse scrolled (530, 313) with delta (0, 0)
Screenshot: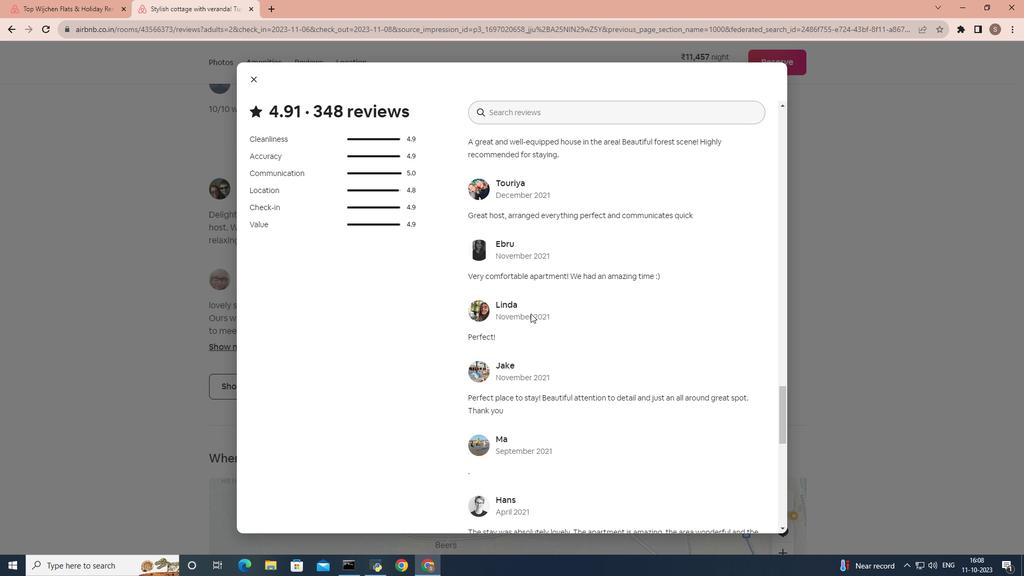 
Action: Mouse scrolled (530, 313) with delta (0, 0)
Screenshot: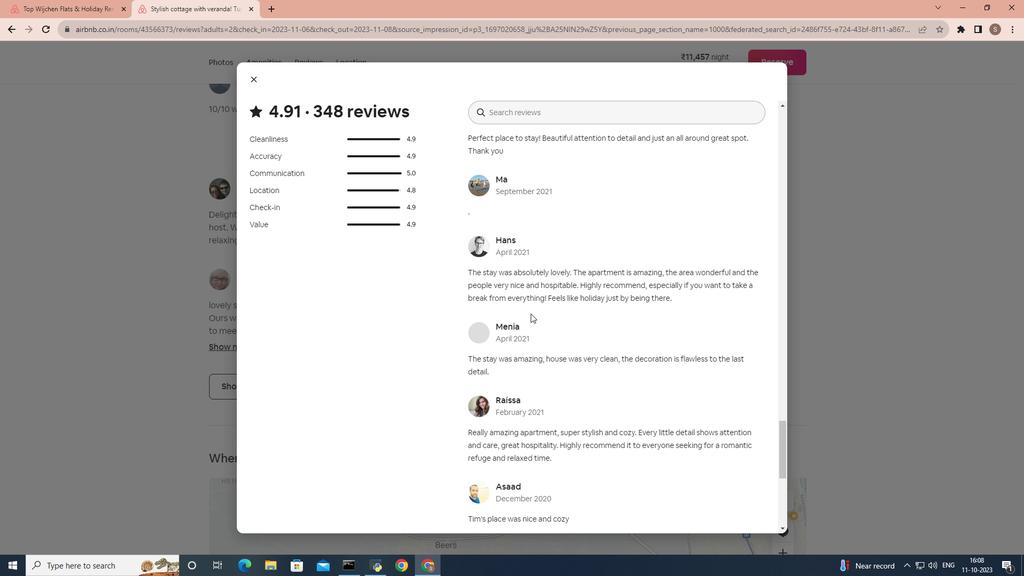 
Action: Mouse scrolled (530, 313) with delta (0, 0)
Screenshot: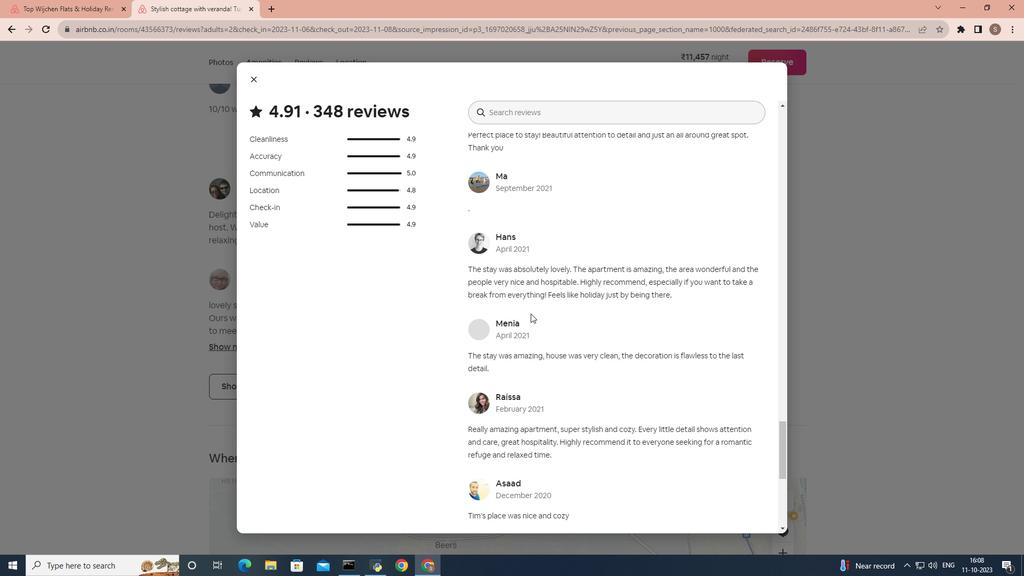 
Action: Mouse scrolled (530, 313) with delta (0, 0)
Screenshot: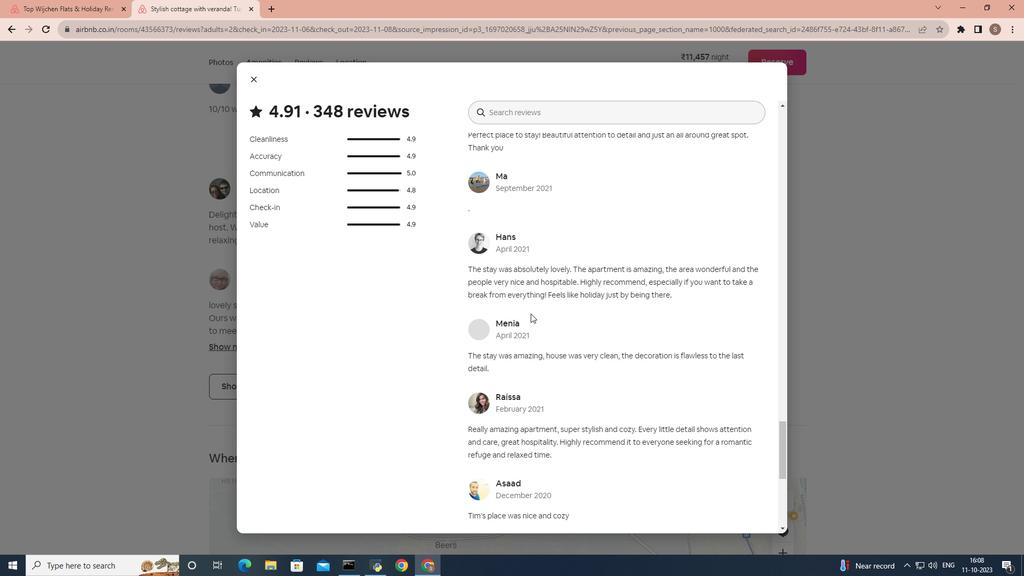 
Action: Mouse scrolled (530, 313) with delta (0, 0)
Screenshot: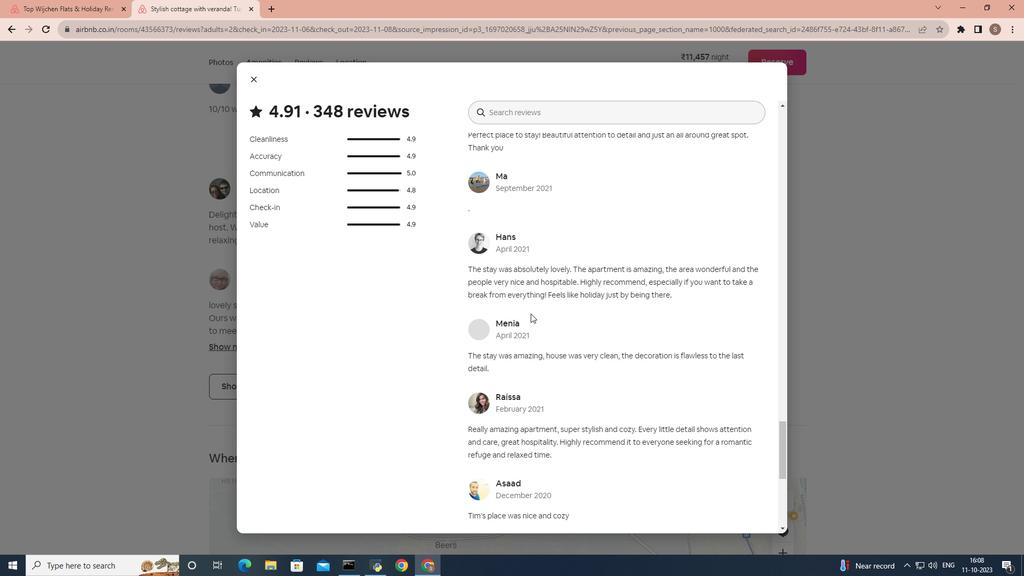 
Action: Mouse scrolled (530, 313) with delta (0, 0)
Screenshot: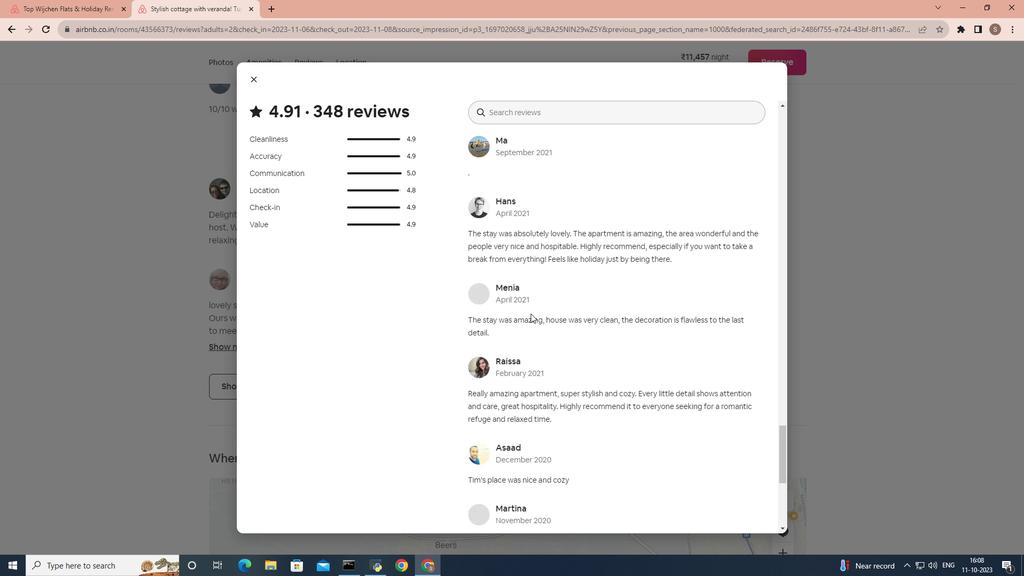 
Action: Mouse scrolled (530, 313) with delta (0, 0)
Screenshot: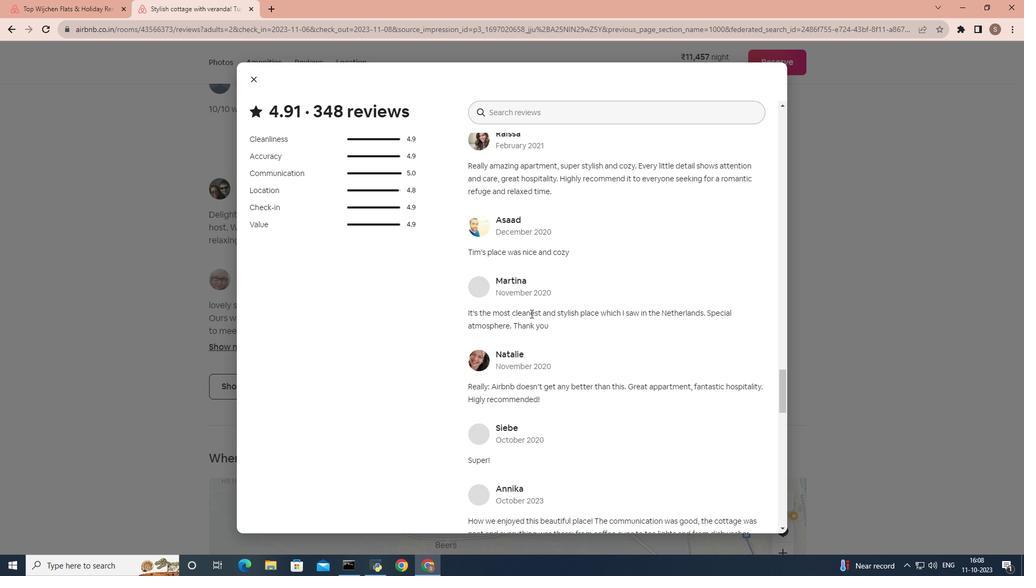 
Action: Mouse moved to (530, 313)
Screenshot: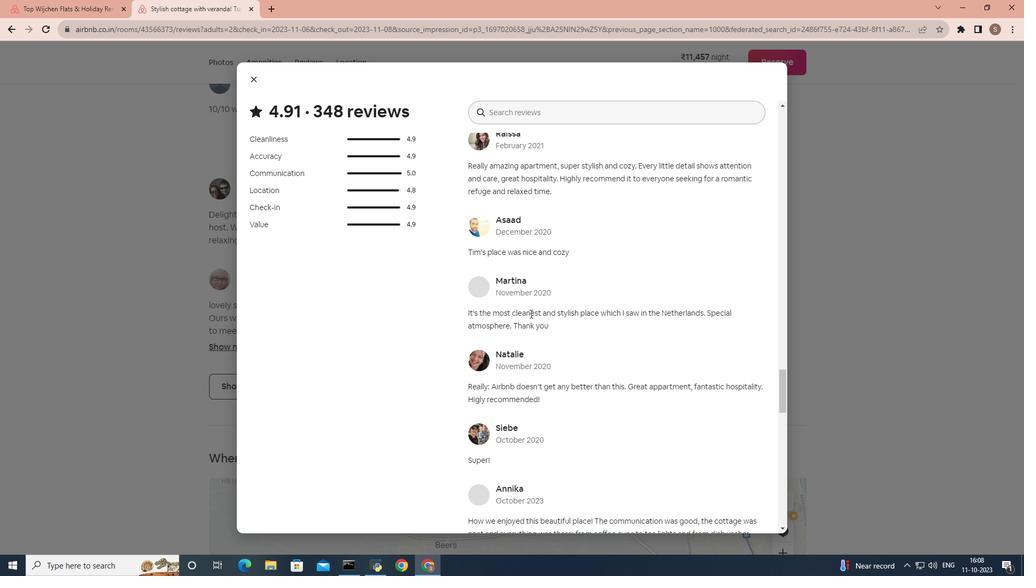 
Action: Mouse scrolled (530, 313) with delta (0, 0)
Screenshot: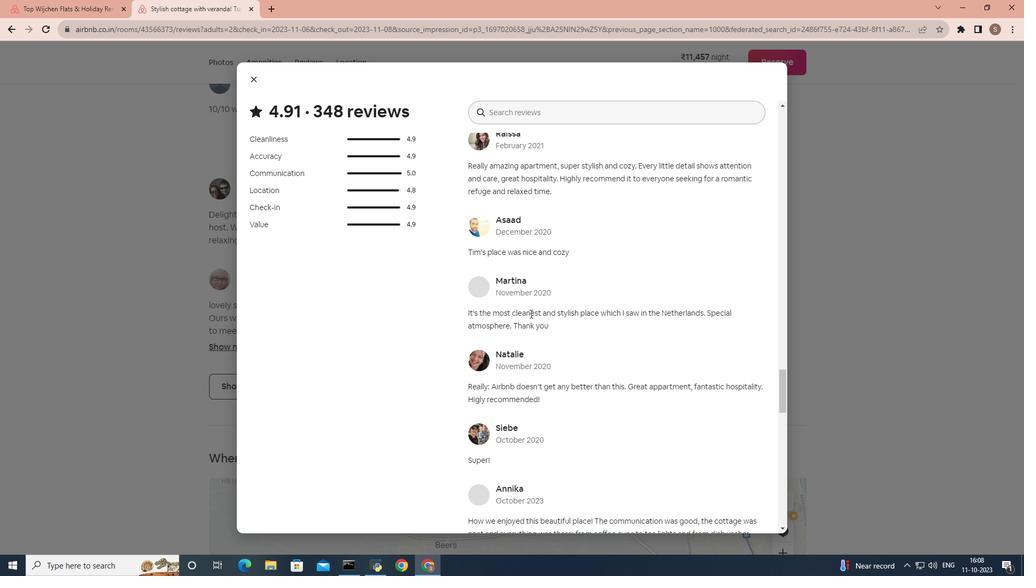 
Action: Mouse moved to (530, 313)
Screenshot: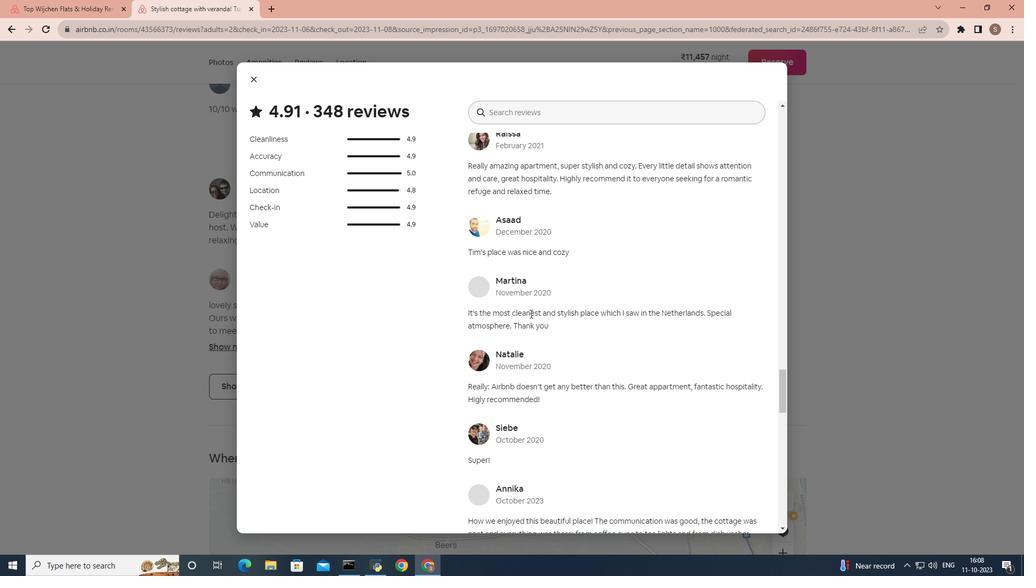 
Action: Mouse scrolled (530, 313) with delta (0, 0)
Screenshot: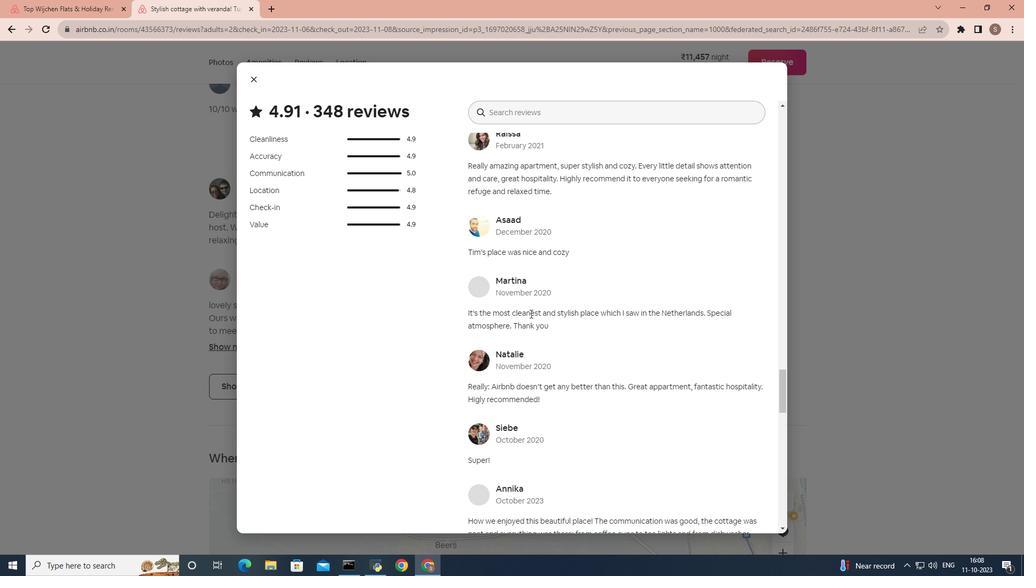 
Action: Mouse moved to (529, 313)
Screenshot: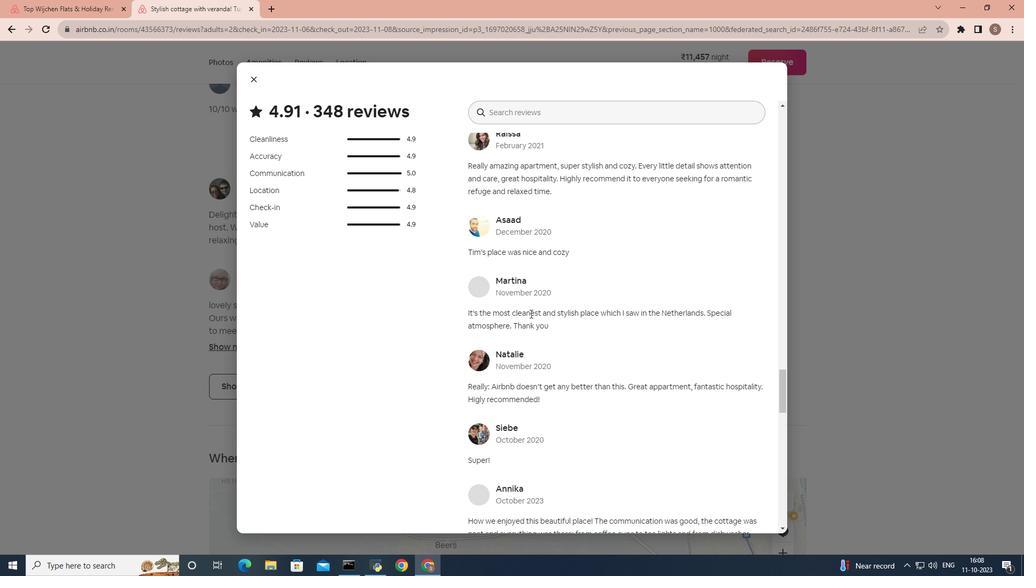 
Action: Mouse scrolled (529, 313) with delta (0, 0)
Screenshot: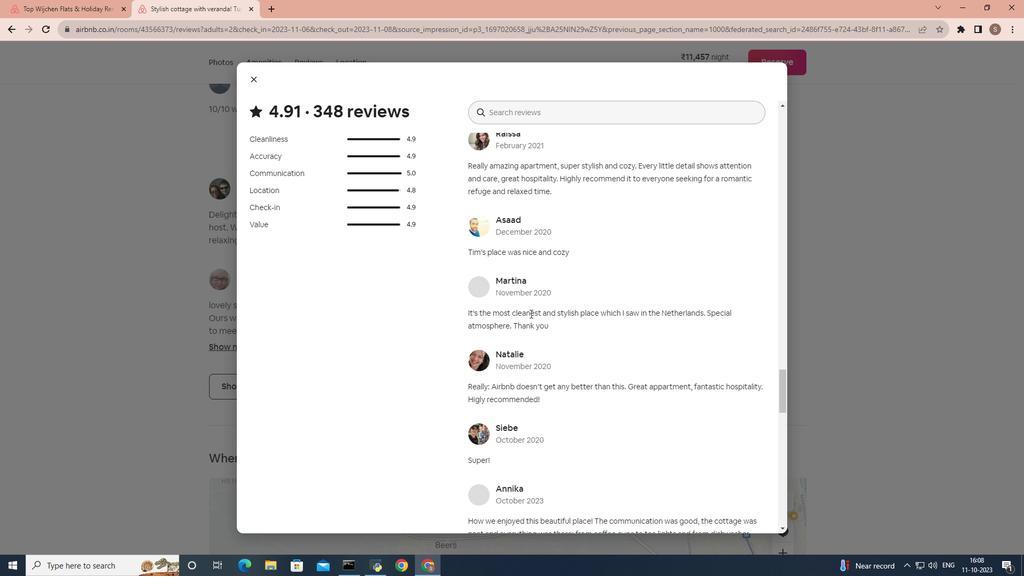 
Action: Mouse scrolled (529, 313) with delta (0, 0)
Screenshot: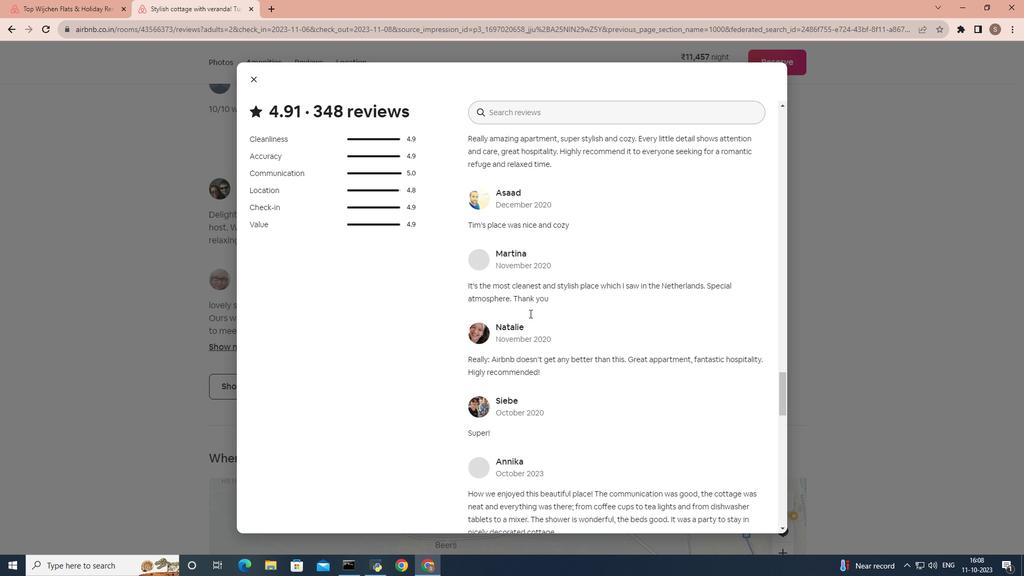 
Action: Mouse scrolled (529, 313) with delta (0, 0)
